 Task: Create a new job position in Salesforce with the specified details.
Action: Mouse moved to (185, 113)
Screenshot: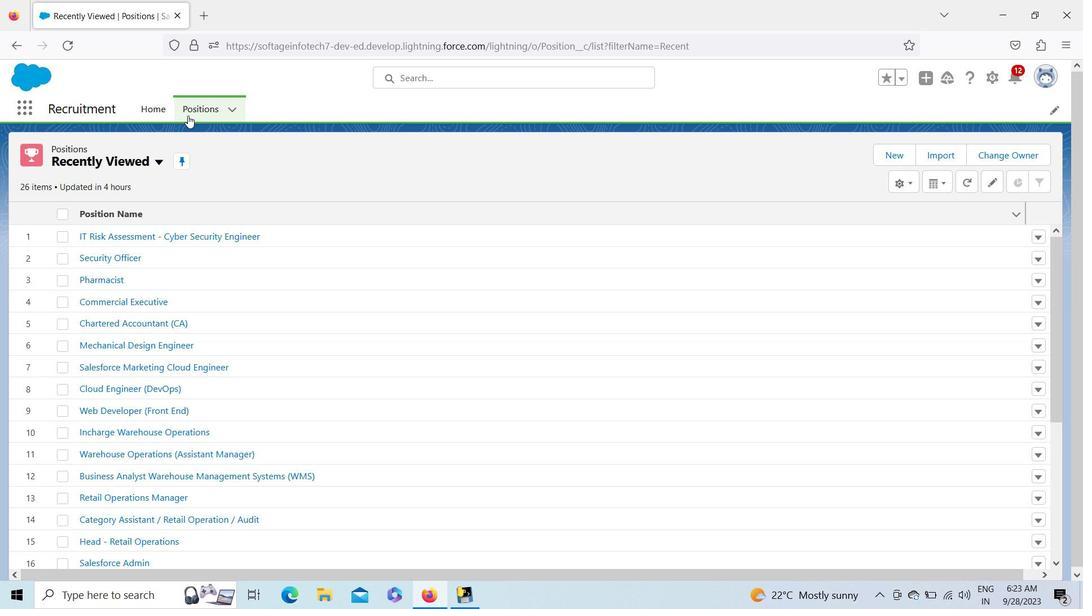 
Action: Mouse pressed left at (185, 113)
Screenshot: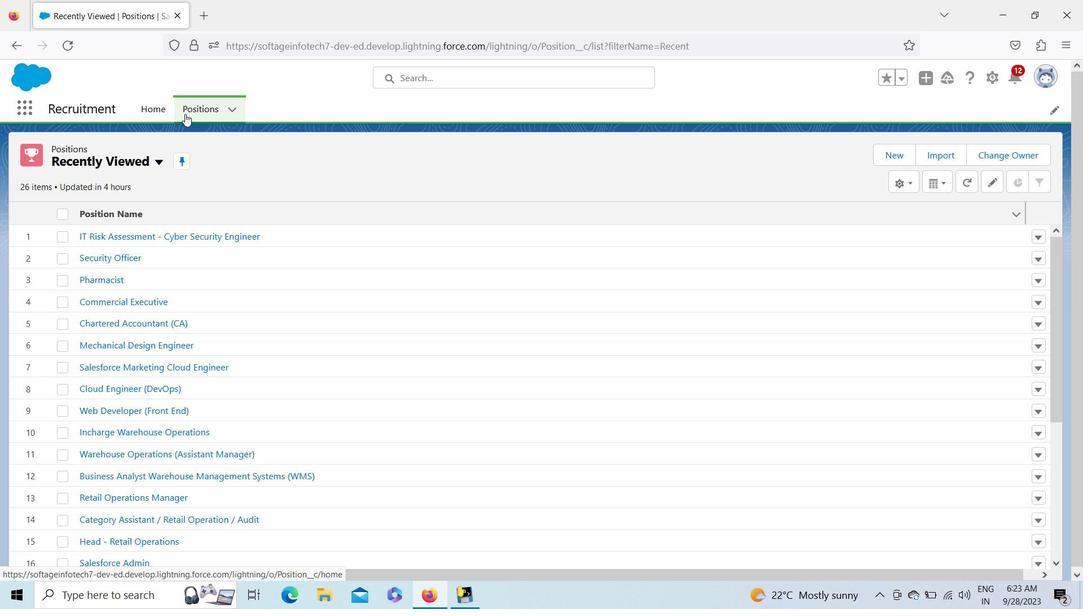 
Action: Mouse moved to (28, 117)
Screenshot: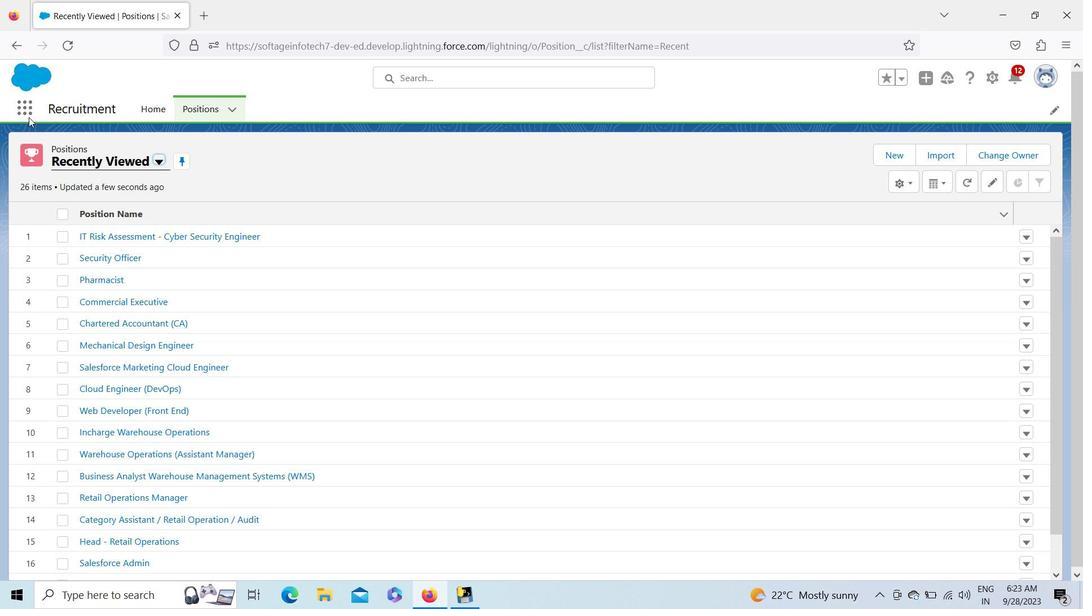 
Action: Mouse pressed left at (28, 117)
Screenshot: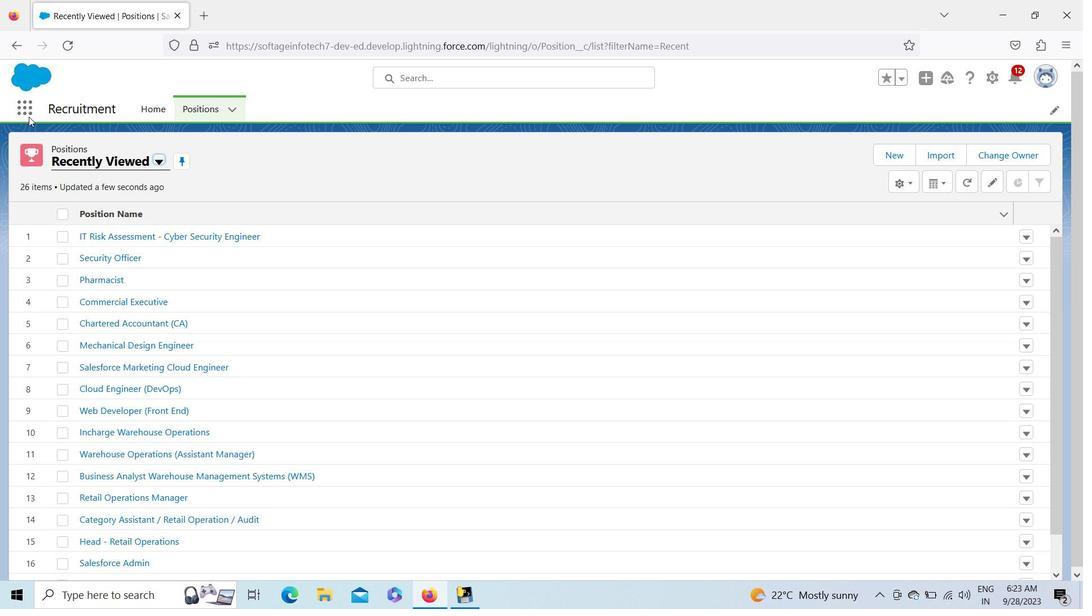 
Action: Mouse moved to (26, 108)
Screenshot: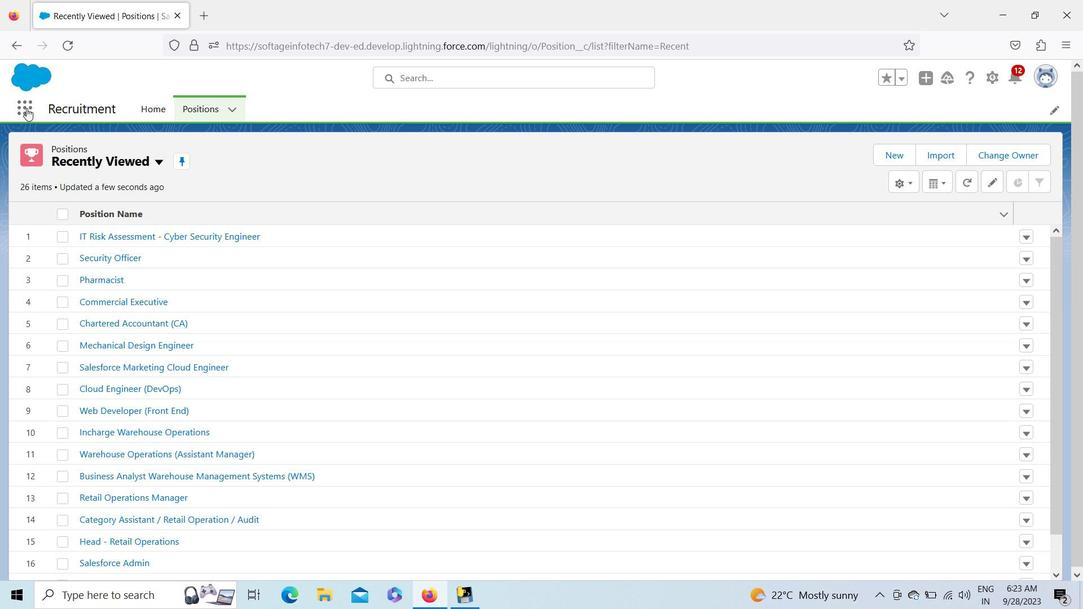 
Action: Mouse pressed left at (26, 108)
Screenshot: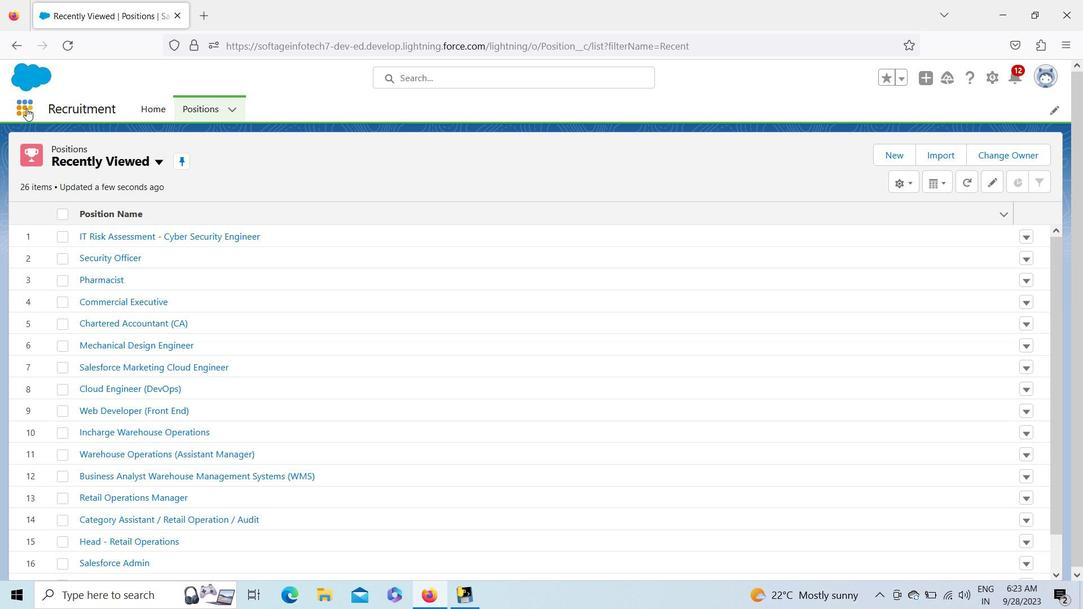 
Action: Mouse moved to (73, 196)
Screenshot: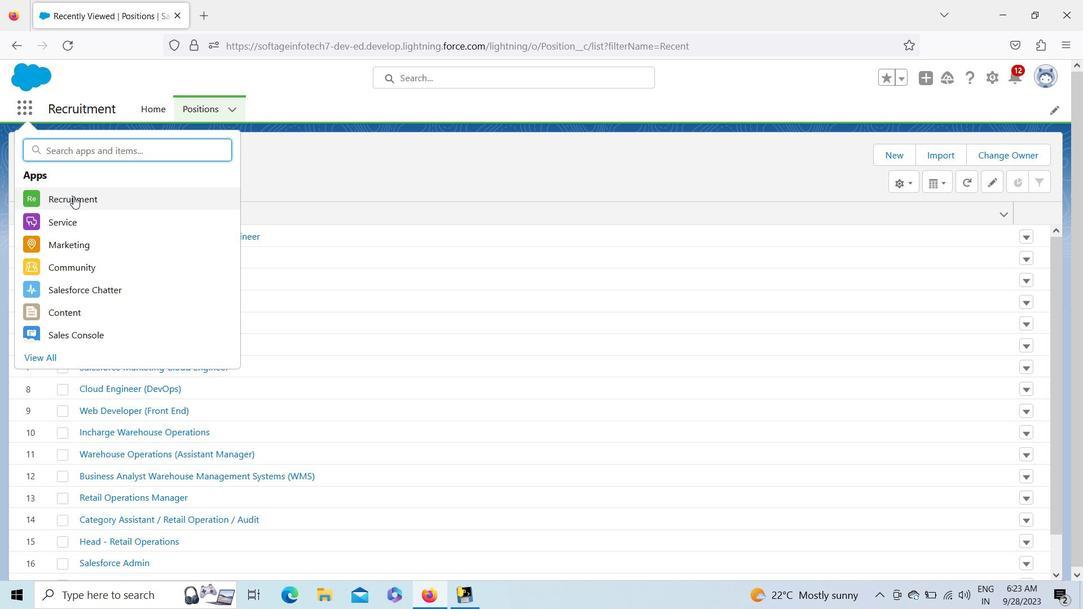 
Action: Mouse pressed left at (73, 196)
Screenshot: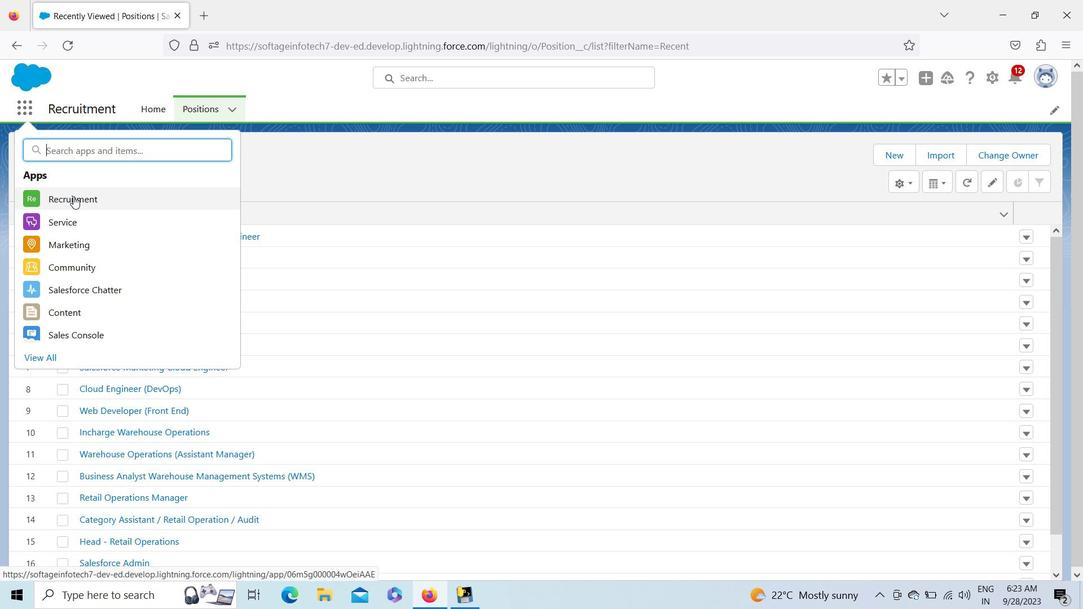 
Action: Mouse moved to (205, 115)
Screenshot: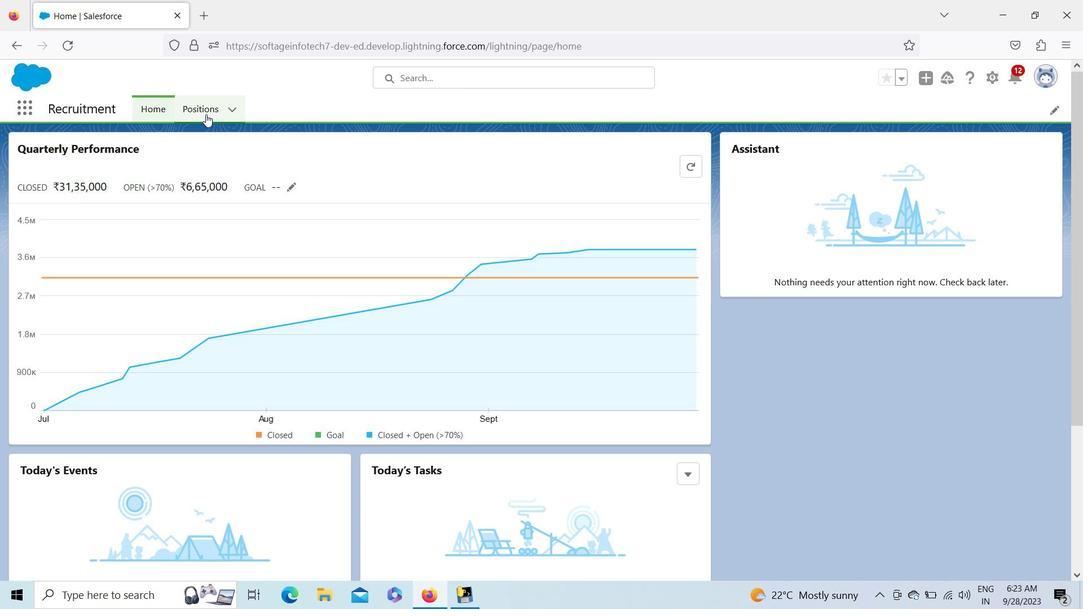 
Action: Mouse pressed left at (205, 115)
Screenshot: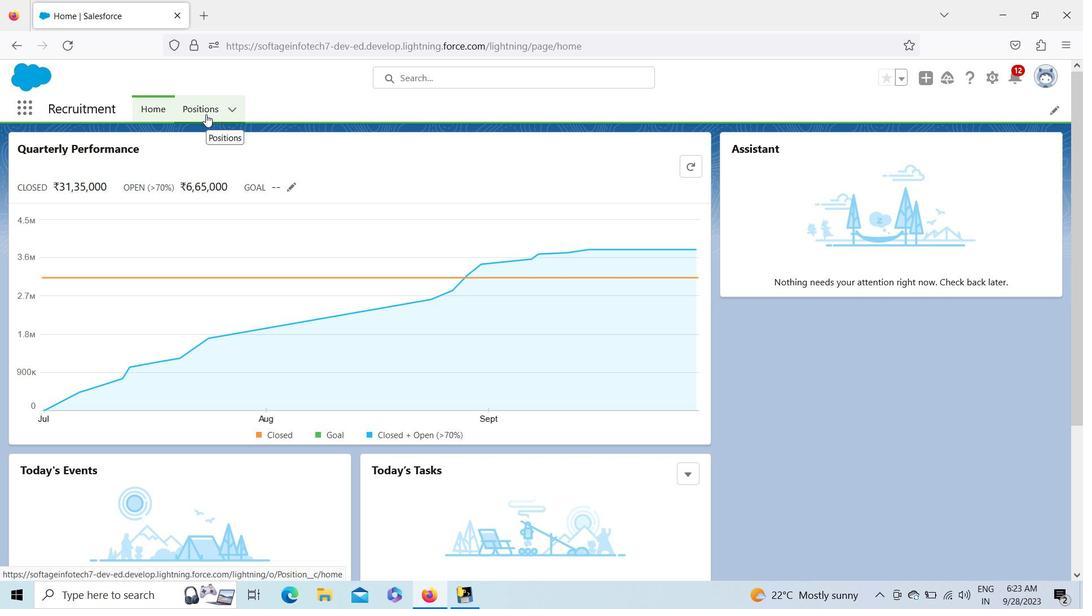 
Action: Mouse moved to (64, 214)
Screenshot: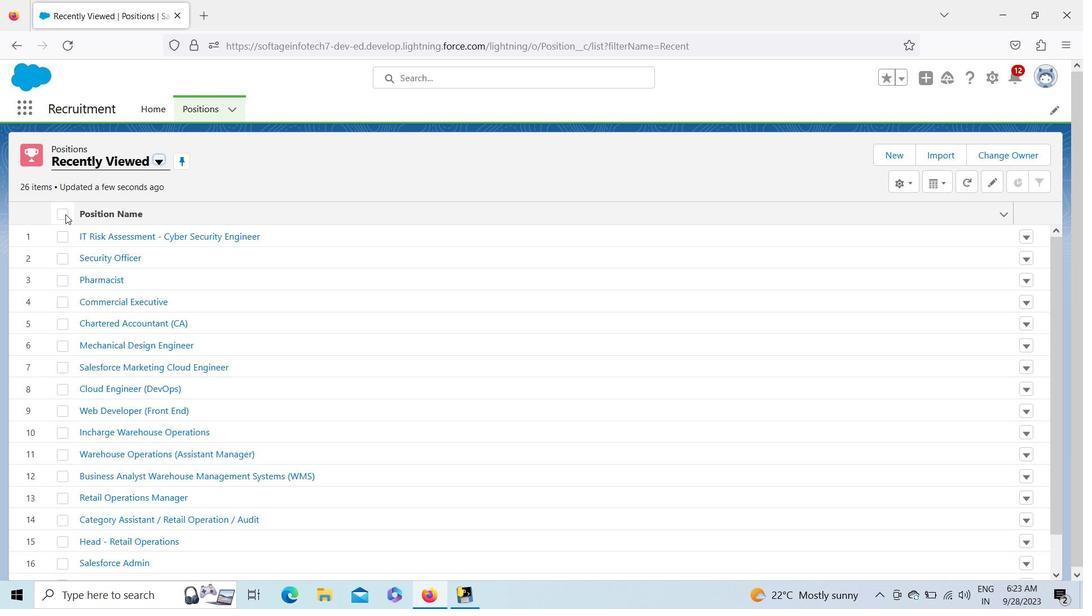 
Action: Mouse pressed left at (64, 214)
Screenshot: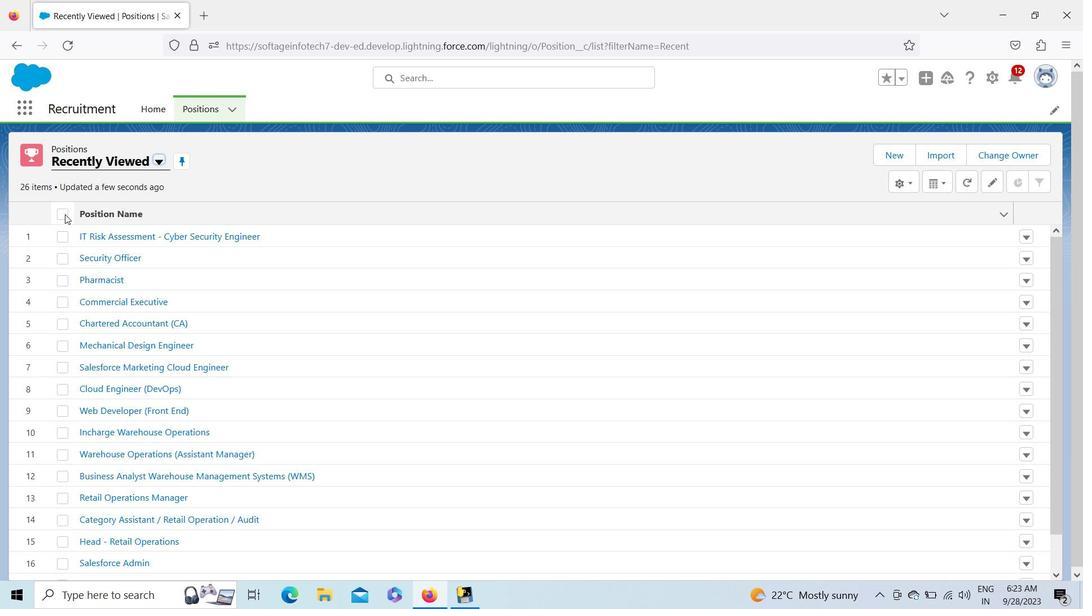 
Action: Mouse pressed left at (64, 214)
Screenshot: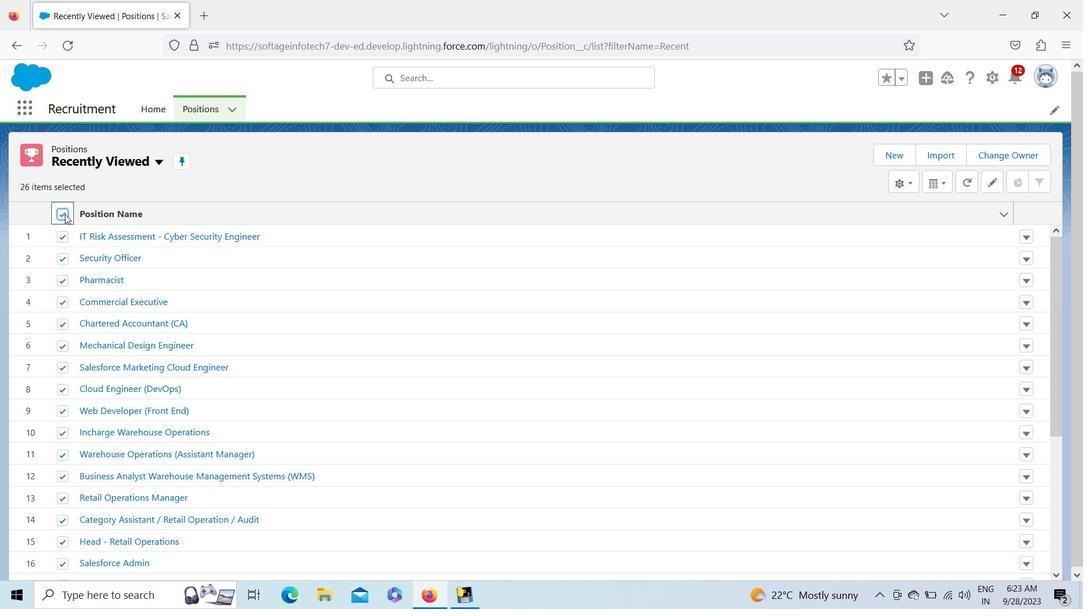 
Action: Mouse moved to (233, 115)
Screenshot: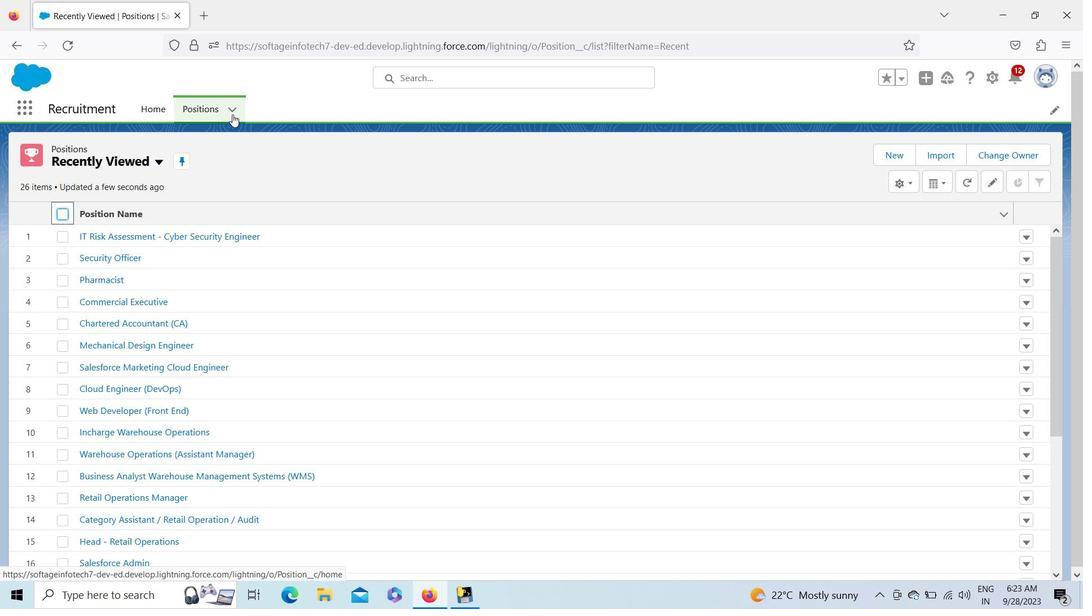 
Action: Mouse pressed left at (233, 115)
Screenshot: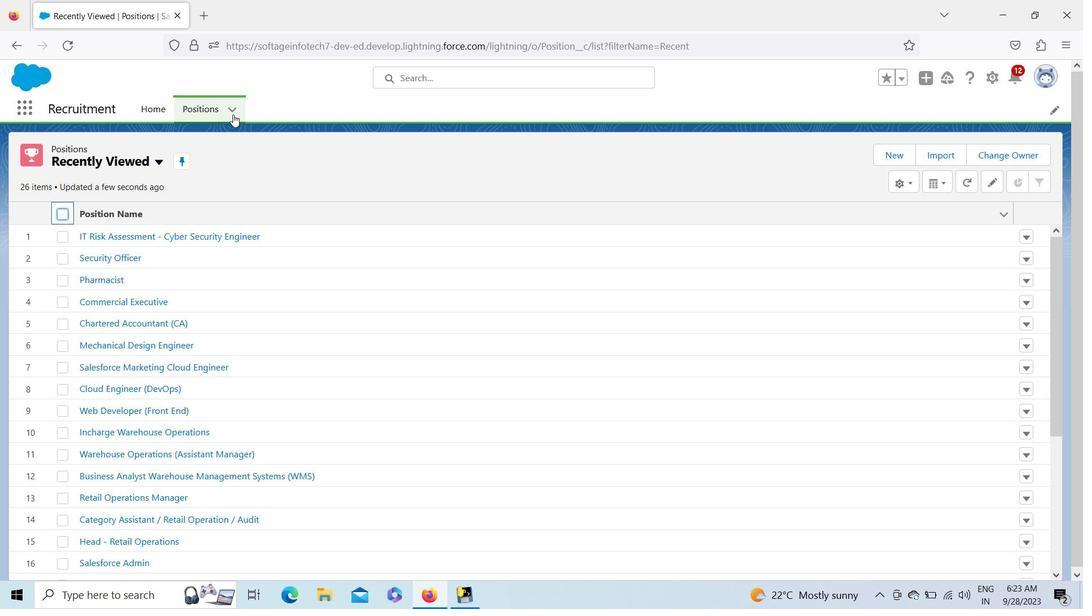 
Action: Mouse moved to (233, 106)
Screenshot: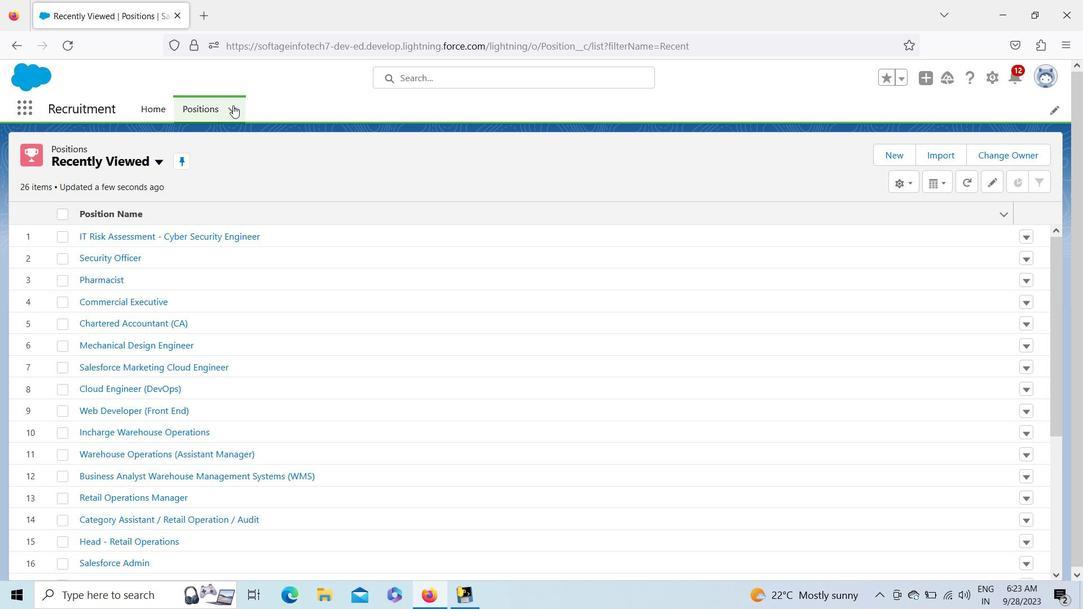 
Action: Mouse pressed left at (233, 106)
Screenshot: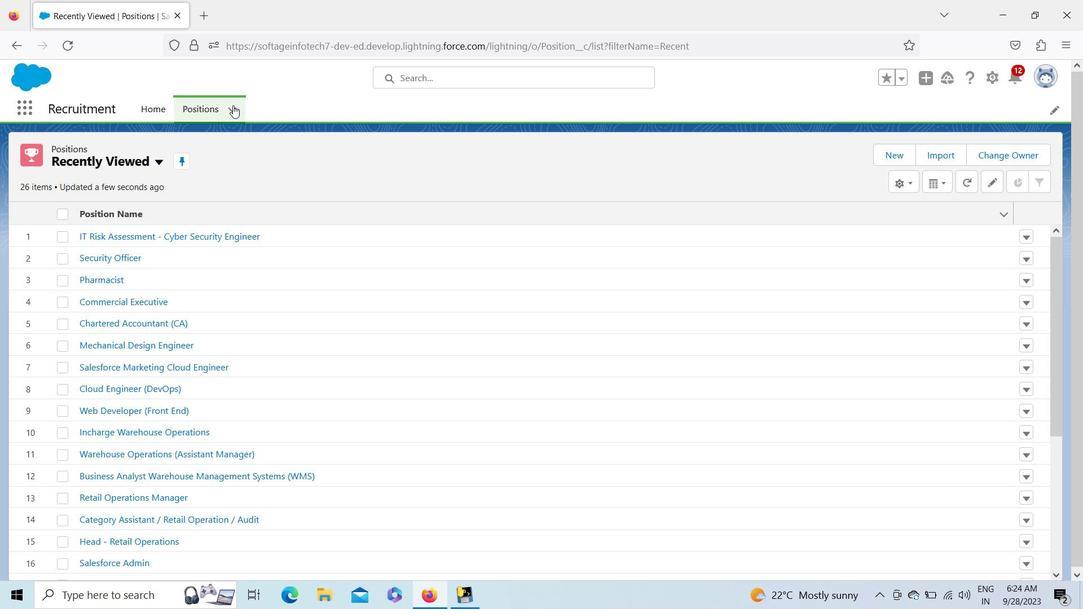 
Action: Mouse moved to (197, 139)
Screenshot: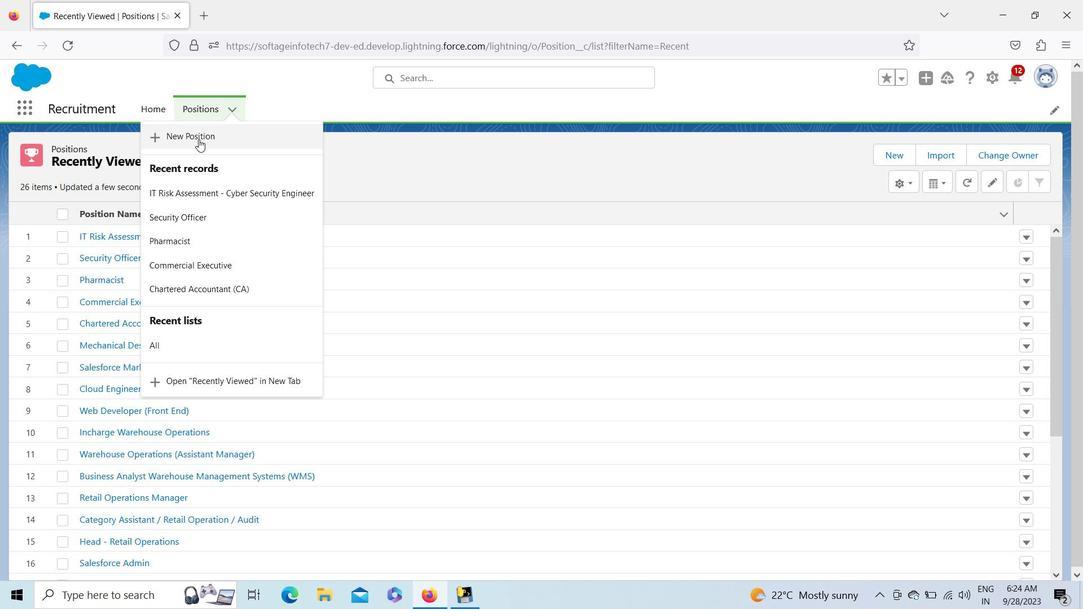 
Action: Mouse pressed left at (197, 139)
Screenshot: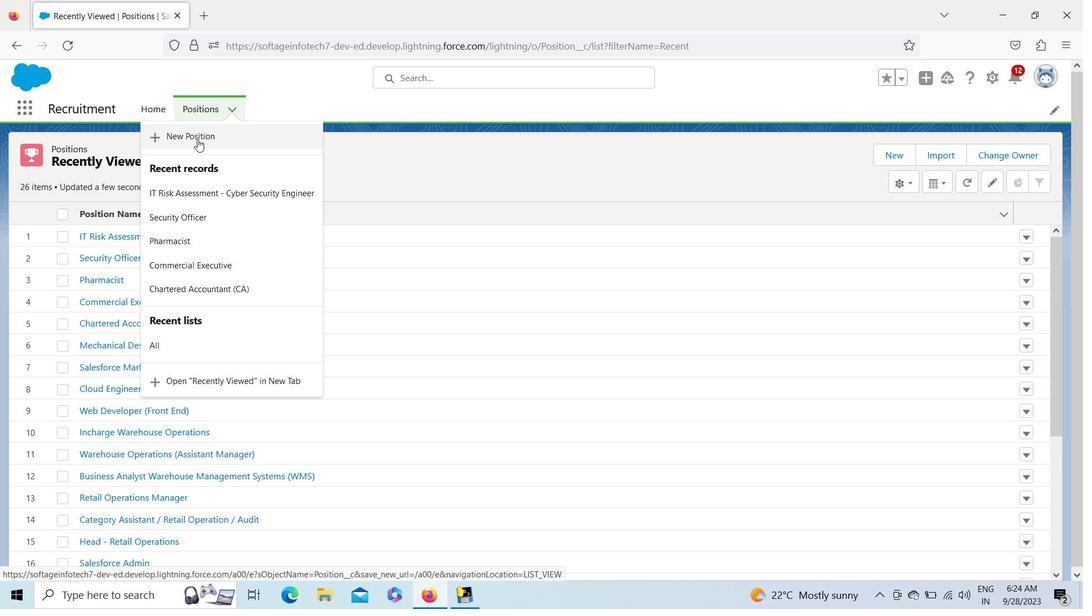 
Action: Key pressed <Key.shift>Jira<Key.space>and<Key.space><Key.shift><Key.shift><Key.shift>Confluence<Key.space><Key.shift>Developer
Screenshot: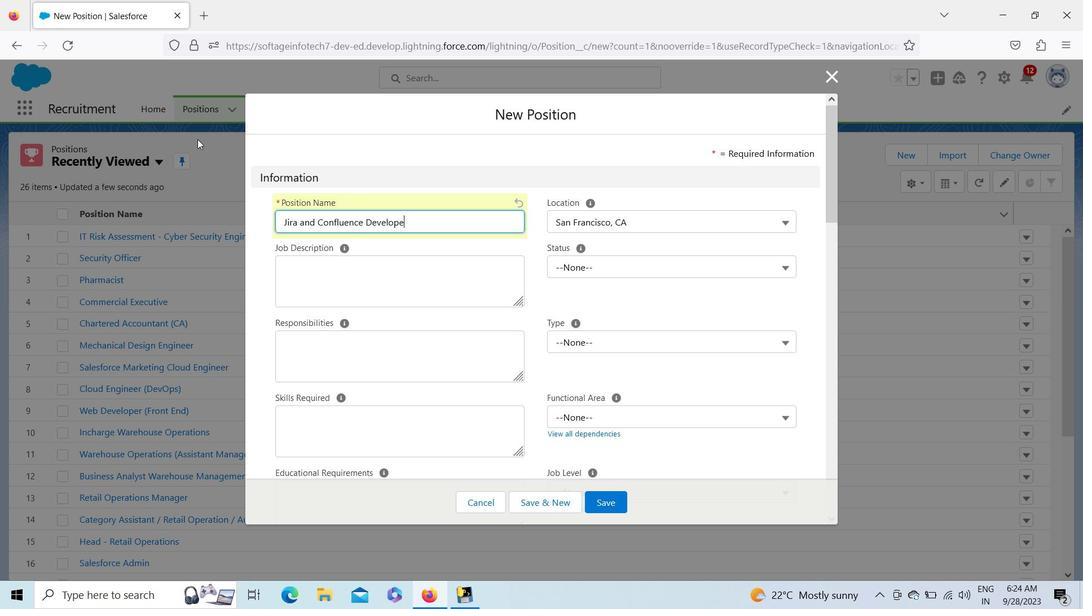 
Action: Mouse moved to (636, 214)
Screenshot: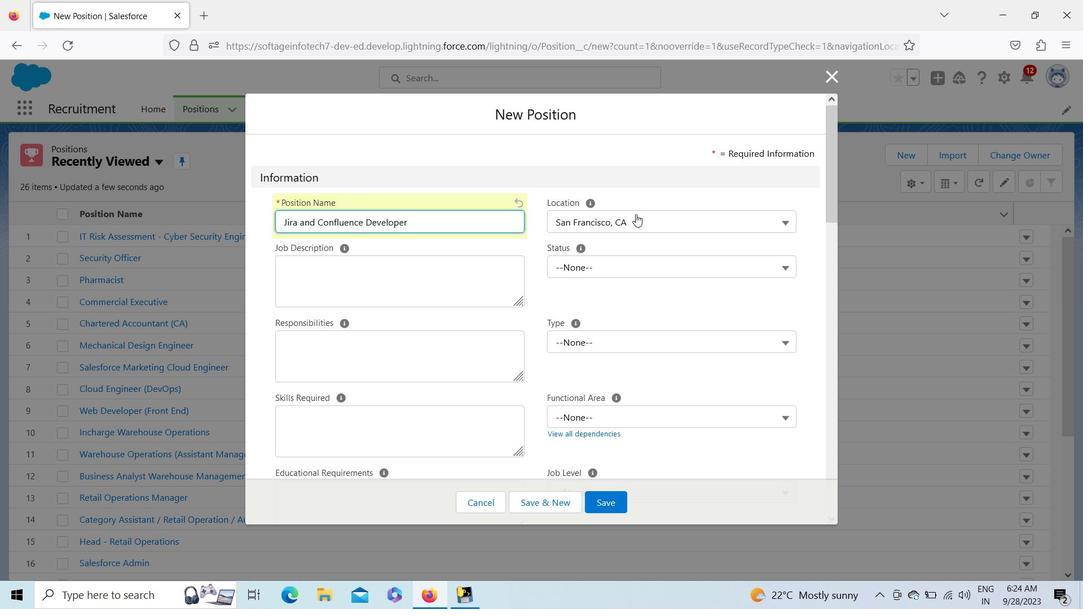 
Action: Mouse pressed left at (636, 214)
Screenshot: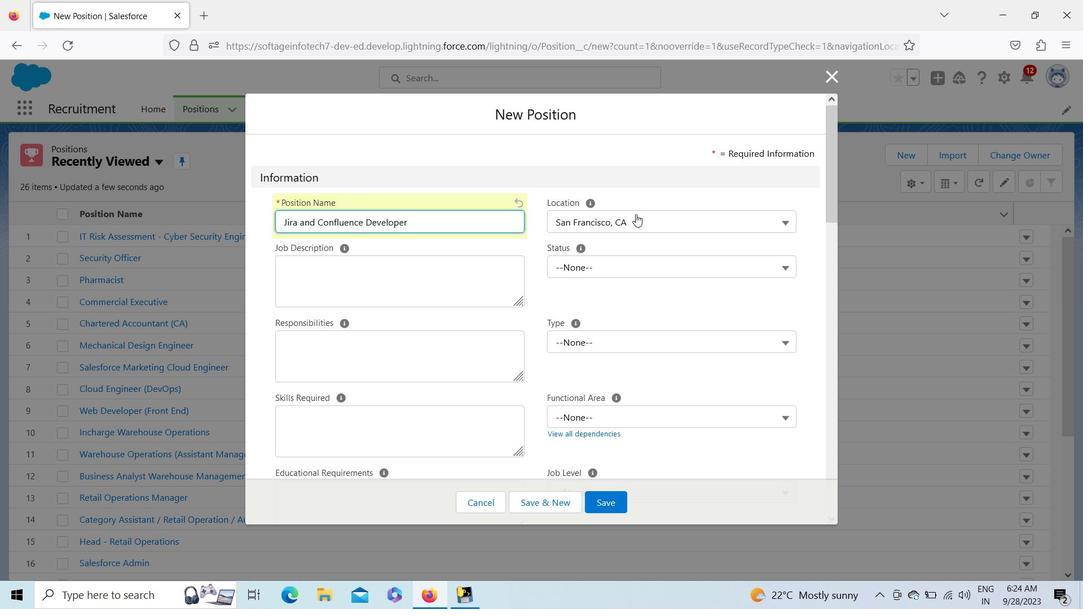 
Action: Mouse moved to (613, 394)
Screenshot: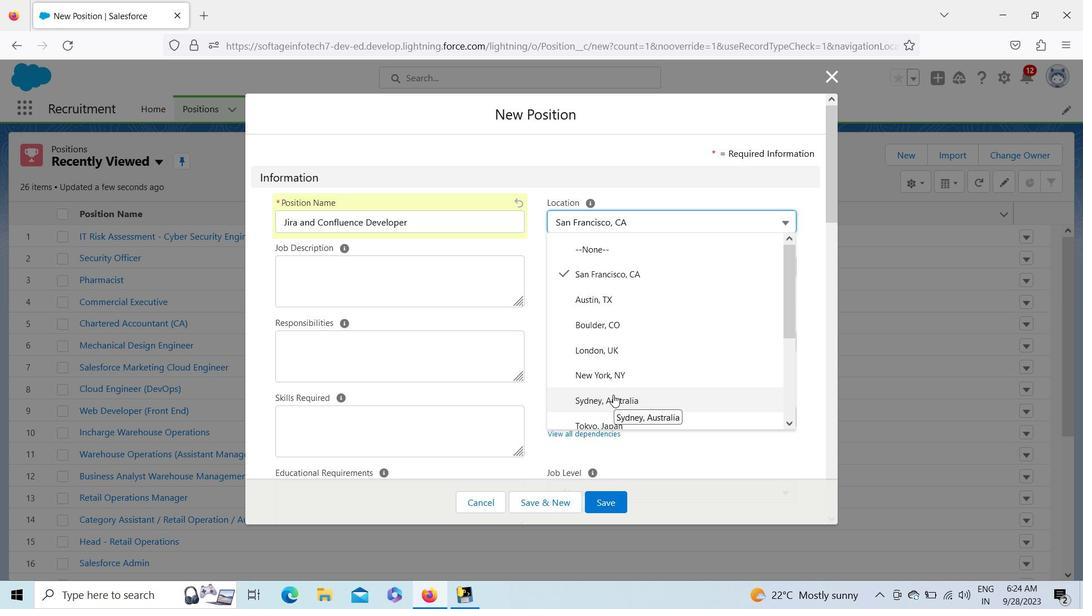 
Action: Mouse pressed left at (613, 394)
Screenshot: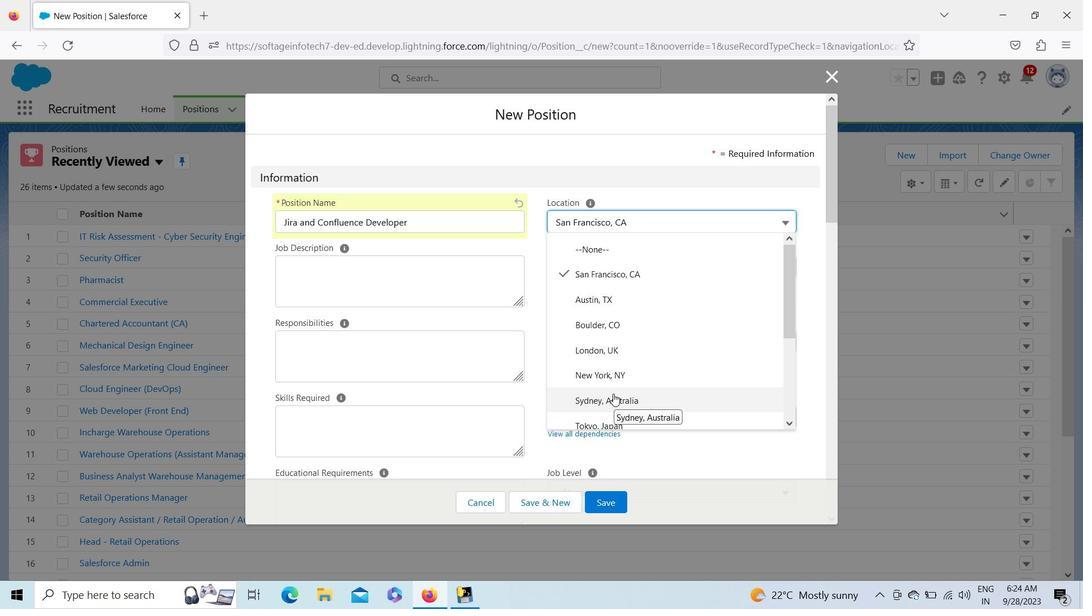 
Action: Mouse moved to (603, 261)
Screenshot: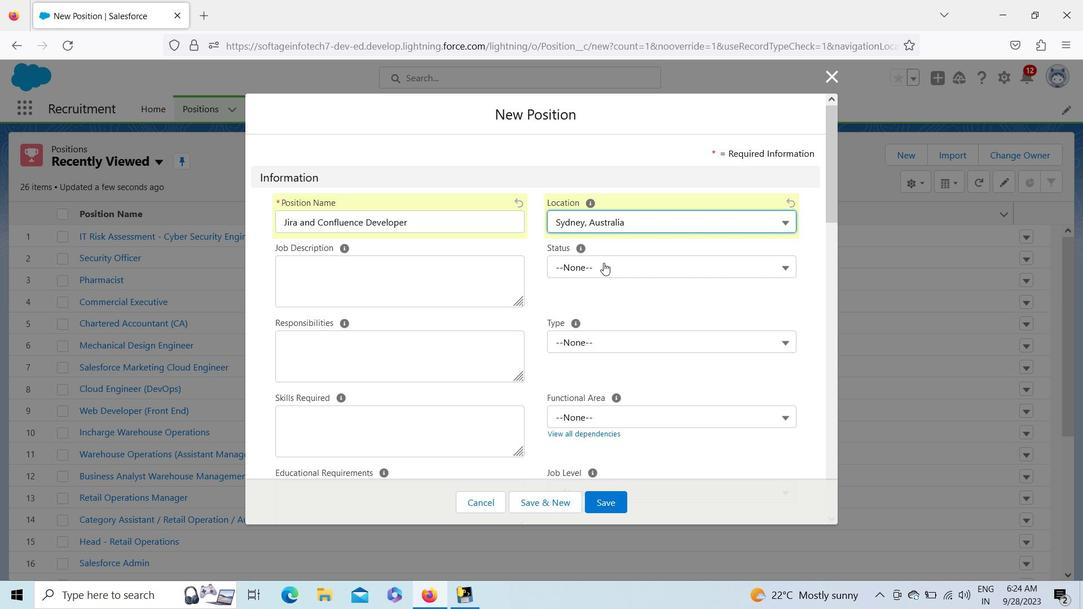 
Action: Mouse pressed left at (603, 261)
Screenshot: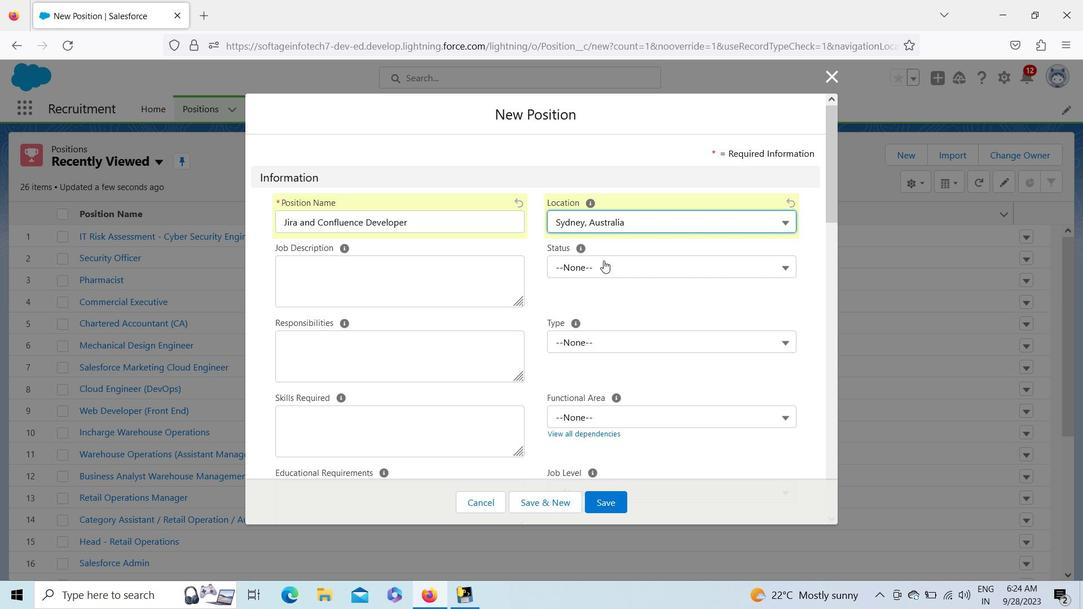 
Action: Mouse moved to (605, 311)
Screenshot: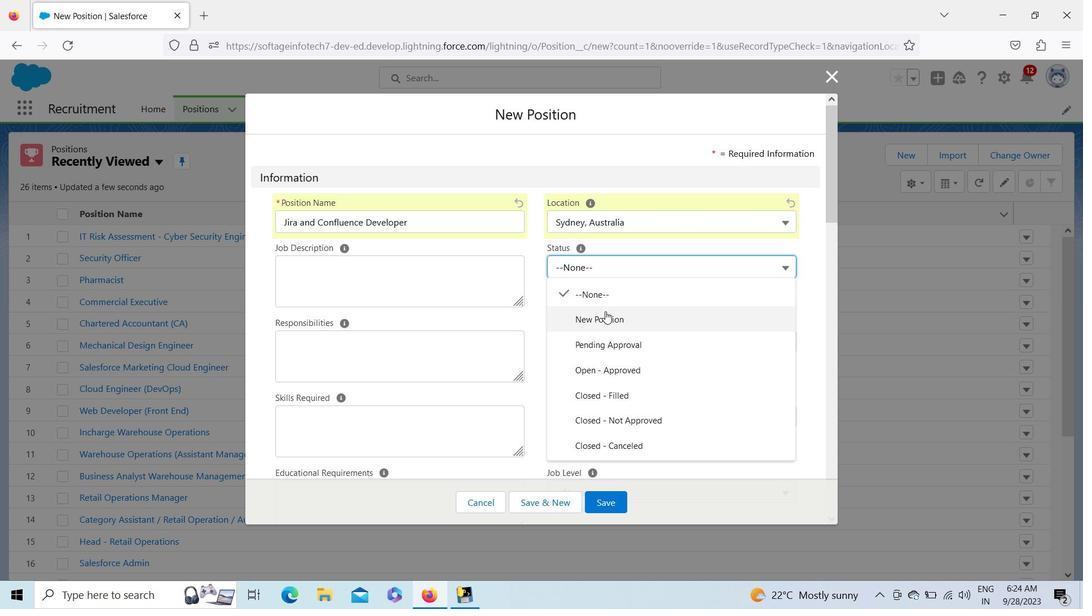 
Action: Mouse pressed left at (605, 311)
Screenshot: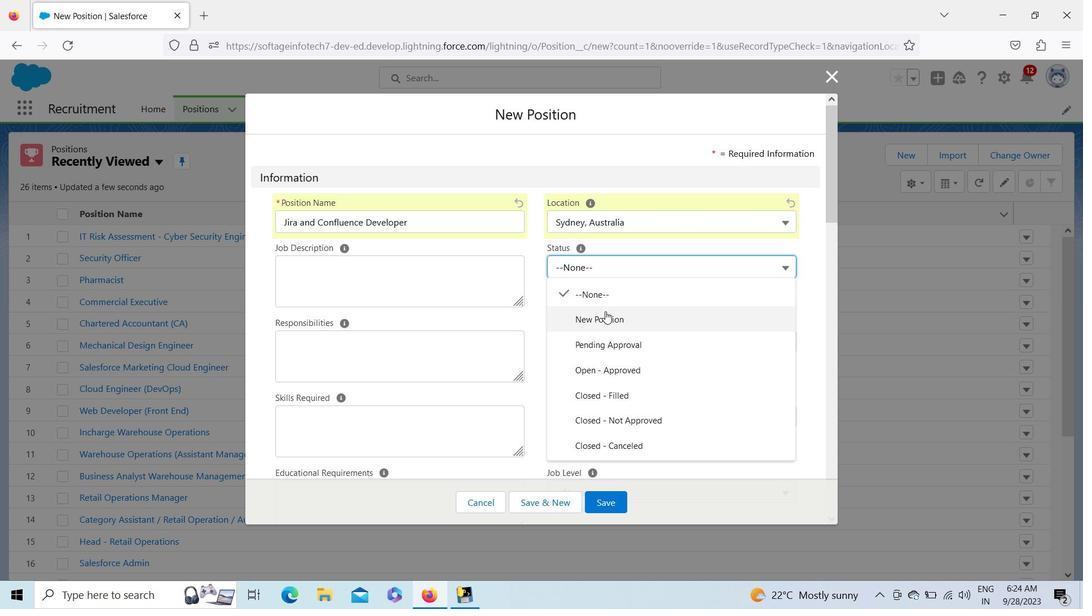 
Action: Mouse moved to (830, 190)
Screenshot: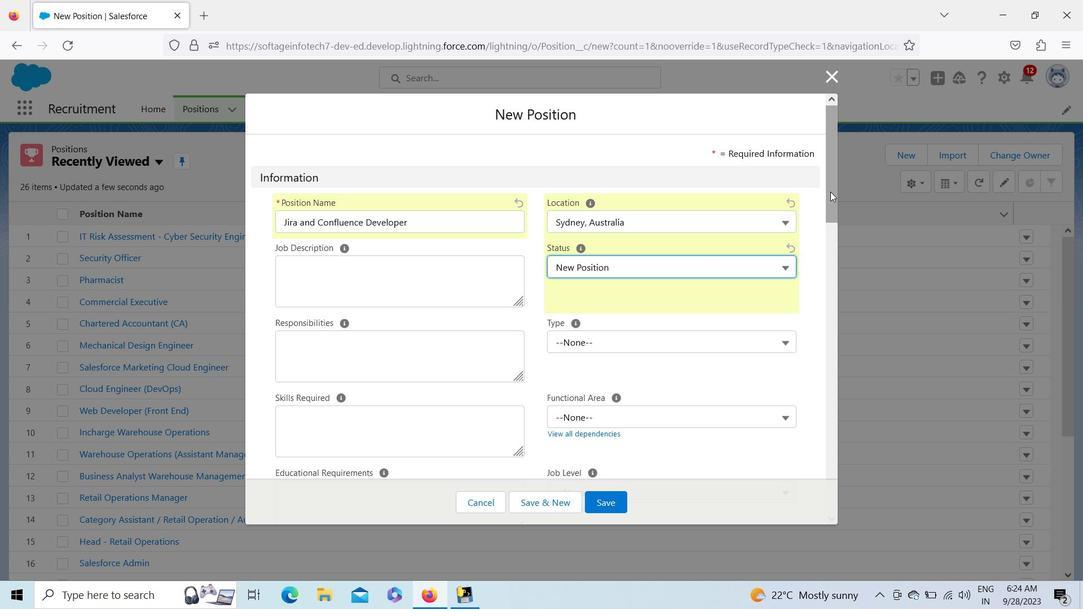 
Action: Mouse pressed left at (830, 190)
Screenshot: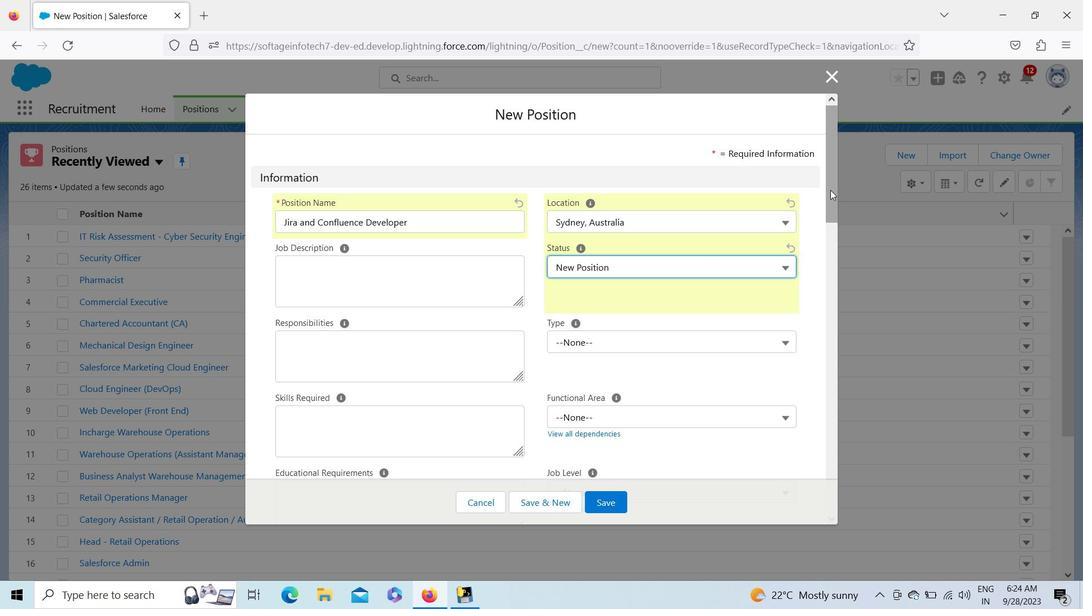 
Action: Mouse moved to (688, 242)
Screenshot: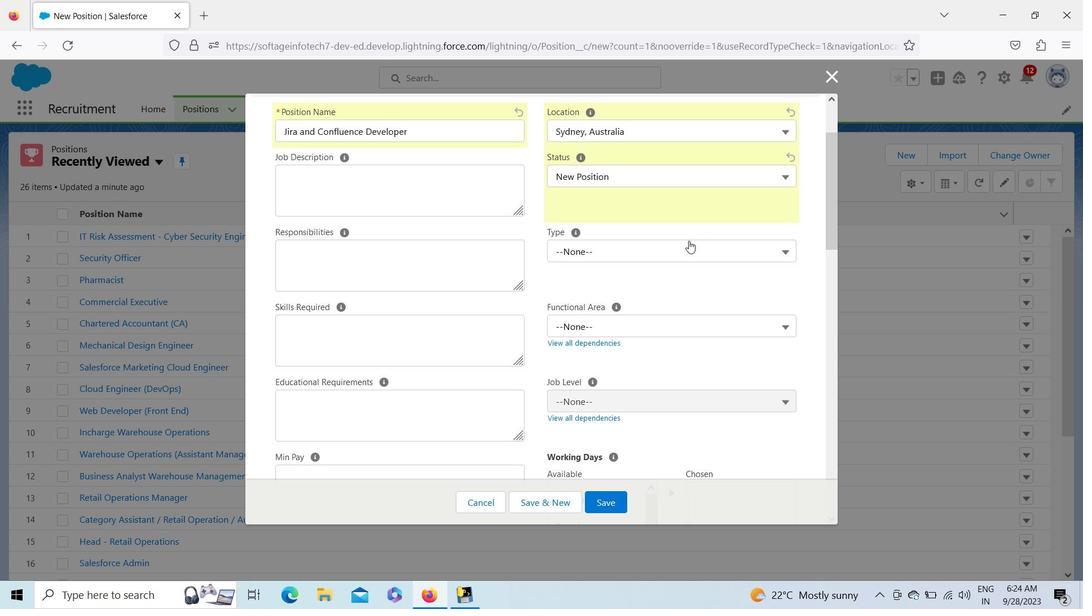 
Action: Mouse pressed left at (688, 242)
Screenshot: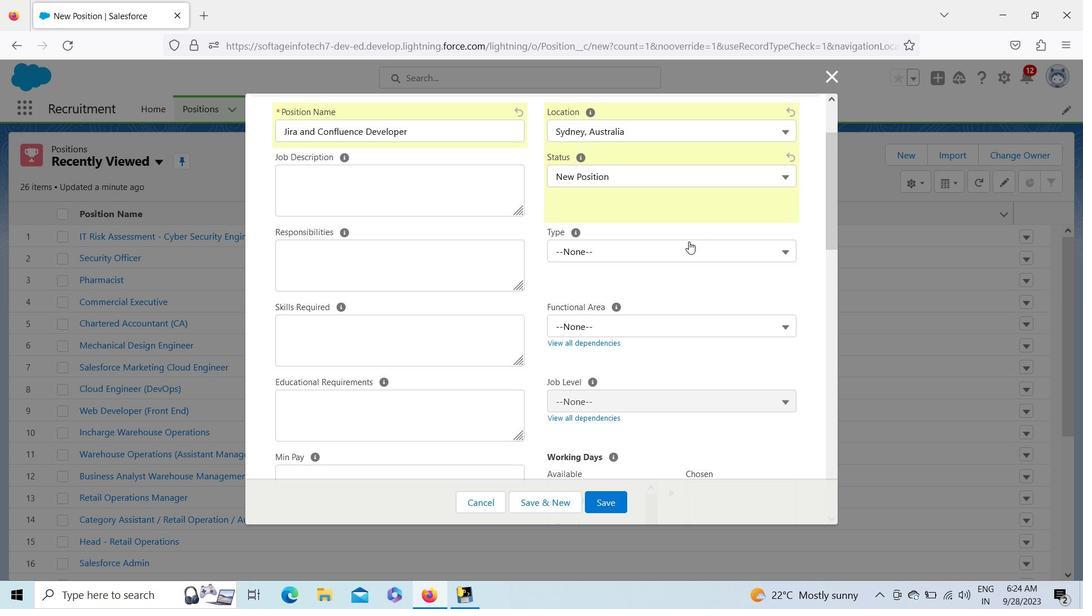 
Action: Mouse moved to (593, 301)
Screenshot: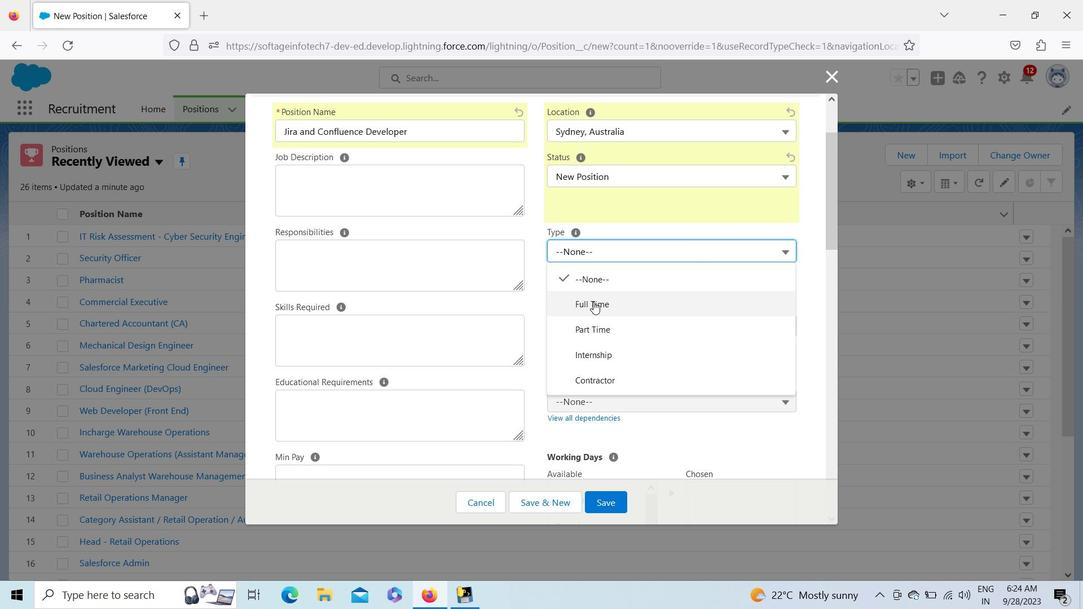 
Action: Mouse pressed left at (593, 301)
Screenshot: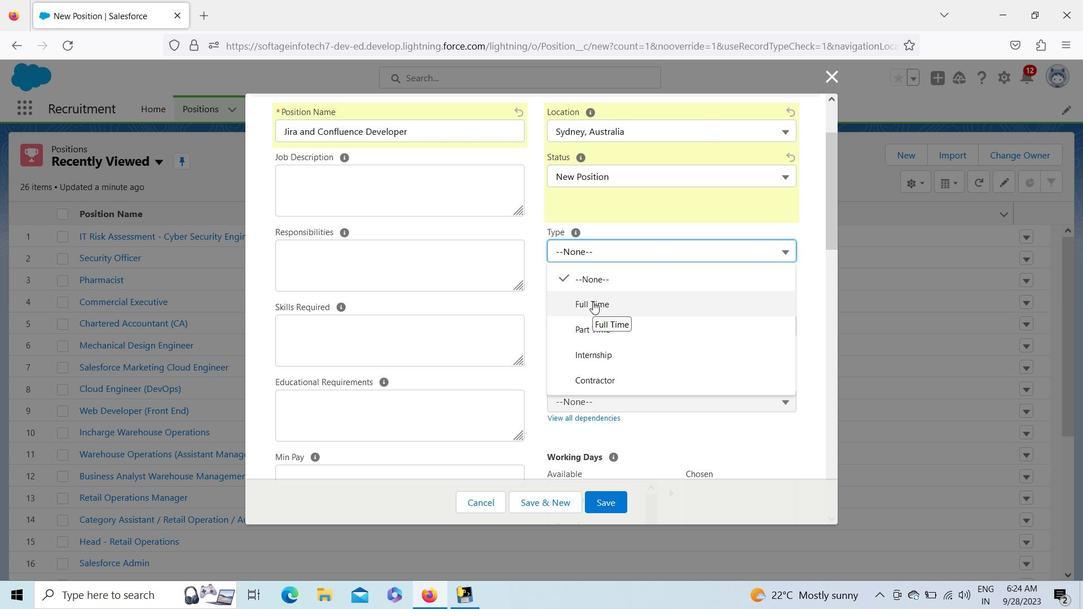
Action: Mouse moved to (609, 251)
Screenshot: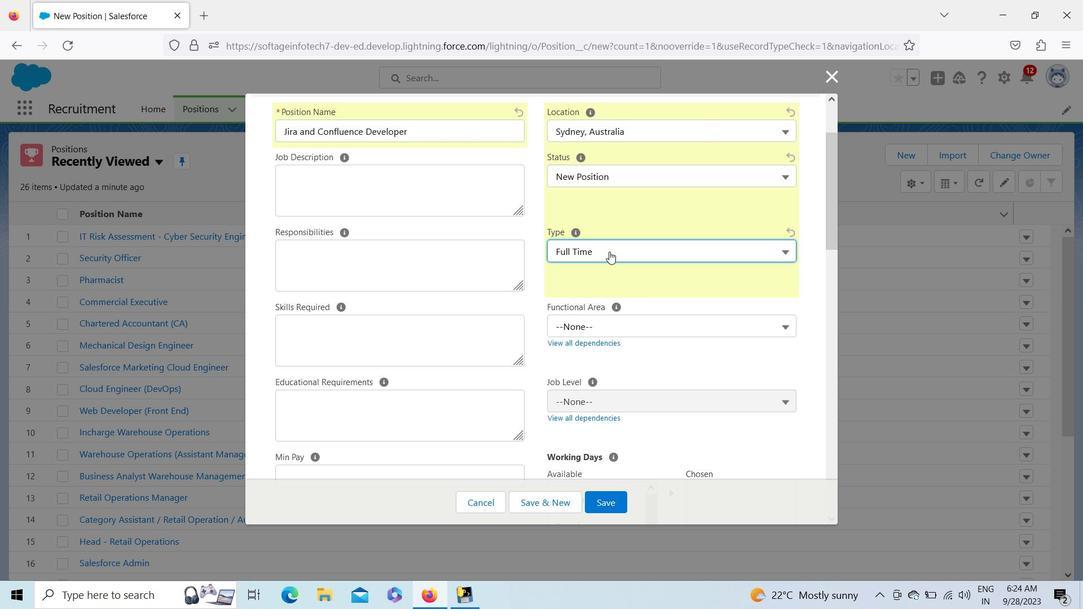 
Action: Mouse pressed left at (609, 251)
Screenshot: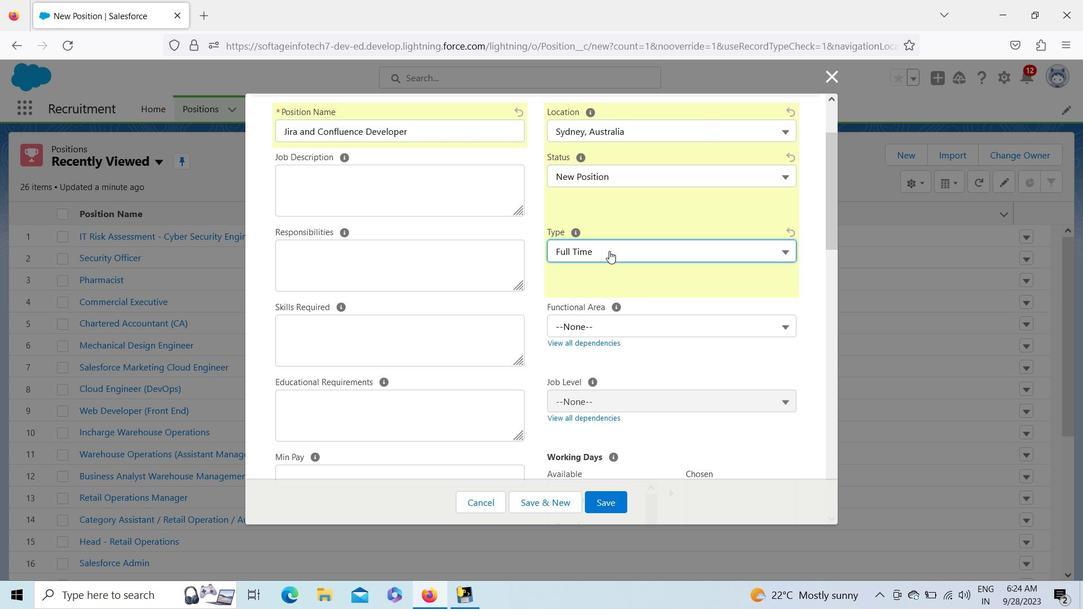 
Action: Mouse moved to (596, 380)
Screenshot: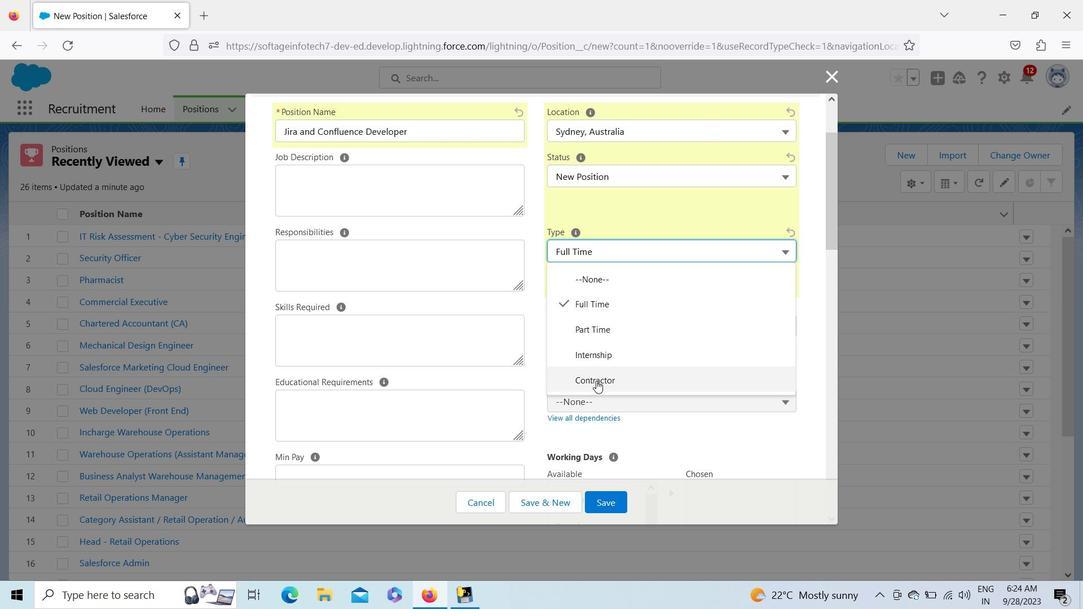
Action: Mouse pressed left at (596, 380)
Screenshot: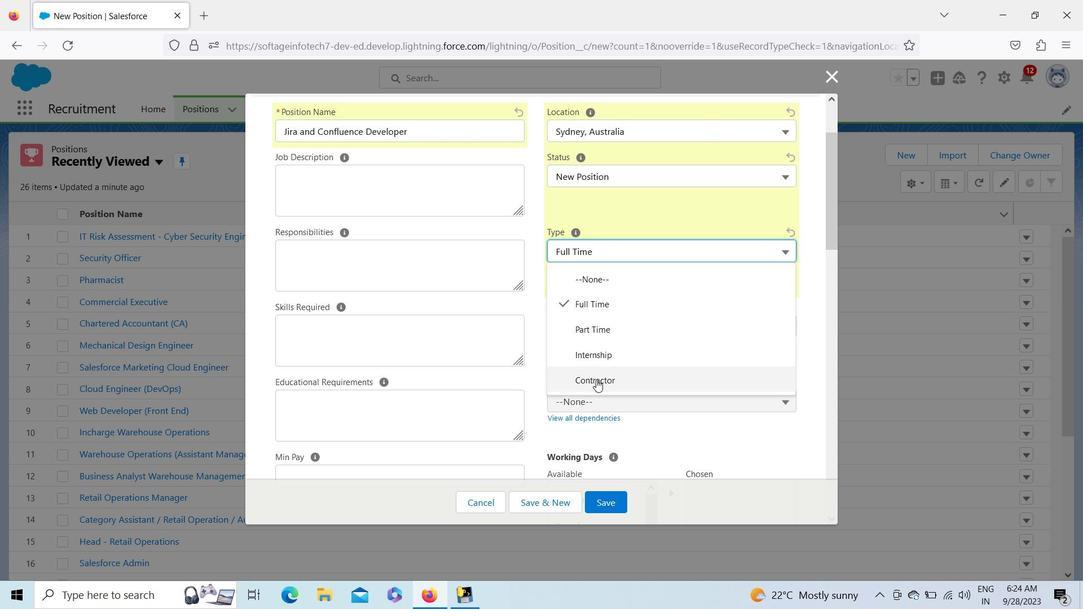 
Action: Mouse moved to (596, 323)
Screenshot: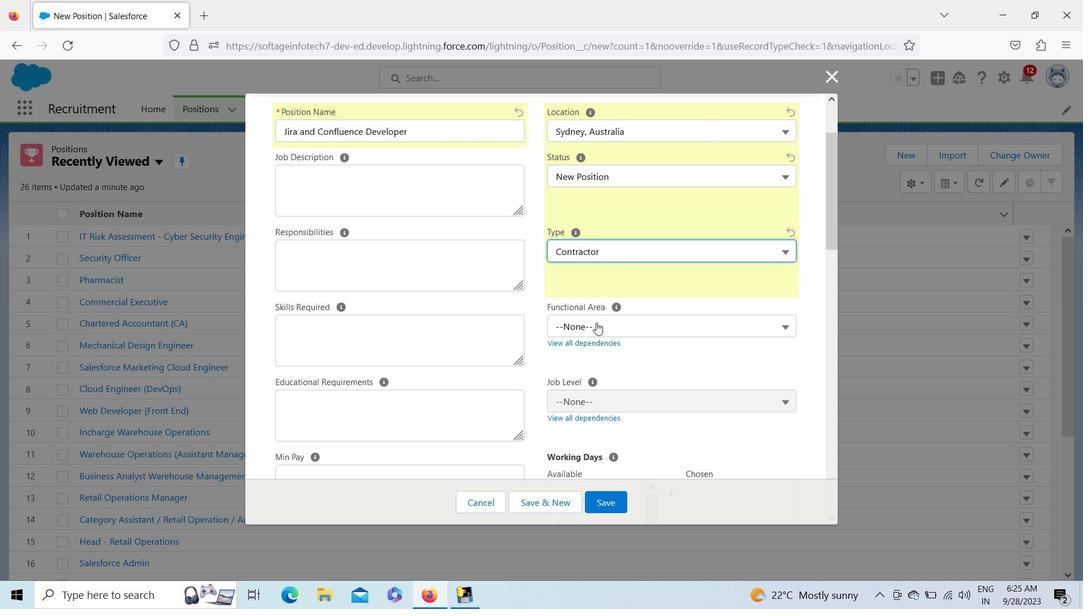
Action: Mouse pressed left at (596, 323)
Screenshot: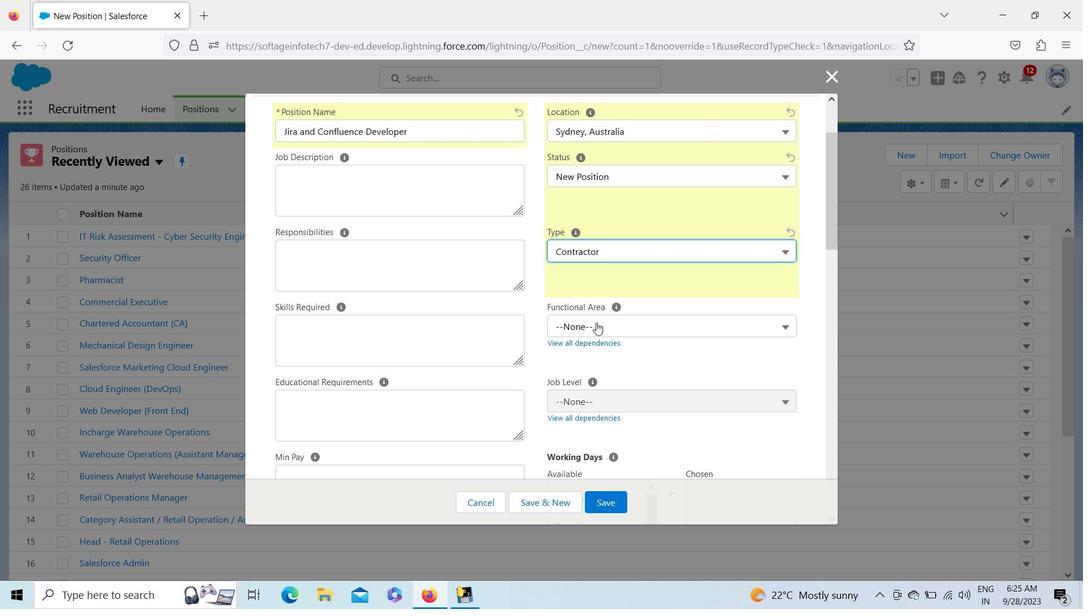 
Action: Mouse moved to (605, 427)
Screenshot: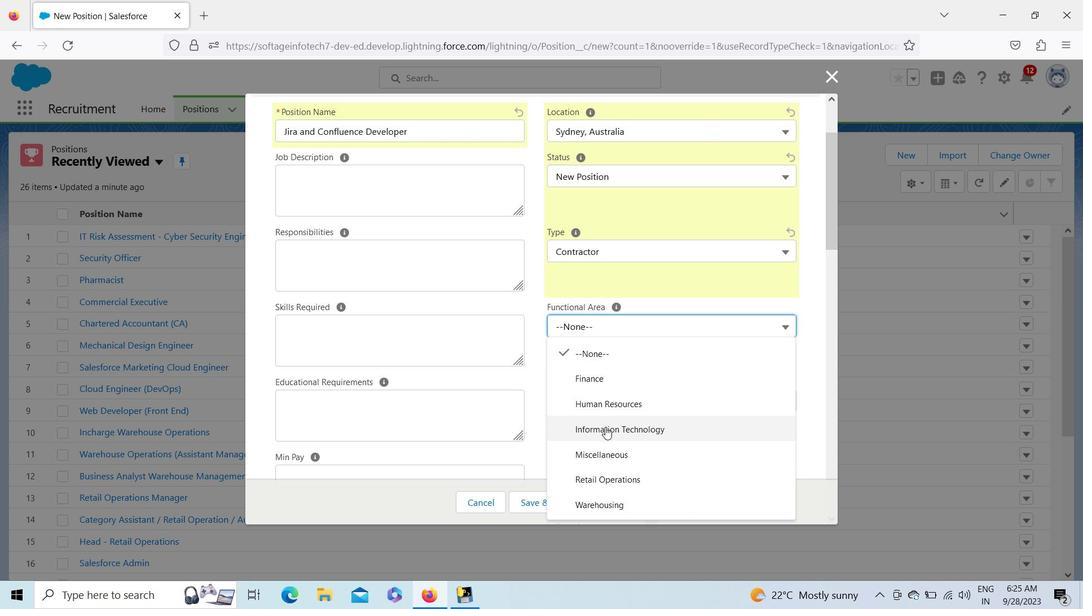
Action: Mouse pressed left at (605, 427)
Screenshot: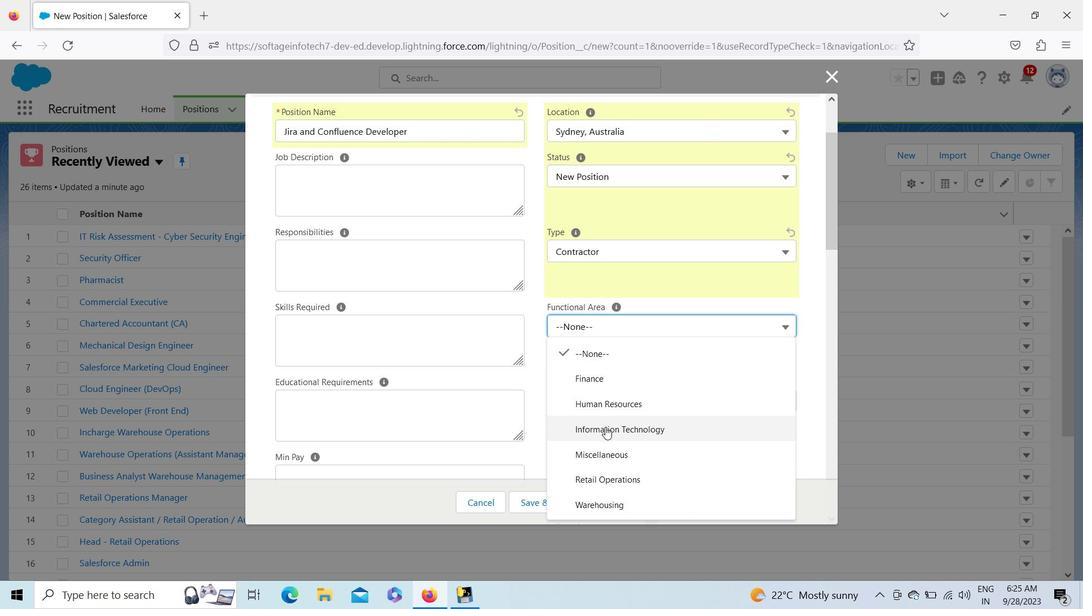 
Action: Mouse moved to (599, 397)
Screenshot: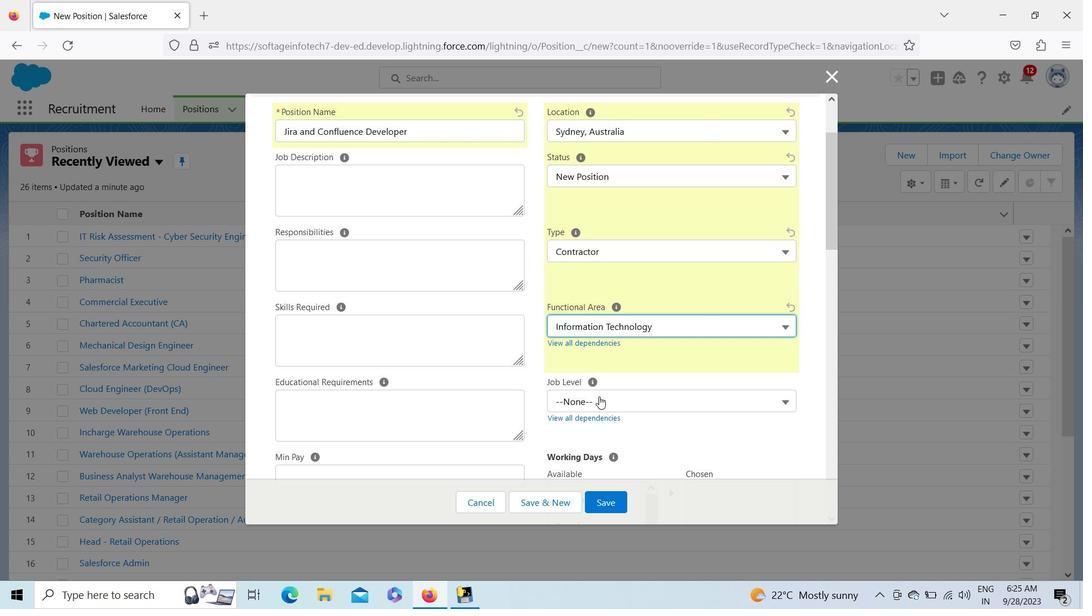 
Action: Mouse pressed left at (599, 397)
Screenshot: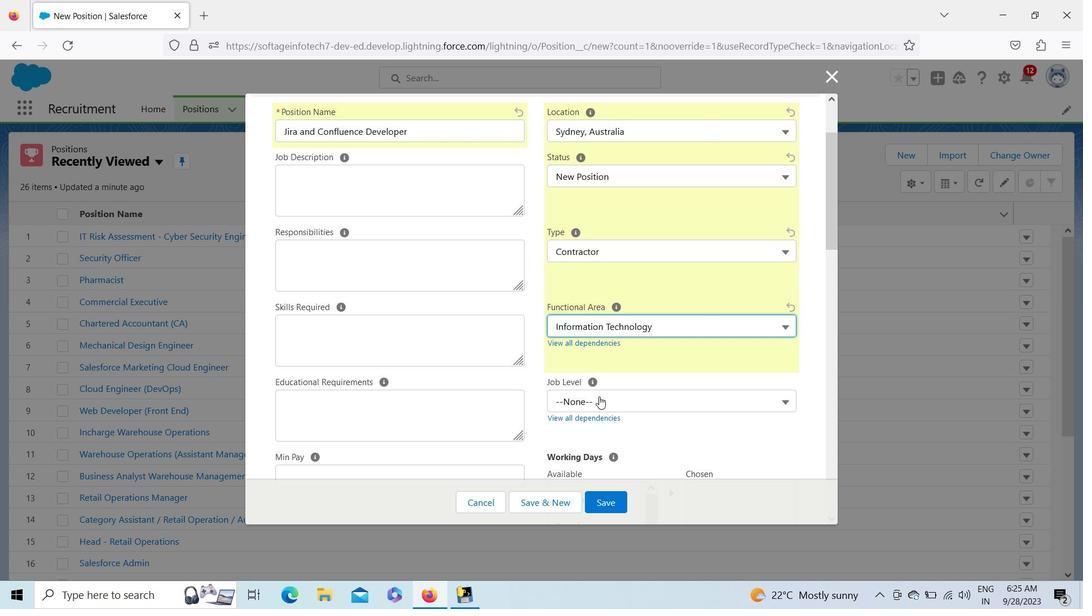 
Action: Mouse moved to (601, 498)
Screenshot: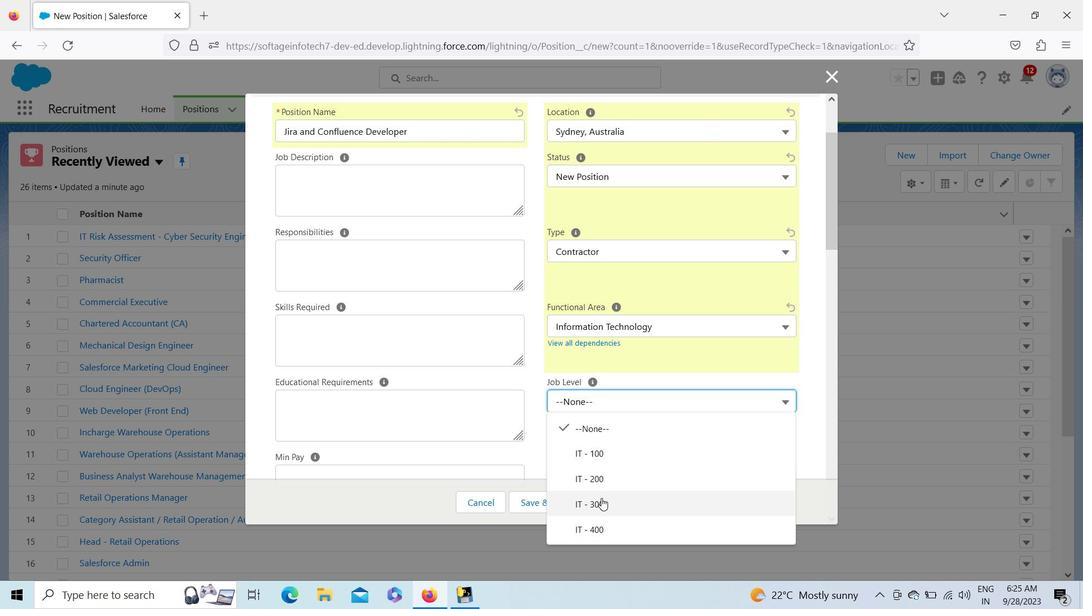 
Action: Mouse pressed left at (601, 498)
Screenshot: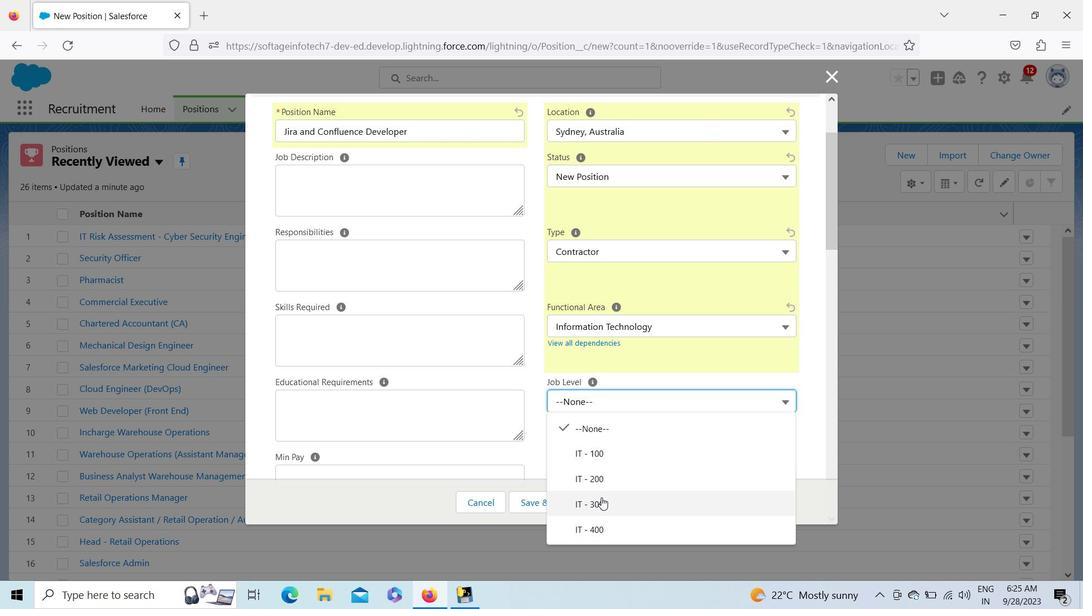 
Action: Mouse moved to (833, 159)
Screenshot: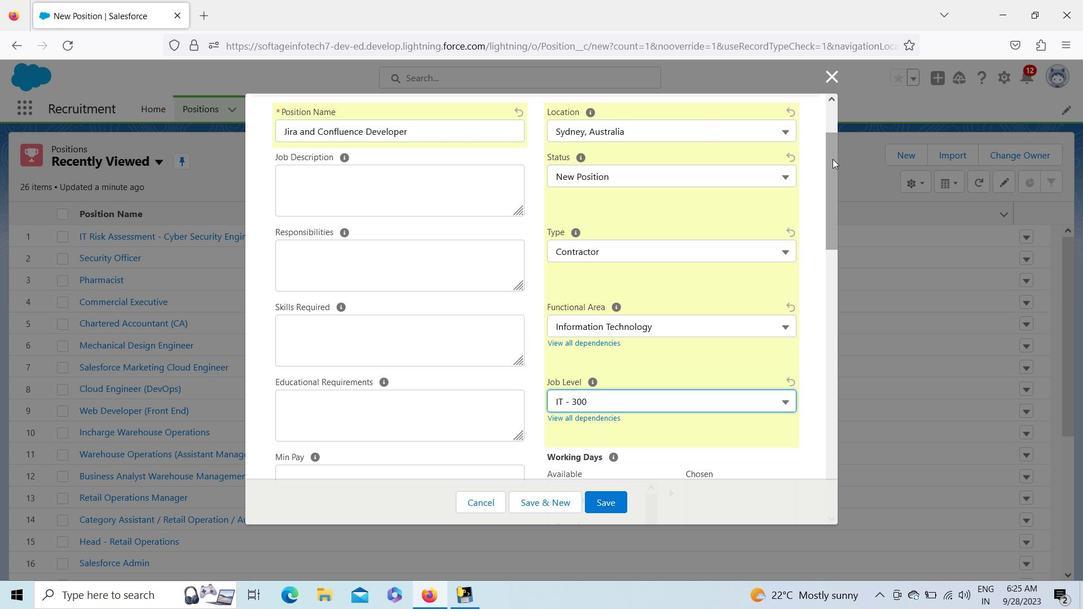 
Action: Mouse pressed left at (833, 159)
Screenshot: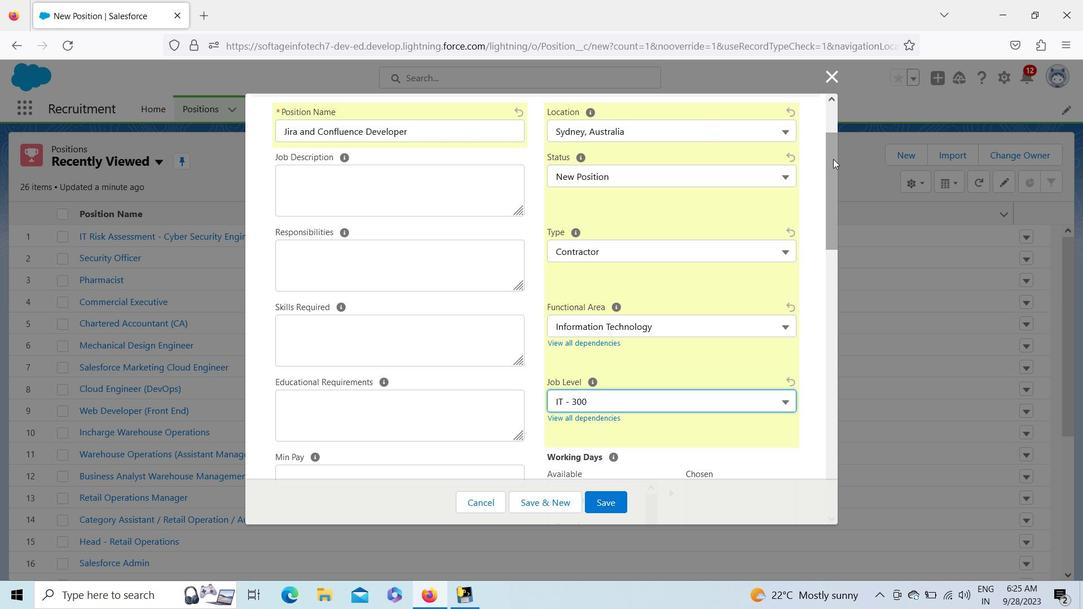 
Action: Mouse moved to (652, 253)
Screenshot: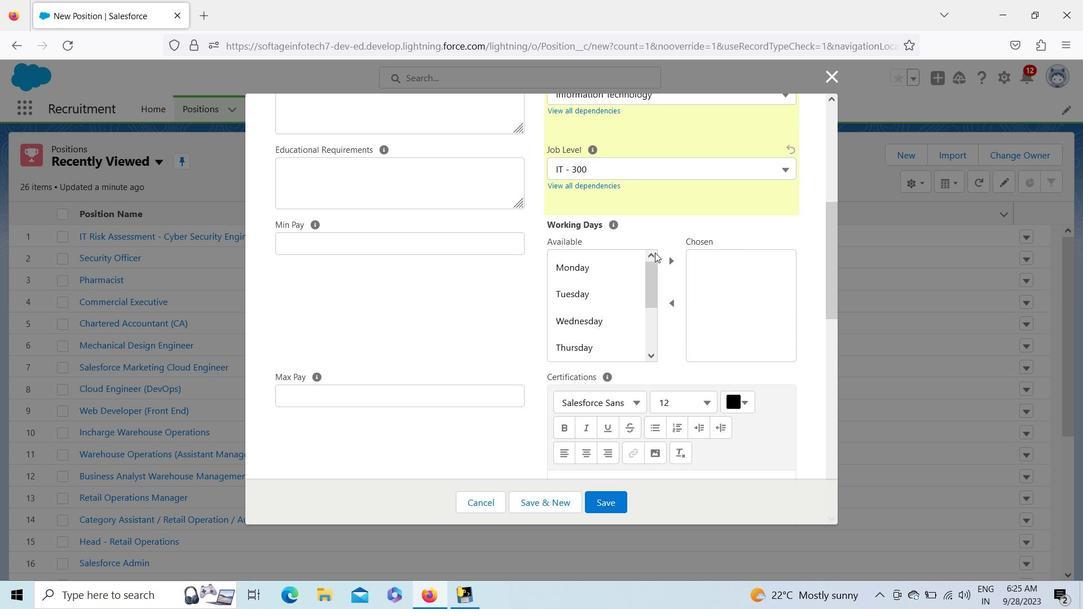 
Action: Mouse pressed left at (652, 253)
Screenshot: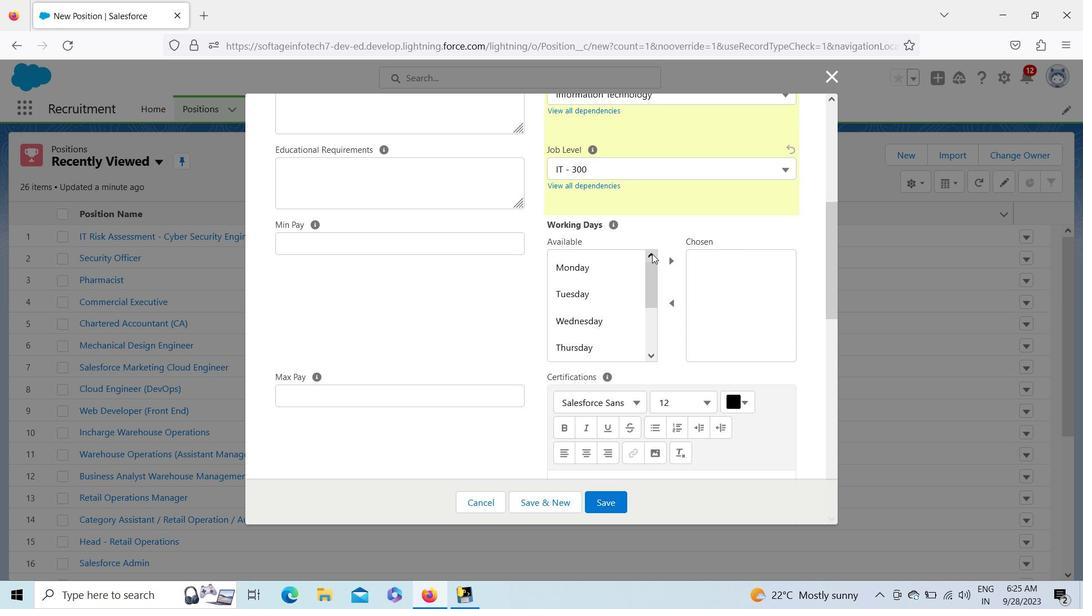 
Action: Mouse pressed left at (652, 253)
Screenshot: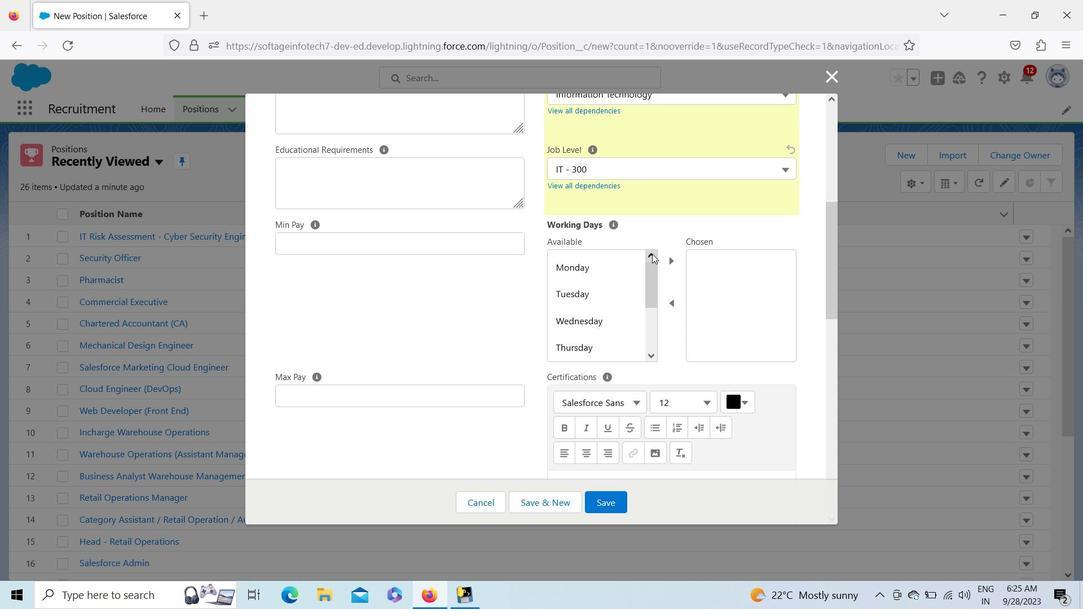 
Action: Mouse moved to (652, 253)
Screenshot: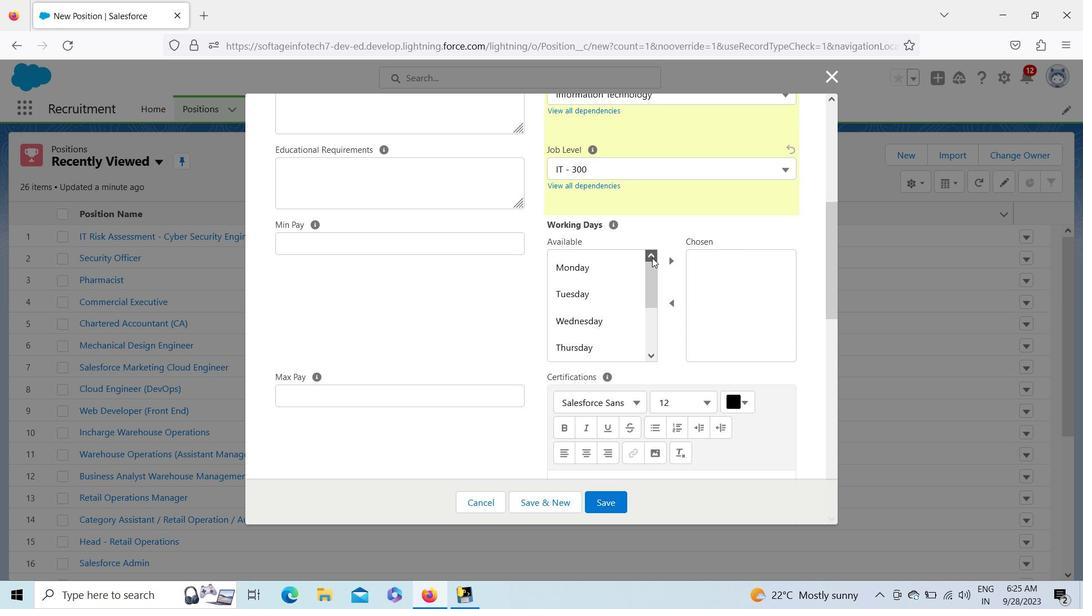 
Action: Mouse pressed left at (652, 253)
Screenshot: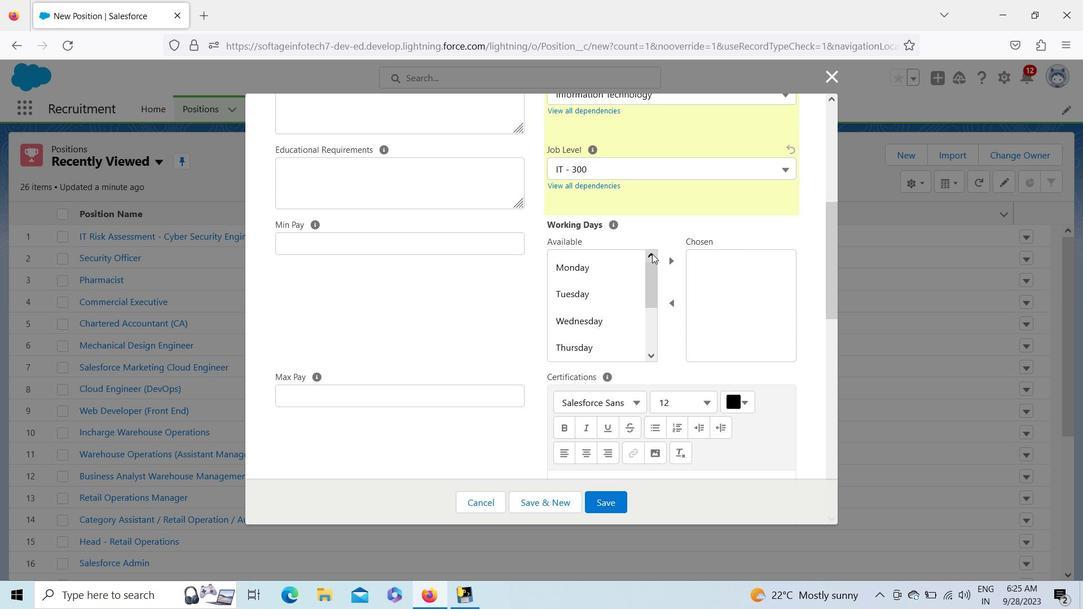 
Action: Mouse pressed left at (652, 253)
Screenshot: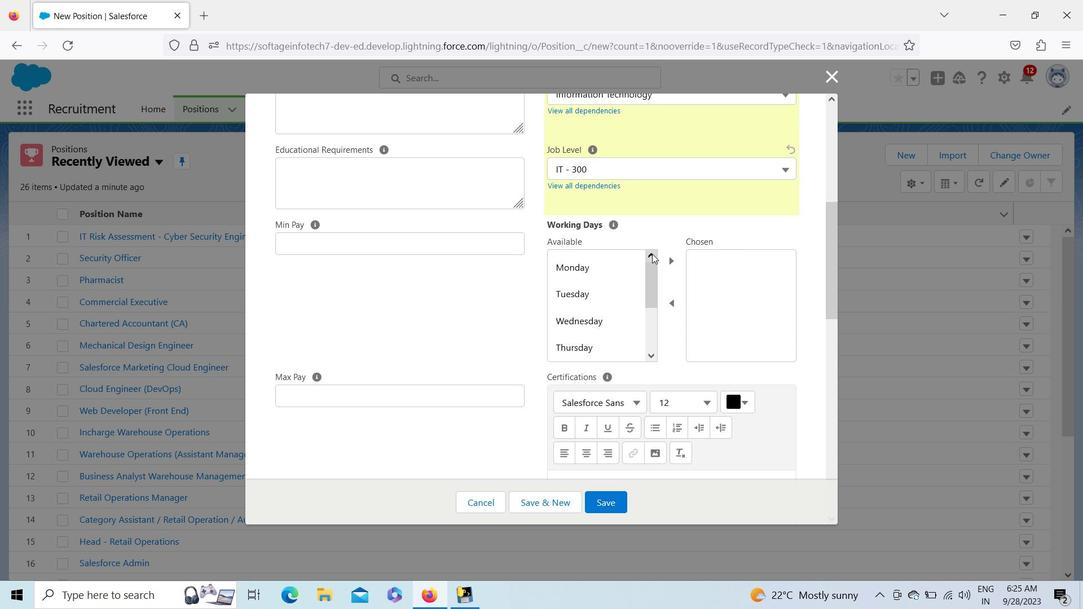 
Action: Mouse pressed left at (652, 253)
Screenshot: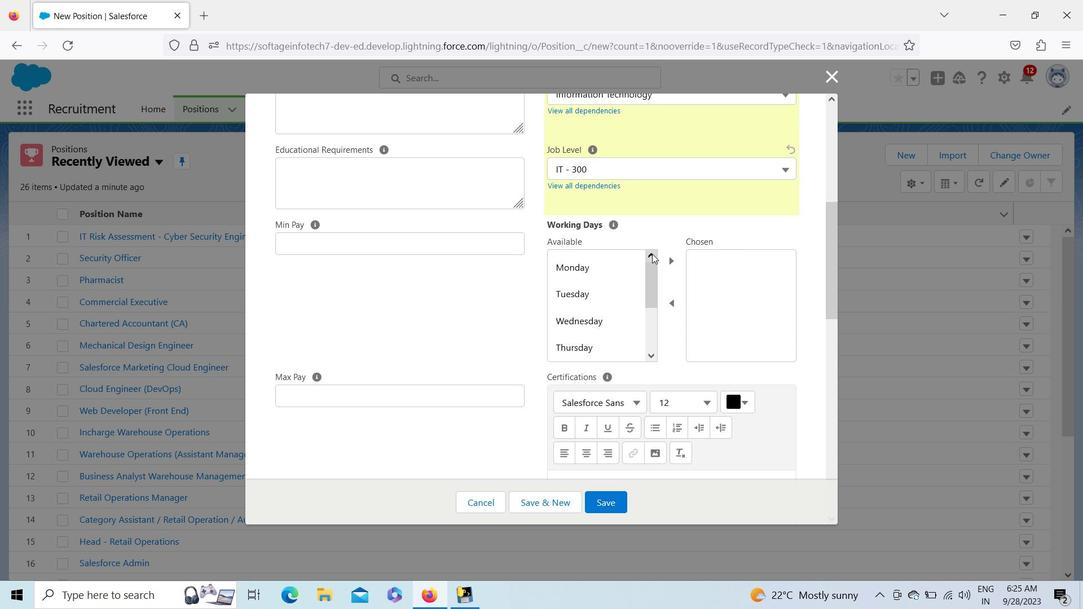 
Action: Mouse moved to (583, 258)
Screenshot: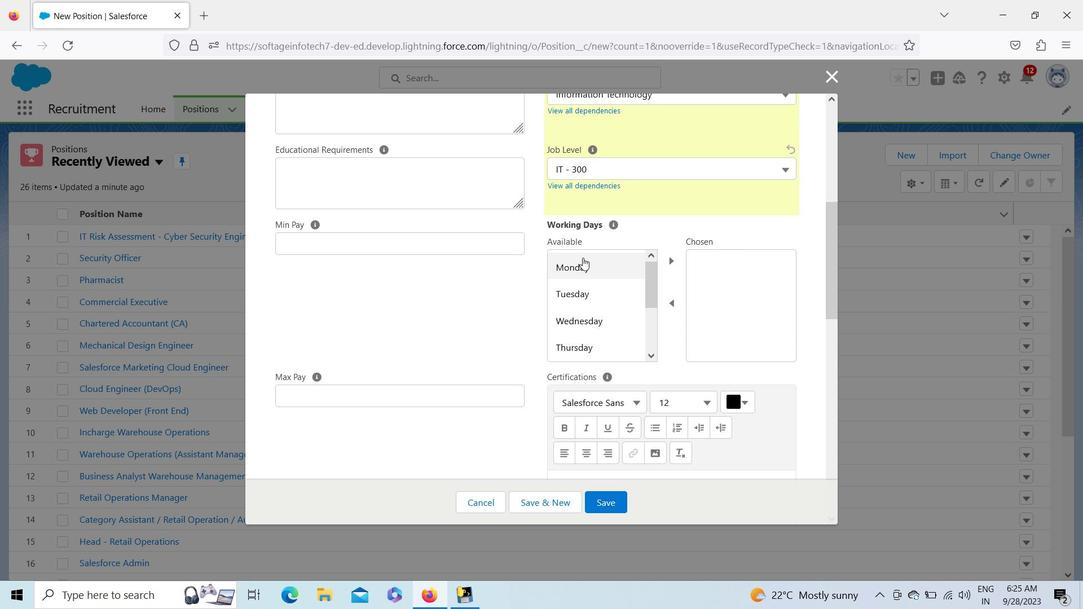 
Action: Mouse pressed left at (583, 258)
Screenshot: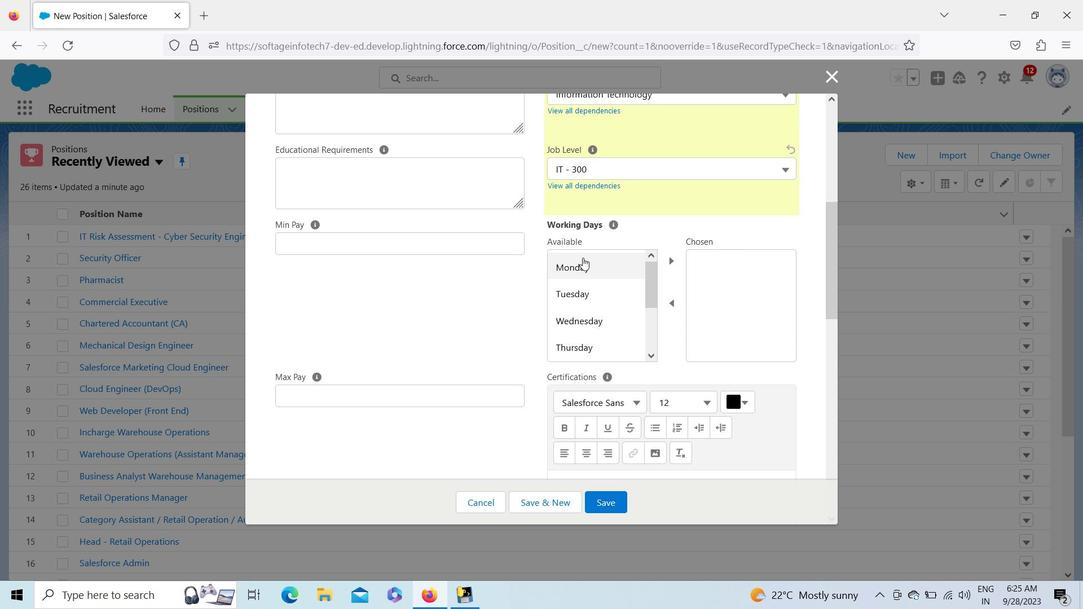 
Action: Key pressed <Key.shift_r><Key.shift_r><Key.shift_r><Key.shift_r><Key.shift_r><Key.shift_r><Key.shift_r><Key.down><Key.down><Key.down><Key.down>
Screenshot: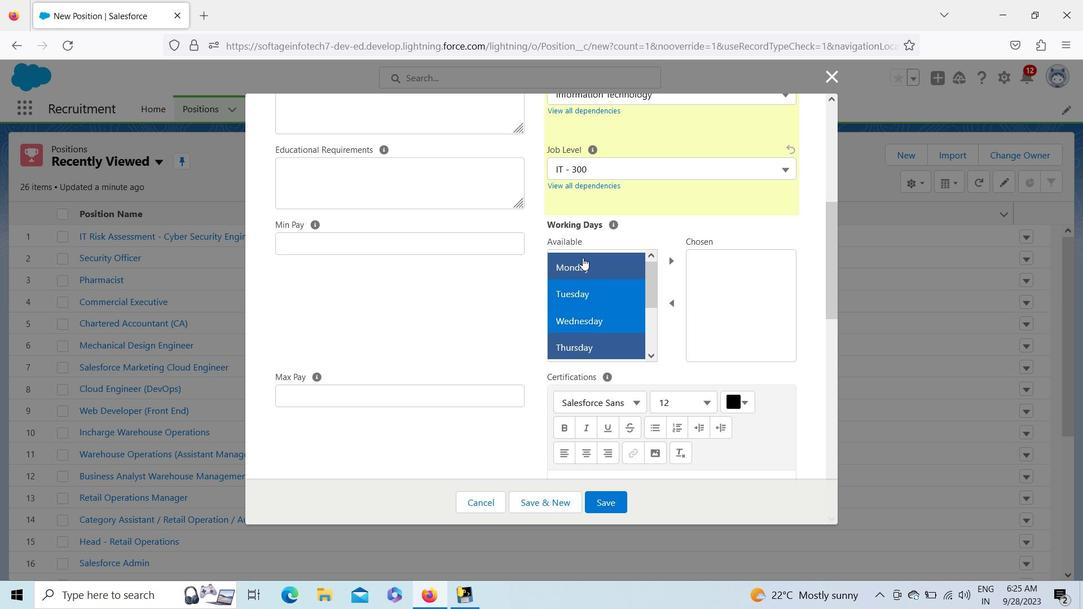 
Action: Mouse moved to (674, 258)
Screenshot: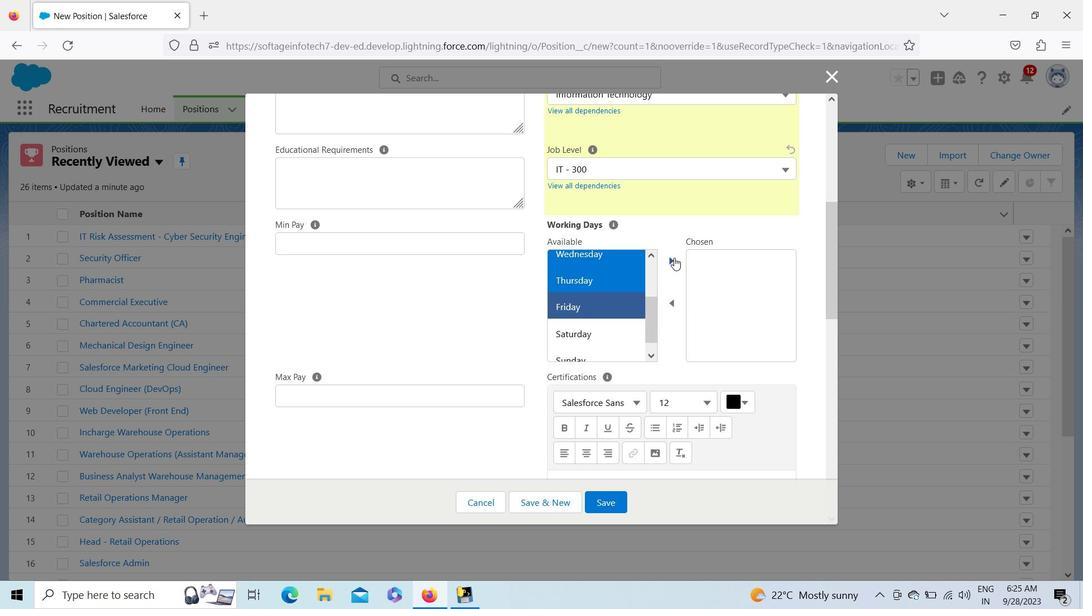 
Action: Mouse pressed left at (674, 258)
Screenshot: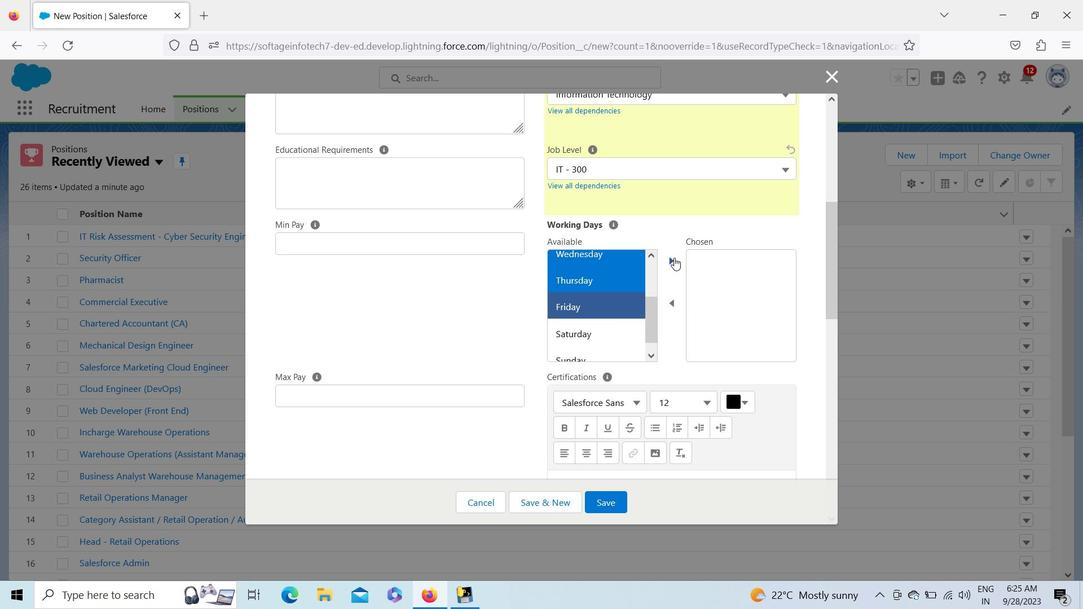 
Action: Mouse moved to (833, 258)
Screenshot: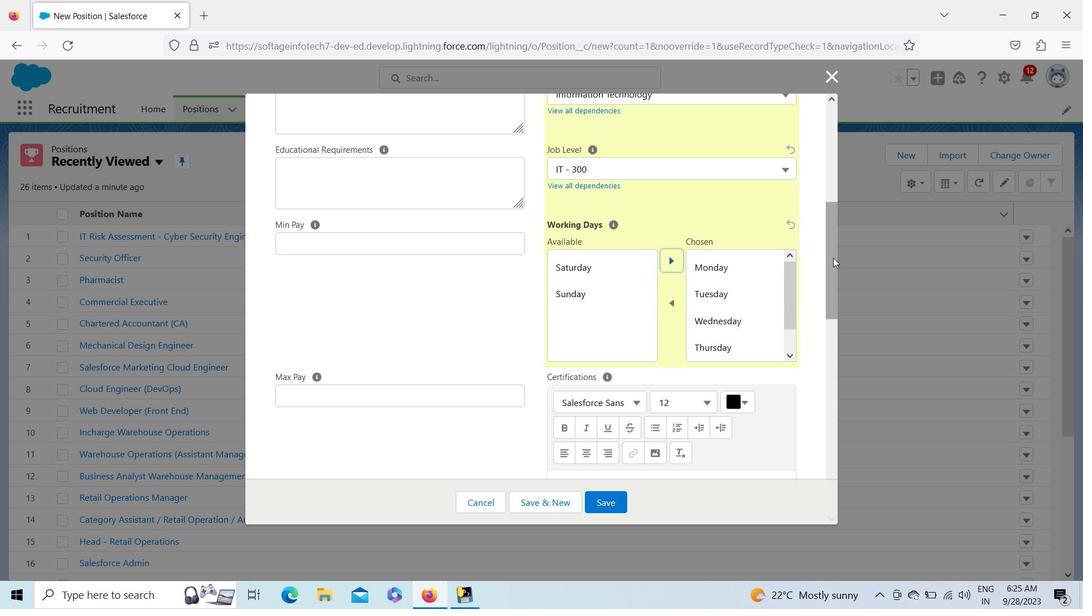 
Action: Mouse pressed left at (833, 258)
Screenshot: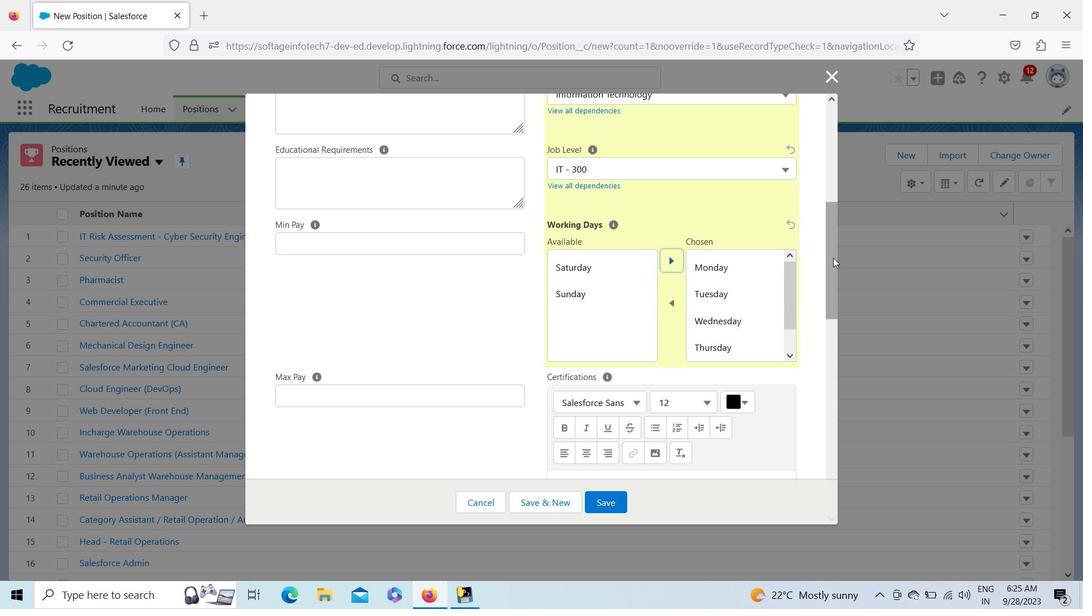 
Action: Mouse moved to (375, 127)
Screenshot: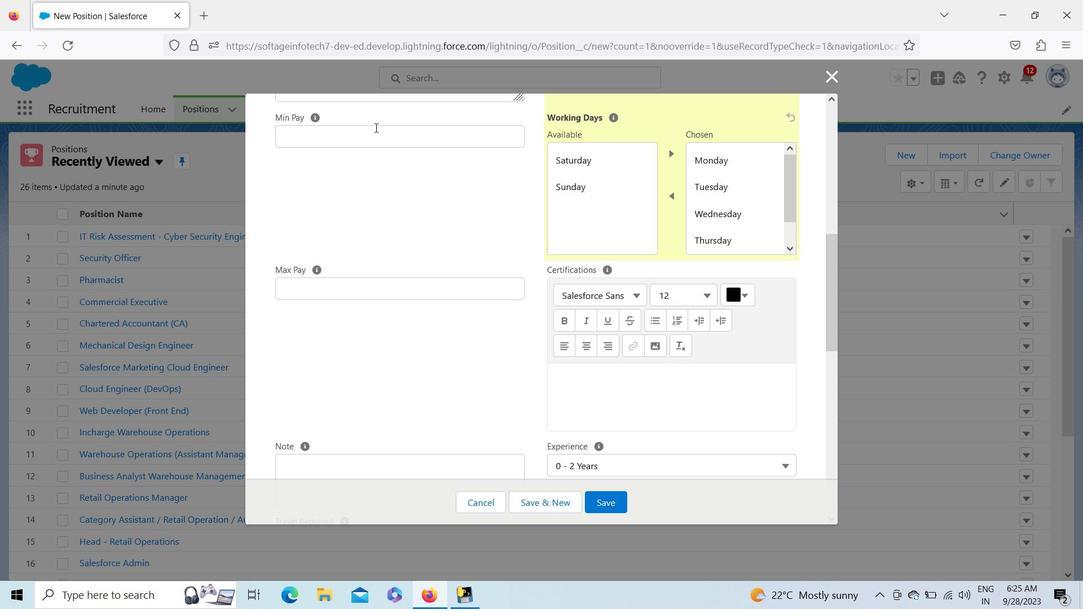 
Action: Mouse pressed left at (375, 127)
Screenshot: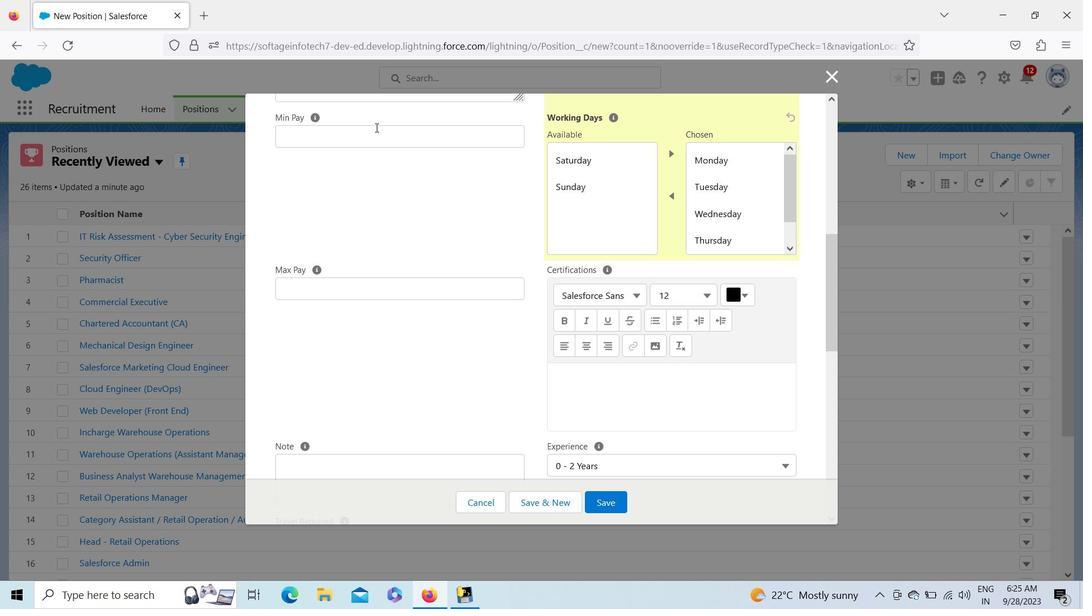 
Action: Mouse moved to (384, 179)
Screenshot: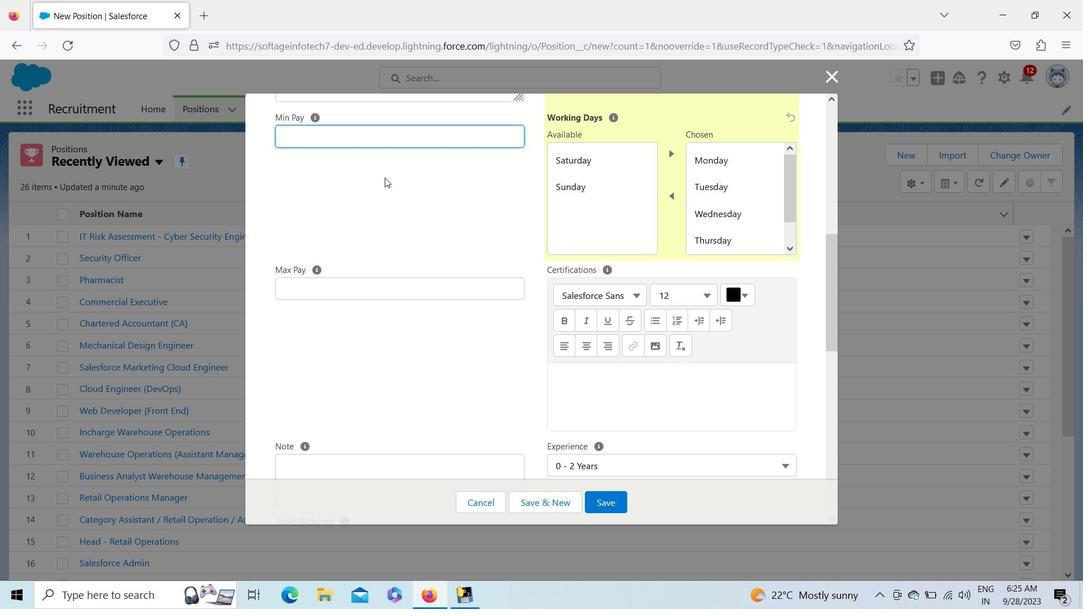
Action: Key pressed 2200000
Screenshot: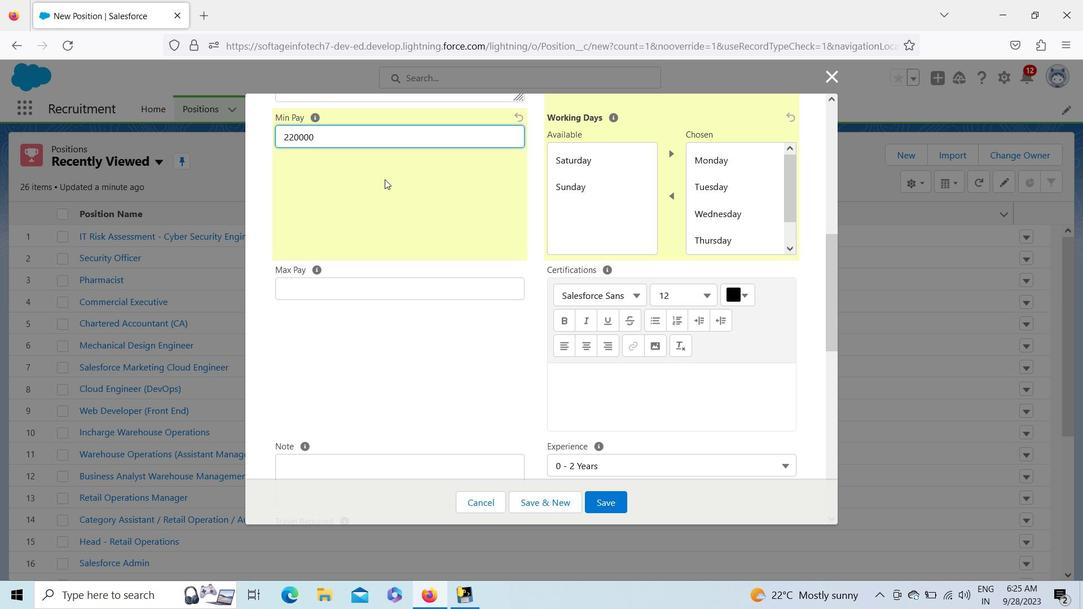 
Action: Mouse moved to (362, 286)
Screenshot: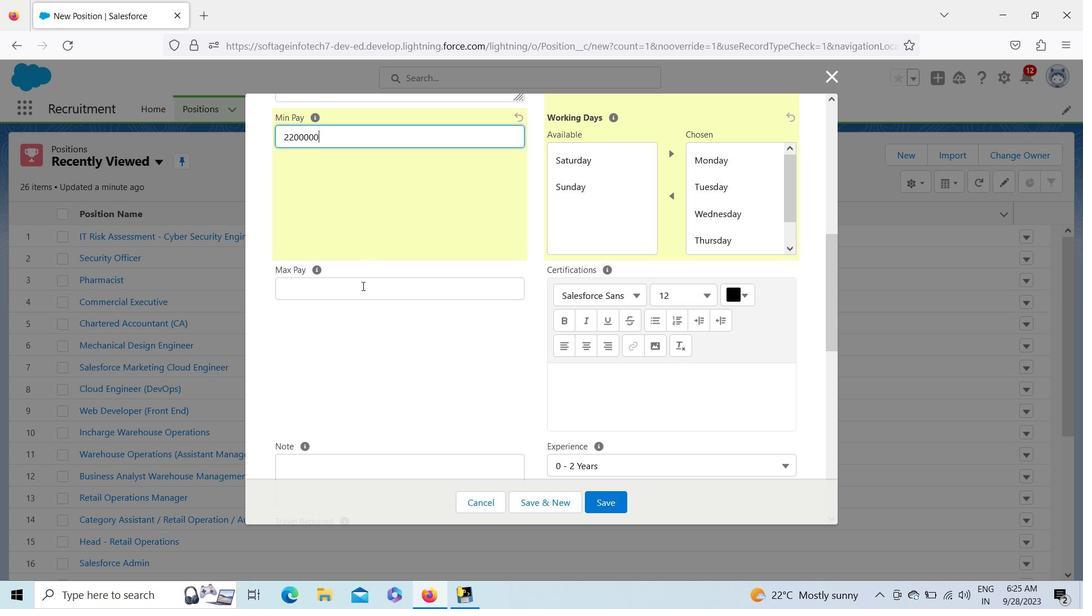 
Action: Mouse pressed left at (362, 286)
Screenshot: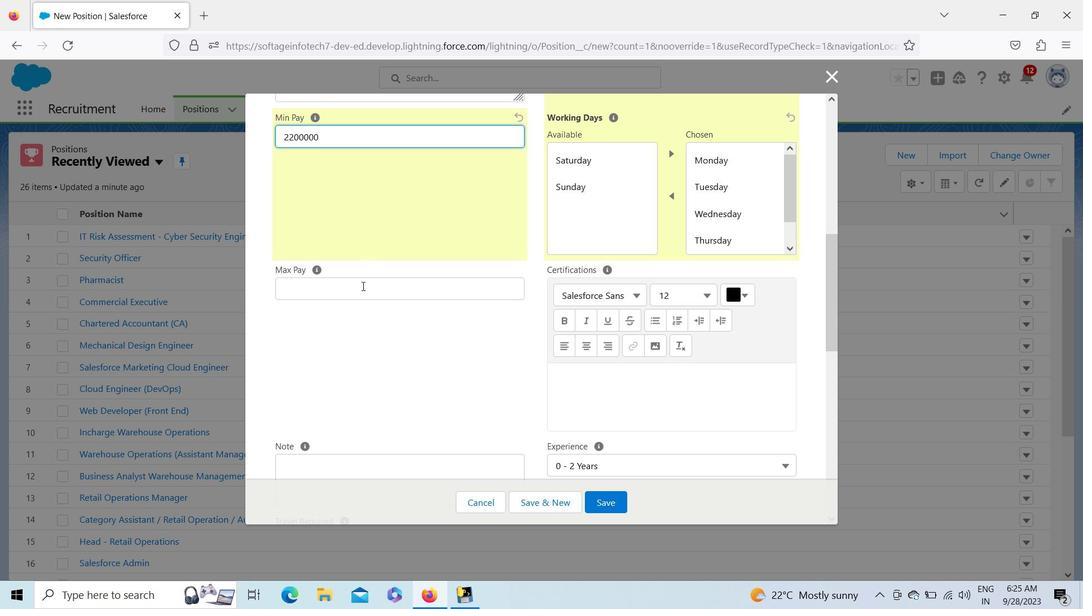 
Action: Key pressed 2500000
Screenshot: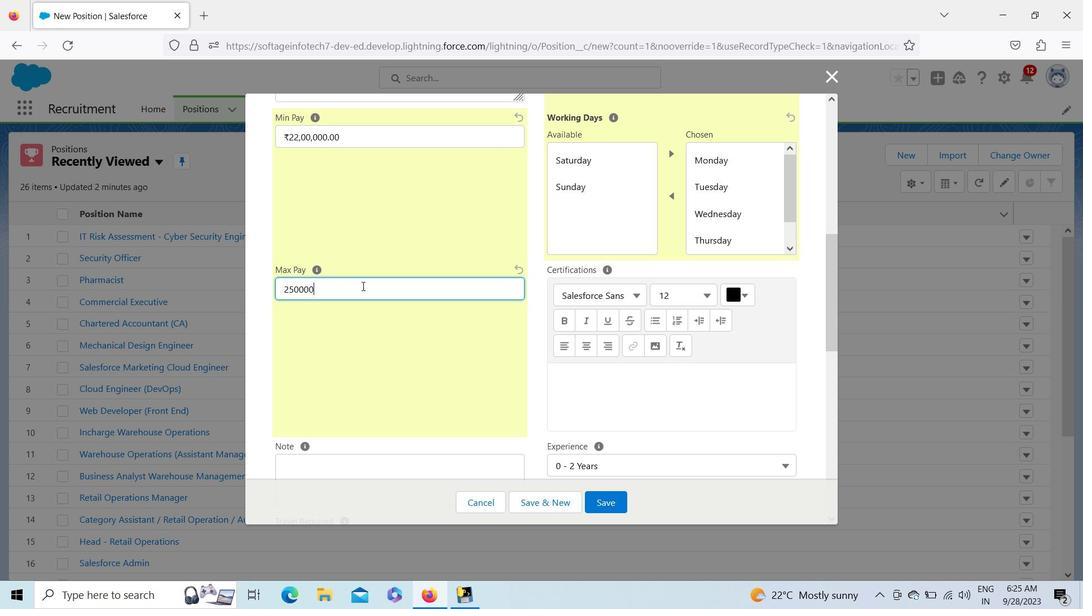 
Action: Mouse moved to (382, 363)
Screenshot: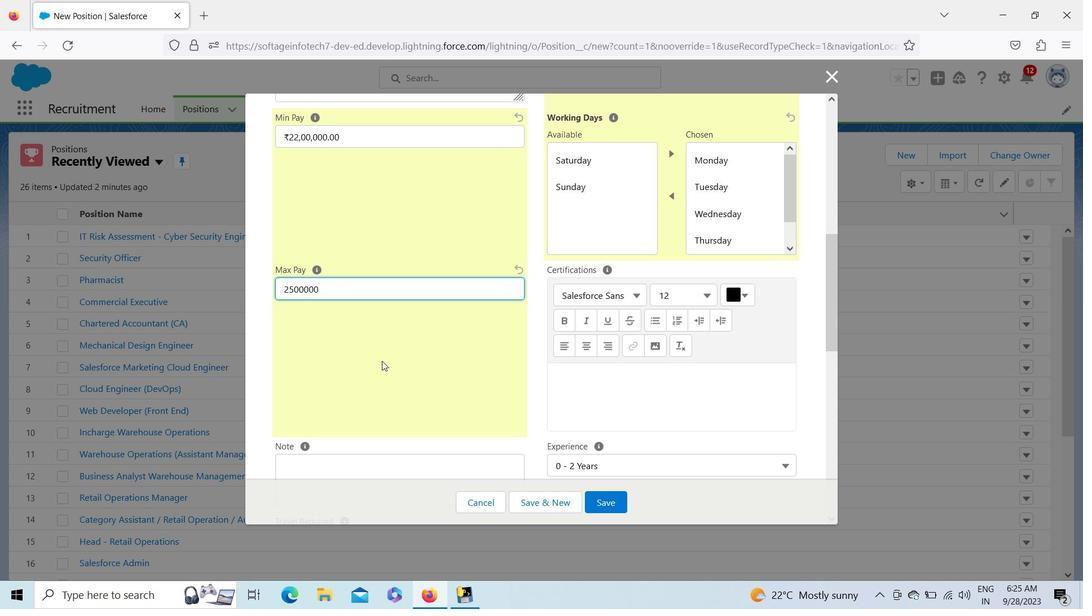 
Action: Mouse pressed left at (382, 363)
Screenshot: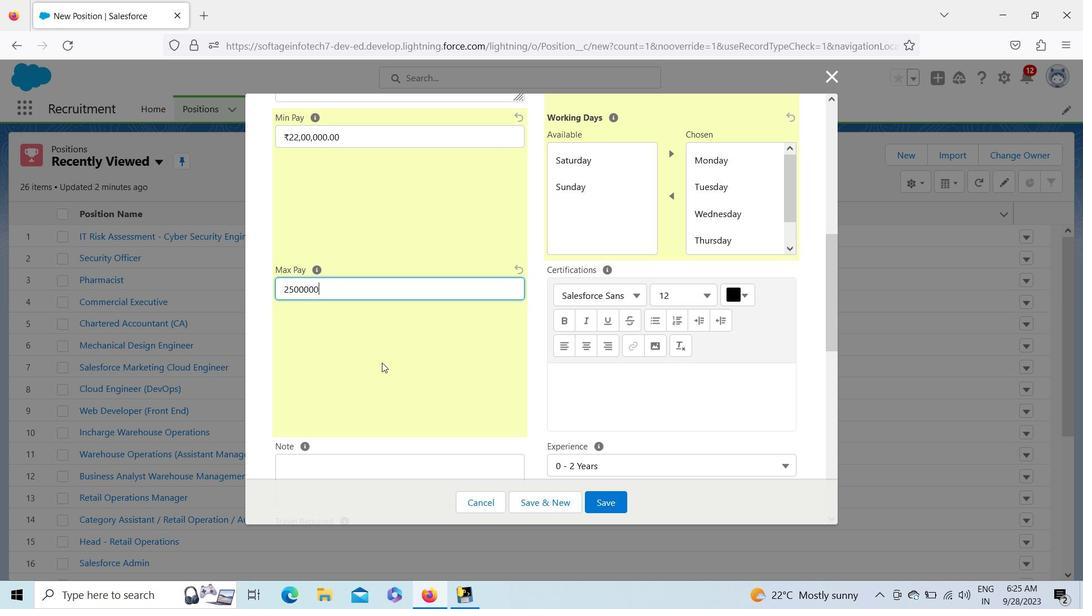 
Action: Mouse moved to (836, 290)
Screenshot: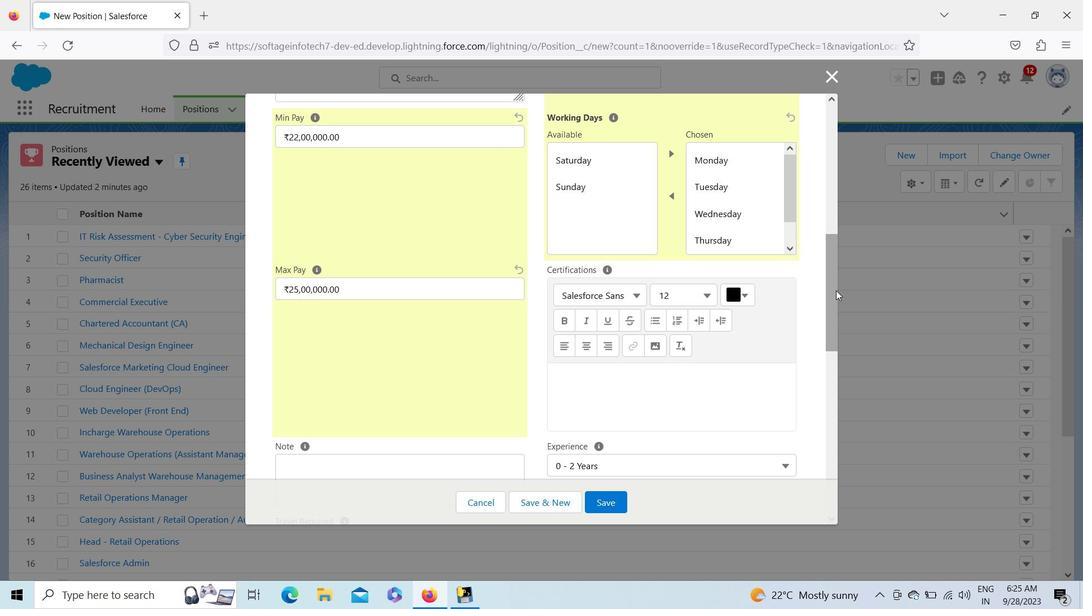 
Action: Mouse pressed left at (836, 290)
Screenshot: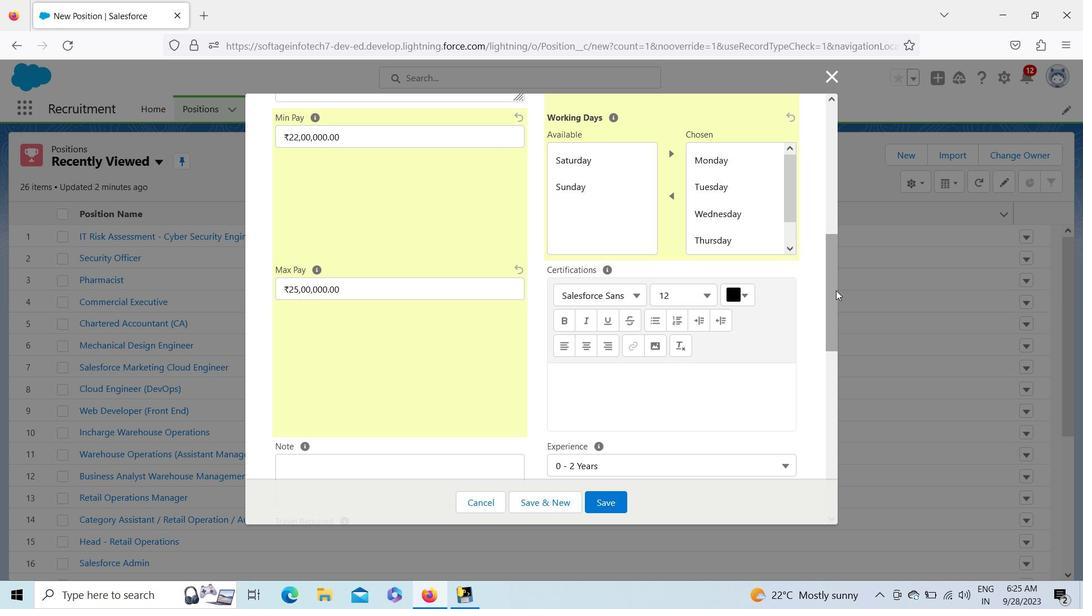 
Action: Mouse moved to (457, 315)
Screenshot: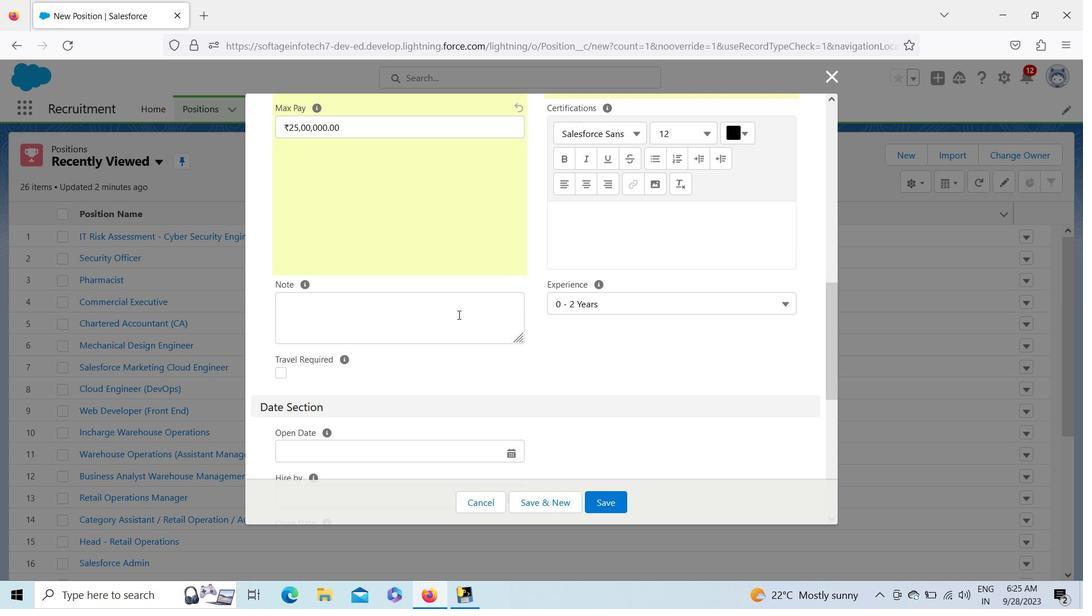 
Action: Mouse pressed left at (457, 315)
Screenshot: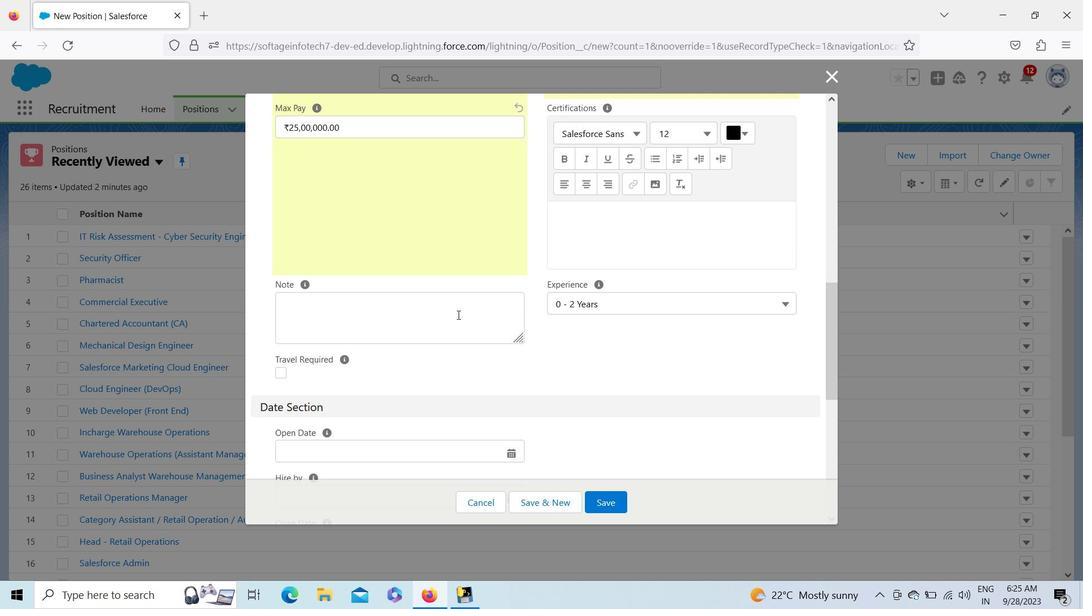 
Action: Mouse moved to (596, 302)
Screenshot: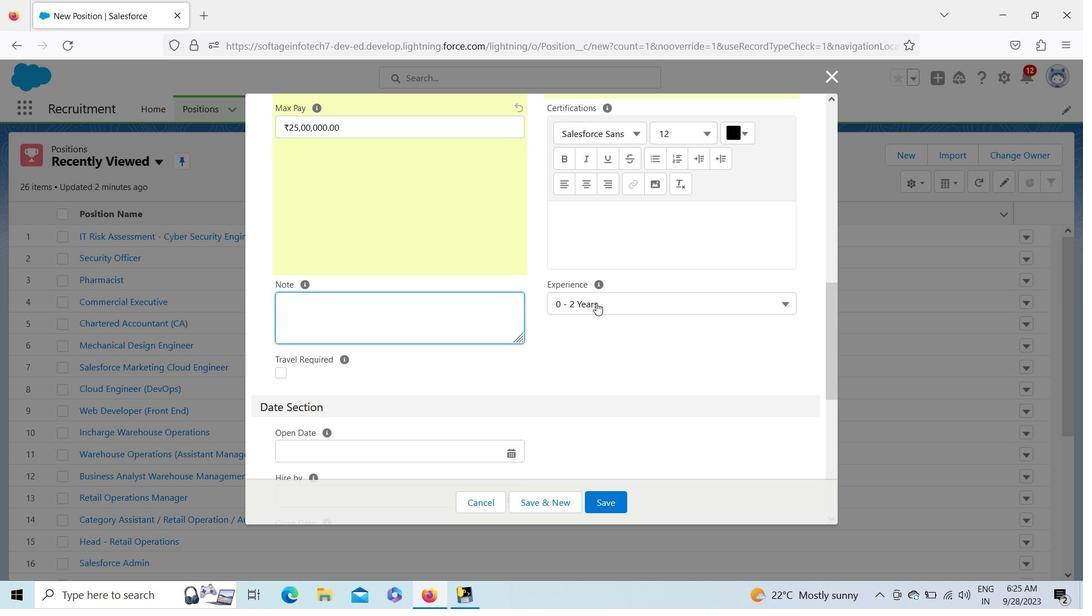 
Action: Mouse pressed left at (596, 302)
Screenshot: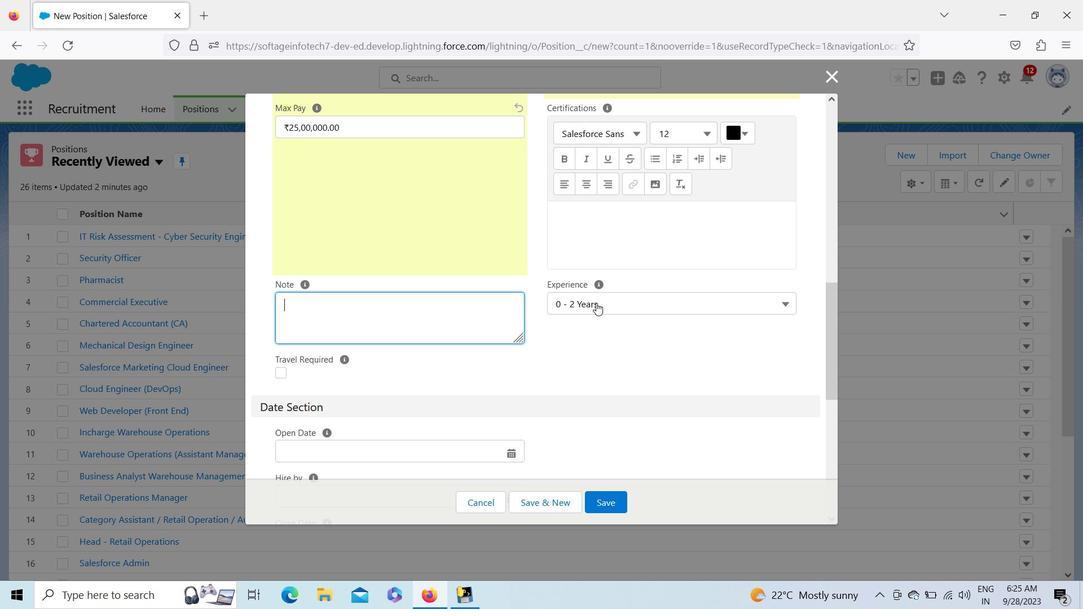 
Action: Mouse moved to (599, 436)
Screenshot: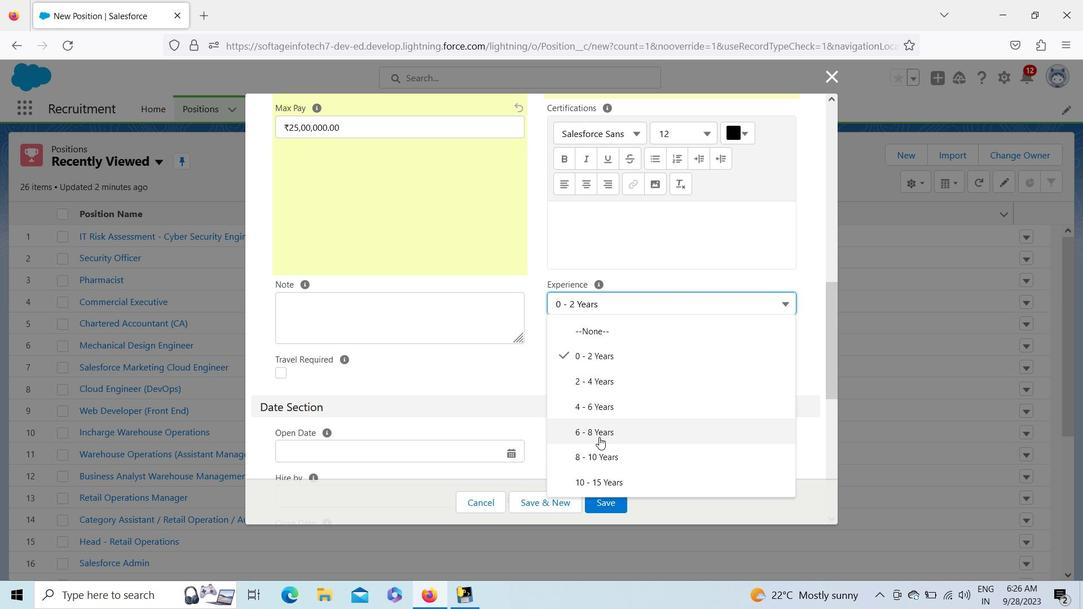 
Action: Mouse pressed left at (599, 436)
Screenshot: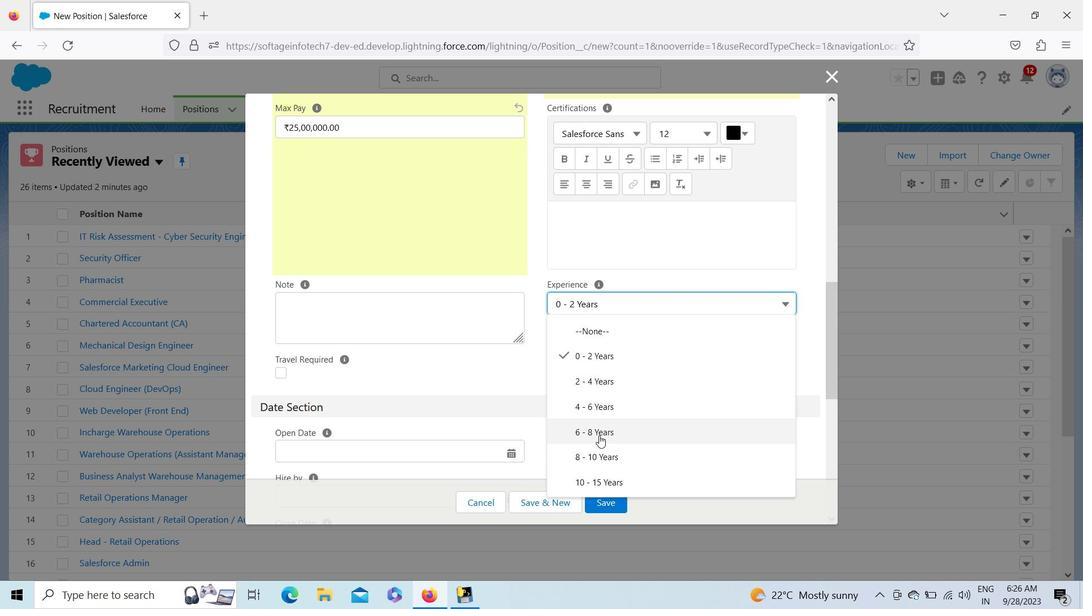 
Action: Mouse moved to (330, 302)
Screenshot: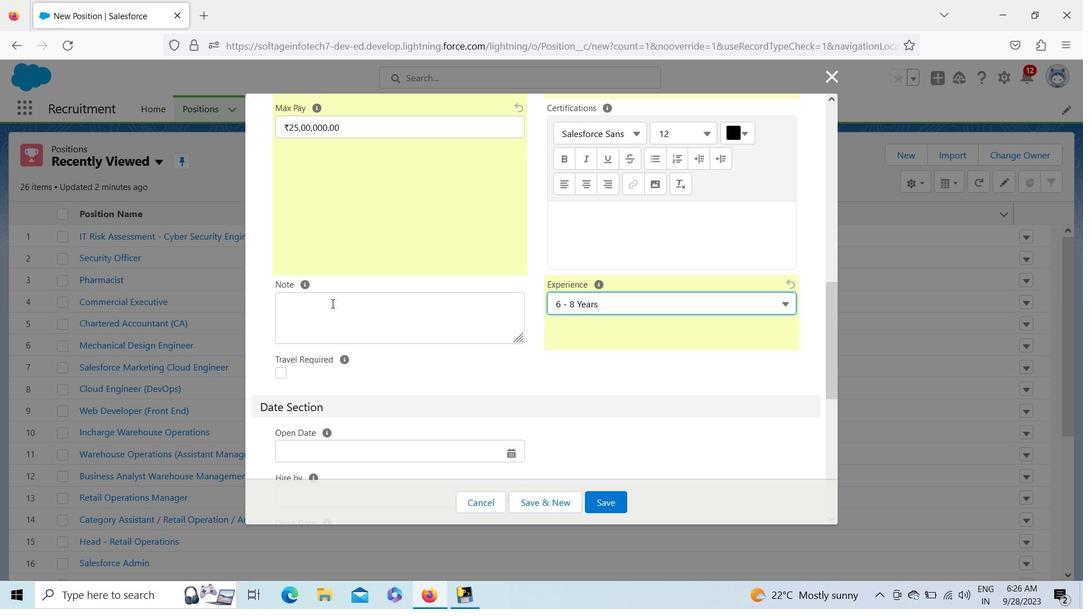 
Action: Mouse pressed left at (330, 302)
Screenshot: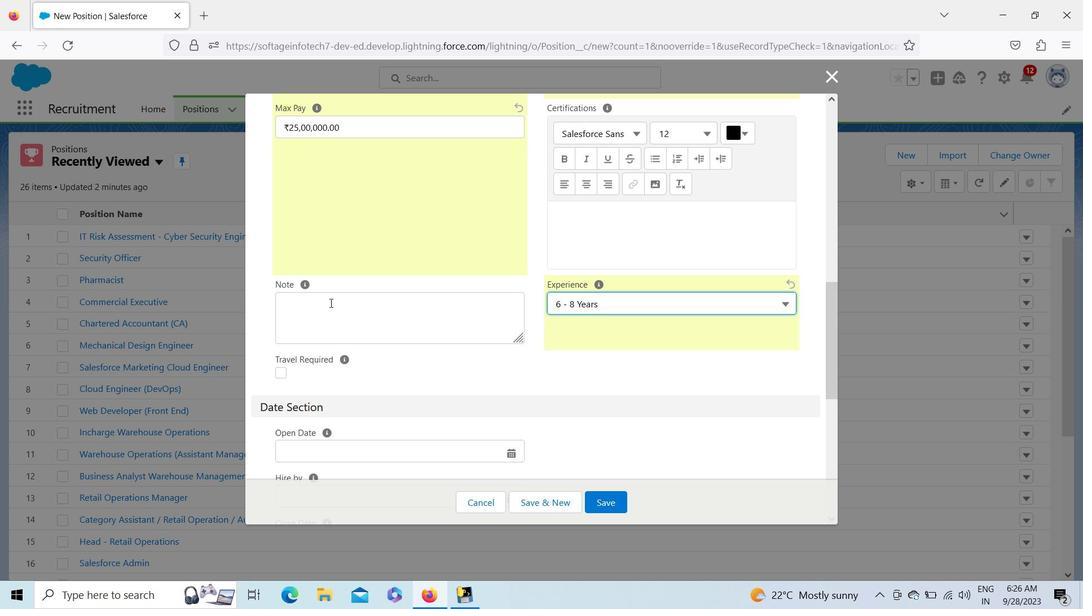 
Action: Key pressed <Key.shift>Above<Key.space><Key.shift>Salary<Key.space>mentioned<Key.left><Key.left><Key.left><Key.left><Key.left><Key.left><Key.left><Key.left><Key.left><Key.left><Key.left><Key.space>is<Key.down><Key.space>in<Key.space><Key.shift>LPA<Key.space>and<Key.space>written<Key.space>after<Key.space>converted<Key.space>into<Key.space><Key.shift><Key.shift><Key.shift><Key.shift><Key.shift><Key.shift><Key.shift><Key.shift><Key.shift><Key.shift><Key.shift><Key.shift><Key.shift><Key.shift><Key.shift><Key.shift><Key.shift><Key.shift><Key.shift><Key.shift><Key.shift><Key.shift><Key.shift><Key.shift><Key.shift><Key.shift><Key.shift><Key.shift><Key.shift><Key.shift><Key.shift><Key.shift><Key.shift><Key.shift><Key.shift><Key.shift><Key.shift><Key.shift><Key.shift><Key.shift><Key.shift><Key.shift><Key.shift><Key.shift><Key.shift><Key.shift><Key.shift><Key.shift><Key.shift>INR
Screenshot: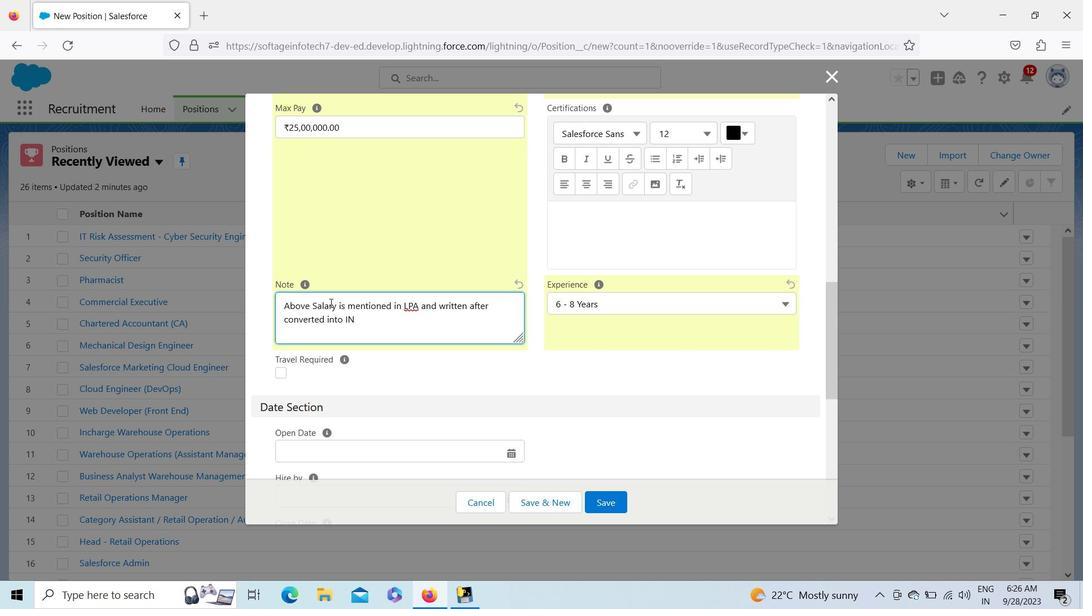 
Action: Mouse moved to (836, 349)
Screenshot: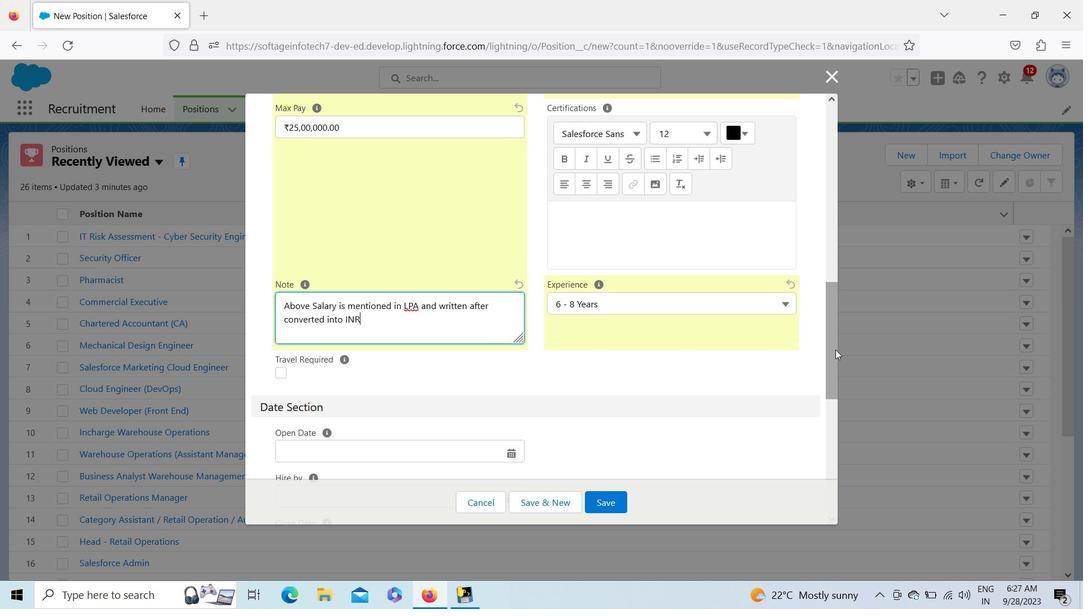 
Action: Mouse pressed left at (836, 349)
Screenshot: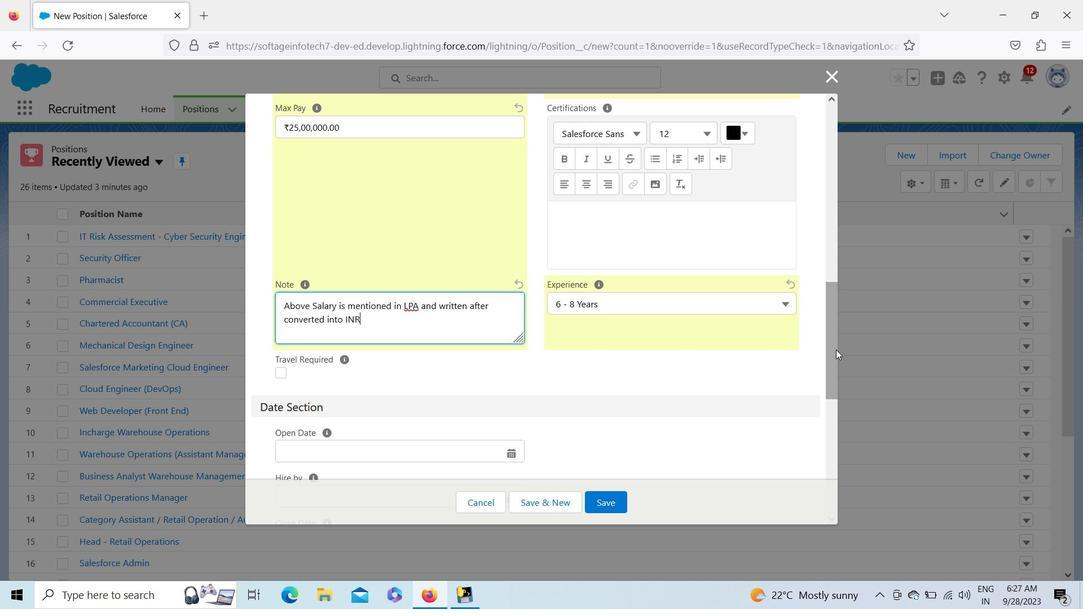 
Action: Mouse moved to (280, 287)
Screenshot: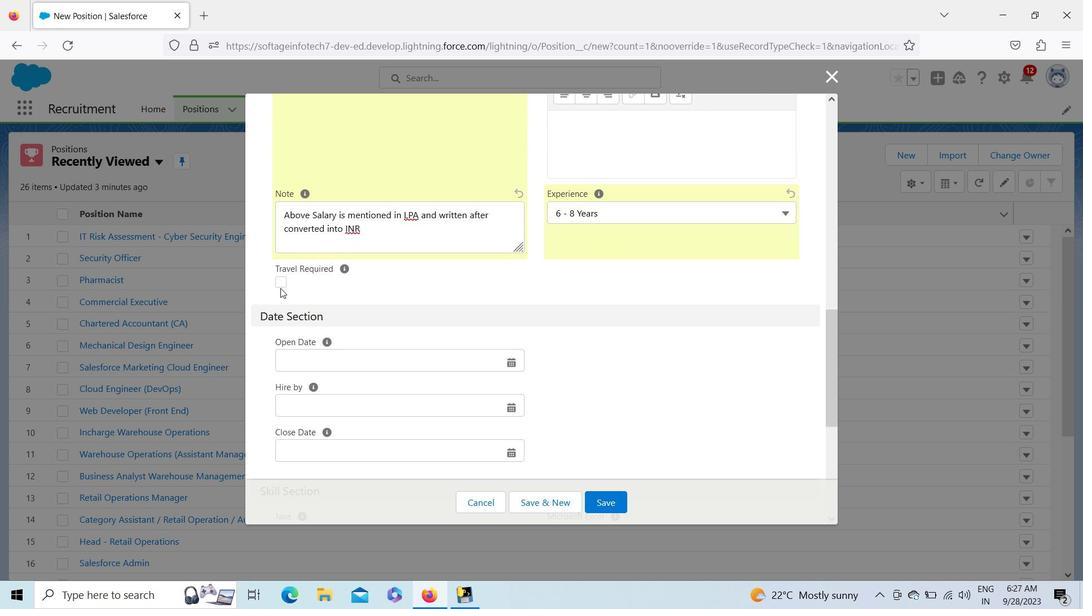 
Action: Mouse pressed left at (280, 287)
Screenshot: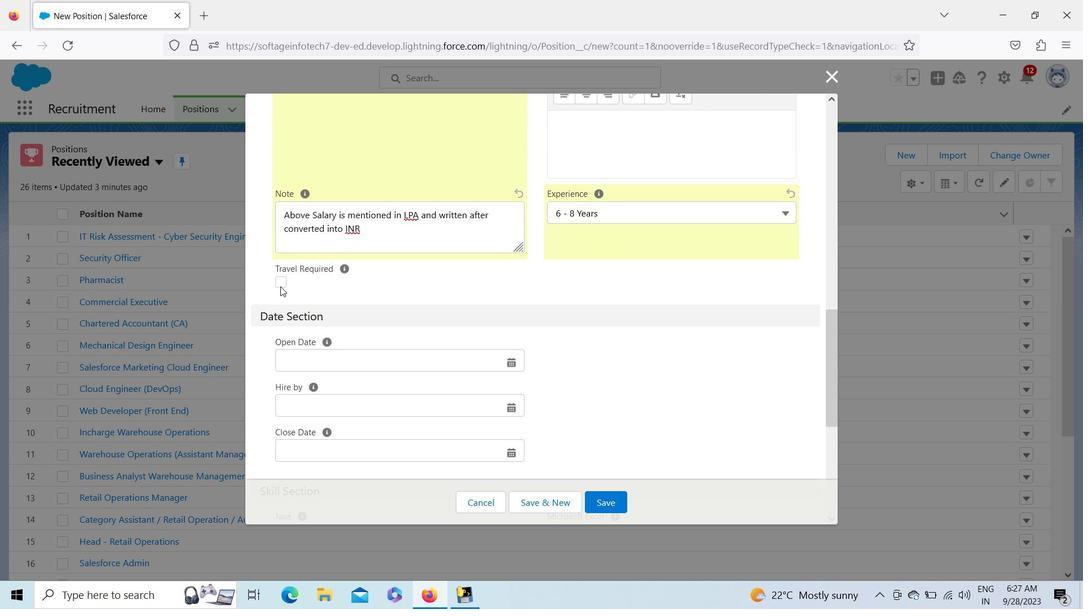 
Action: Mouse moved to (398, 235)
Screenshot: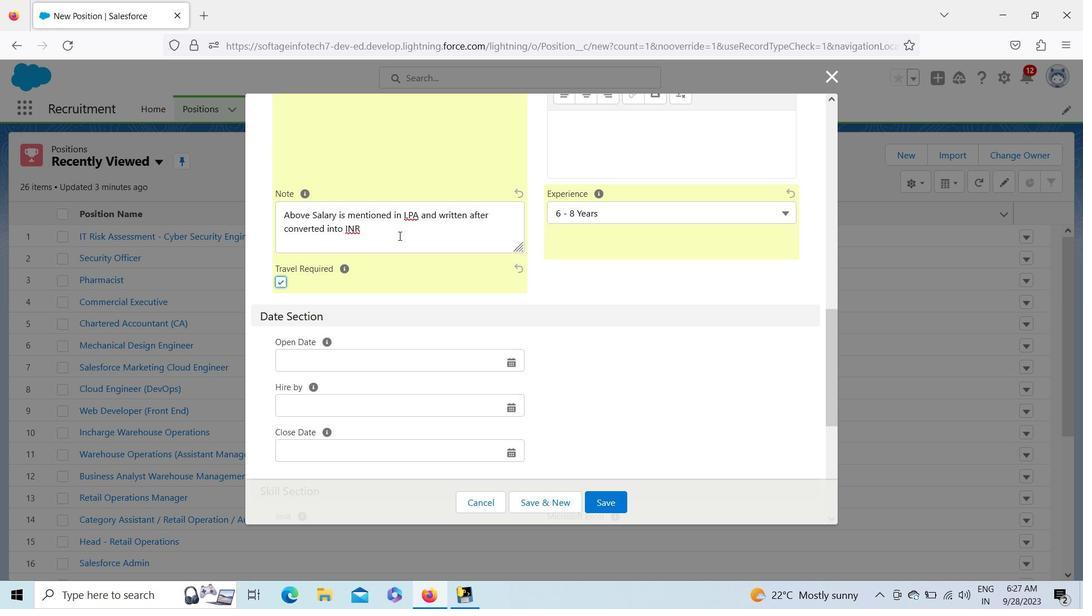 
Action: Mouse pressed left at (398, 235)
Screenshot: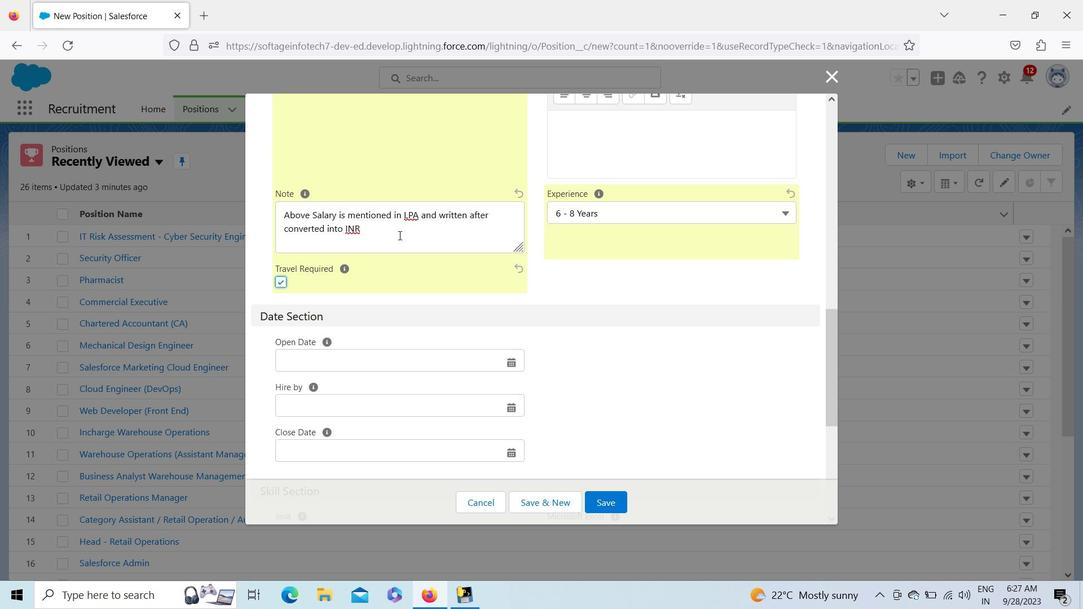 
Action: Key pressed .
Screenshot: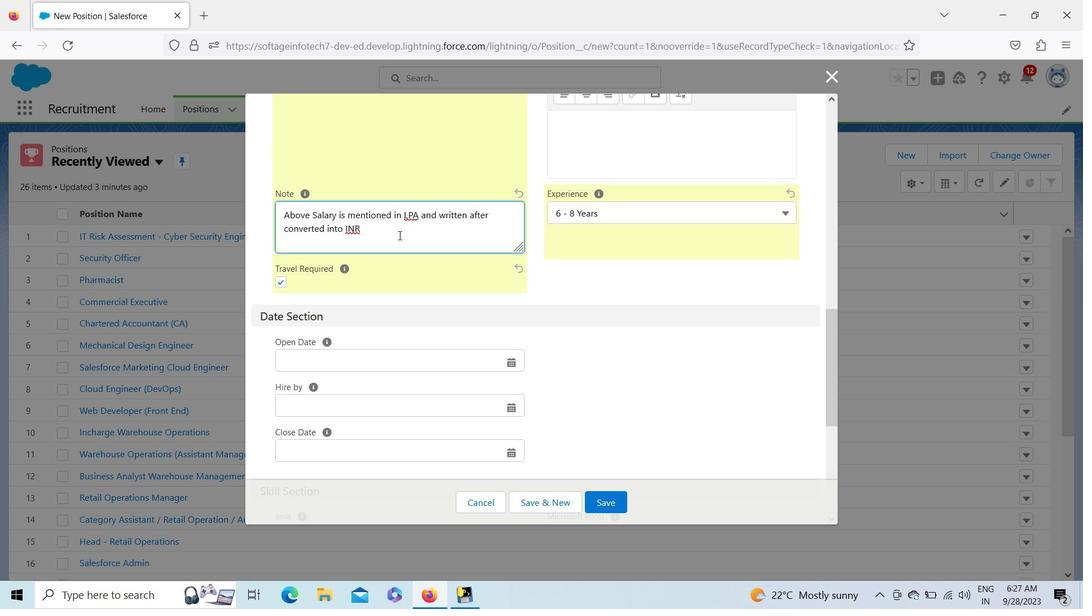 
Action: Mouse moved to (346, 364)
Screenshot: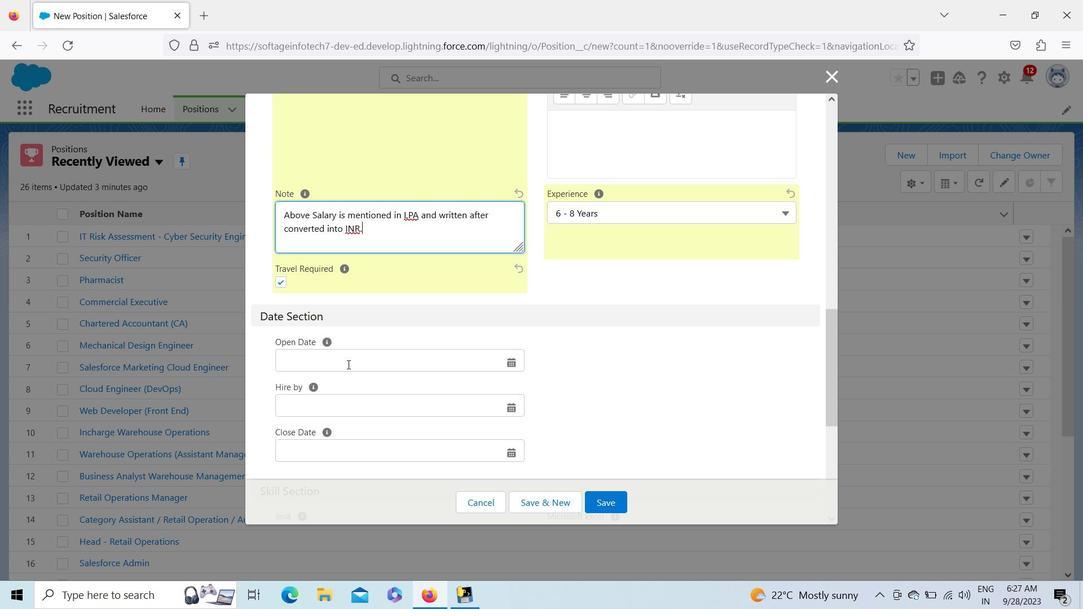 
Action: Mouse pressed left at (346, 364)
Screenshot: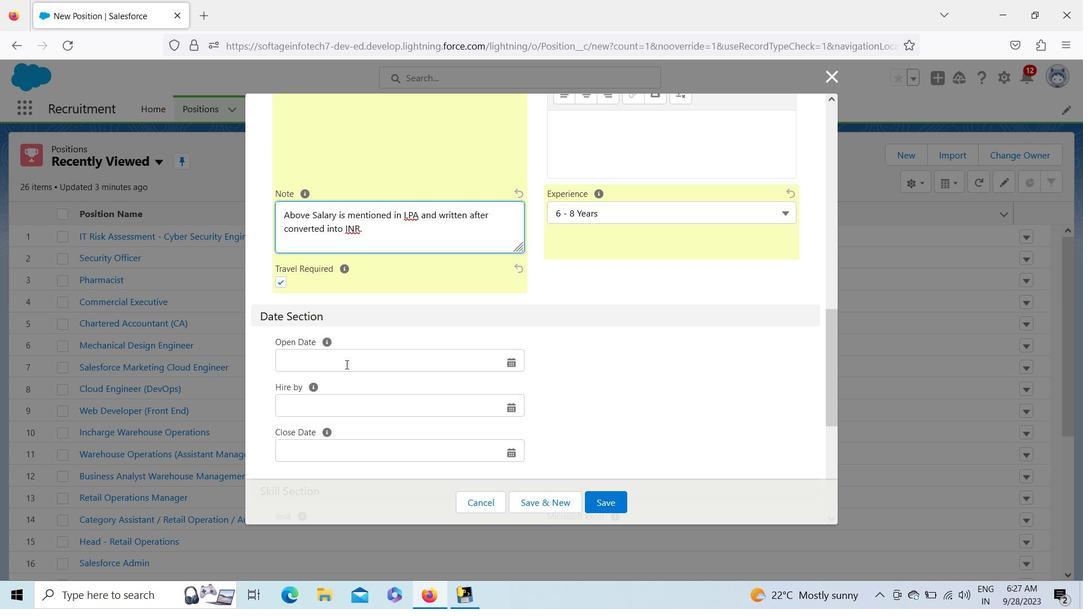 
Action: Mouse moved to (427, 254)
Screenshot: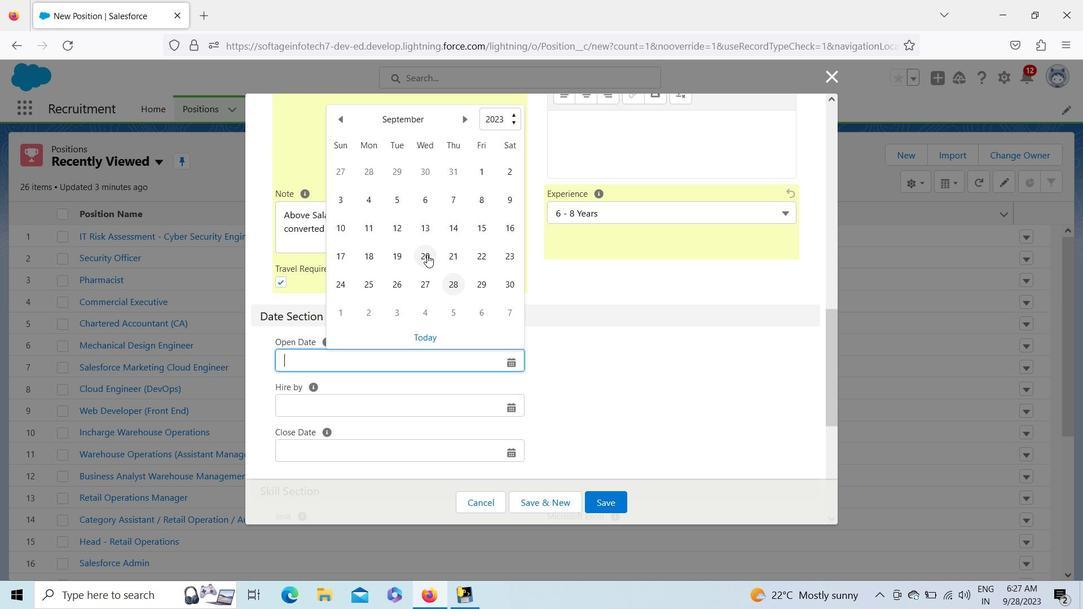 
Action: Mouse pressed left at (427, 254)
Screenshot: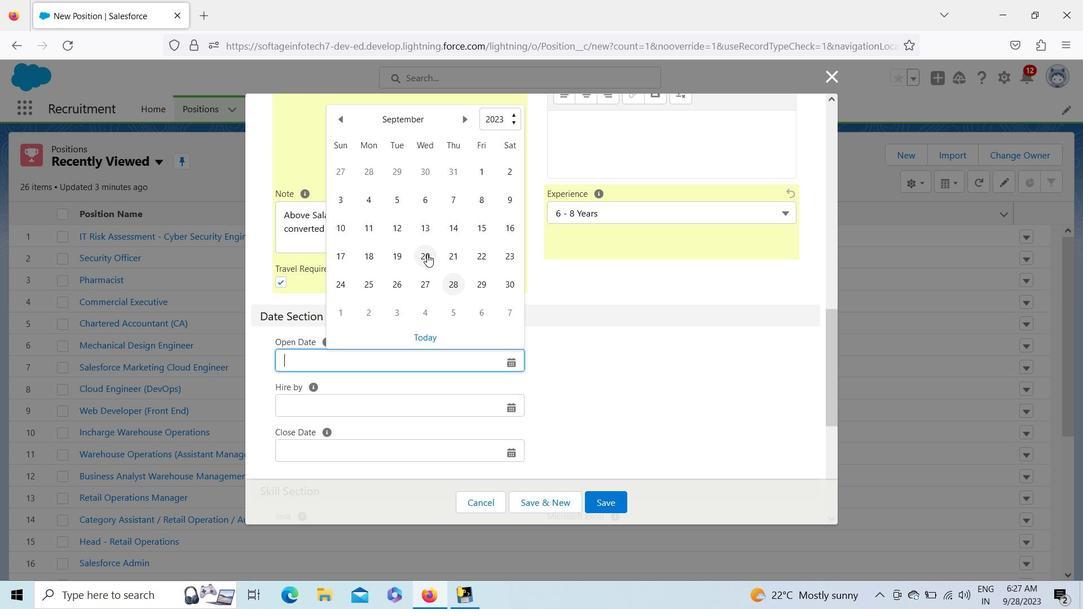
Action: Mouse moved to (411, 402)
Screenshot: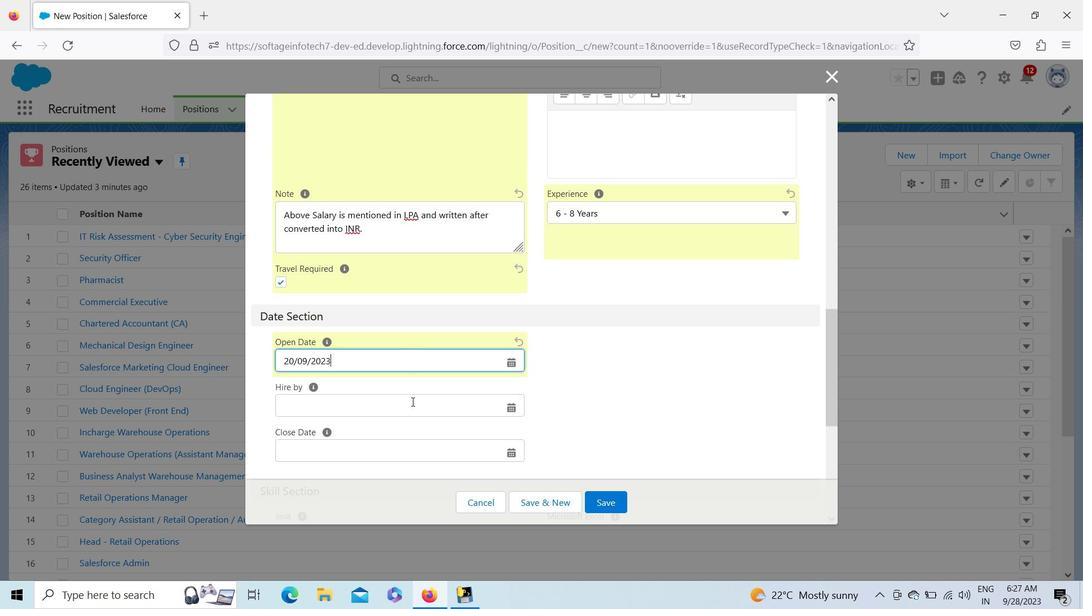 
Action: Mouse pressed left at (411, 402)
Screenshot: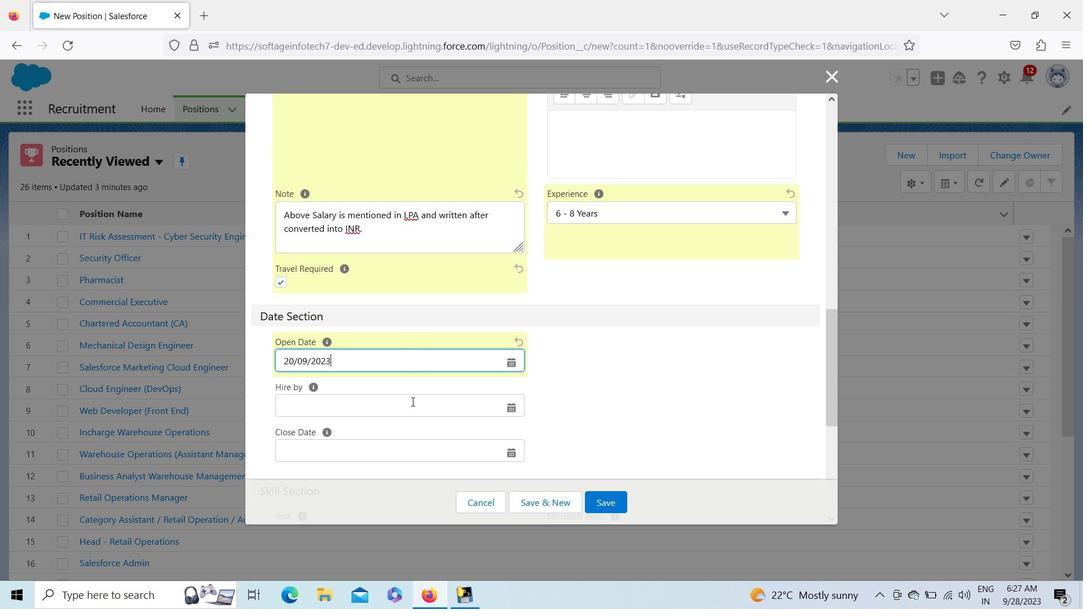
Action: Mouse moved to (465, 167)
Screenshot: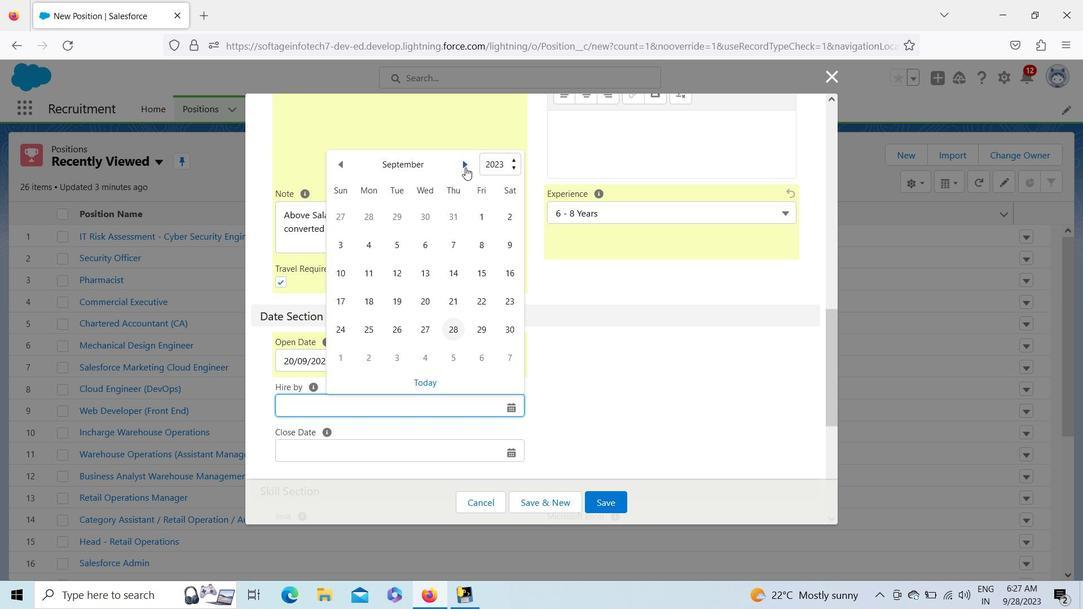 
Action: Mouse pressed left at (465, 167)
Screenshot: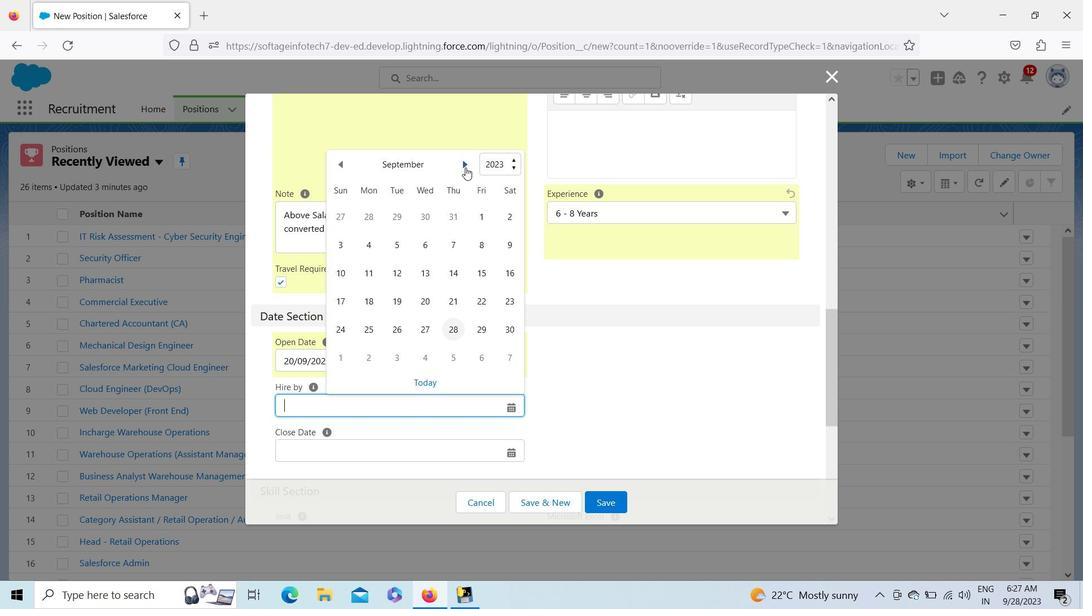 
Action: Mouse moved to (421, 302)
Screenshot: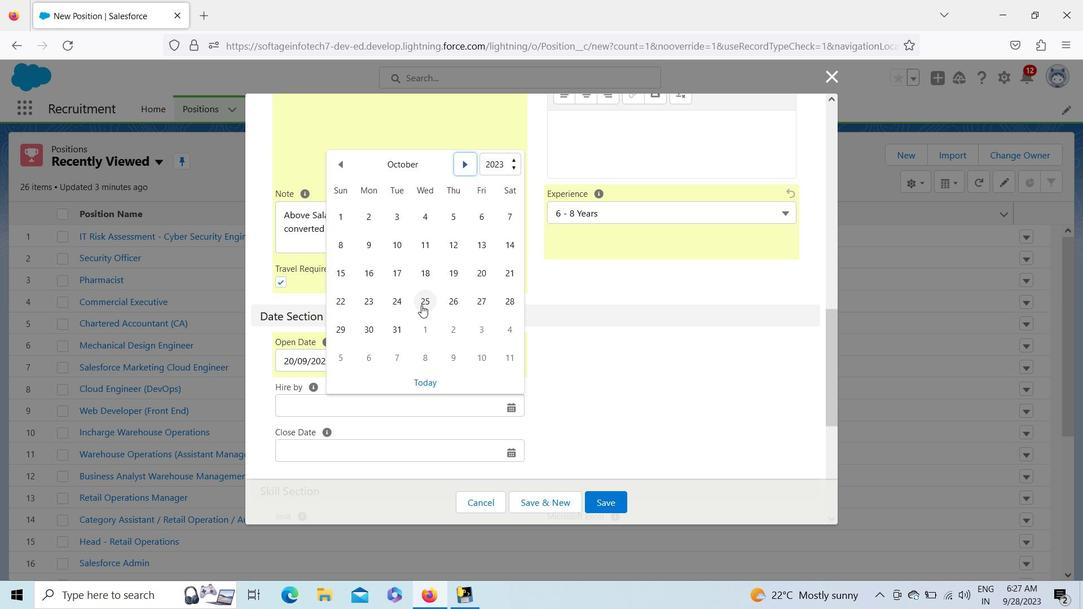 
Action: Mouse pressed left at (421, 302)
Screenshot: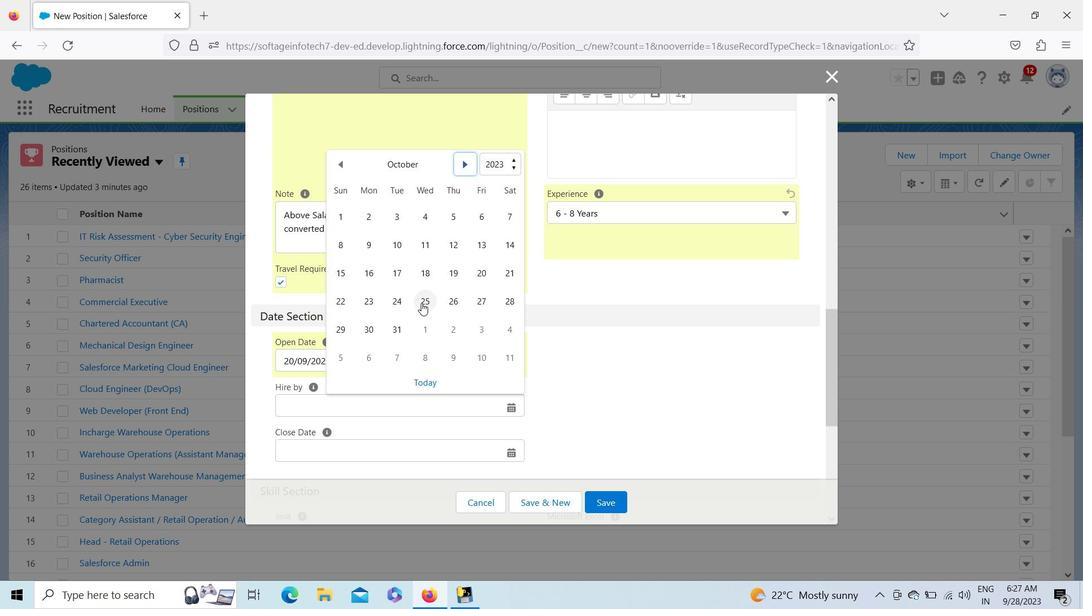
Action: Mouse moved to (429, 455)
Screenshot: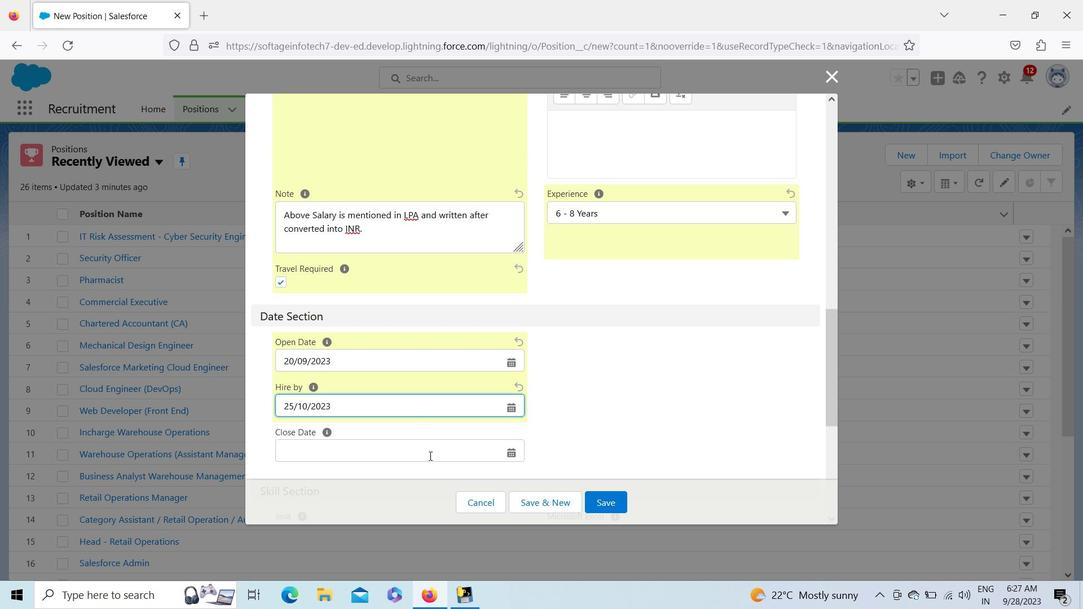 
Action: Mouse pressed left at (429, 455)
Screenshot: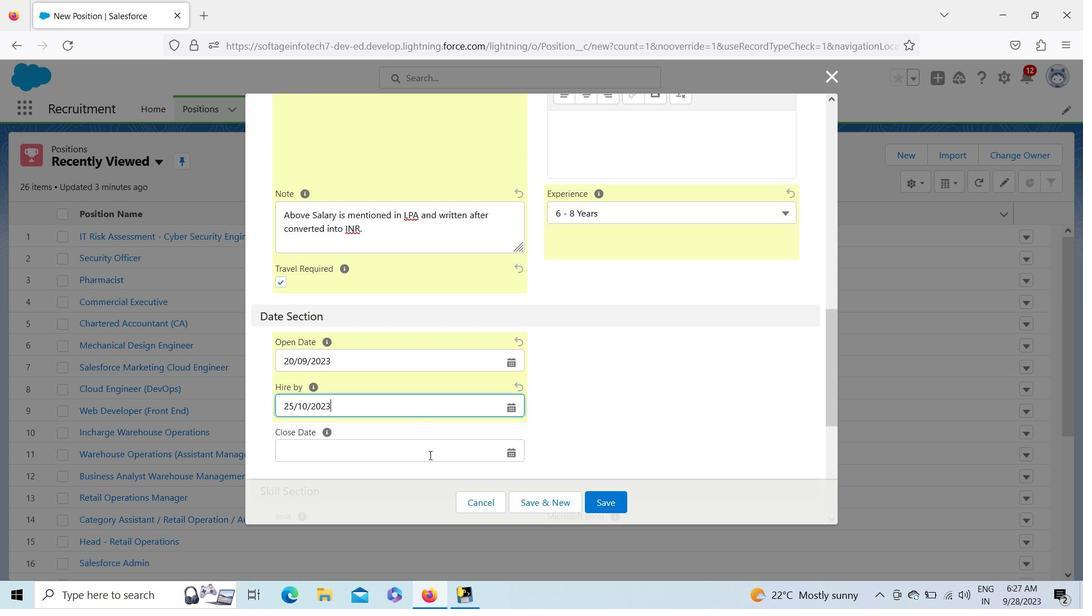
Action: Mouse moved to (467, 213)
Screenshot: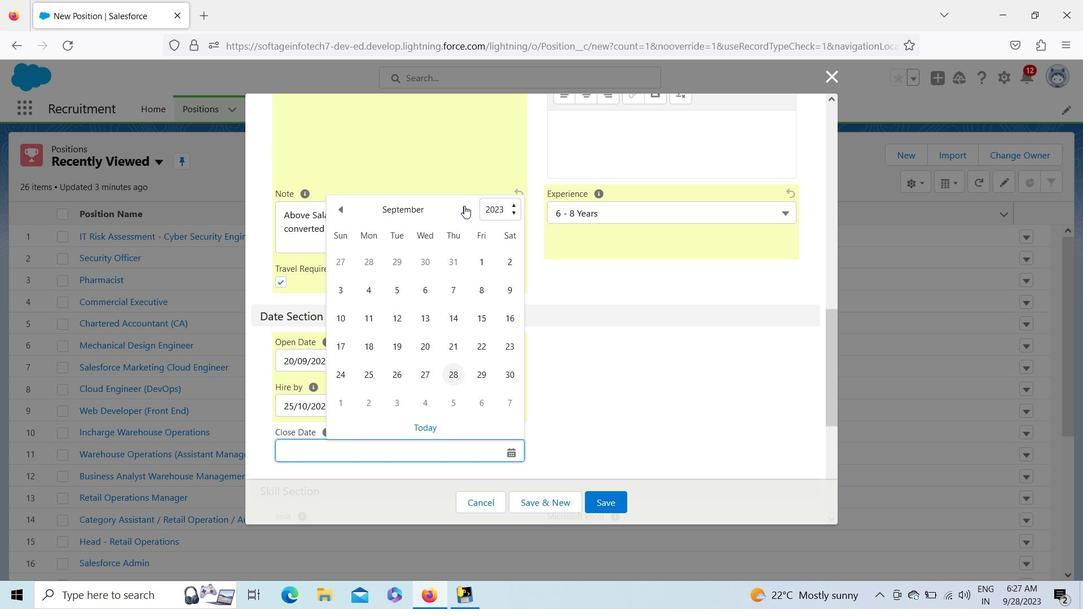 
Action: Mouse pressed left at (467, 213)
Screenshot: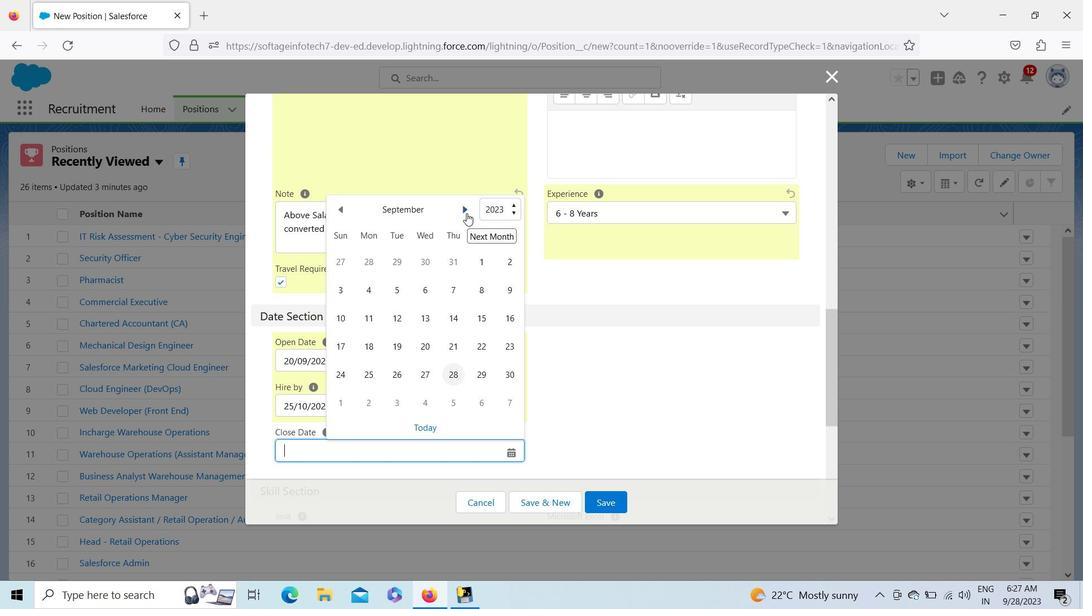 
Action: Mouse moved to (392, 375)
Screenshot: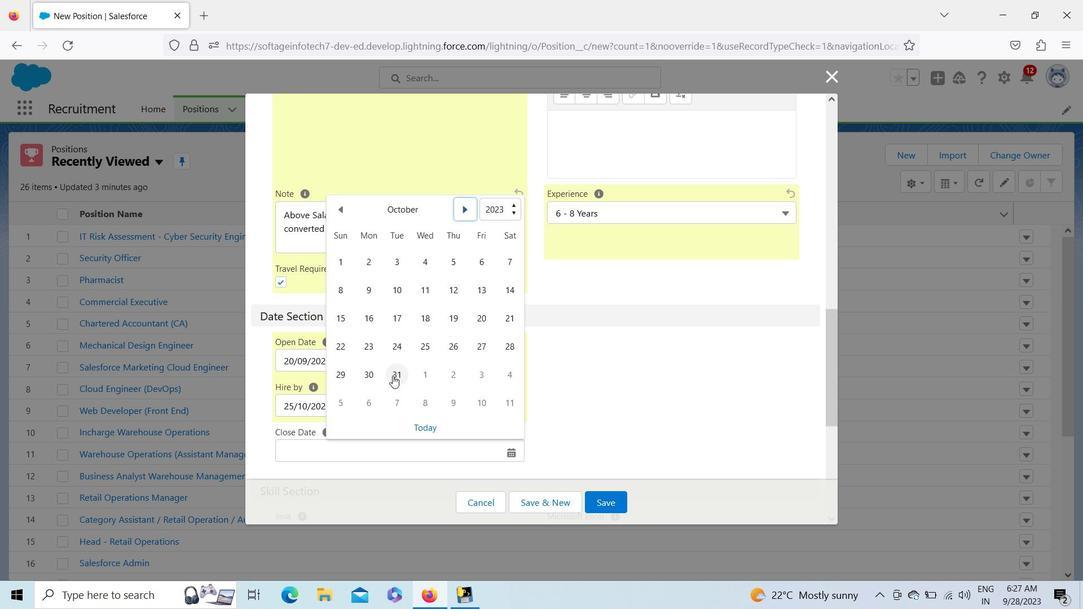 
Action: Mouse pressed left at (392, 375)
Screenshot: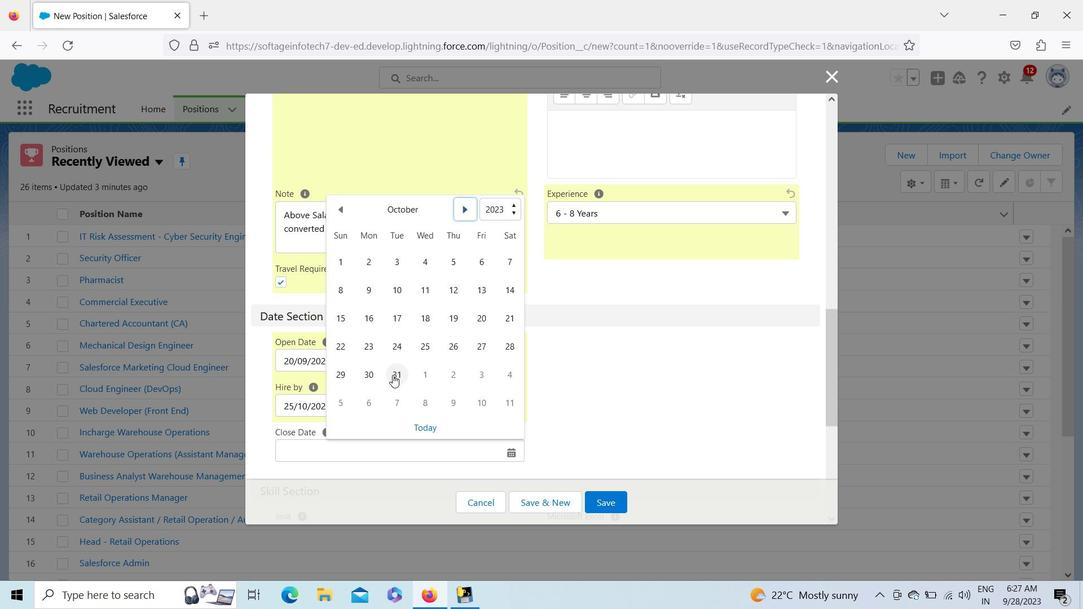 
Action: Mouse moved to (828, 341)
Screenshot: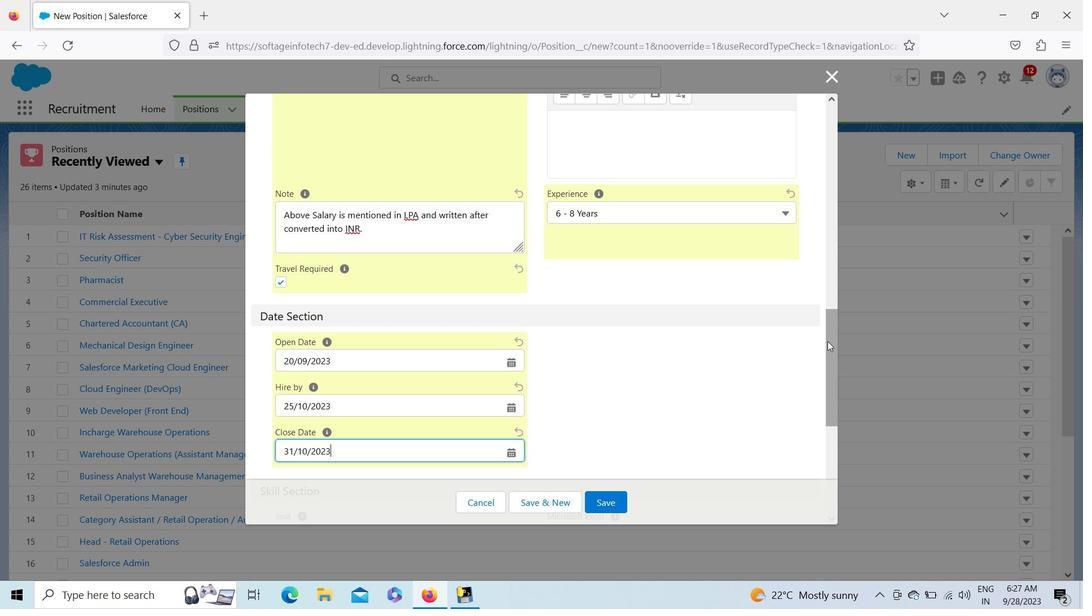 
Action: Mouse pressed left at (828, 341)
Screenshot: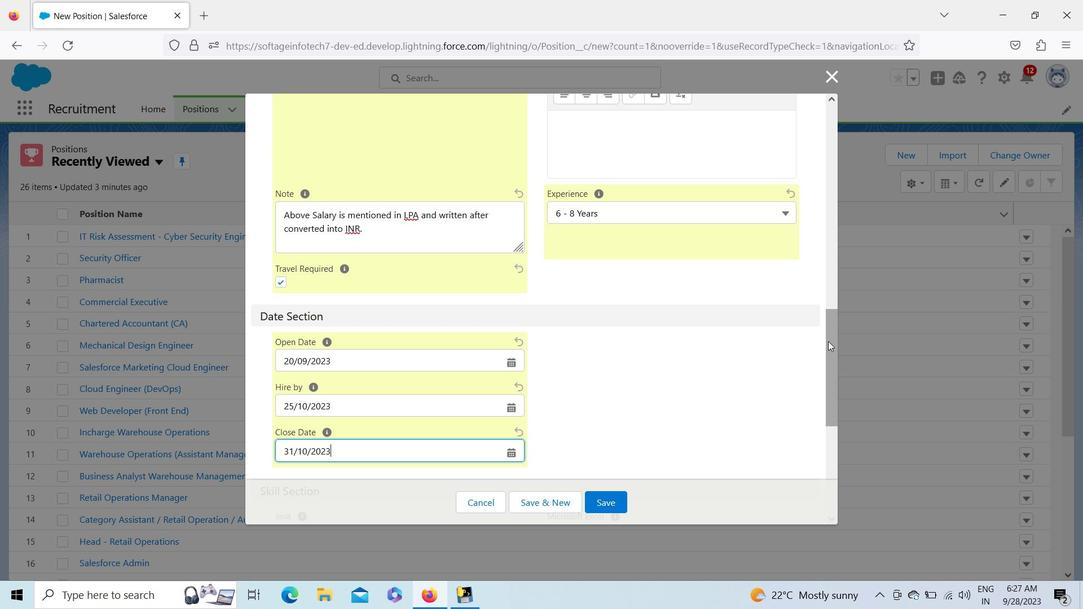 
Action: Mouse moved to (279, 275)
Screenshot: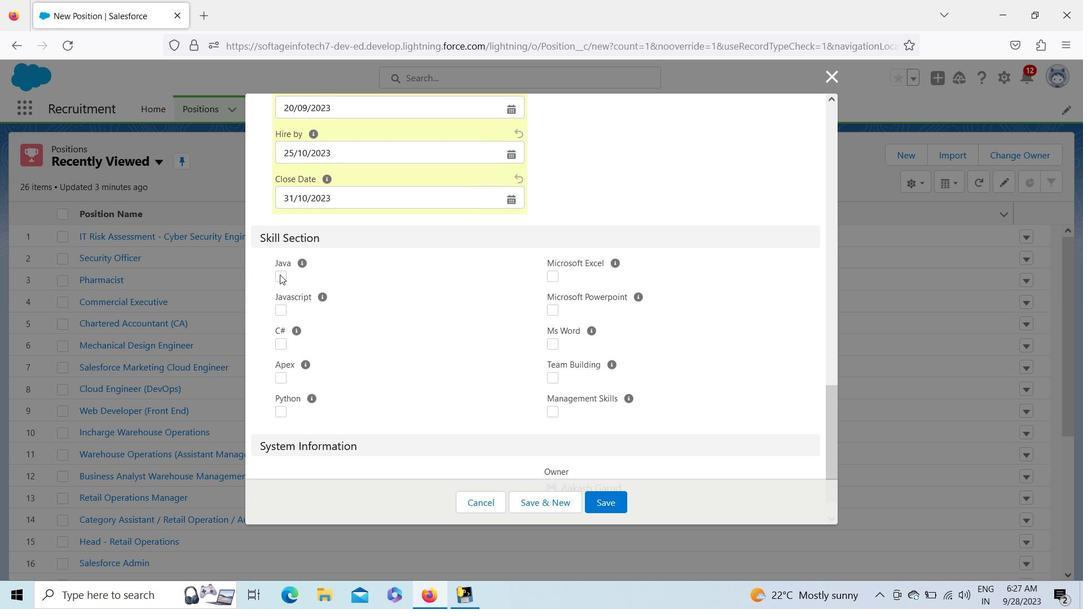 
Action: Mouse pressed left at (279, 275)
Screenshot: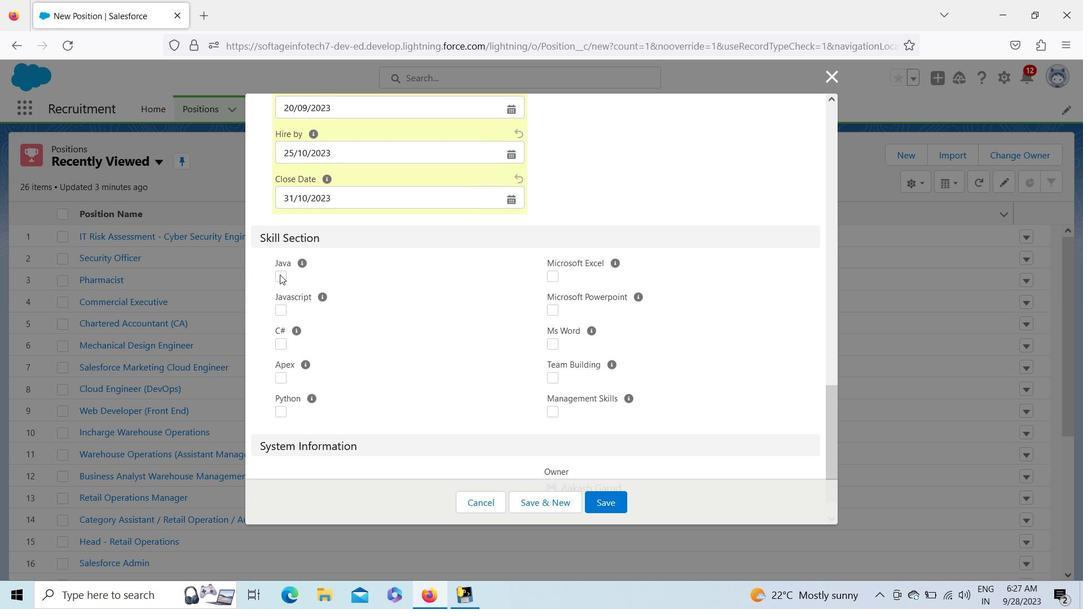 
Action: Mouse moved to (282, 306)
Screenshot: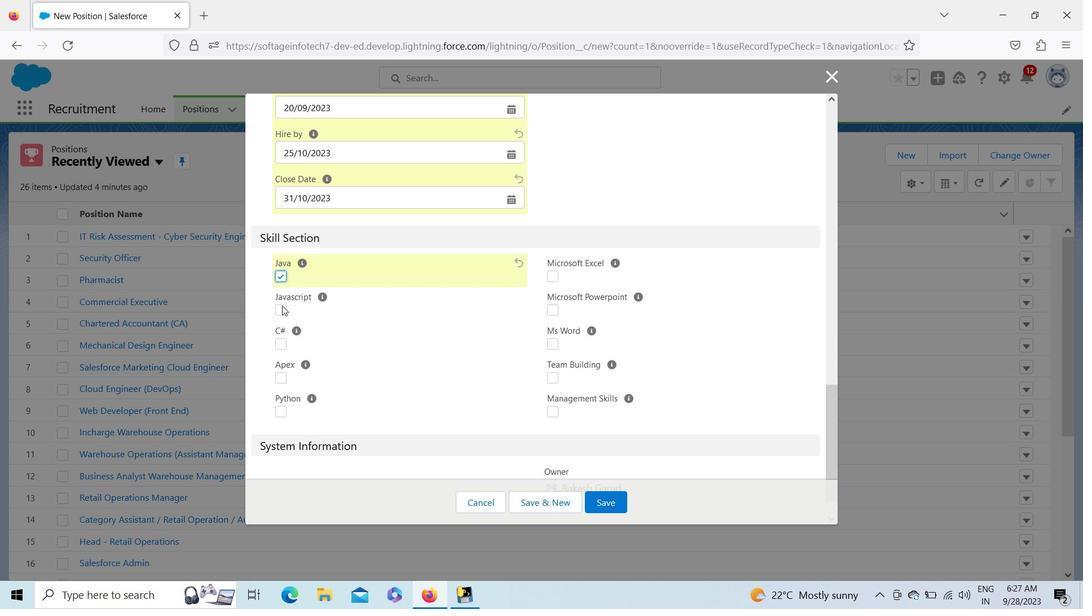 
Action: Mouse pressed left at (282, 306)
Screenshot: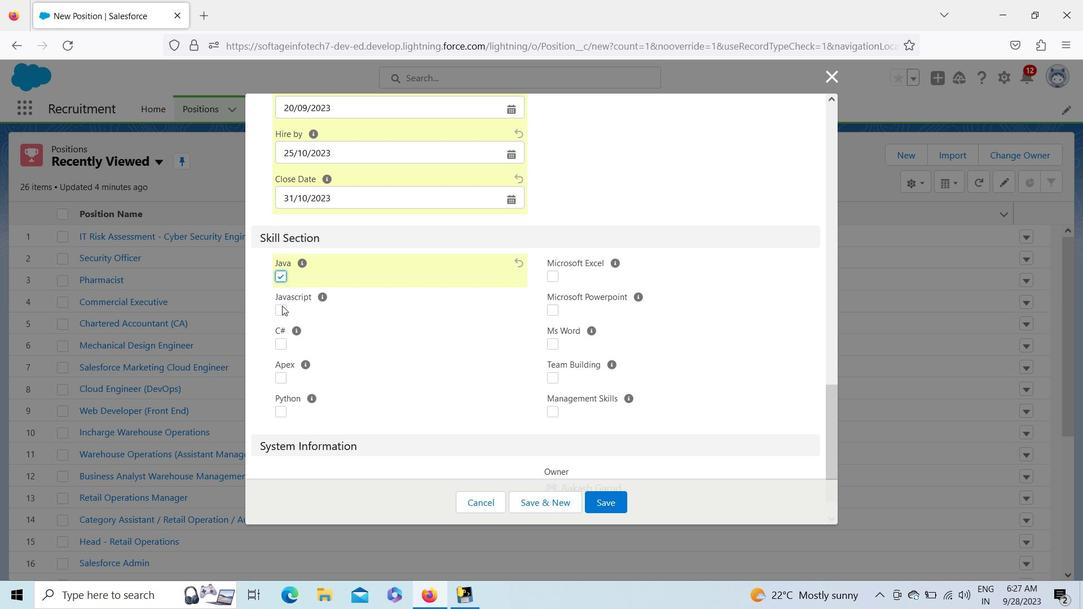 
Action: Mouse moved to (283, 341)
Screenshot: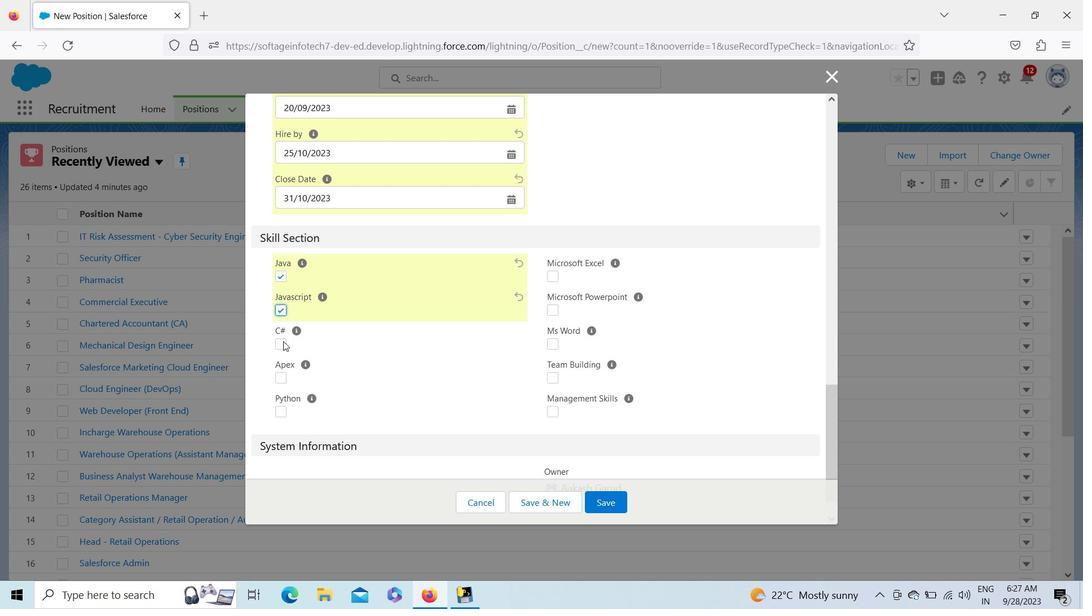
Action: Mouse pressed left at (283, 341)
Screenshot: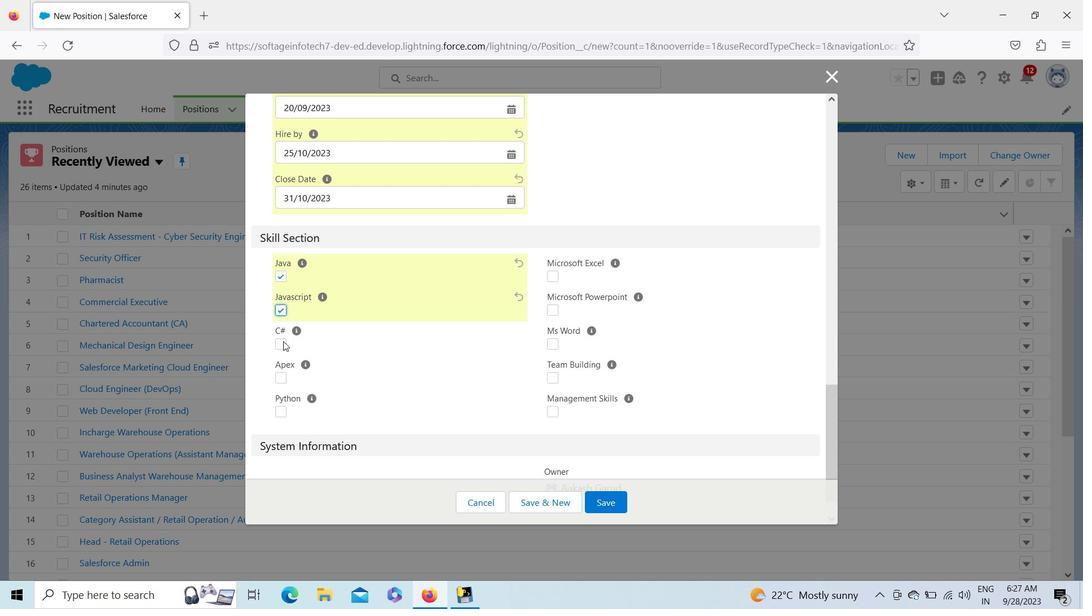 
Action: Mouse moved to (553, 275)
Screenshot: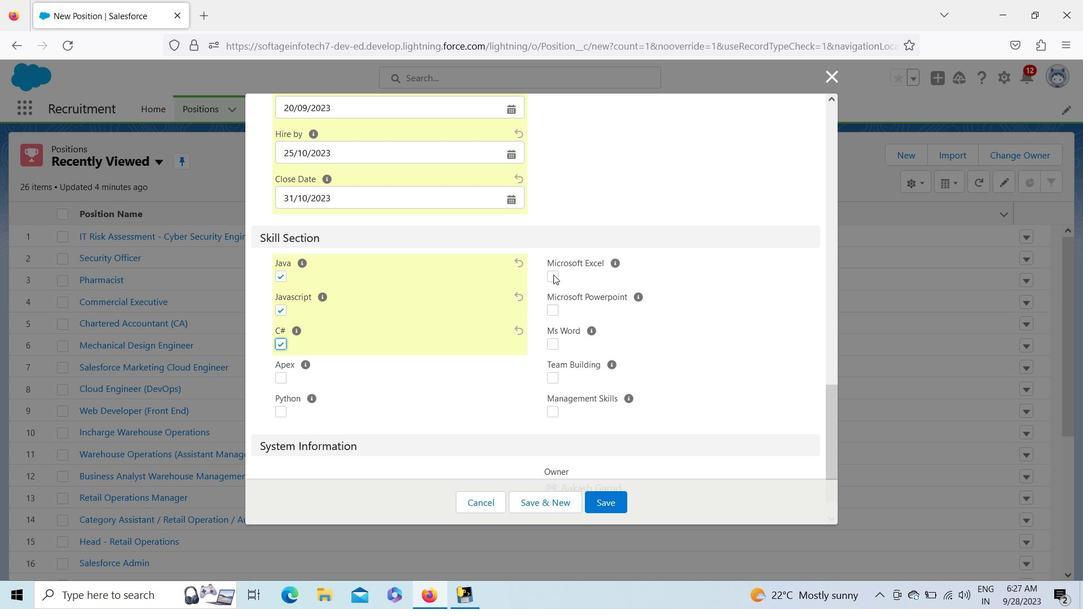 
Action: Mouse pressed left at (553, 275)
Screenshot: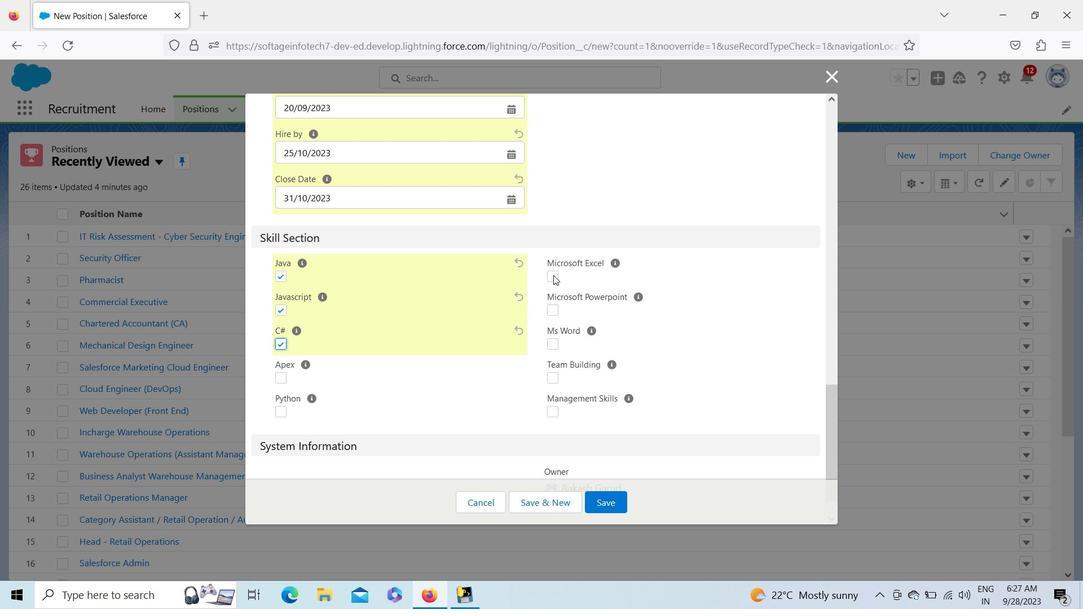 
Action: Mouse moved to (554, 379)
Screenshot: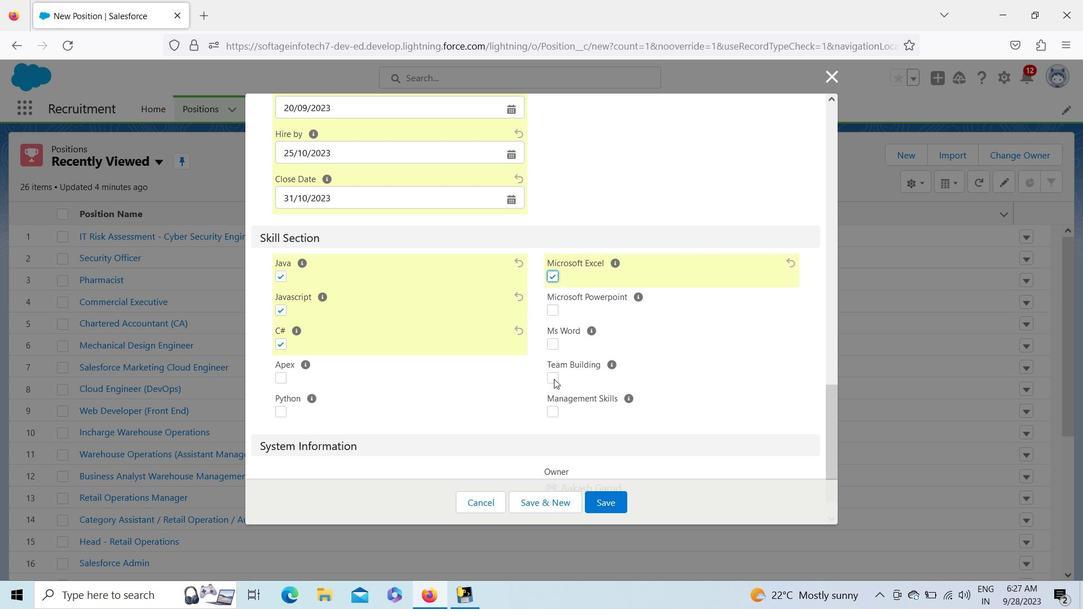 
Action: Mouse pressed left at (554, 379)
Screenshot: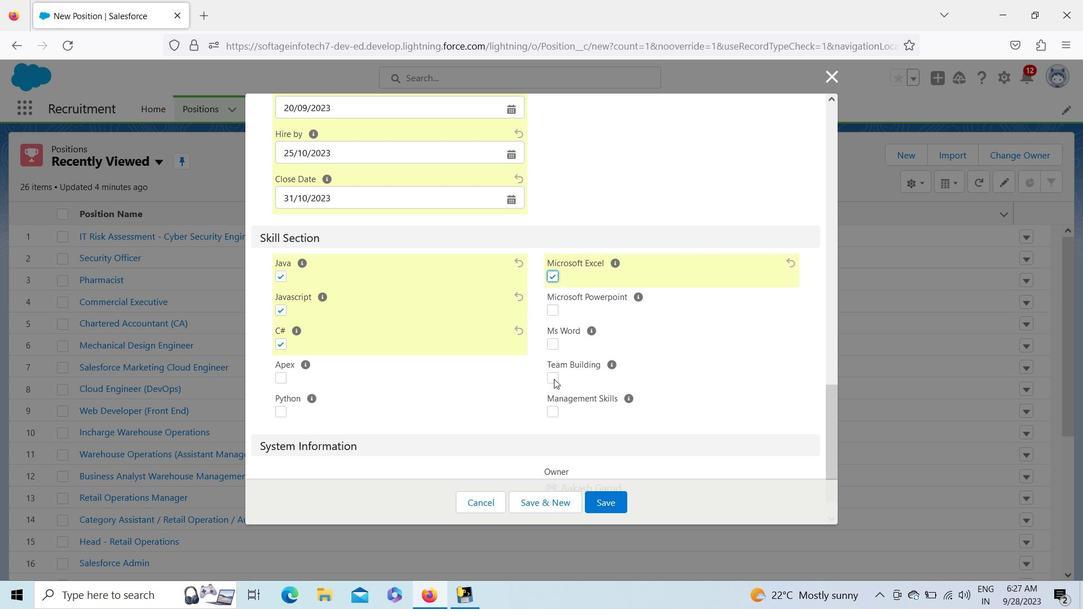 
Action: Mouse moved to (831, 422)
Screenshot: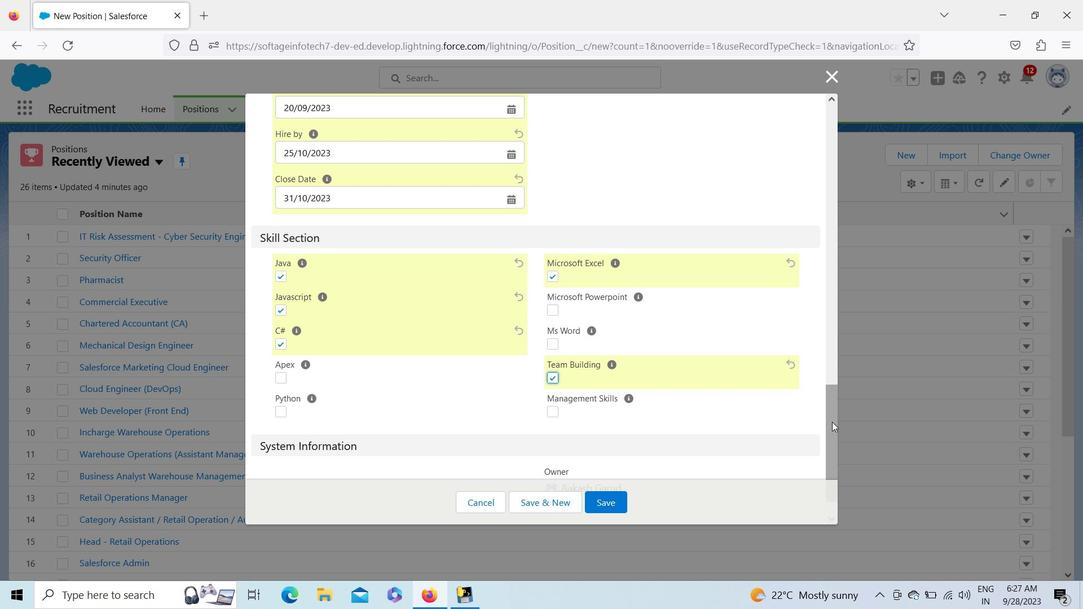 
Action: Mouse pressed left at (831, 422)
Screenshot: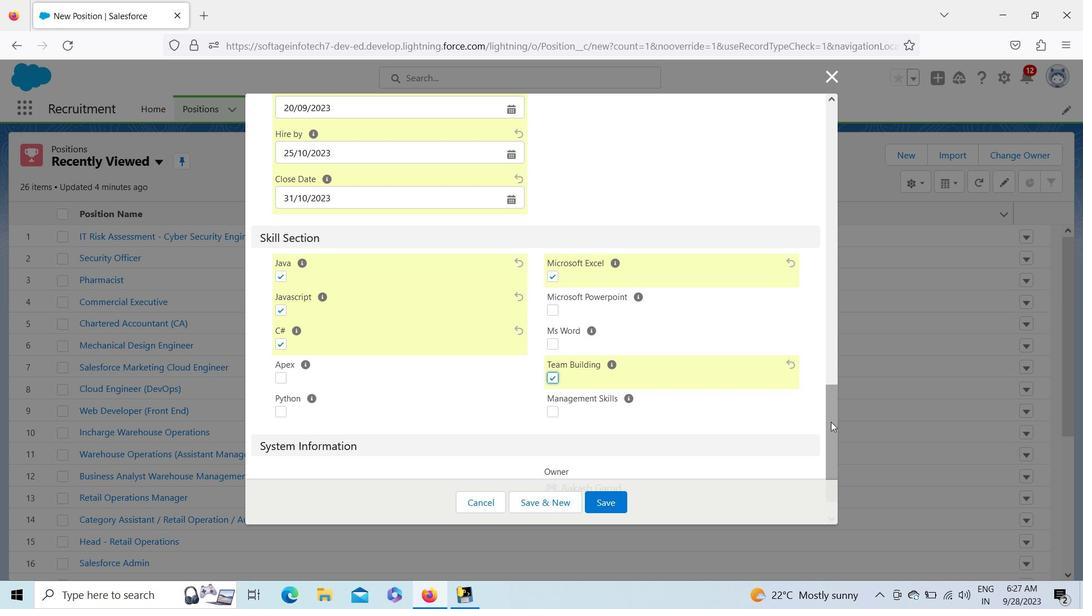 
Action: Mouse moved to (443, 232)
Screenshot: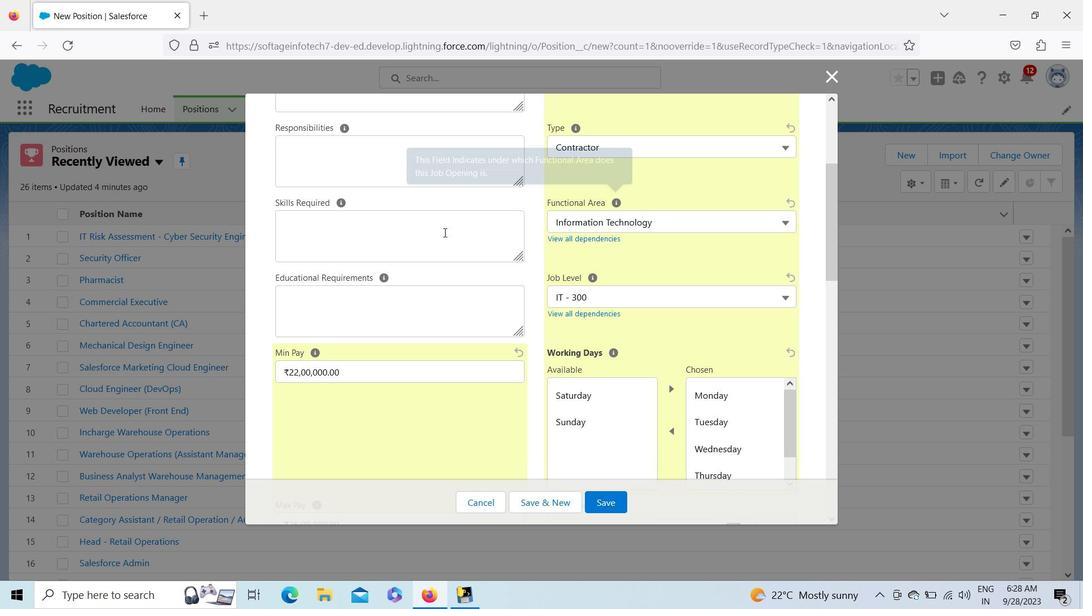 
Action: Mouse pressed left at (443, 232)
Screenshot: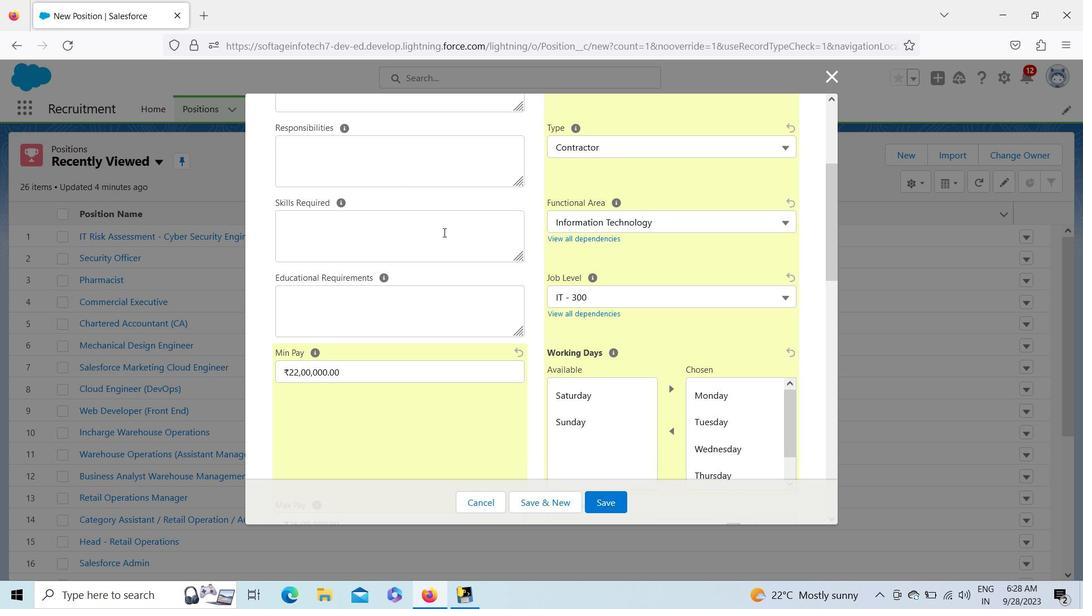 
Action: Mouse moved to (393, 223)
Screenshot: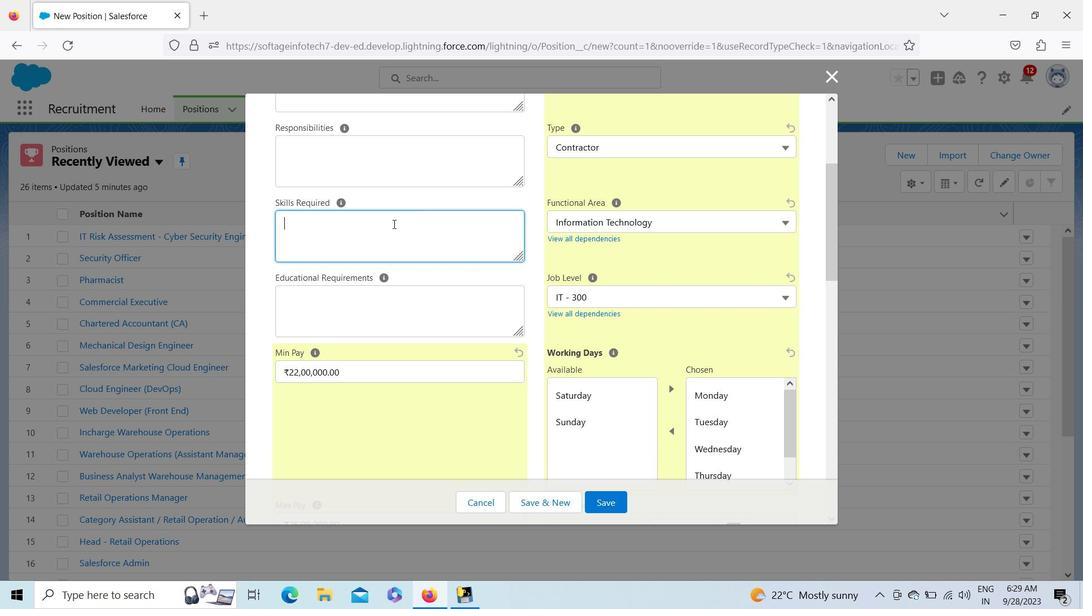 
Action: Key pressed <Key.shift>Dara<Key.backspace><Key.backspace>ta<Key.space><Key.shift>Analysis,<Key.space><Key.shift><Key.shift><Key.shift>Data<Key.backspace><Key.backspace><Key.backspace><Key.backspace><Key.backspace><Key.backspace><Key.enter><Key.shift>Data<Key.space><Key.shift>Security<Key.enter><Key.shift>Ji<Key.shift><Key.backspace><Key.shift>IRA<Key.enter><Key.shift>Software<Key.space><Key.shift><Key.shift><Key.shift><Key.shift><Key.shift><Key.shift><Key.shift><Key.shift><Key.shift><Key.shift><Key.shift><Key.shift><Key.shift><Key.shift><Key.shift><Key.shift><Key.shift><Key.shift><Key.shift><Key.shift><Key.shift><Key.shift><Key.shift><Key.shift><Key.shift><Key.shift><Key.shift><Key.shift><Key.shift><Key.shift><Key.shift><Key.shift><Key.shift><Key.shift><Key.shift><Key.shift><Key.shift><Key.shift><Key.shift><Key.shift><Key.shift><Key.shift><Key.shift><Key.shift><Key.shift><Key.shift><Key.shift><Key.shift><Key.shift><Key.shift><Key.shift><Key.shift><Key.shift><Key.shift><Key.shift><Key.shift><Key.shift><Key.shift><Key.shift><Key.shift><Key.shift><Key.shift><Key.shift><Key.shift><Key.shift><Key.shift><Key.shift><Key.shift><Key.shift><Key.shift><Key.shift><Key.shift><Key.shift><Key.shift><Key.shift><Key.shift><Key.shift><Key.shift><Key.shift><Key.shift><Key.shift><Key.shift><Key.shift><Key.shift><Key.shift><Key.shift><Key.shift><Key.shift><Key.shift><Key.shift><Key.shift><Key.shift><Key.shift><Key.shift><Key.shift><Key.shift><Key.shift><Key.shift><Key.shift><Key.shift><Key.shift><Key.shift><Key.shift><Key.shift>Development<Key.space>life<Key.space>cycle
Screenshot: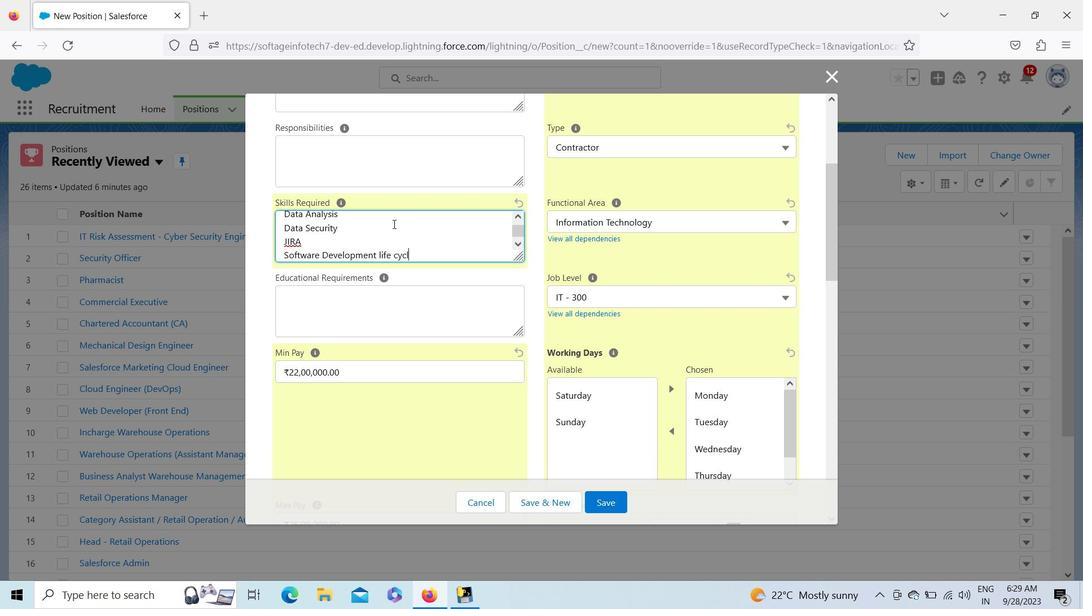 
Action: Mouse moved to (441, 249)
Screenshot: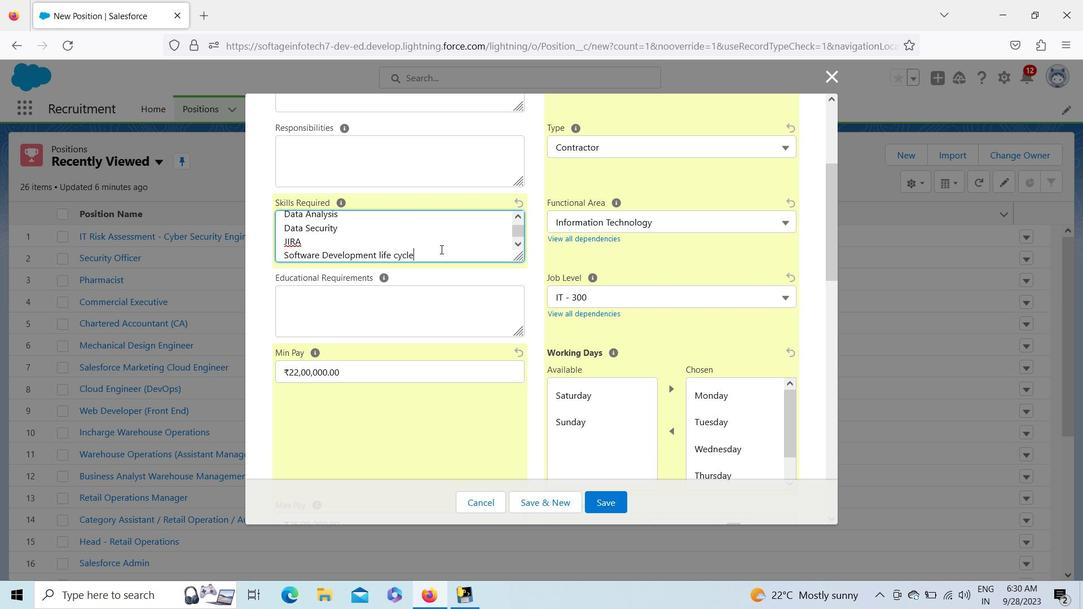 
Action: Key pressed <Key.enter><Key.shift>Maven<Key.up><Key.up><Key.up><Key.up><Key.up><Key.up><Key.up><Key.up><Key.up><Key.up><Key.up><Key.up><Key.up><Key.shift>Must<Key.space><Key.shift><Key.shift><Key.shift><Key.shift><Key.shift><Key.shift><Key.shift><Key.shift><Key.shift><Key.shift>Have<Key.space><Key.shift>Skills<Key.shift_r>:<Key.enter><Key.enter><Key.down><Key.down><Key.down><Key.down><Key.shift>Good<Key.space>to<Key.space>have<Key.space><Key.shift>Skills<Key.shift_r>:<Key.enter><Key.enter><Key.up><Key.up><Key.enter><Key.up><Key.up><Key.up><Key.up><Key.up><Key.up><Key.up><Key.up><Key.up><Key.up><Key.up><Key.up><Key.up><Key.up><Key.up><Key.up><Key.up><Key.up><Key.up><Key.up><Key.up><Key.down><Key.down><Key.down><Key.down><Key.down><Key.down><Key.down><Key.down><Key.down><Key.down><Key.down><Key.down><Key.enter><Key.shift><Key.shift><Key.shift><Key.shift><Key.shift><Key.shift><Key.shift><Key.shift>Service<Key.shift>Now,<Key.space><Key.shift>JQL,<Key.enter><Key.backspace><Key.backspace><Key.backspace><Key.backspace><Key.backspace><Key.backspace><Key.backspace><Key.enter><Key.shift><Key.shift><Key.shift><Key.shift><Key.shift><Key.shift><Key.shift><Key.shift><Key.shift><Key.shift>JQL<Key.enter><Key.shift><Key.shift><Key.shift><Key.shift><Key.shift><Key.shift><Key.shift><Key.shift>Tosca<Key.enter><Key.shift><Key.shift><Key.shift><Key.shift><Key.shift><Key.shift><Key.shift>Relational<Key.space><Key.shift>Database<Key.enter><Key.shift><Key.shift><Key.shift><Key.shift><Key.shift><Key.shift><Key.shift><Key.shift><Key.shift><Key.shift><Key.shift>Script<Key.shift>Runner<Key.enter><Key.shift><Key.shift><Key.shift><Key.shift><Key.shift><Key.shift><Key.shift><Key.shift><Key.shift><Key.shift><Key.shift><Key.shift><Key.shift><Key.shift><Key.shift><Key.shift><Key.shift><Key.shift><Key.shift><Key.shift><Key.shift><Key.shift><Key.shift><Key.shift><Key.shift><Key.shift><Key.shift><Key.shift><Key.shift><Key.shift><Key.shift><Key.shift><Key.shift><Key.shift><Key.shift><Key.shift><Key.shift><Key.shift><Key.shift><Key.shift><Key.shift><Key.shift><Key.shift>Groovy<Key.enter><Key.shift>Vera<Key.enter><Key.shift>Automation<Key.enter><Key.shift><Key.shift><Key.shift><Key.shift><Key.backspace><Key.space><Key.shift>framework<Key.enter><Key.shift>CI/<Key.shift>CD<Key.enter><Key.shift>Rest<Key.space><Key.shift>A<Key.shift>PIs<Key.enter><Key.shift>Soap<Key.space><Key.shift>APIs
Screenshot: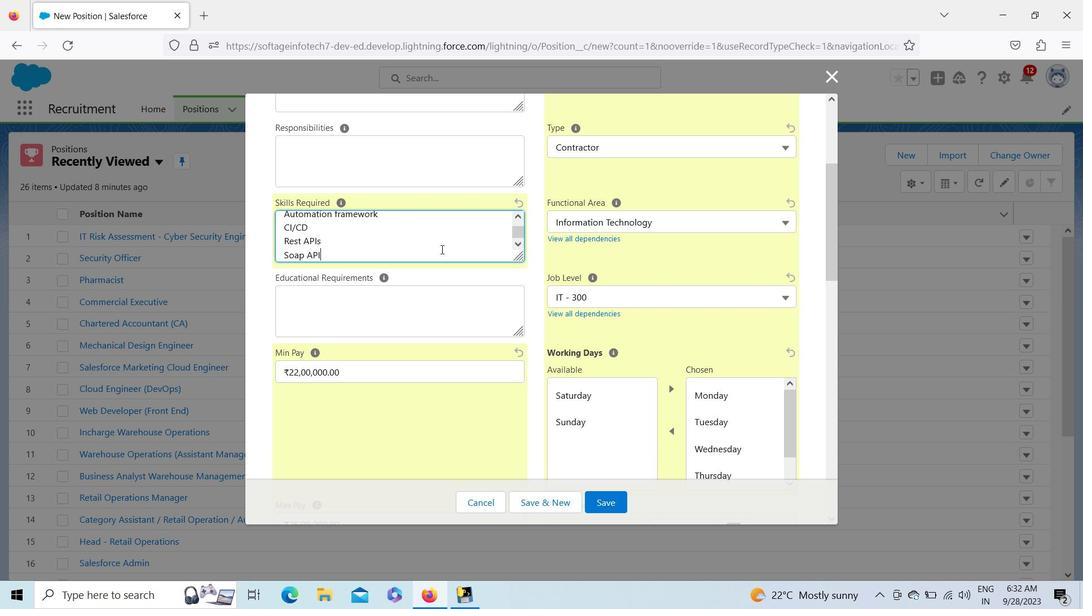 
Action: Mouse moved to (429, 308)
Screenshot: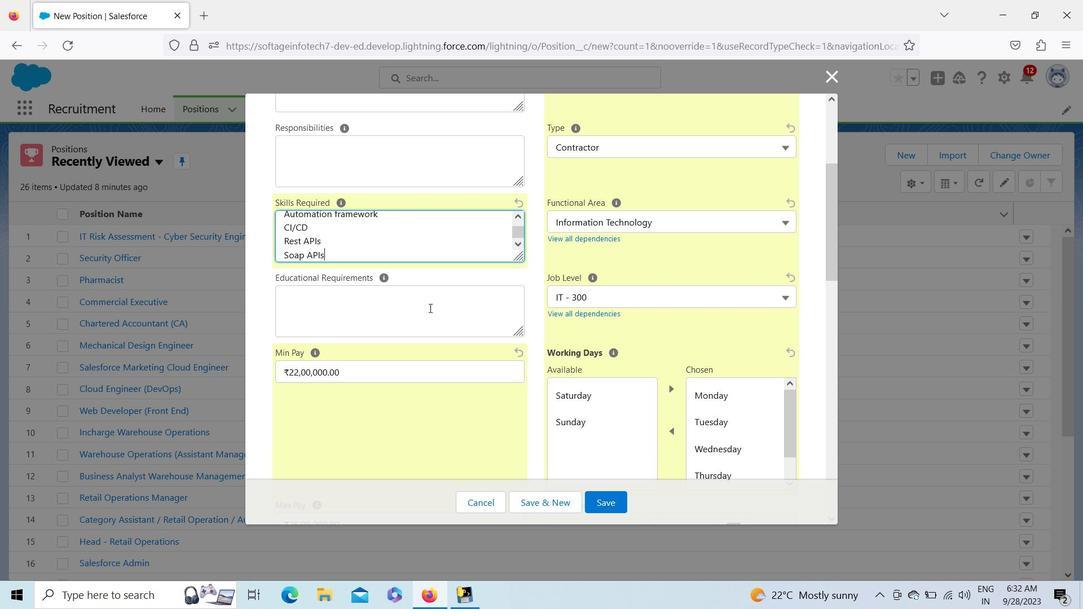 
Action: Mouse pressed left at (429, 308)
Screenshot: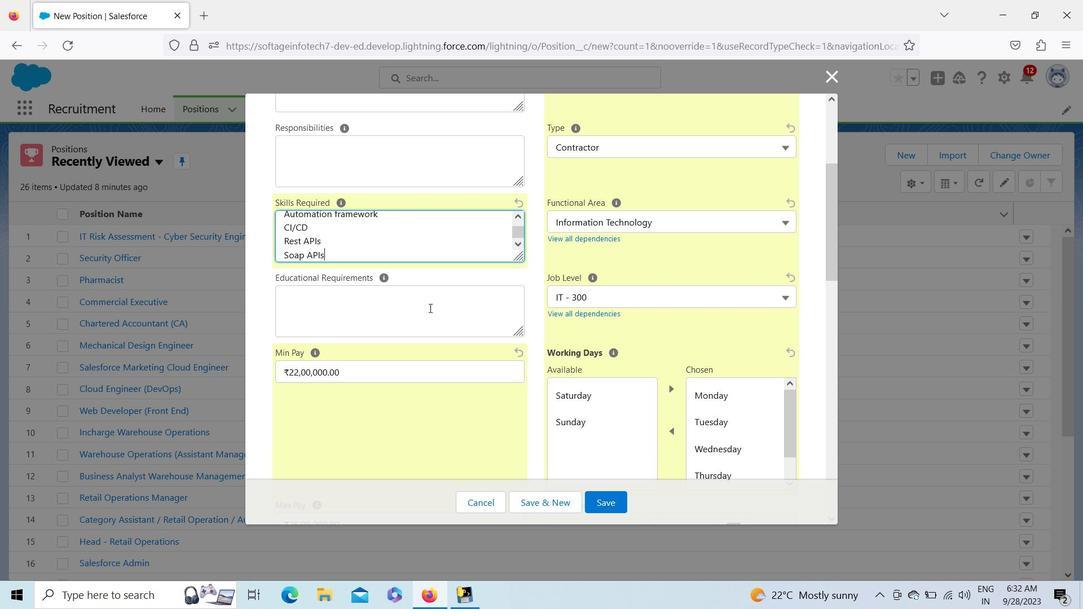 
Action: Key pressed <Key.shift><Key.shift><Key.shift><Key.shift><Key.shift><Key.shift><Key.shift><Key.shift><Key.shift><Key.shift><Key.shift><Key.shift><Key.shift><Key.shift><Key.shift><Key.shift><Key.shift><Key.shift><Key.shift><Key.shift><Key.shift><Key.shift>Any<Key.space><Key.shift>Post<Key.space>graduate<Key.enter><Key.shift>BE/<Key.shift><Key.shift><Key.shift><Key.shift>BTech<Key.space>in<Key.space><Key.shift><Key.shift>Computer<Key.space><Key.shift>Science,<Key.space><Key.shift>Computer<Key.space><Key.shift>Engineering
Screenshot: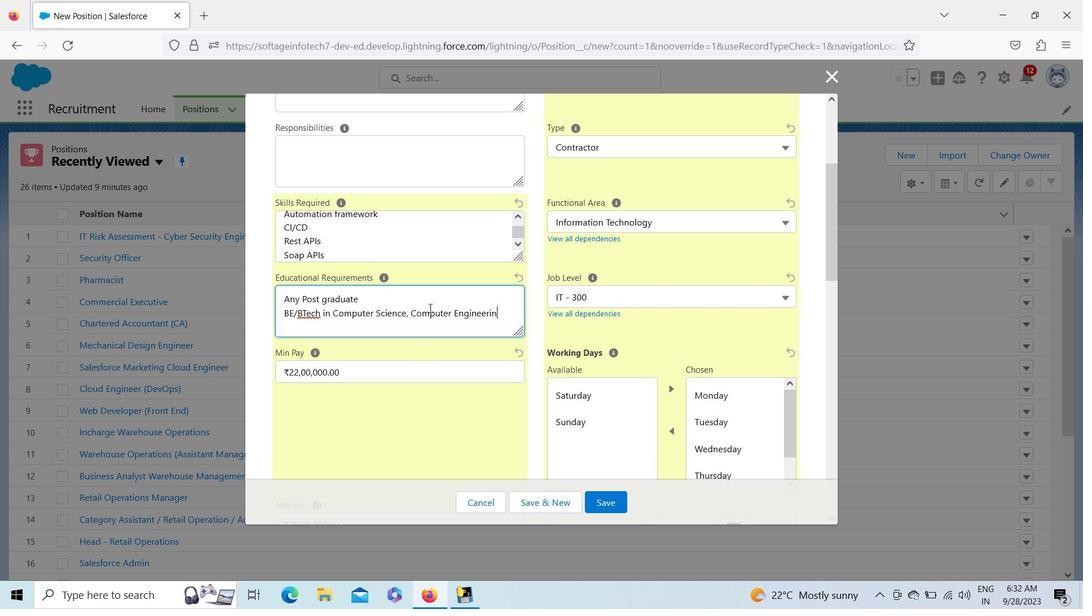 
Action: Mouse moved to (475, 291)
Screenshot: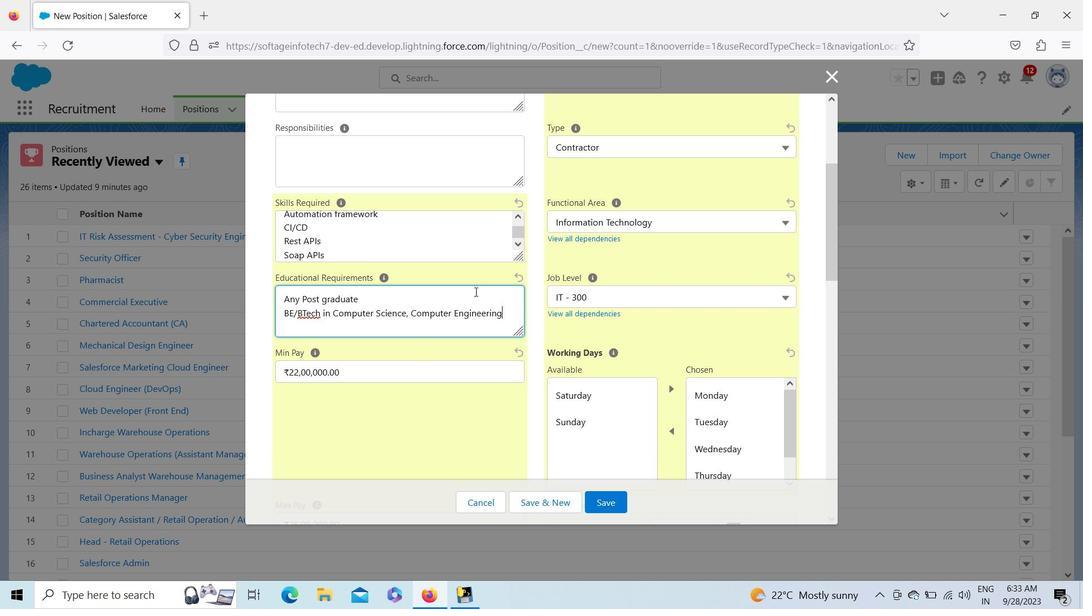 
Action: Key pressed ,<Key.space><Key.shift><Key.shift><Key.shift><Key.shift><Key.shift><Key.shift><Key.shift><Key.shift><Key.shift><Key.shift><Key.shift><Key.shift><Key.shift><Key.shift><Key.shift><Key.shift><Key.shift>Informaa<Key.backspace>tion<Key.space>technology<Key.down>,<Key.space><Key.shift><Key.shift><Key.shift><Key.shift><Key.shift><Key.shift>Compuet<Key.space><Key.backspace><Key.backspace><Key.backspace>ter<Key.space><Key.shift>Application
Screenshot: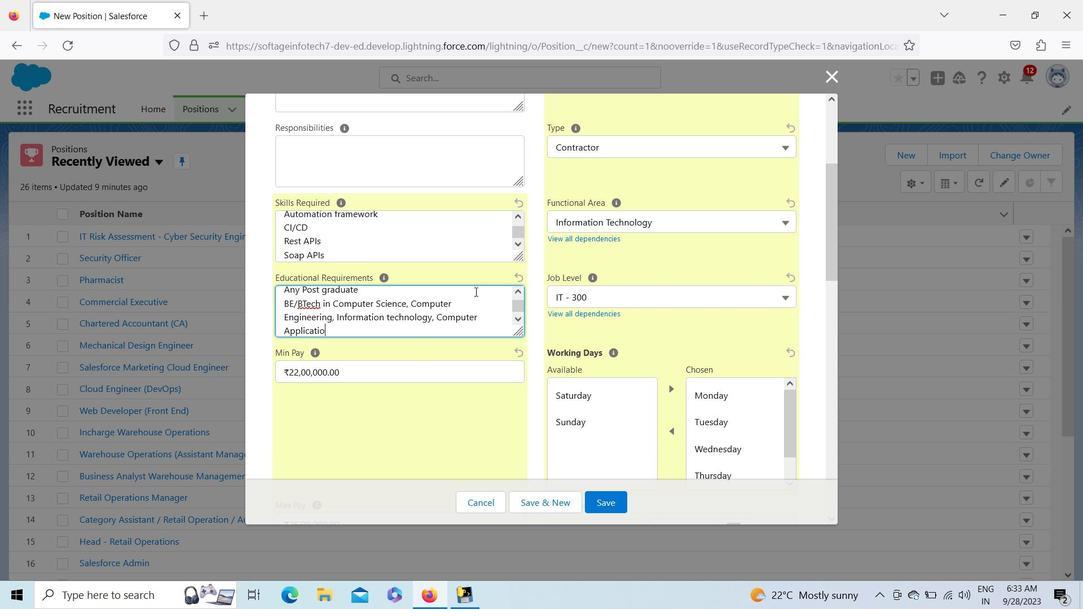 
Action: Mouse moved to (518, 316)
Screenshot: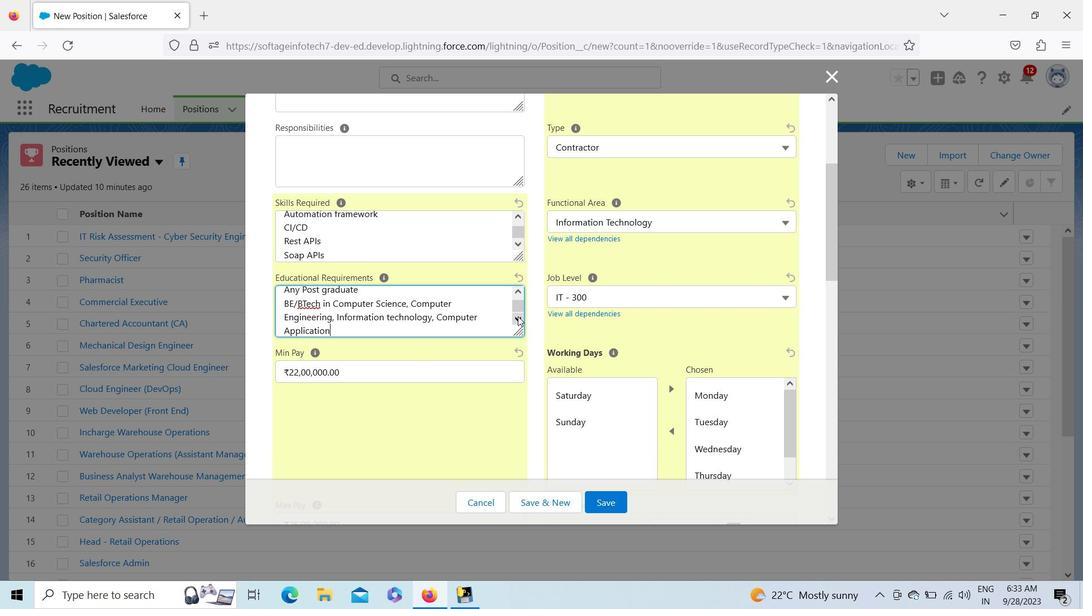 
Action: Mouse pressed left at (518, 316)
Screenshot: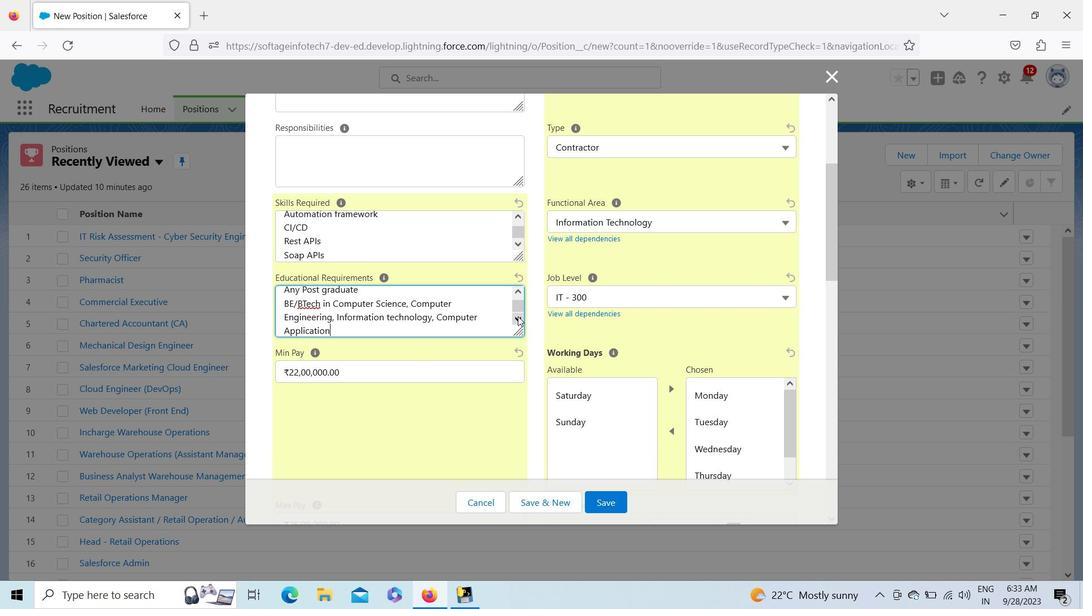 
Action: Mouse pressed left at (518, 316)
Screenshot: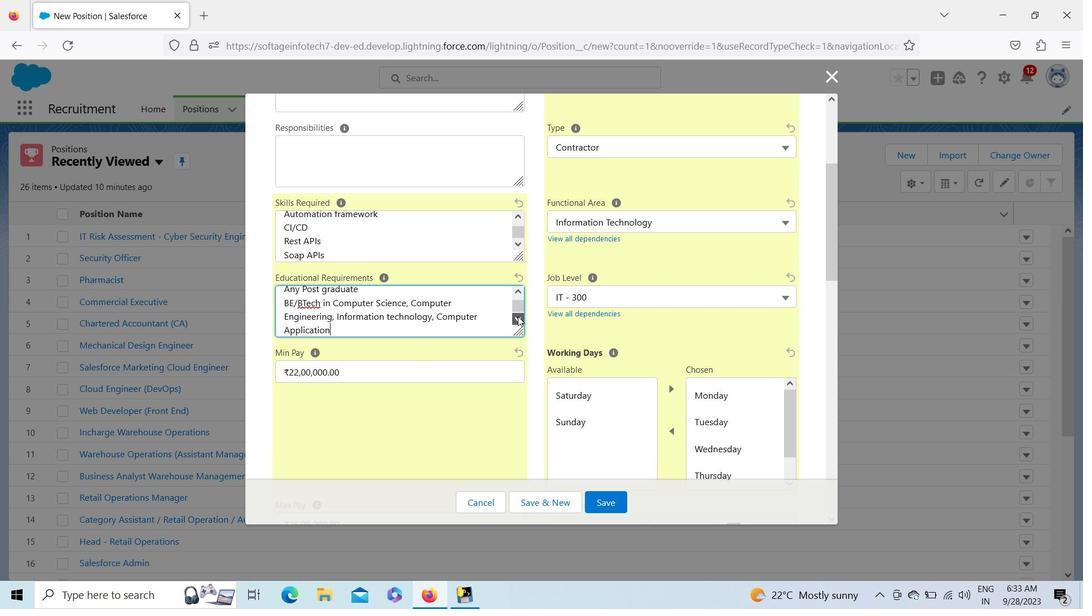 
Action: Mouse pressed left at (518, 316)
Screenshot: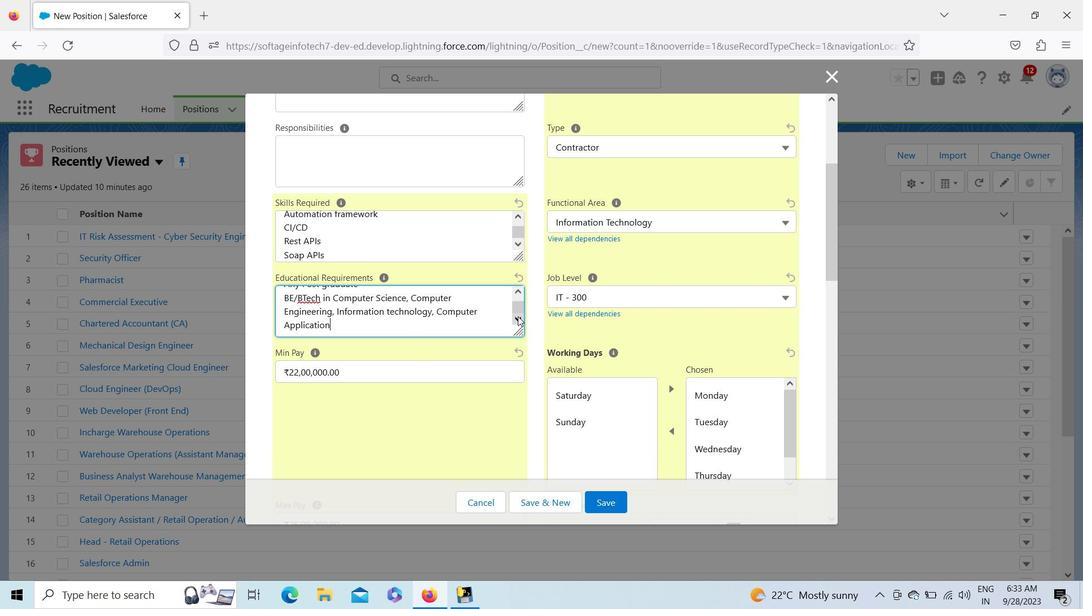 
Action: Mouse pressed left at (518, 316)
Screenshot: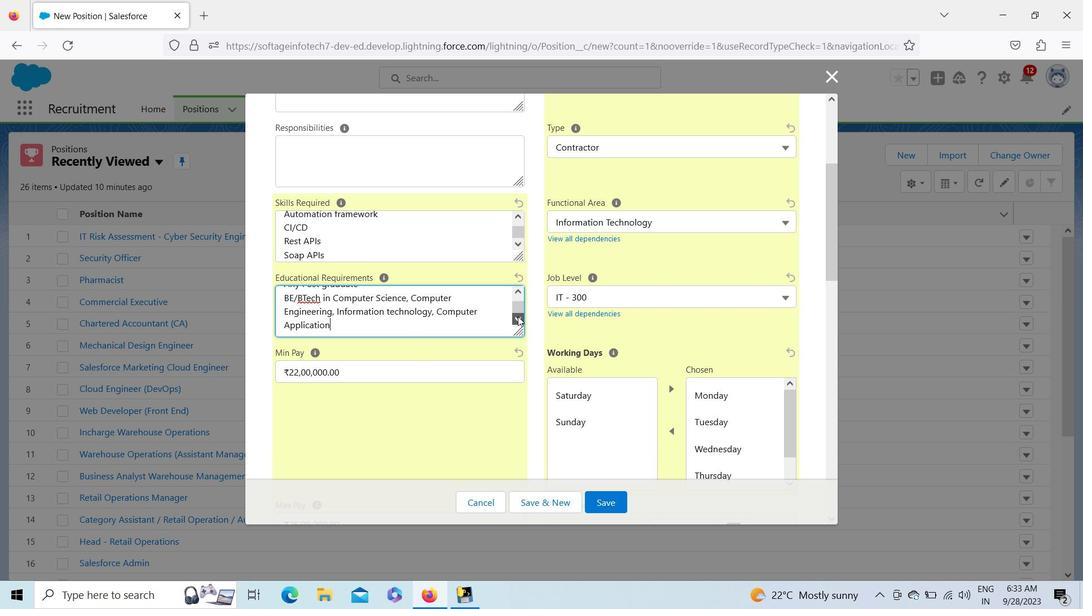 
Action: Mouse pressed left at (518, 316)
Screenshot: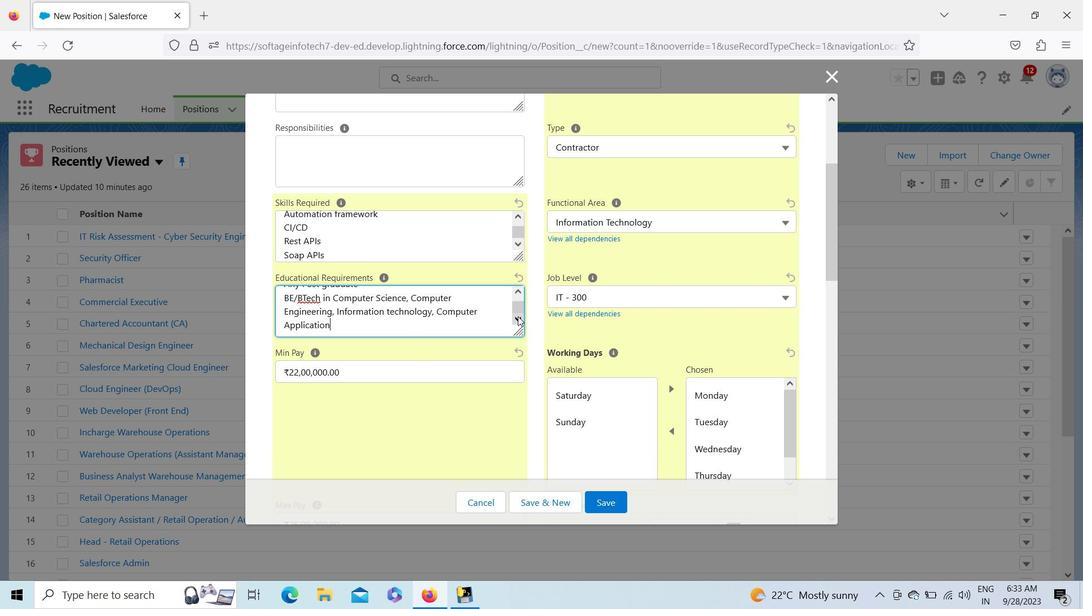 
Action: Mouse moved to (520, 315)
Screenshot: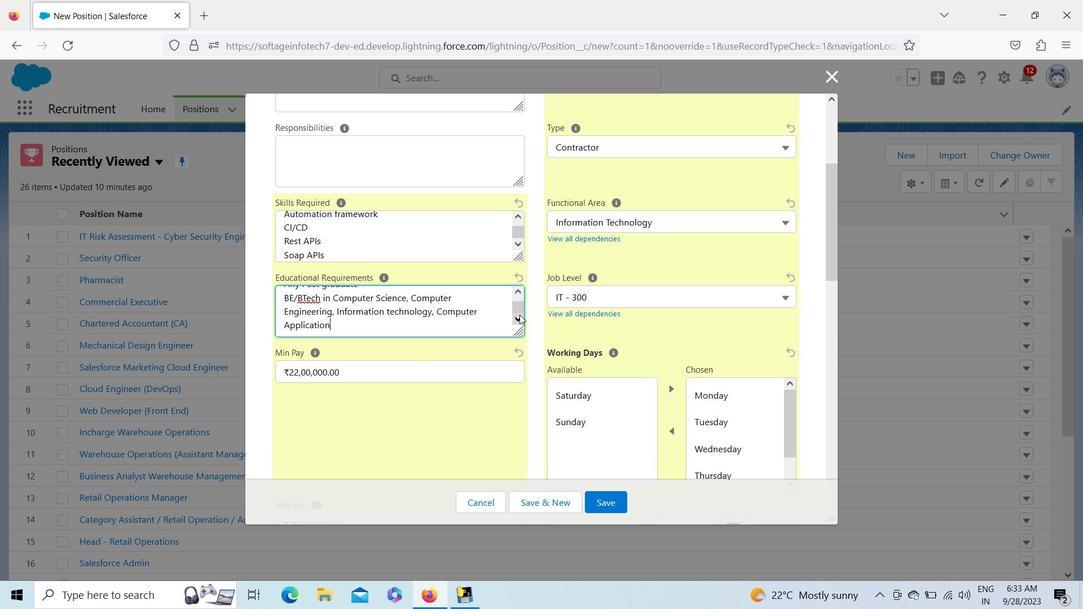 
Action: Mouse pressed left at (520, 315)
Screenshot: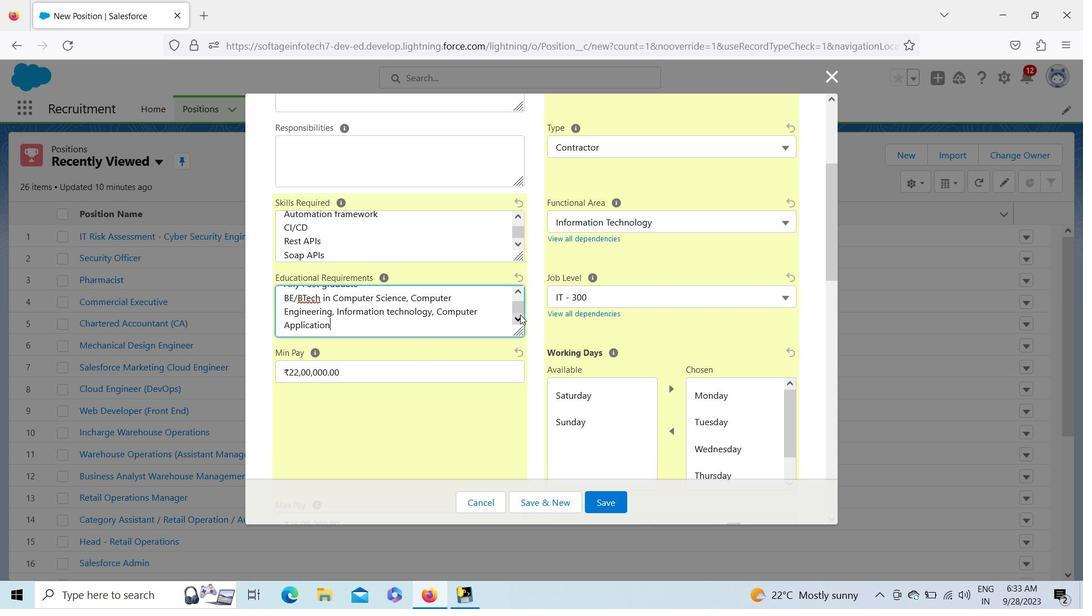 
Action: Mouse pressed left at (520, 315)
Screenshot: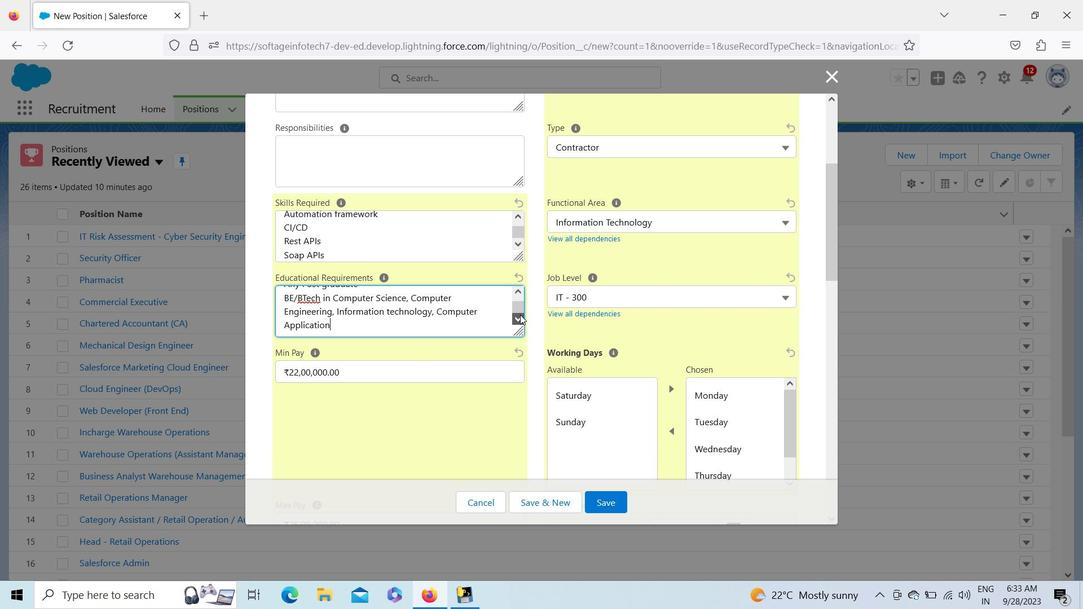 
Action: Mouse pressed left at (520, 315)
Screenshot: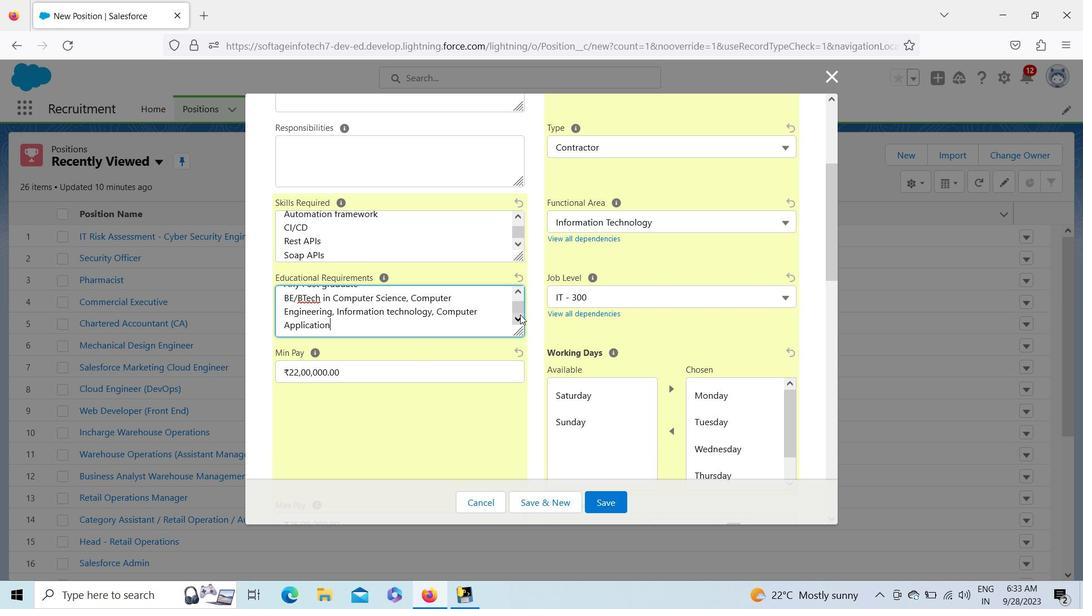 
Action: Mouse moved to (521, 287)
Screenshot: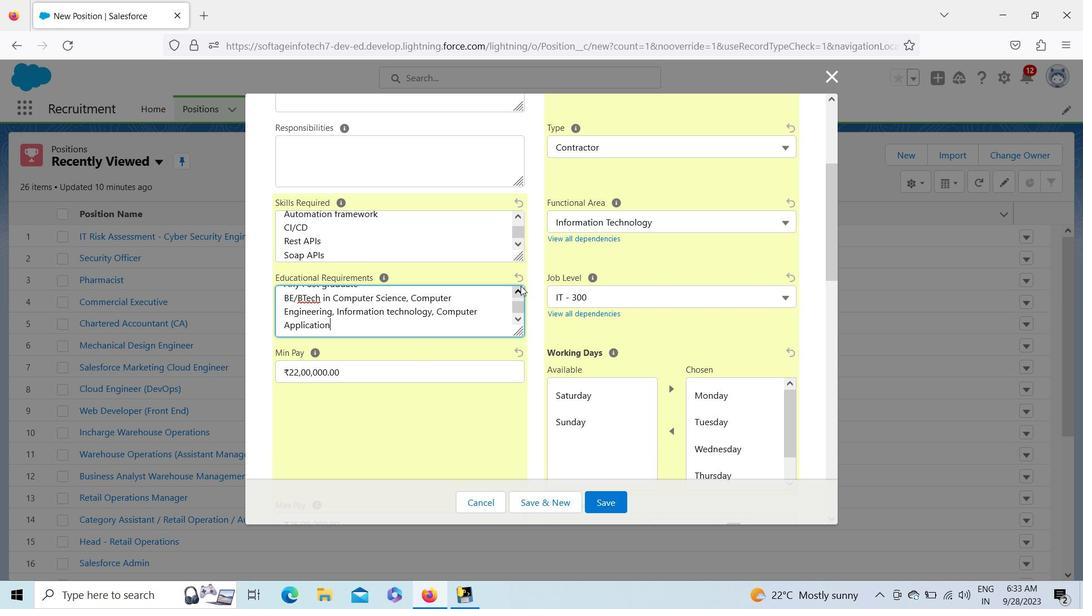 
Action: Mouse pressed left at (521, 287)
Screenshot: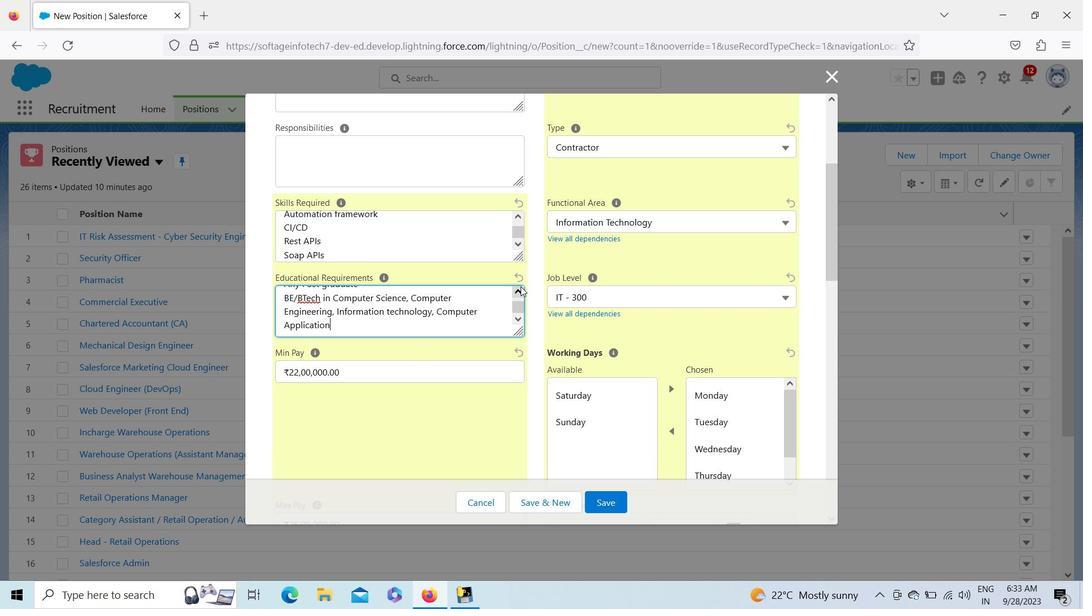 
Action: Mouse pressed left at (521, 287)
Screenshot: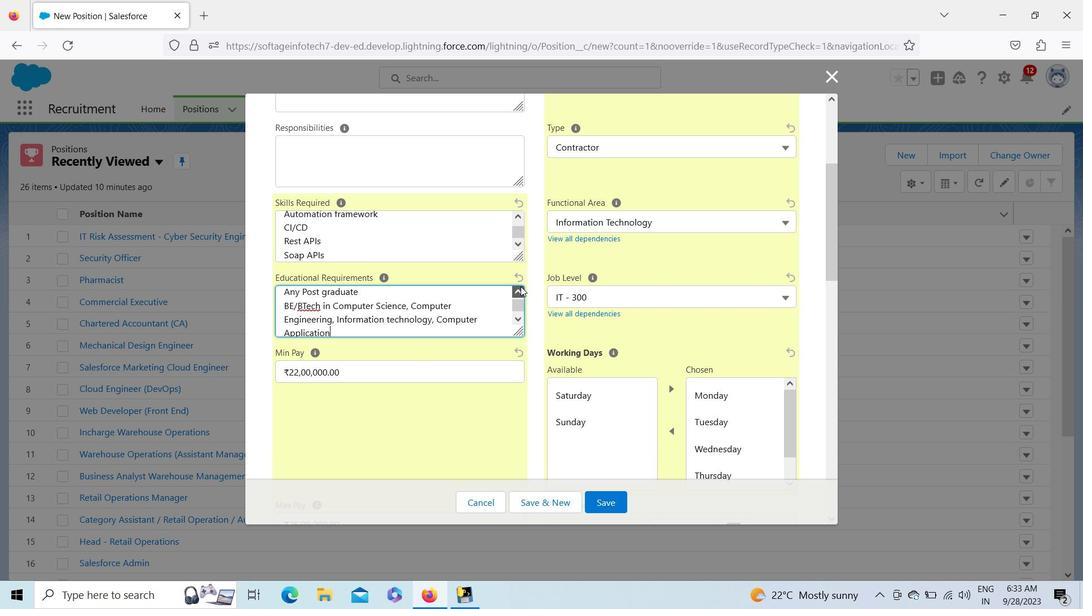 
Action: Mouse pressed left at (521, 287)
Screenshot: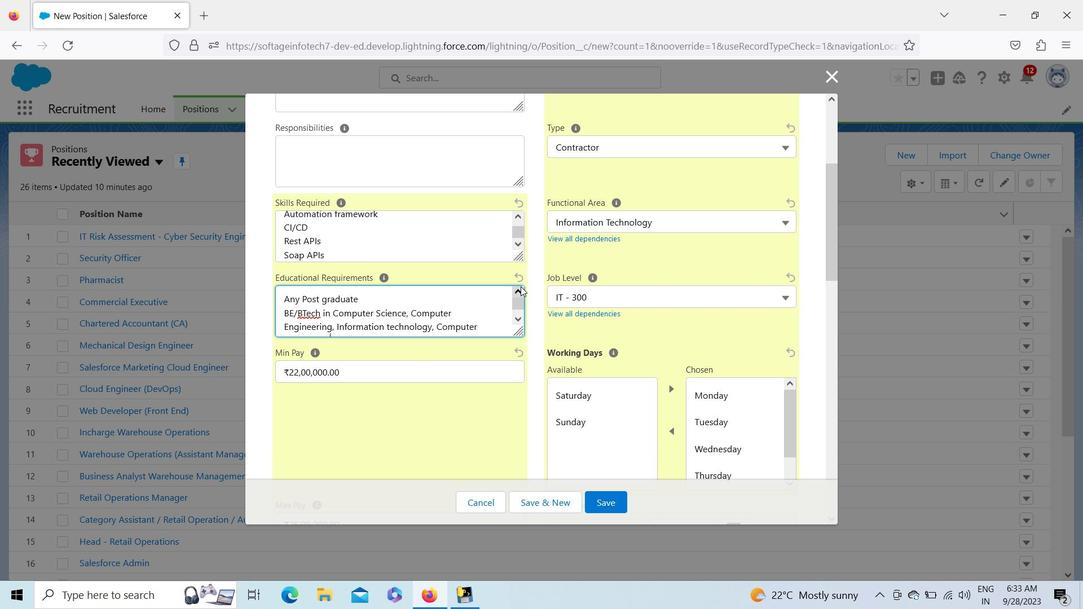 
Action: Mouse pressed left at (521, 287)
Screenshot: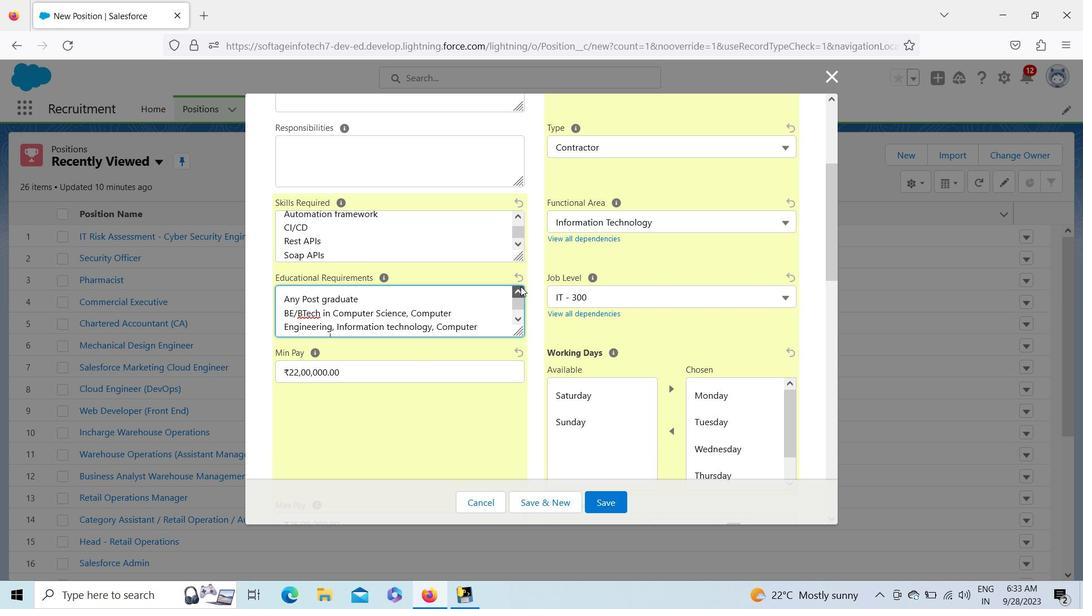 
Action: Mouse pressed left at (521, 287)
Screenshot: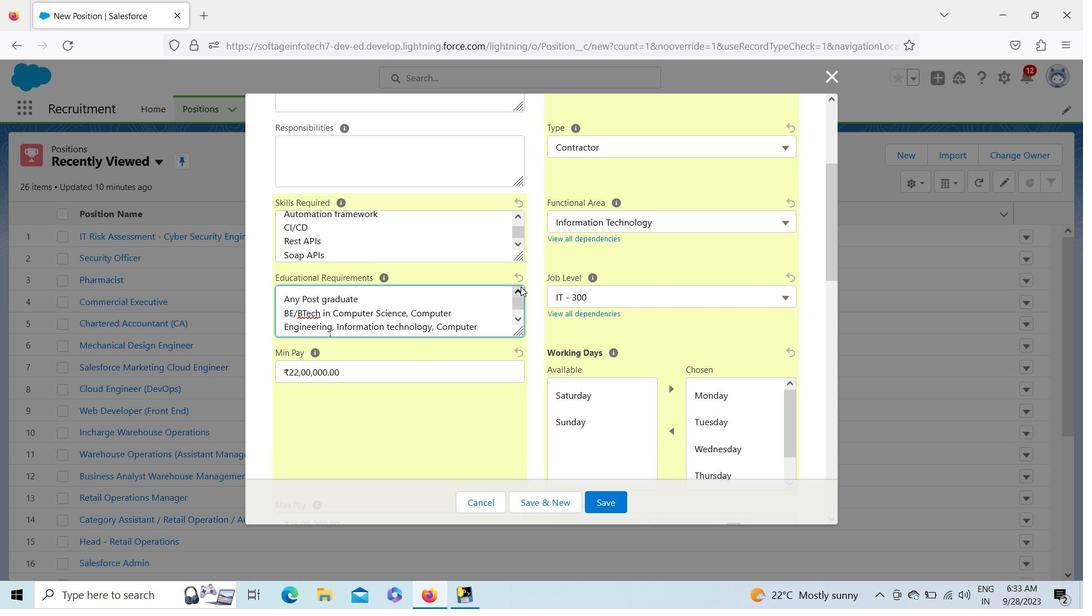 
Action: Mouse moved to (828, 229)
Screenshot: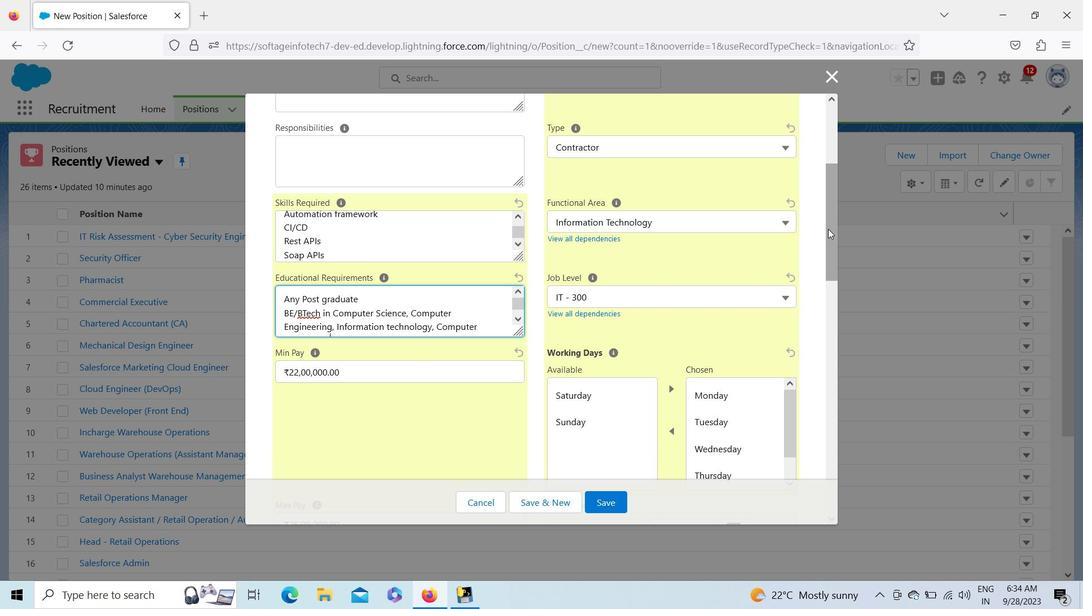 
Action: Mouse pressed left at (828, 229)
Screenshot: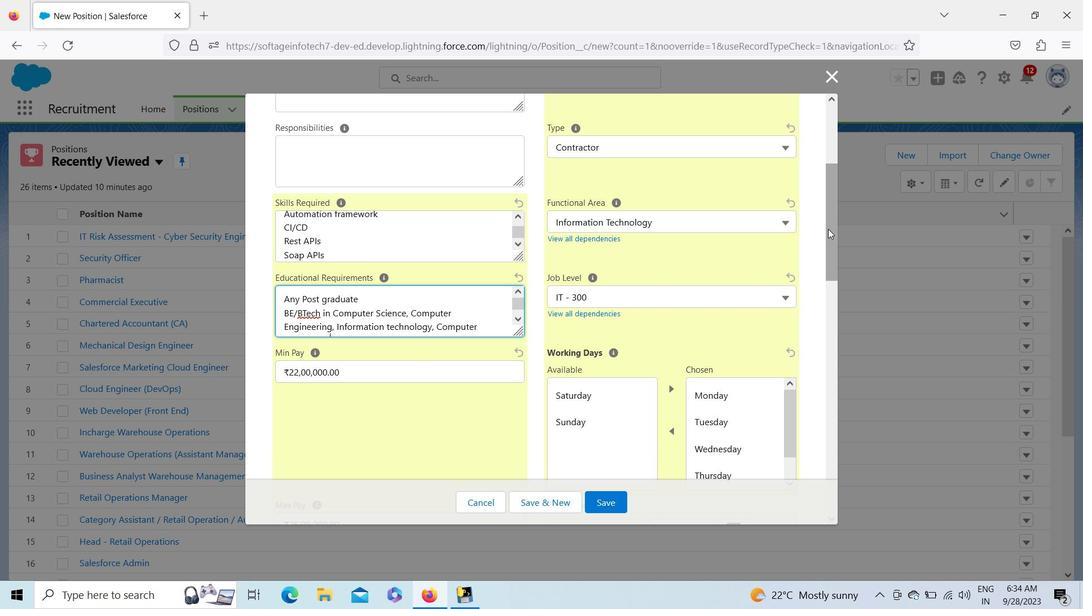 
Action: Mouse moved to (453, 152)
Screenshot: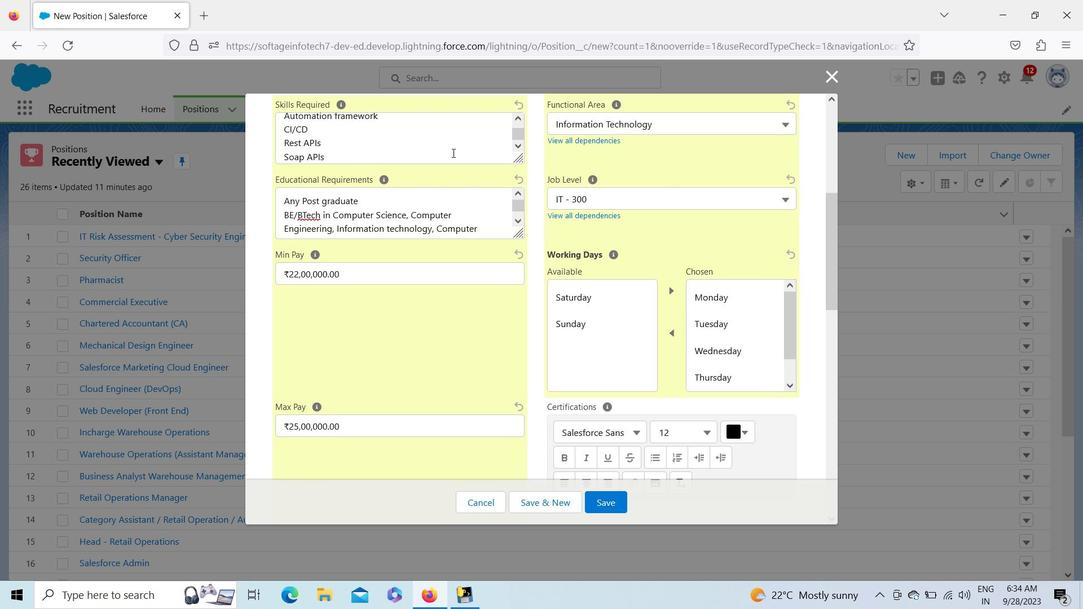 
Action: Mouse pressed left at (453, 152)
Screenshot: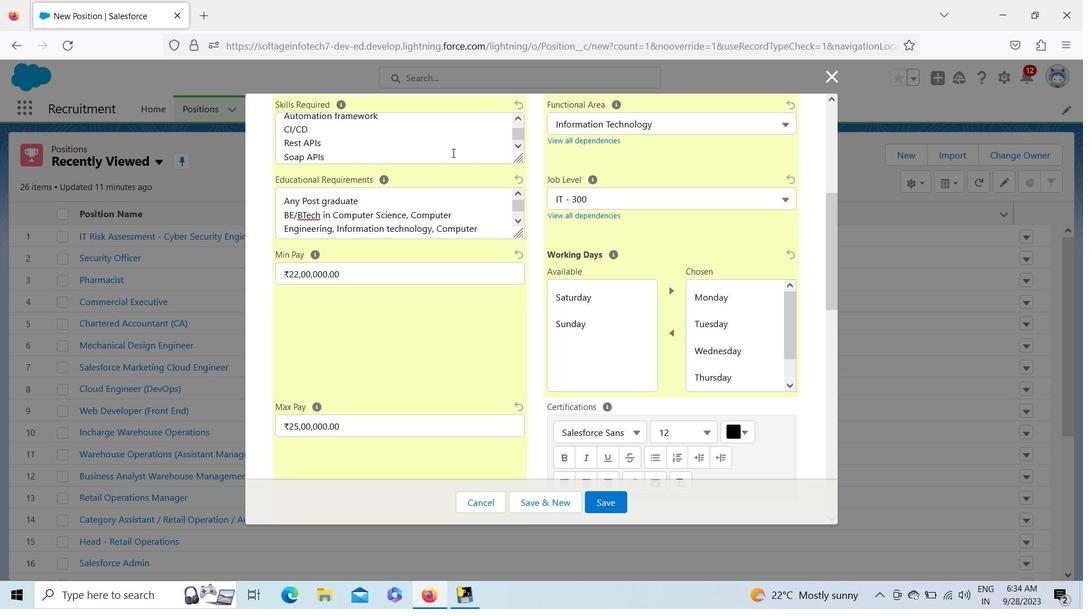 
Action: Key pressed <Key.enter><Key.enter><Key.shift><Key.shift><Key.shift><Key.shift><Key.shift><Key.shift><Key.shift><Key.shift><Key.shift><Key.shift><Key.shift><Key.shift><Key.shift><Key.shift><Key.shift><Key.shift><Key.shift><Key.shift>Primary<Key.space><Key.shift>Skills<Key.space><Key.shift_r>:<Key.space>3<Key.space>years<Key.space>experience<Key.space>developing<Key.space>solutions<Key.space>for<Key.space><Key.shift>JIT<Key.shift><Key.shift><Key.shift><Key.shift><Key.shift><Key.shift><Key.shift><Key.shift><Key.shift><Key.shift><Key.backspace>RA<Key.space>and<Key.space><Key.shift><Key.shift><Key.shift>Confluence<Key.space>users<Key.enter><Key.enter><Key.shift>Proficient<Key.space>in<Key.space><Key.shift>Script<Key.space><Key.backspace><Key.shift><Key.shift><Key.shift><Key.shift><Key.shift>Runner
Screenshot: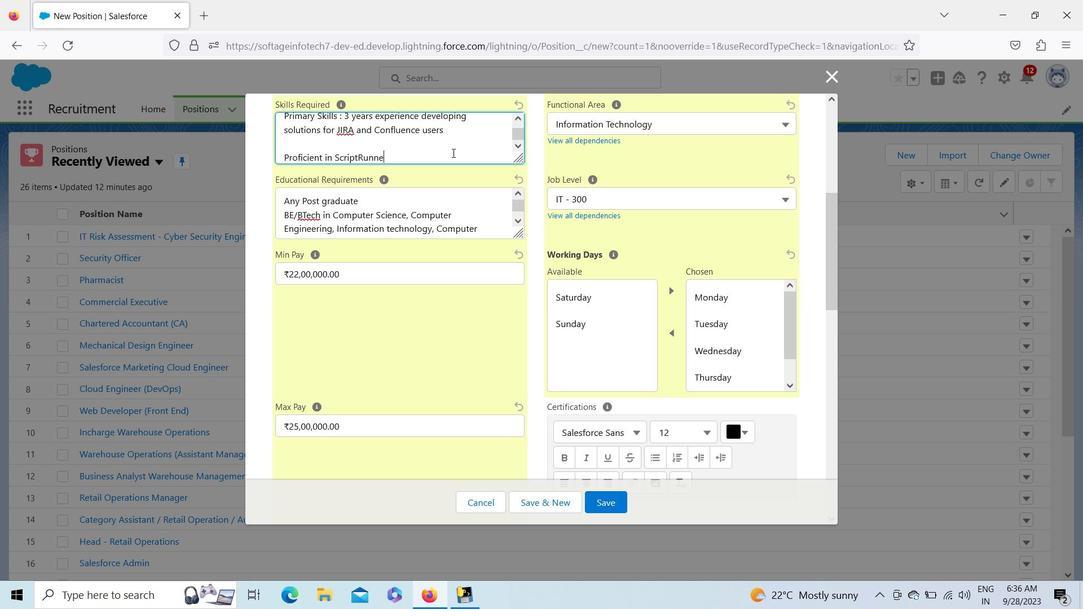 
Action: Mouse moved to (462, 162)
Screenshot: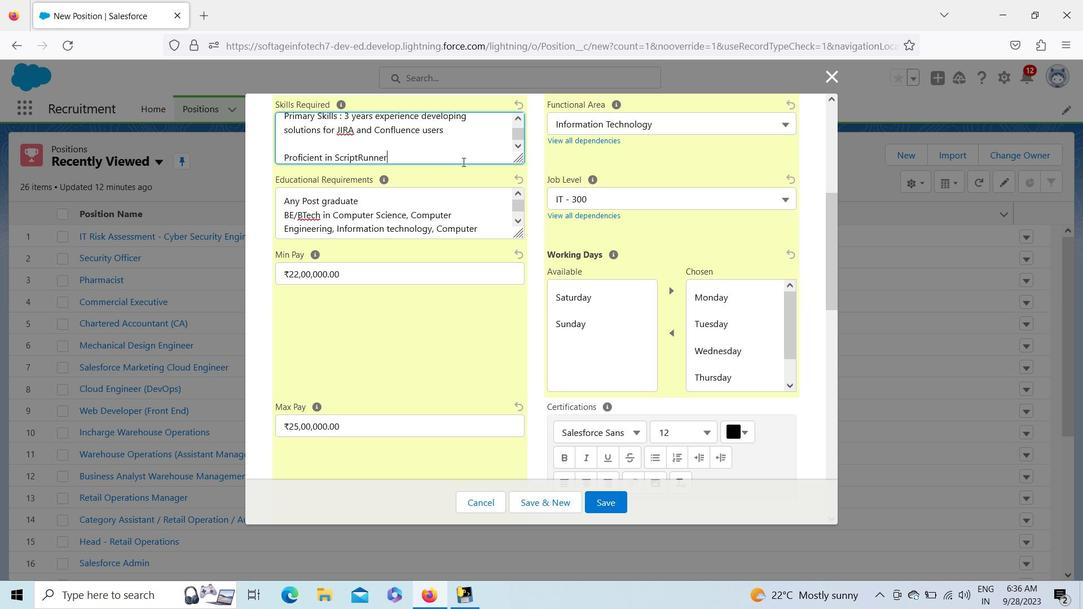 
Action: Key pressed ,<Key.space><Key.shift><Key.shift><Key.shift>Groovy.<Key.space><Key.shift>Maven,<Key.space><Key.shift><Key.shift><Key.shift>JQL,<Key.space><Key.shift><Key.shift><Key.shift><Key.shift><Key.shift><Key.shift><Key.shift><Key.shift>T<Key.backspace><Key.shift>Restendpoint,<Key.space><Key.shift>Scripted<Key.space>fields
Screenshot: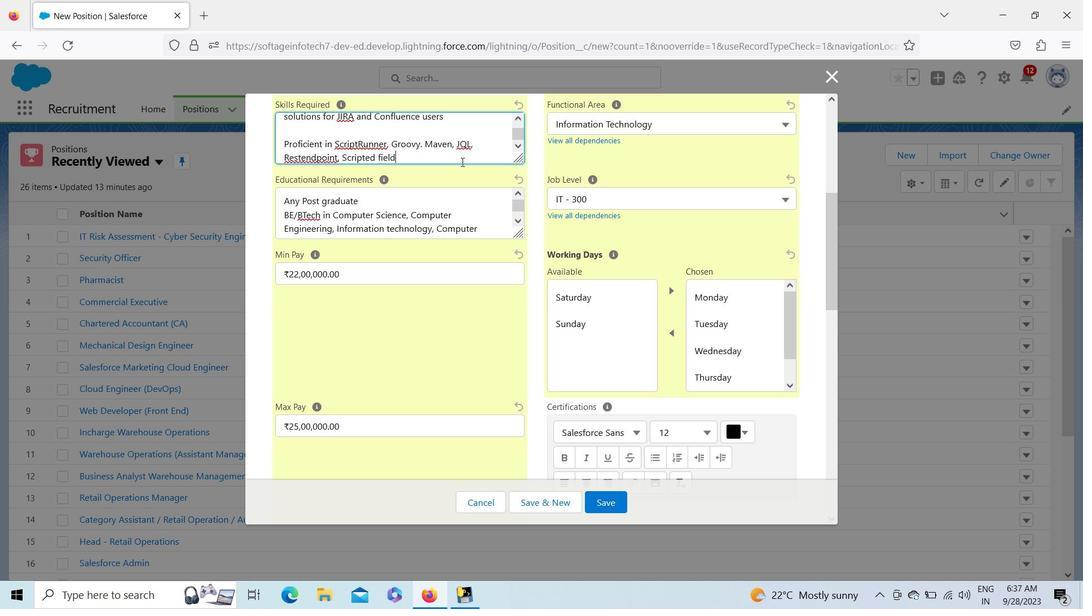 
Action: Mouse moved to (828, 236)
Screenshot: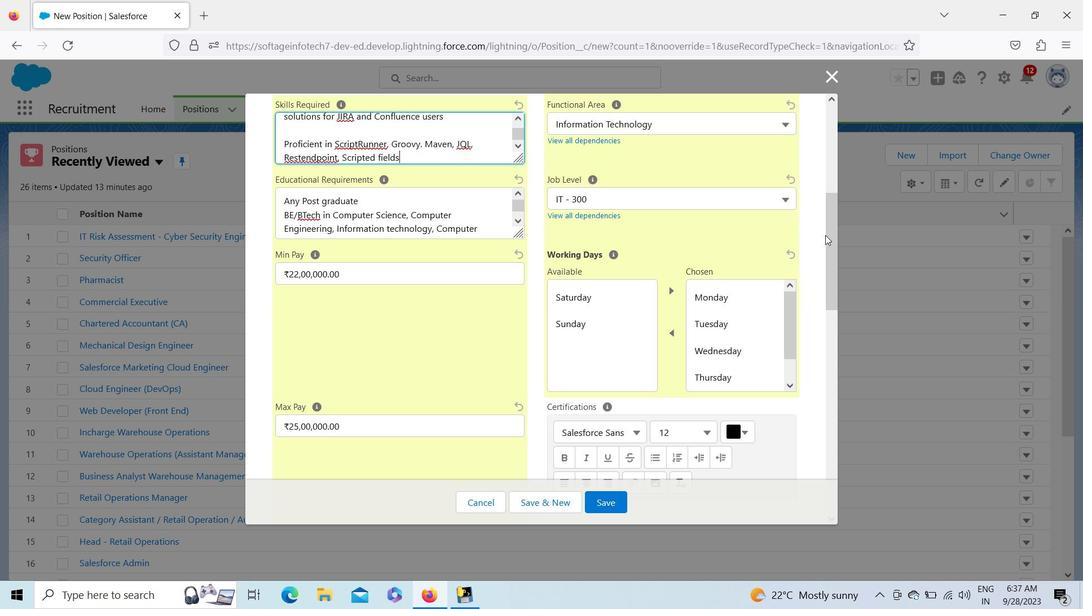 
Action: Mouse pressed left at (828, 236)
Screenshot: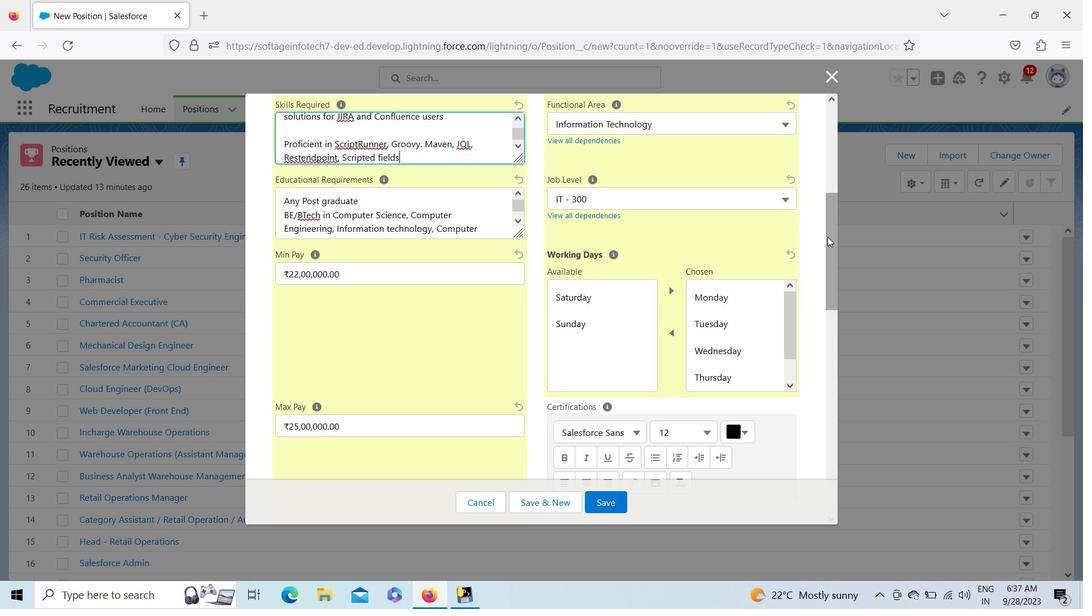 
Action: Mouse moved to (290, 225)
Screenshot: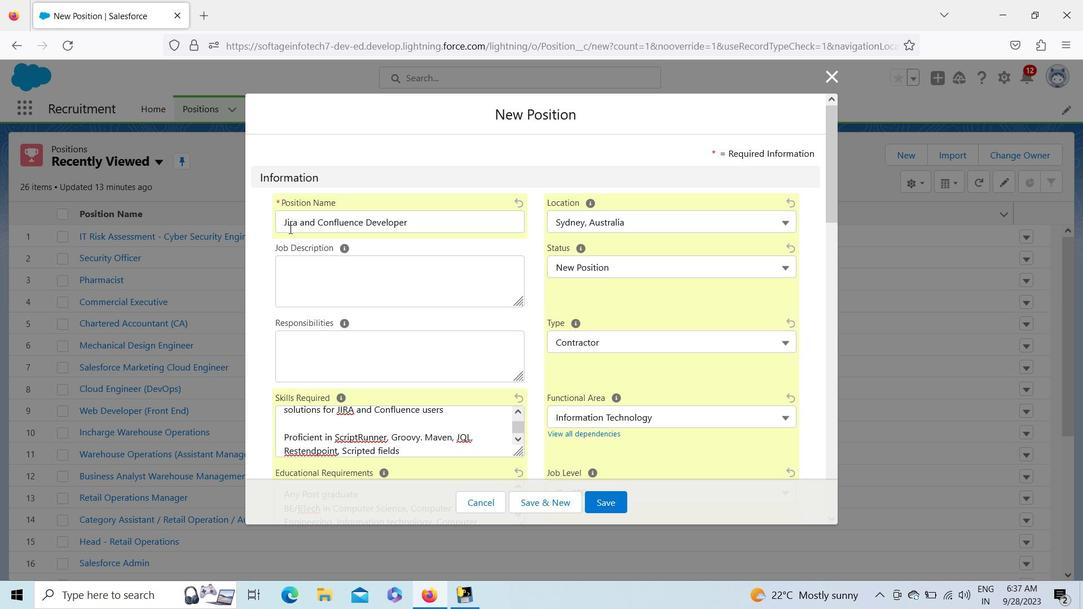 
Action: Mouse pressed left at (290, 225)
Screenshot: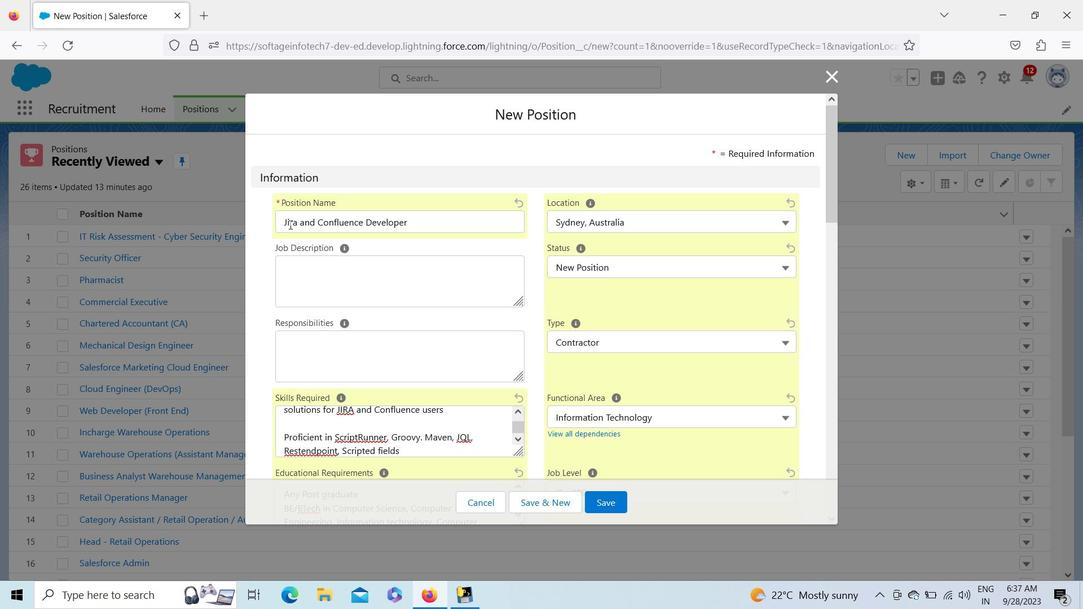 
Action: Mouse pressed left at (290, 225)
Screenshot: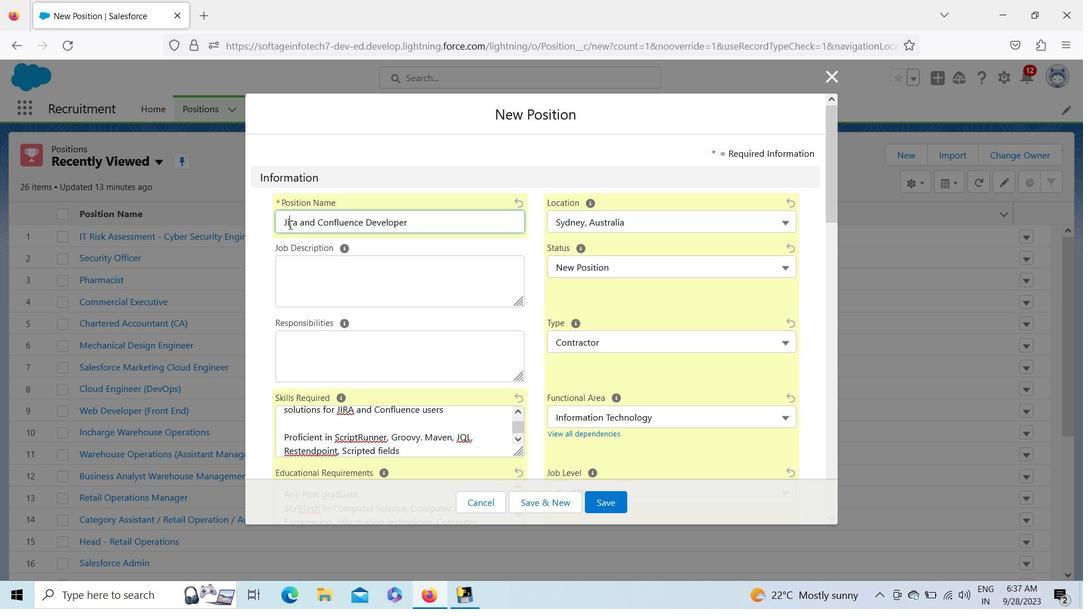 
Action: Key pressed <Key.shift>JIRA<Key.space>
Screenshot: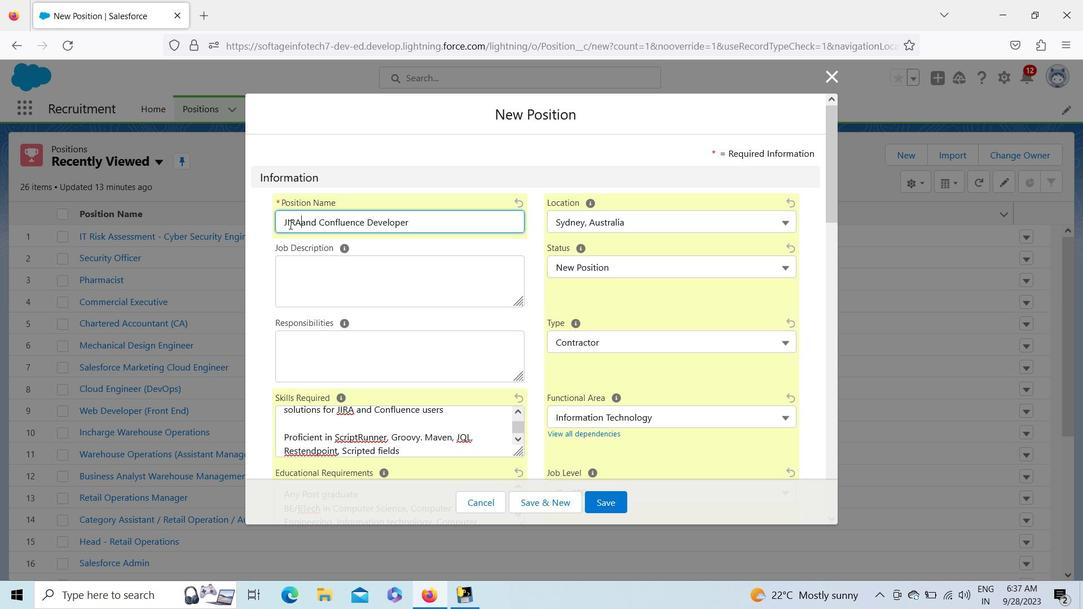 
Action: Mouse moved to (315, 278)
Screenshot: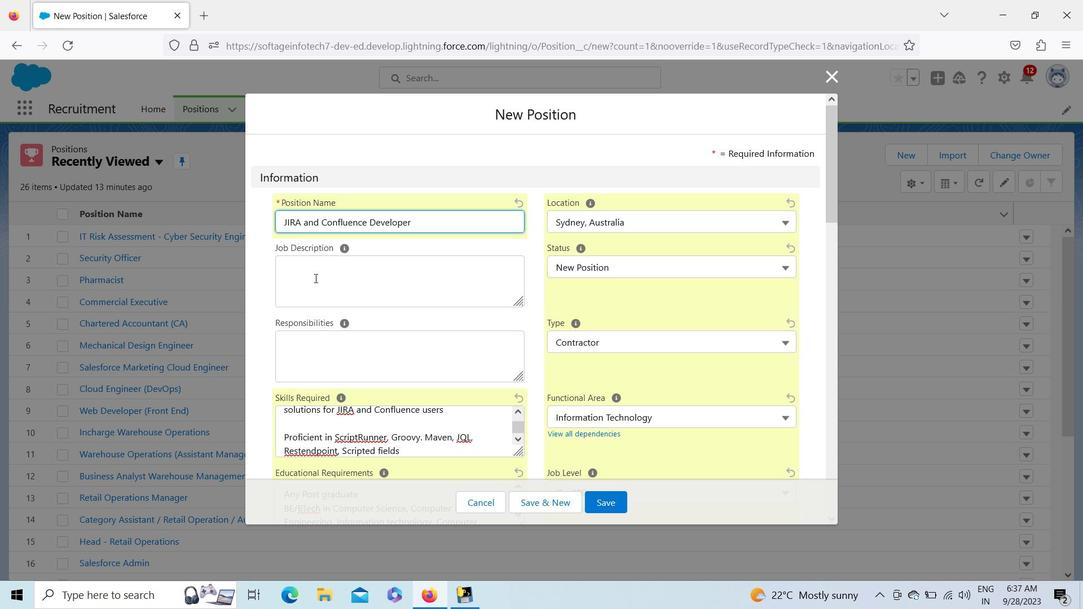 
Action: Mouse pressed left at (315, 278)
Screenshot: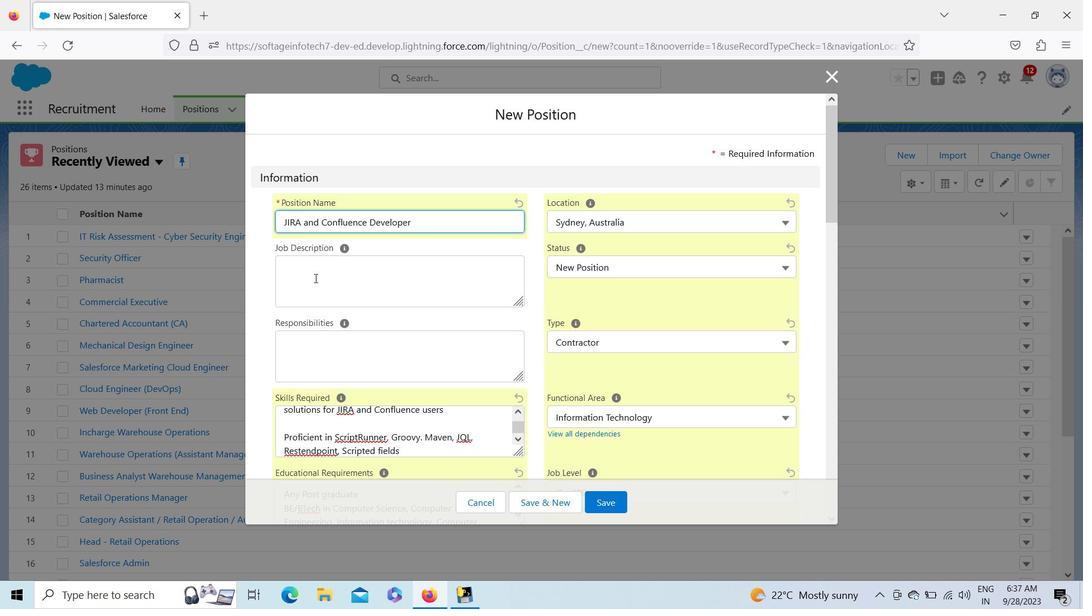 
Action: Key pressed <Key.shift>Design,<Key.space>develop,<Key.space>document<Key.space>and<Key.space>implement<Key.space>technology<Key.space>solutions<Key.space>by<Key.space><Key.shift>Studying<Key.space>information<Key.space>needs;<Key.space>conferring<Key.space>with<Key.space>users;<Key.space>studying<Key.space>systems<Key.space>flow,<Key.space>data<Key.space>usage,<Key.space>and<Key.space>work<Key.space>processes<Key.enter><Key.enter><Key.backspace><Key.backspace>.<Key.enter><Key.enter><Key.shift>Serve<Key.space>as<Key.space>technical<Key.space>resources<Key.backspace><Key.space>to<Key.space>design,<Key.space>develop,<Key.space>tse<Key.backspace><Key.backspace>est<Key.space>and<Key.space>implement<Key.space>new<Key.space>capabilities<Key.space>or<Key.space>operational<Key.space>improvements.<Key.enter><Key.enter><Key.shift>Resolve<Key.space>technical<Key.space>problems<Key.space>using<Key.space>analytical<Key.space>problem<Key.space>solving<Key.space>methods/
Screenshot: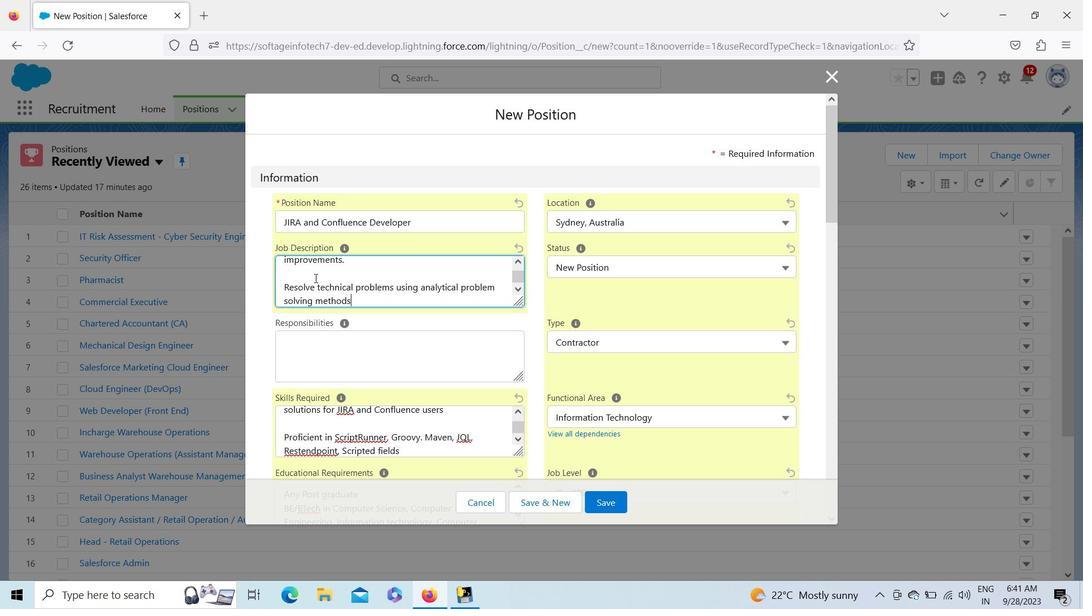 
Action: Mouse moved to (374, 270)
Screenshot: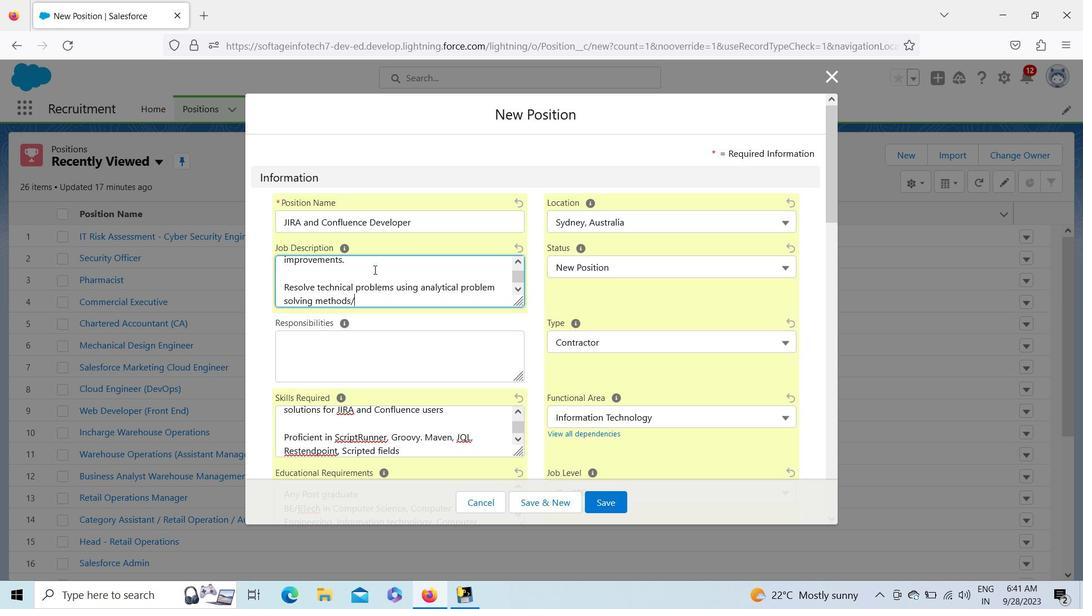 
Action: Key pressed techniques<Key.space>and<Key.space>associated<Key.space>tools/devices.<Key.enter><Key.enter><Key.shift>Demonstrate<Key.space>proficiency<Key.space>with<Key.space><Key.shift>Atlassian<Key.space>technologies<Key.space><Key.shift_r><Key.shift_r><Key.shift_r><Key.shift_r><Key.shift_r><Key.shift_r><Key.shift_r><Key.shift_r><Key.shift_r><Key.shift_r>()<Key.left><Key.shift>Jira,<Key.space><Key.shift>Confluence,<Key.space><Key.shift>Script<Key.shift>Runner,<Key.space><Key.shift><Key.shift><Key.shift><Key.shift><Key.shift><Key.shift><Key.shift><Key.shift><Key.shift><Key.shift><Key.shift><Key.shift><Key.shift><Key.shift><Key.shift><Key.shift>Big<Key.space><Key.shift><Key.shift><Key.shift><Key.shift><Key.shift><Key.shift><Key.shift><Key.shift><Key.shift><Key.shift><Key.shift><Key.shift><Key.shift><Key.shift><Key.shift><Key.shift><Key.shift><Key.shift><Key.shift><Key.shift><Key.shift><Key.shift><Key.shift><Key.shift><Key.shift>Picture,<Key.space><Key.shift>Tempo,<Key.space><Key.shift><Key.shift><Key.shift><Key.shift><Key.shift><Key.shift><Key.shift><Key.shift><Key.shift><Key.shift><Key.shift>Comala<Key.space>etc.<Key.right><Key.space>including<Key.space>configuring,<Key.space>scripting,<Key.space><Key.shift>programming<Key.space>integrating,<Key.space>data<Key.space>analysis<Key.space>and<Key.space>visualization<Key.space>tools.<Key.enter><Key.enter><Key.shift>Work<Key.space>productivity<Key.space>in<Key.space>performing<Key.space>activities.<Key.space><Key.shift>Accountable<Key.space>for<Key.space>successful<Key.space>and<Key.space>timely<Key.space>completion<Key.space>of<Key.space>all<Key.space>tasks/projects.<Key.enter><Key.enter><Key.left><Key.up><Key.up><Key.up><Key.up><Key.up><Key.up><Key.up><Key.up><Key.up><Key.up><Key.up><Key.up><Key.down><Key.down><Key.down><Key.down><Key.down><Key.down><Key.down><Key.down><Key.down><Key.down><Key.down><Key.down><Key.down><Key.shift>Understand<Key.space>and<Key.space>adhere<Key.space>to<Key.space>corporate<Key.space>standards<Key.space>regarding<Key.space>applicable<Key.space>corporate<Key.space>and<Key.space>divisional<Key.space>policies,<Key.space>including
Screenshot: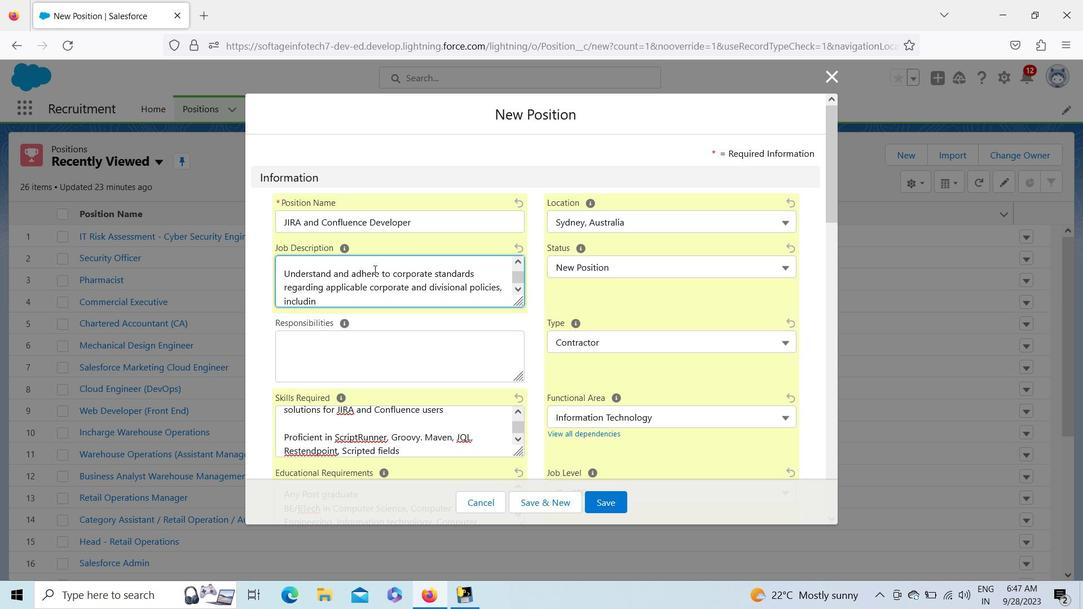 
Action: Mouse moved to (446, 344)
Screenshot: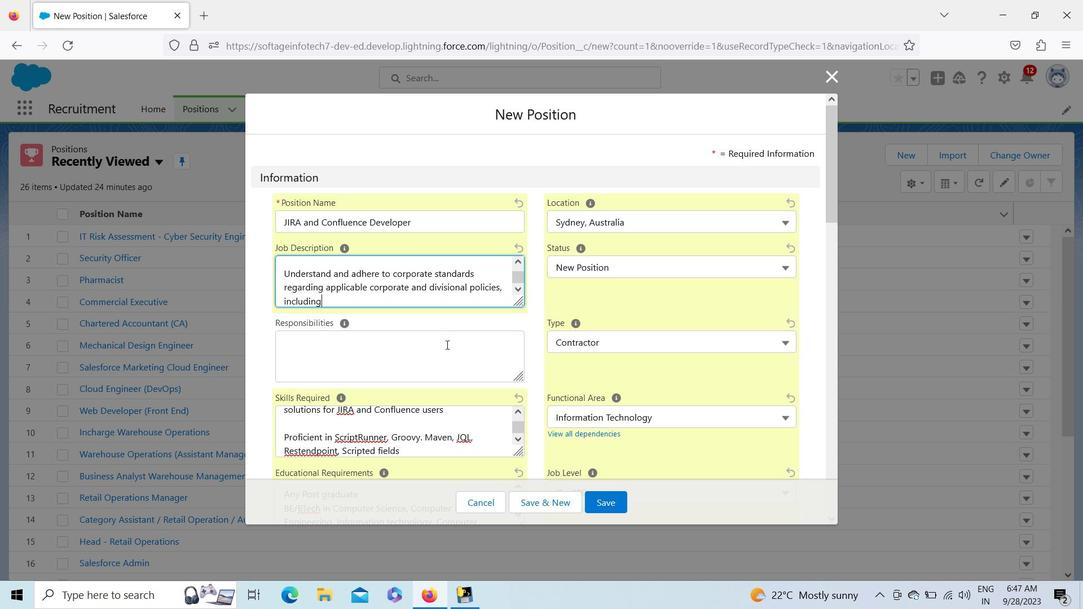 
Action: Key pressed <Key.space><Key.shift>Code<Key.space>of<Key.space>conduct,<Key.space>safety,<Key.space><Key.shift><Key.shift><Key.shift><Key.shift><Key.shift><Key.shift><Key.shift><Key.shift><Key.shift><Key.shift><Key.shift><Key.shift><Key.shift><Key.shift><Key.shift><Key.shift><Key.shift><Key.shift>Gx<Key.shift>P<Key.space>compliance,<Key.space>data<Key.space>security<Key.space>and<Key.space>the<Key.space>software<Key.space>development<Key.space>lifecycle.
Screenshot: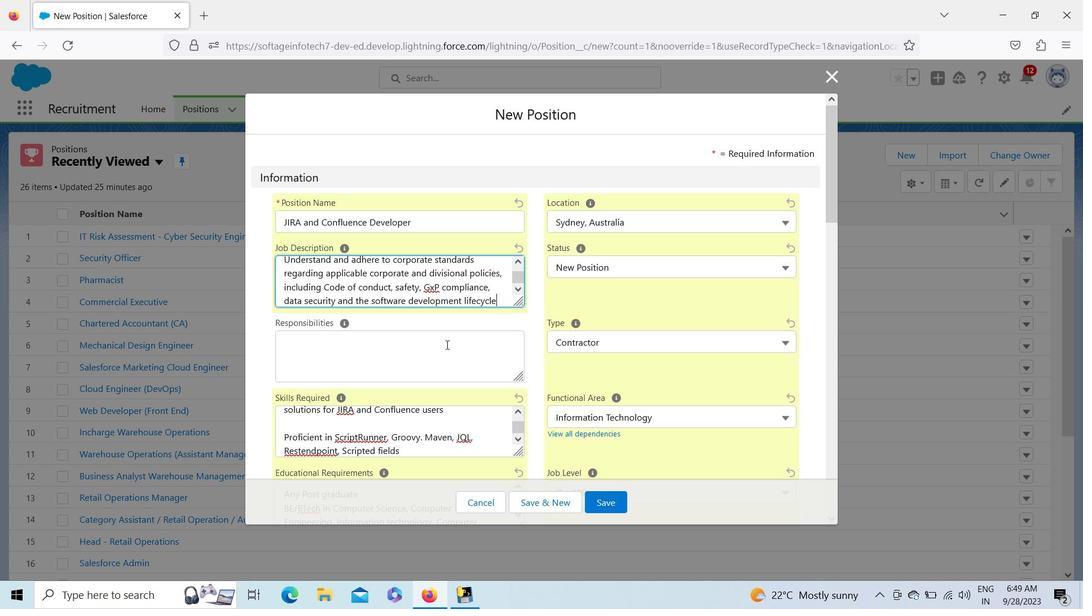 
Action: Mouse pressed left at (446, 344)
Screenshot: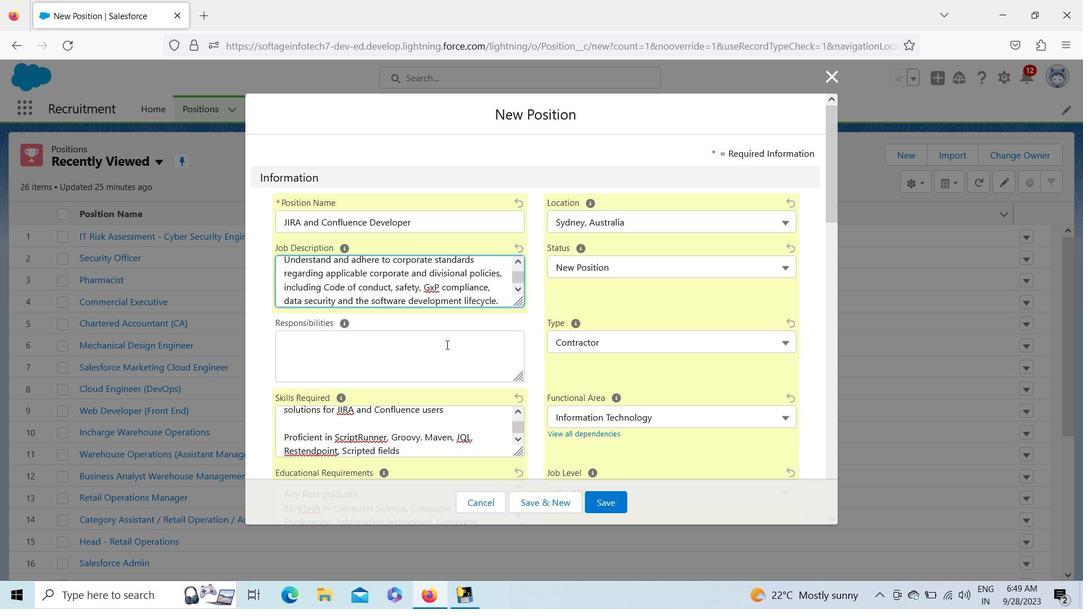 
Action: Key pressed <Key.shift>Identify<Key.space>and<Key.space>solution<Key.space>improvements<Key.space>to<Key.space>system
Screenshot: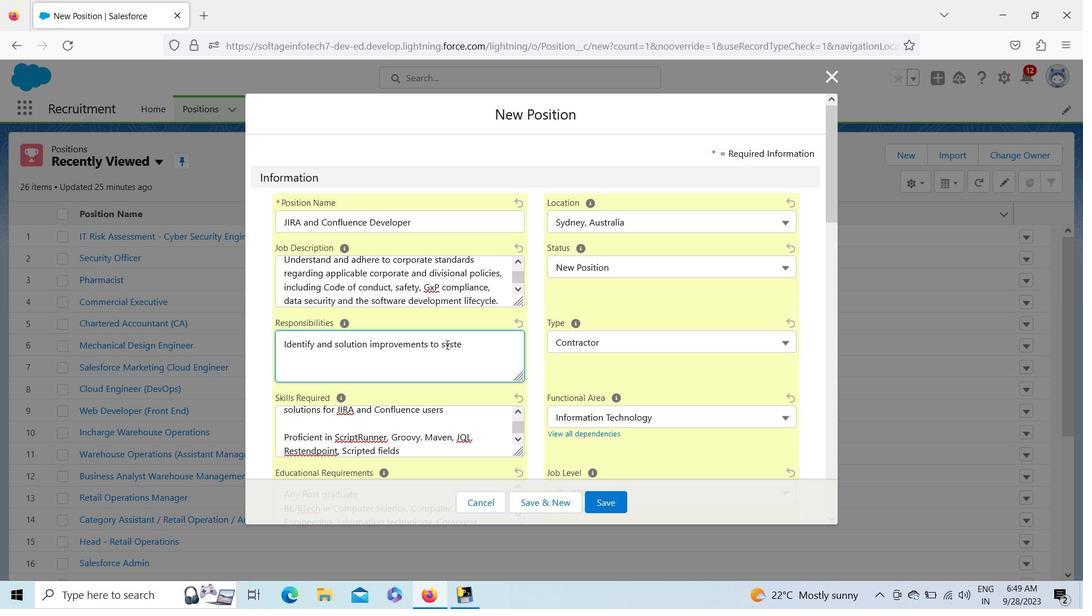 
Action: Mouse moved to (810, 267)
Screenshot: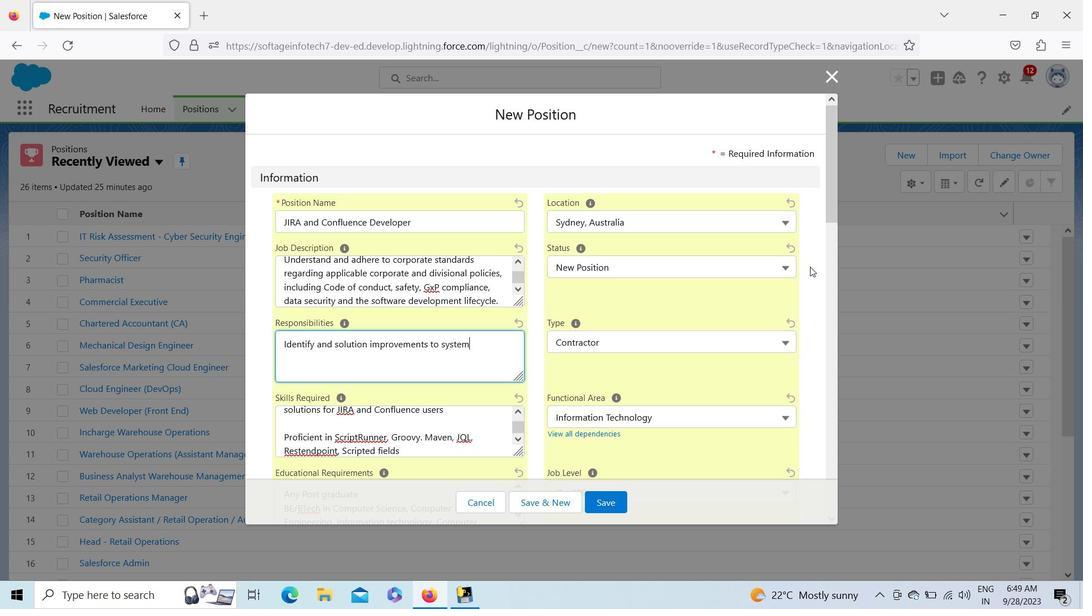 
Action: Key pressed <Key.space>and<Key.space>processes.<Key.space><Key.shift>Identify<Key.space>ways<Key.space>to<Key.space>utilize<Key.space><Key.shift>Artificial<Key.space><Key.shift>Intelligence<Key.space>with<Key.space><Key.shift>Jira<Key.space><Key.shift_r><Key.shift_r><Key.shift_r><Key.shift_r><Key.shift_r><Key.shift_r><Key.shift_r><Key.shift_r><Key.shift_r><Key.shift_r><Key.shift_r><Key.shift_r><Key.shift_r><Key.shift_r><Key.shift_r><Key.shift_r>&<Key.space><Key.shift><Key.shift><Key.shift><Key.shift><Key.shift><Key.shift><Key.shift><Key.shift><Key.shift><Key.shift><Key.shift><Key.shift><Key.shift><Key.shift><Key.shift><Key.shift><Key.shift><Key.shift><Key.shift><Key.shift><Key.shift><Key.shift><Key.shift>Confluence.
Screenshot: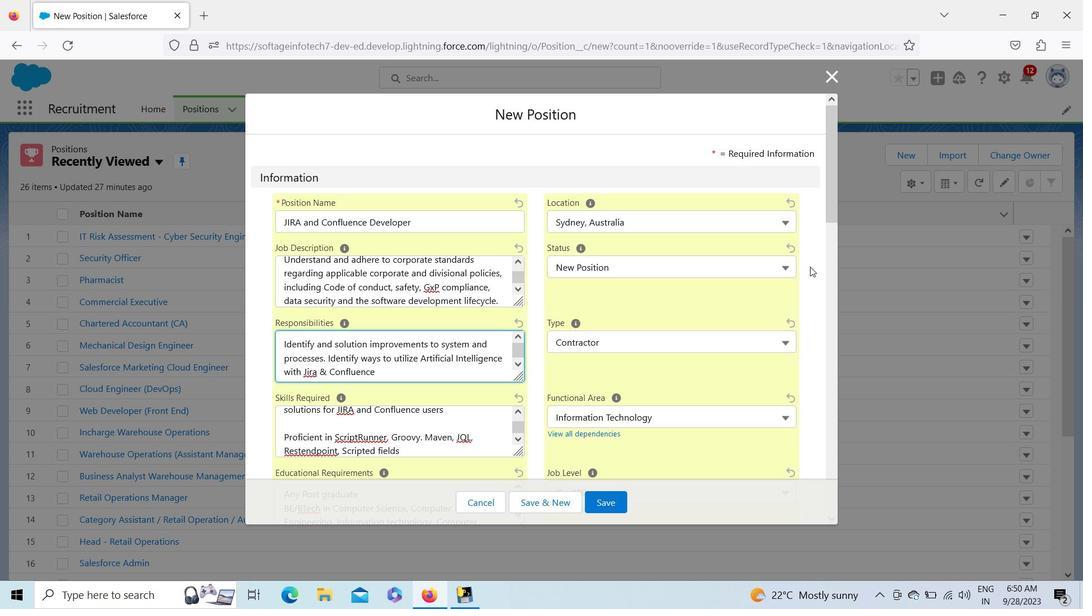 
Action: Mouse moved to (521, 365)
Screenshot: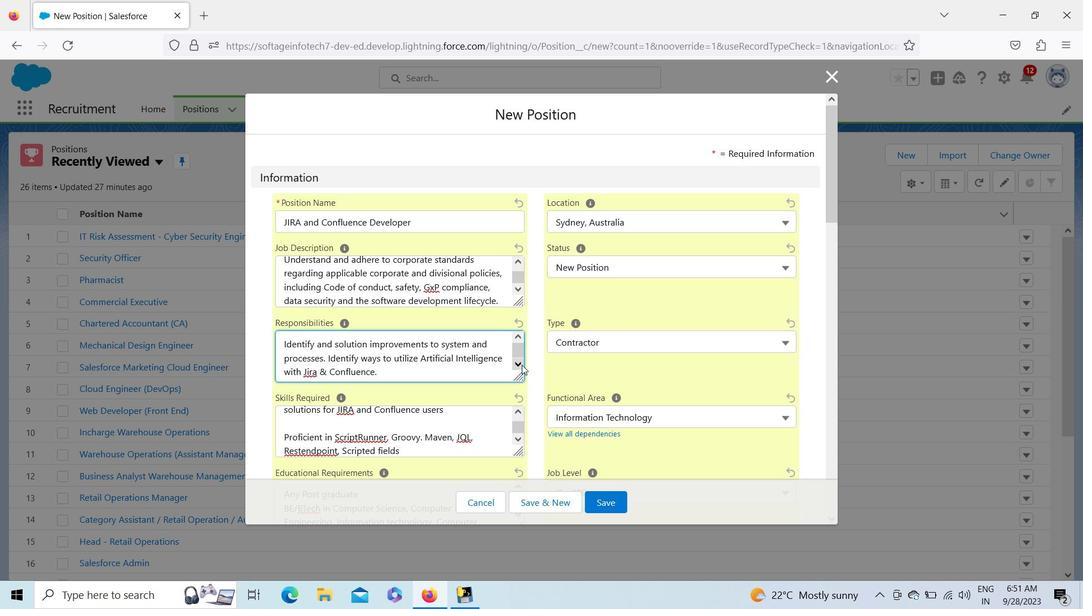 
Action: Mouse pressed left at (521, 365)
Screenshot: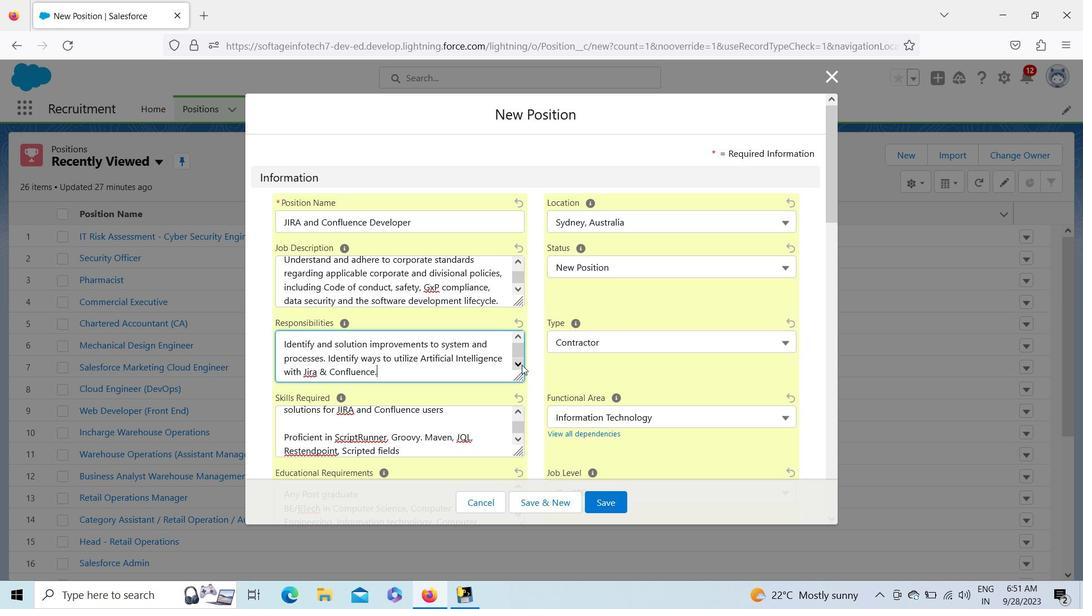 
Action: Mouse pressed left at (521, 365)
Screenshot: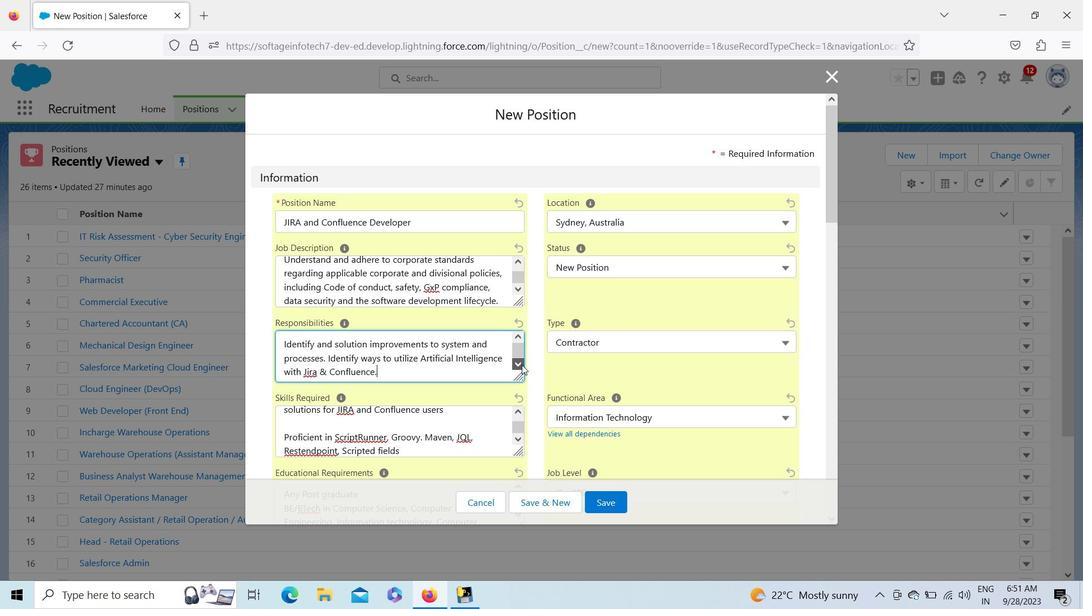 
Action: Mouse pressed left at (521, 365)
Screenshot: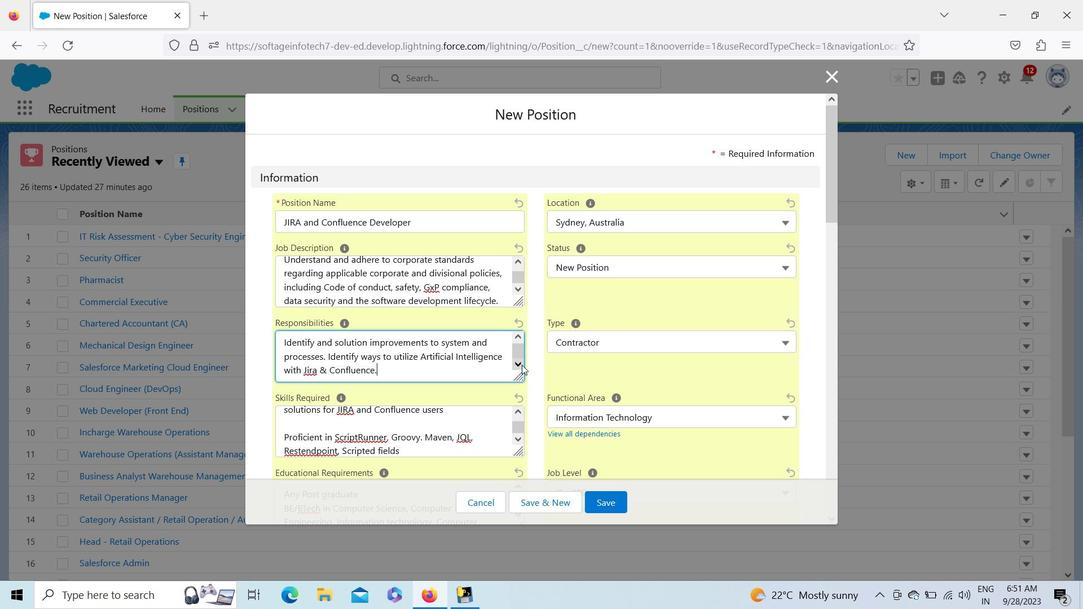 
Action: Mouse pressed left at (521, 365)
Screenshot: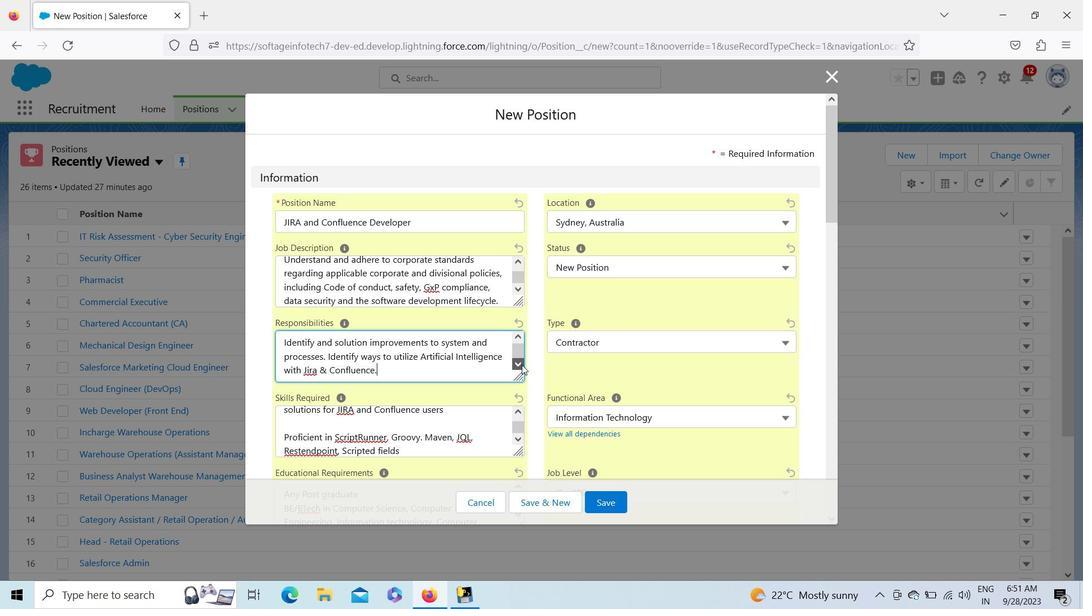 
Action: Mouse moved to (442, 369)
Screenshot: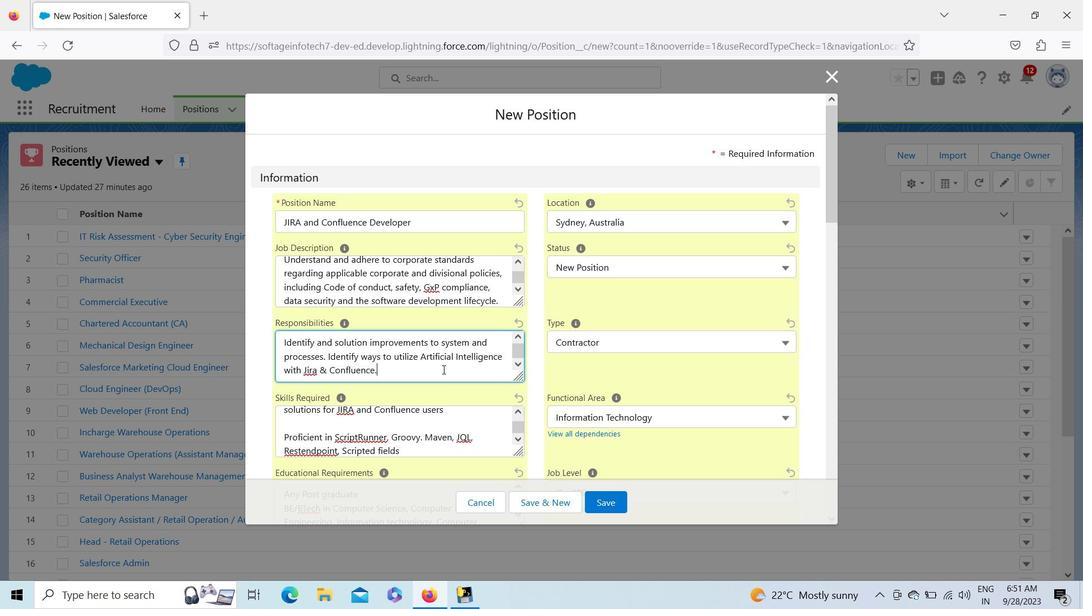 
Action: Mouse pressed left at (442, 369)
Screenshot: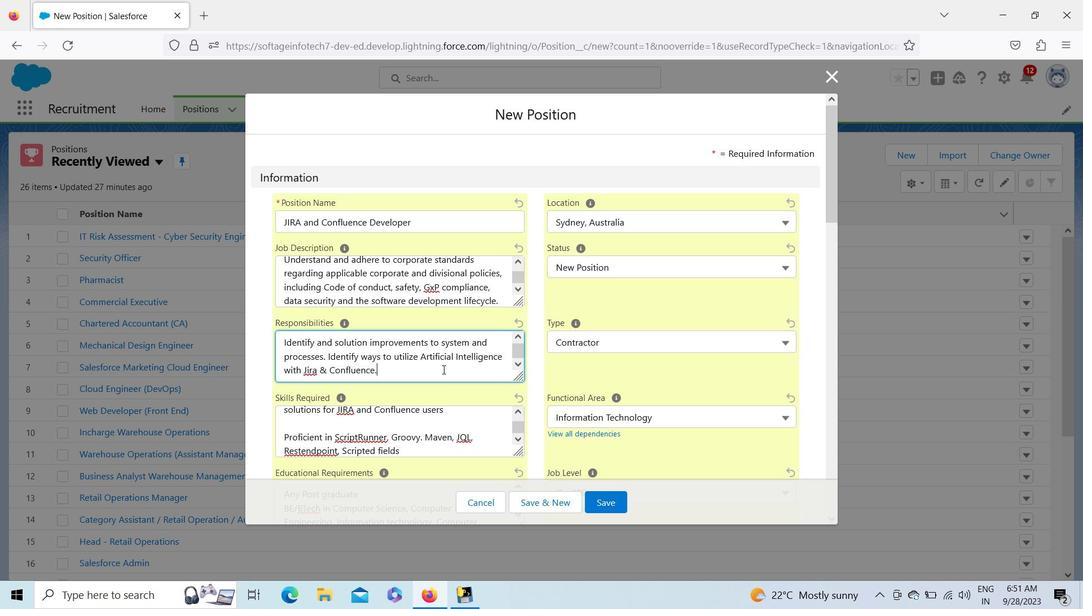 
Action: Mouse moved to (519, 407)
Screenshot: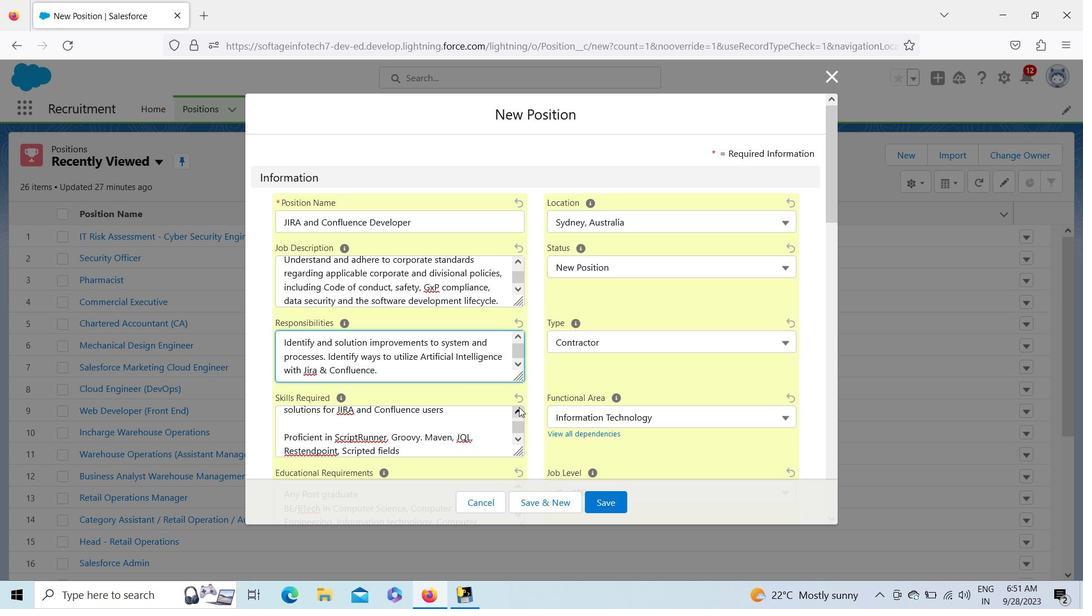 
Action: Mouse pressed left at (519, 407)
Screenshot: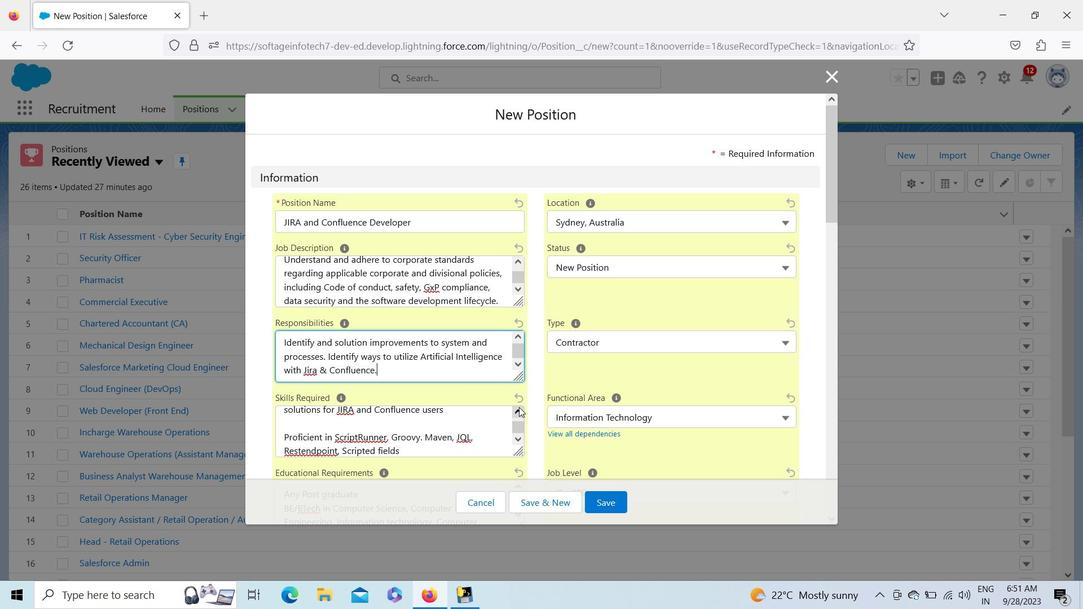 
Action: Mouse pressed left at (519, 407)
Screenshot: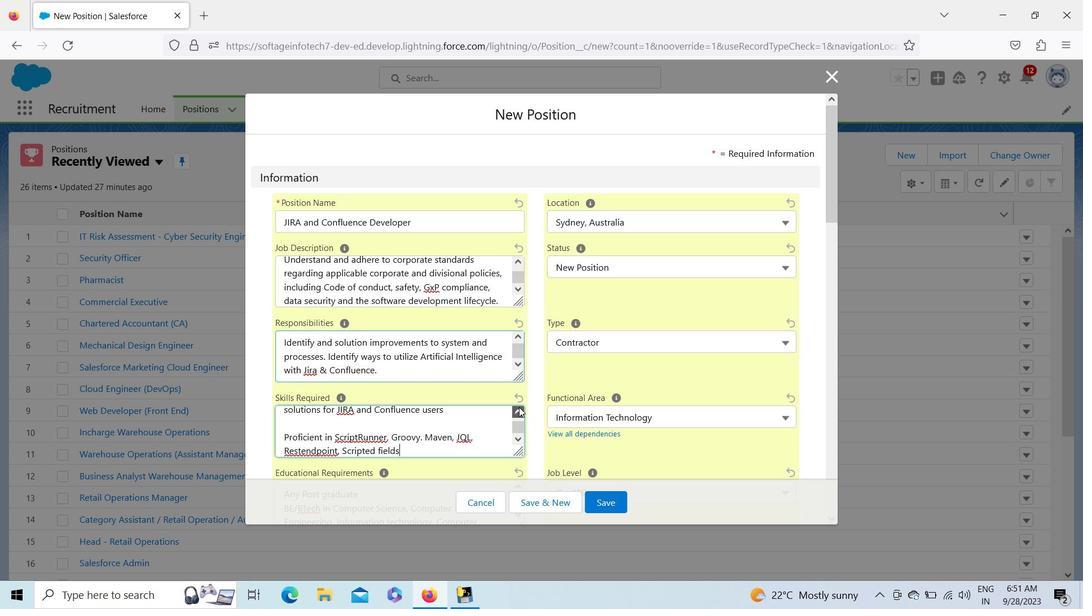 
Action: Mouse pressed left at (519, 407)
Screenshot: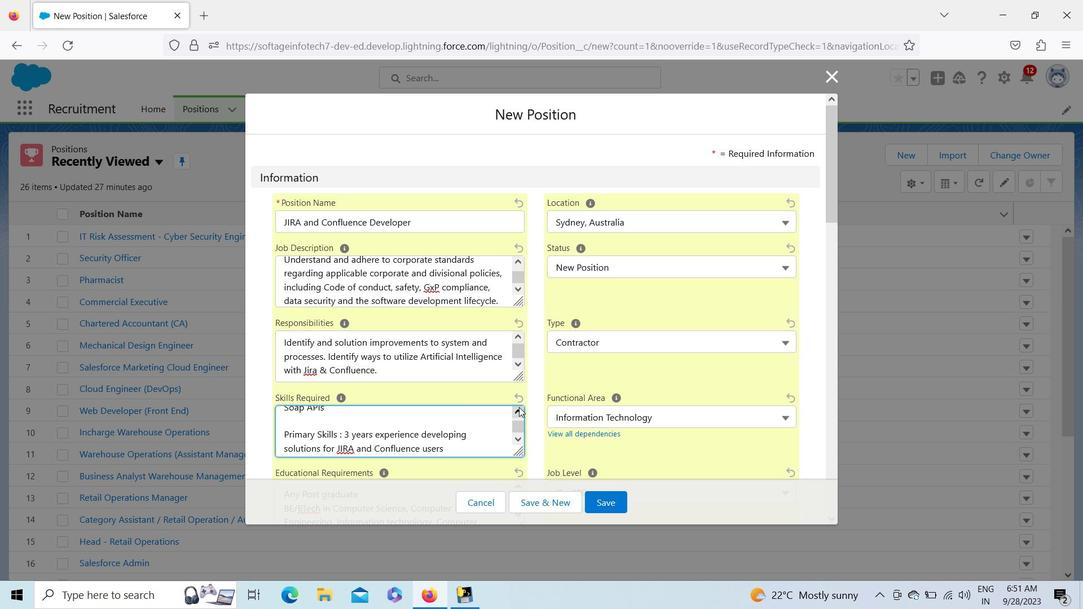 
Action: Mouse pressed left at (519, 407)
Screenshot: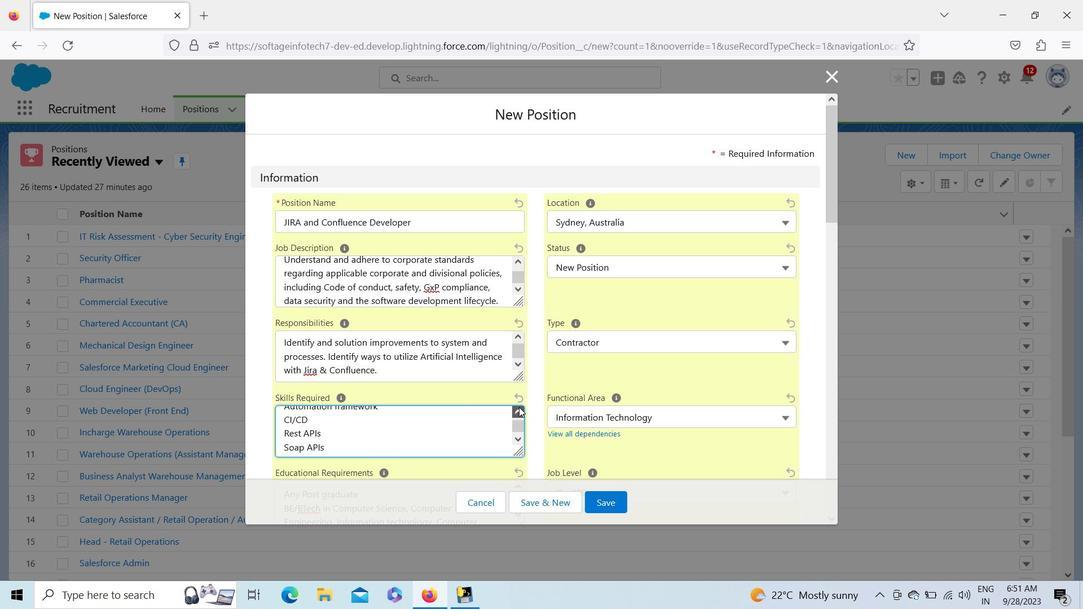 
Action: Mouse pressed left at (519, 407)
Screenshot: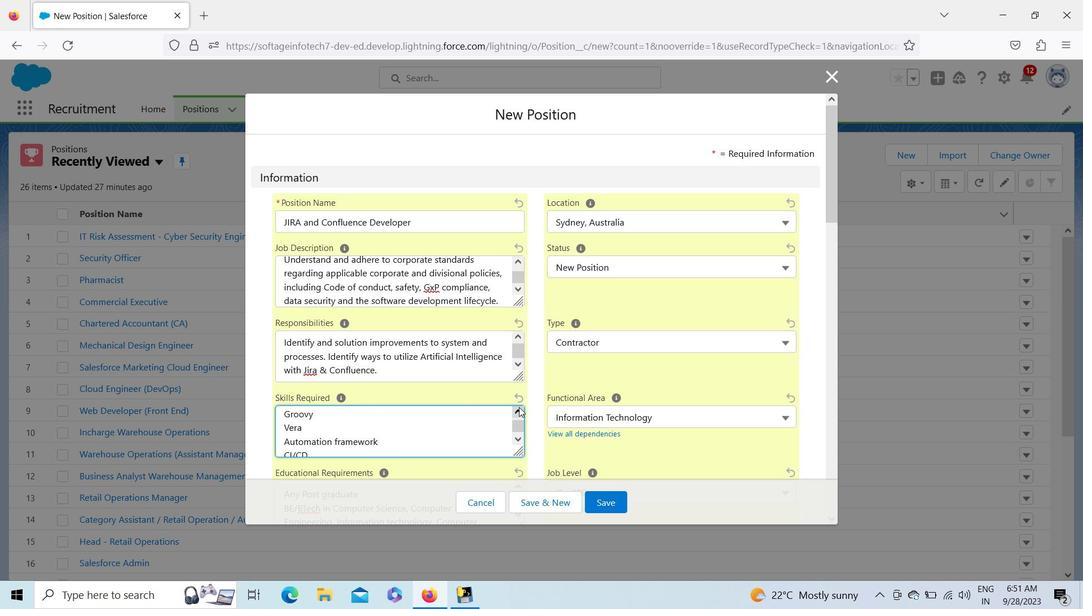 
Action: Mouse pressed left at (519, 407)
Screenshot: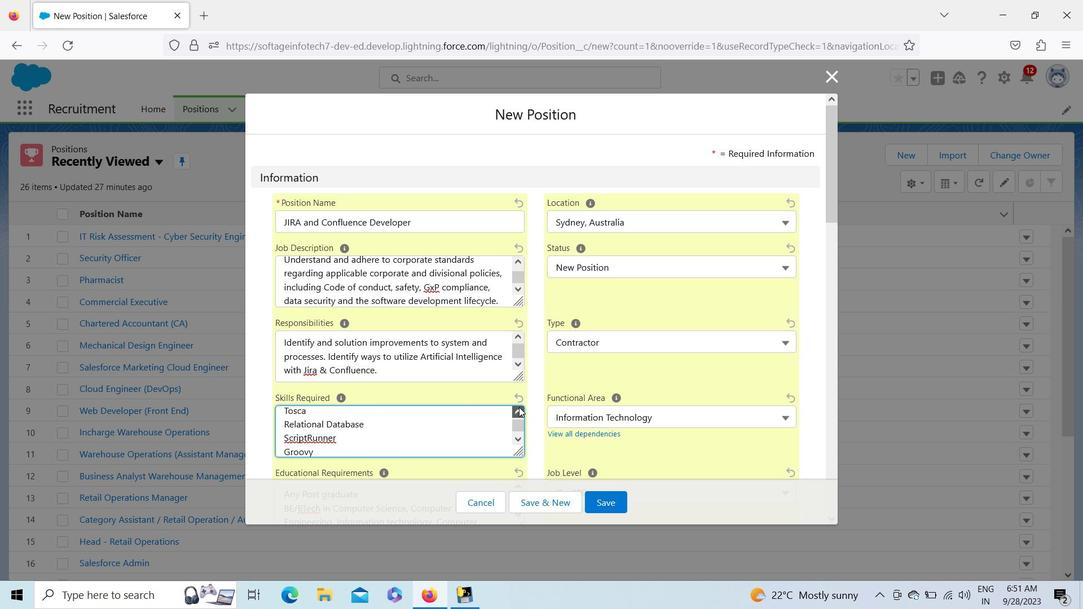 
Action: Mouse pressed left at (519, 407)
Screenshot: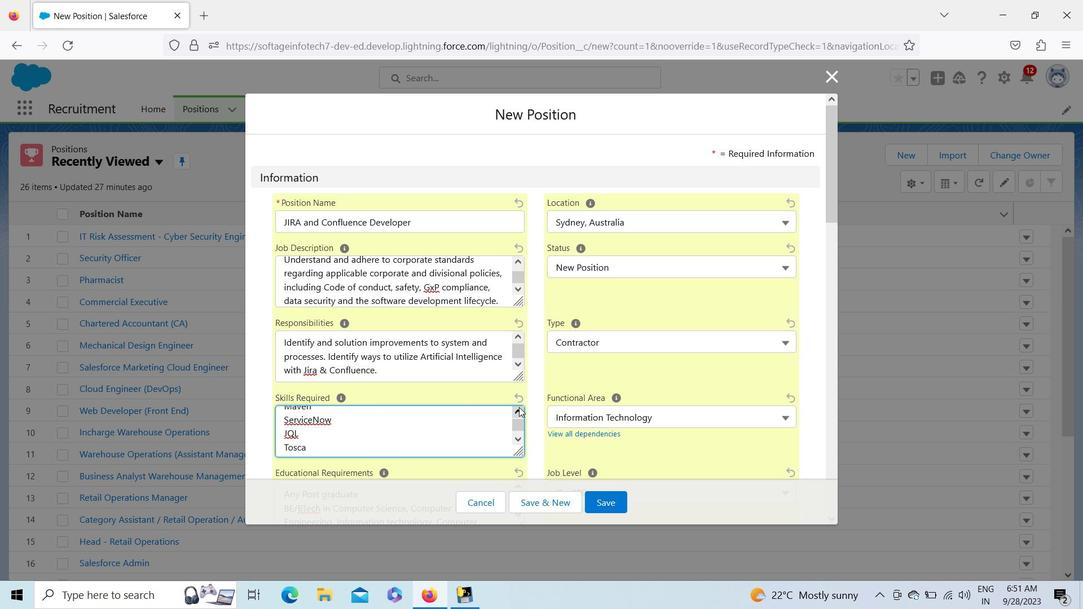 
Action: Mouse pressed left at (519, 407)
Screenshot: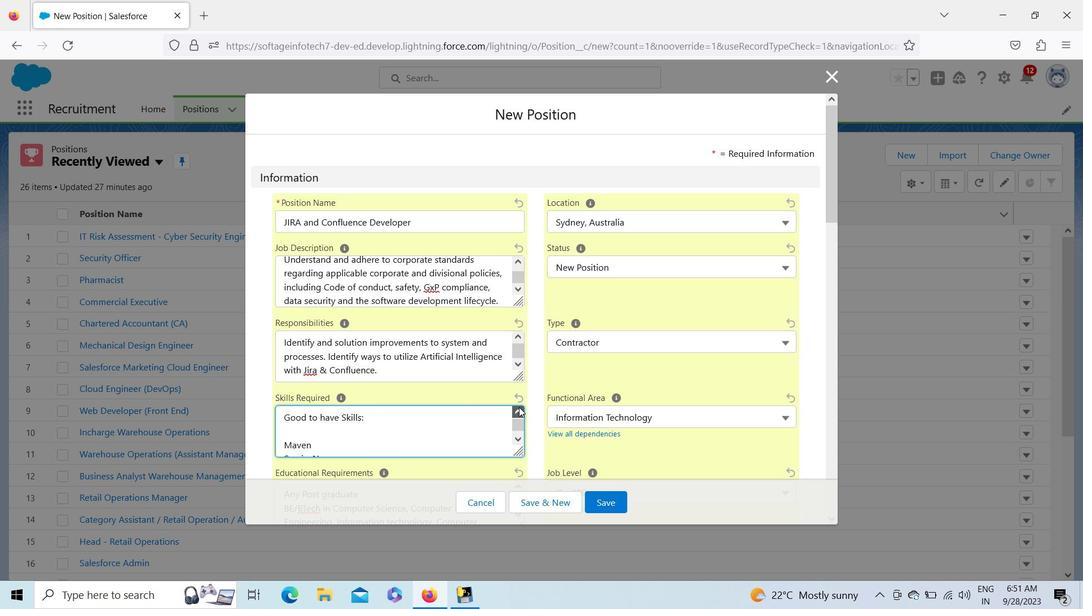 
Action: Mouse pressed left at (519, 407)
Screenshot: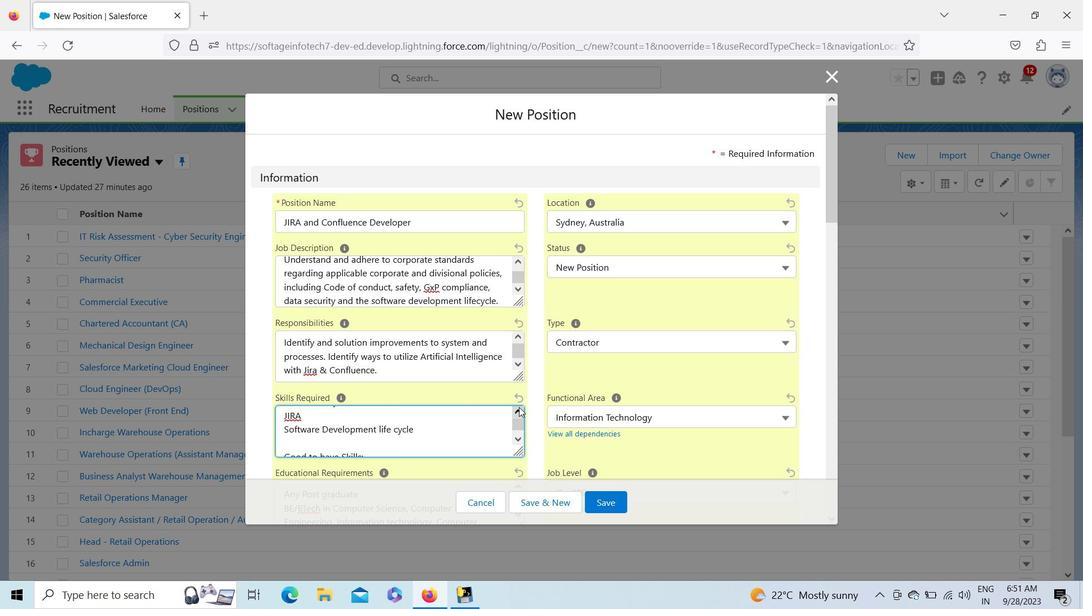 
Action: Mouse pressed left at (519, 407)
Screenshot: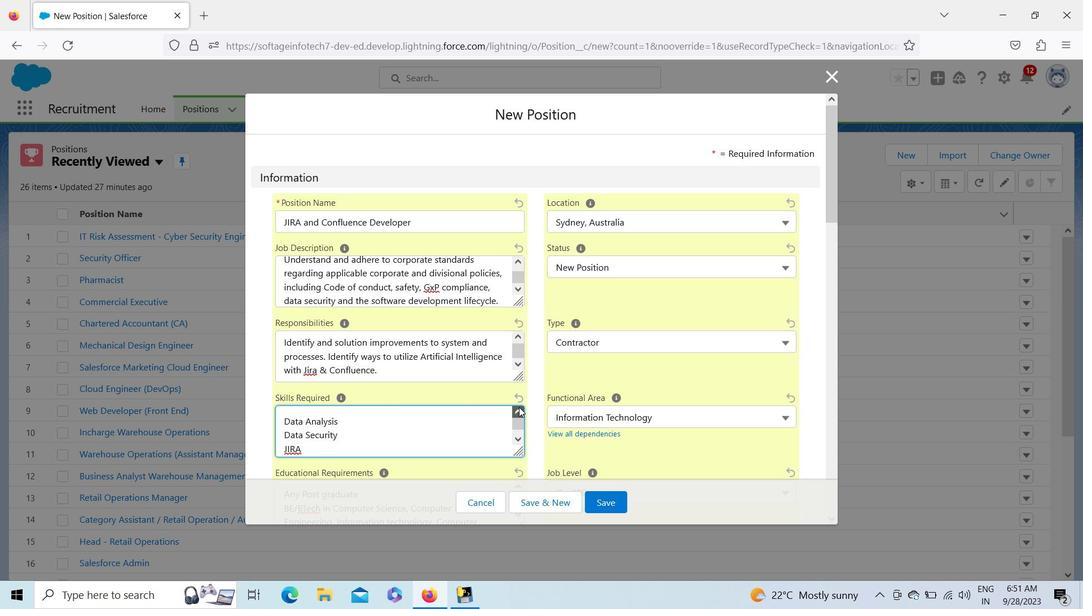 
Action: Mouse pressed left at (519, 407)
Screenshot: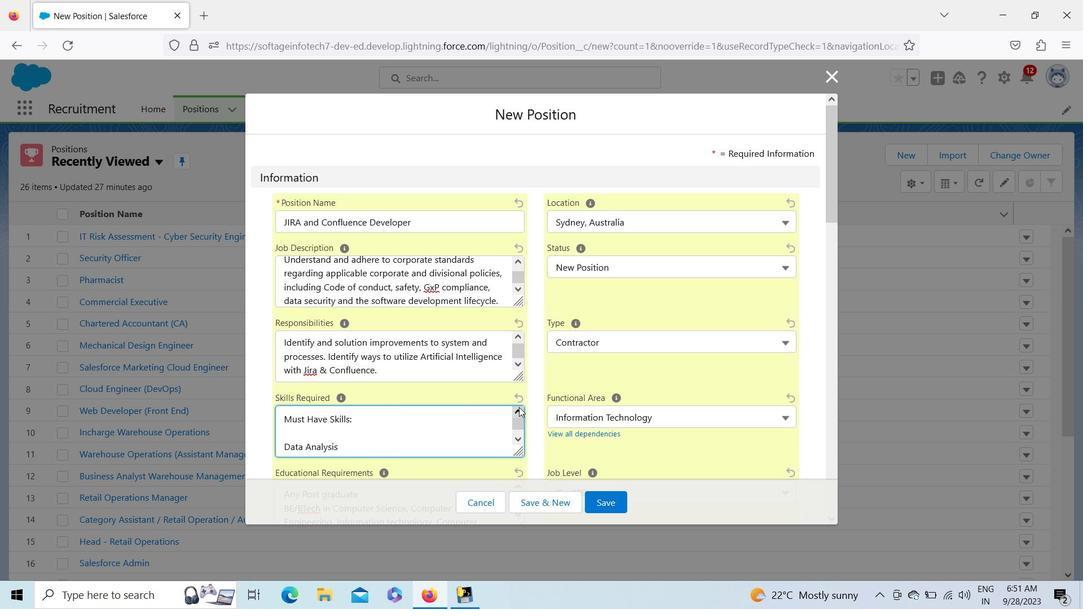 
Action: Mouse pressed left at (519, 407)
Screenshot: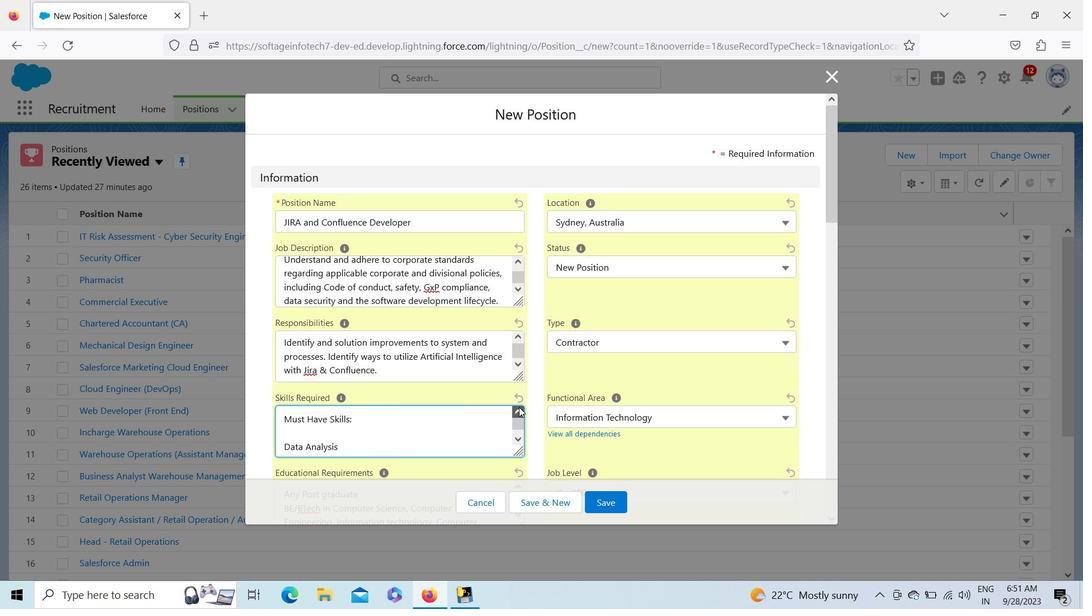 
Action: Mouse pressed left at (519, 407)
Screenshot: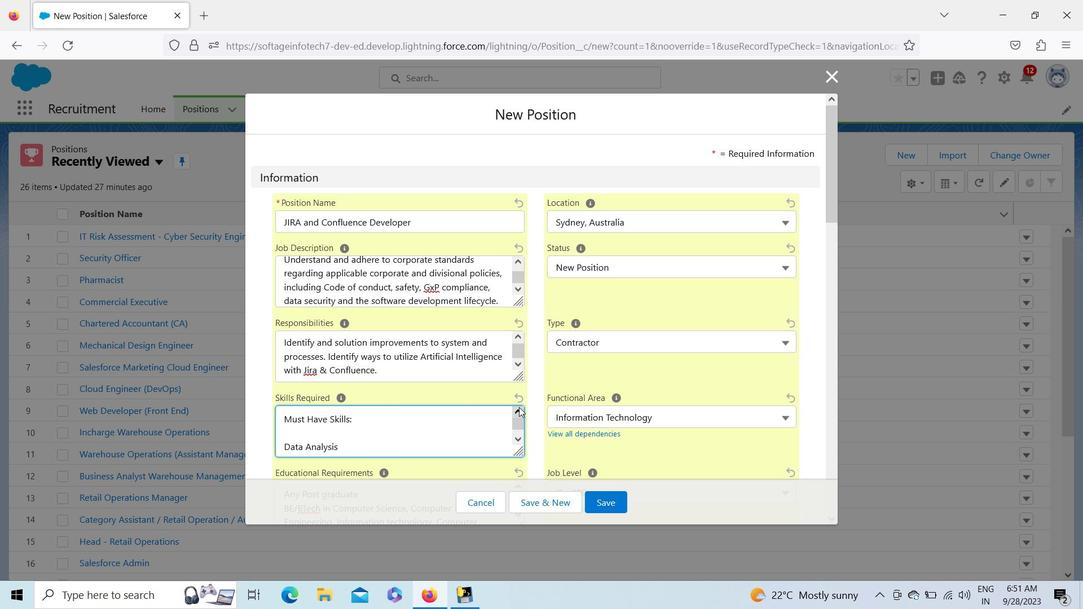 
Action: Mouse moved to (415, 367)
Screenshot: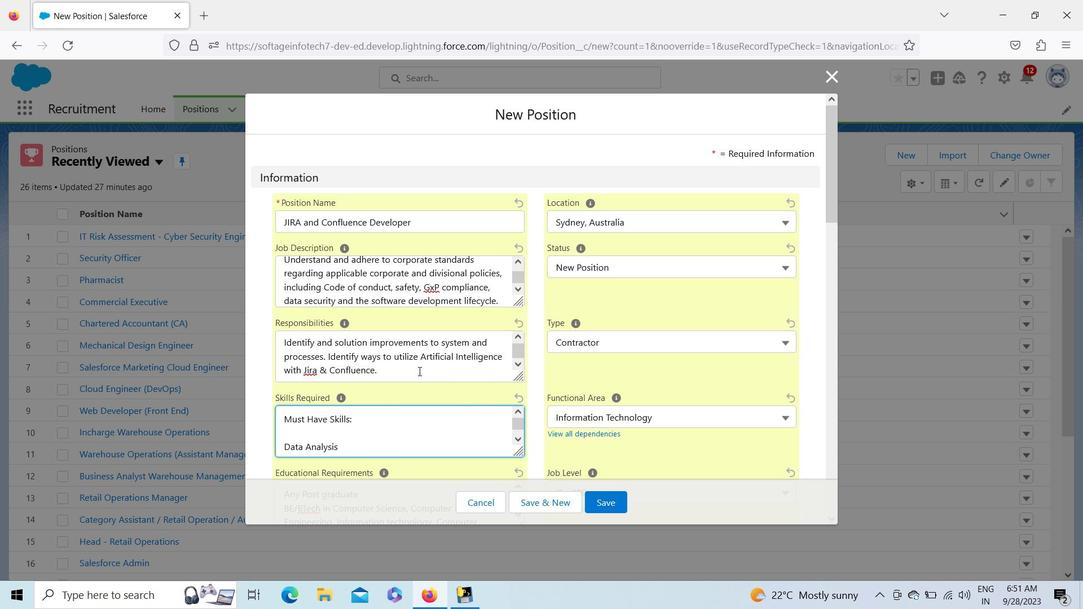 
Action: Mouse pressed left at (415, 367)
Screenshot: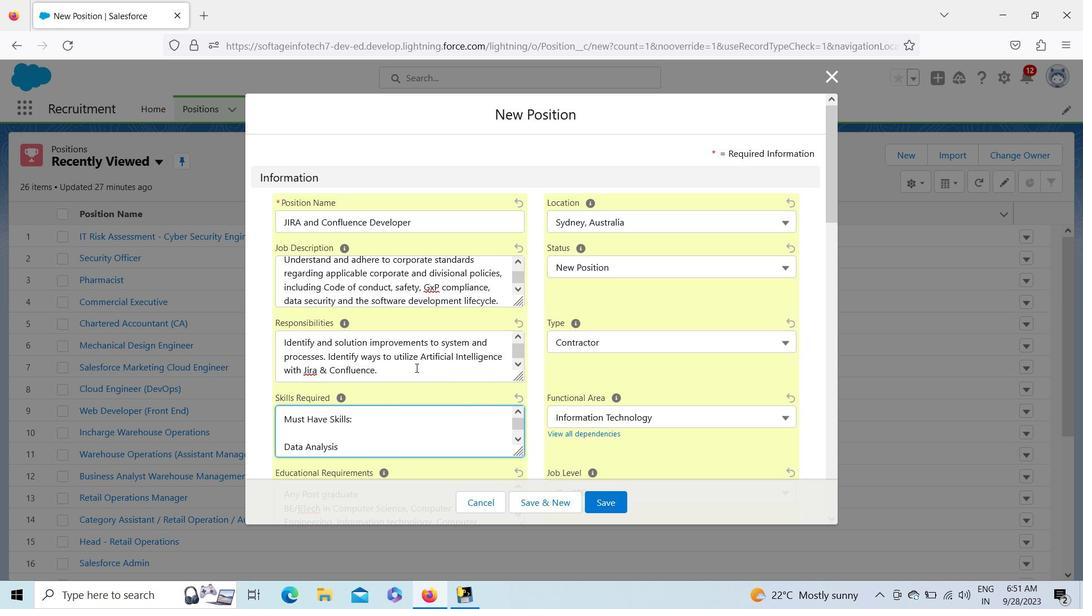 
Action: Key pressed <Key.enter><Key.enter><Key.shift><Key.shift><Key.shift>Primary<Key.space><Key.shift>Skillset<Key.space><Key.backspace><Key.shift_r>:<Key.enter>3<Key.space><Key.shift><Key.shift>Years<Key.space>of<Key.space>experience<Key.space>developing<Key.space>solutions<Key.space>for<Key.space><Key.shift>Jira<Key.space><Key.shift>&<Key.space><Key.shift>Confluence<Key.space>users.<Key.enter><Key.shift>Understanding<Key.space>of<Key.space>software<Key.space>delivery<Key.space>lifecycle<Key.space><Key.shift_r>()<Key.left><Key.shift>SLC<Key.right><Key.space>and<Key.space><Key.shift>Skilled<Key.space>in<Key.space><Key.shift>Documenting<Key.space>architecture
Screenshot: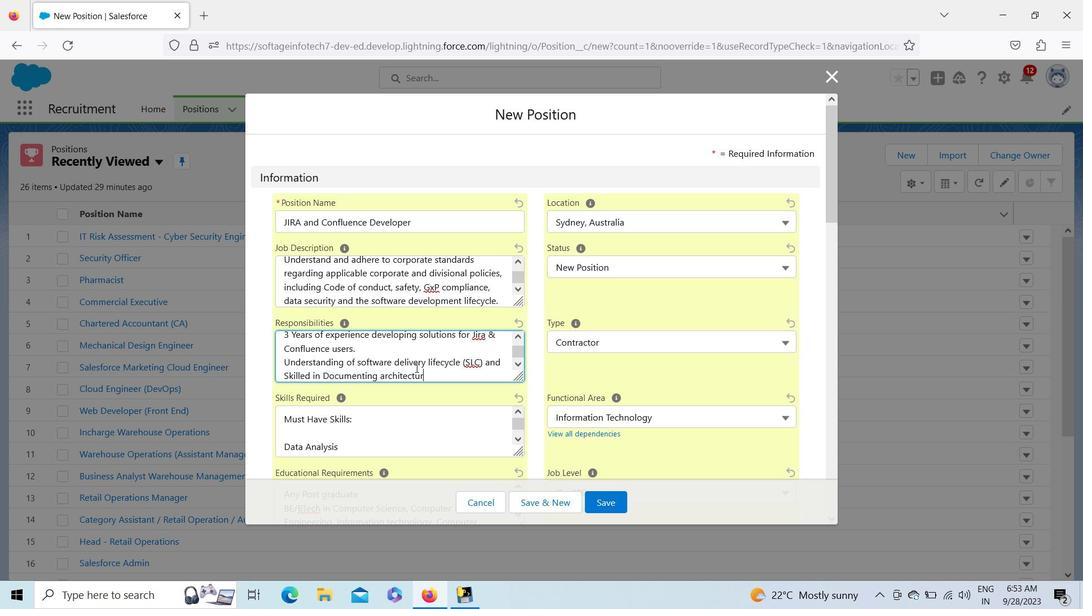 
Action: Mouse moved to (445, 391)
Screenshot: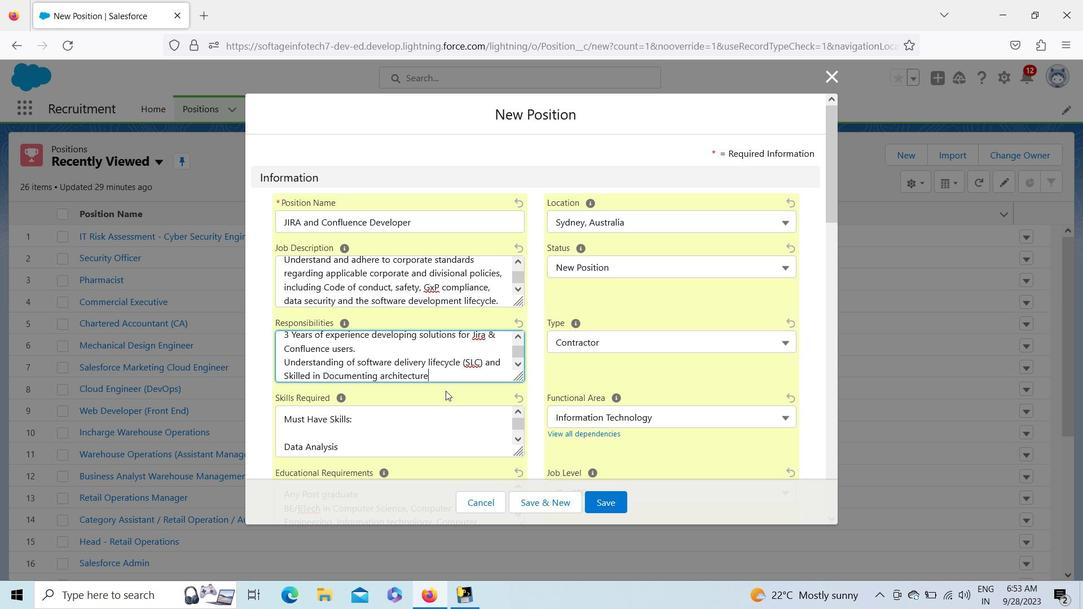 
Action: Key pressed ,<Key.space>designs<Key.space>and<Key.space>migration<Key.space>steps.<Key.enter><Key.shift>Working<Key.space>undes<Key.backspace>rstanding<Key.space>of<Key.space>relational<Key.space>databases
Screenshot: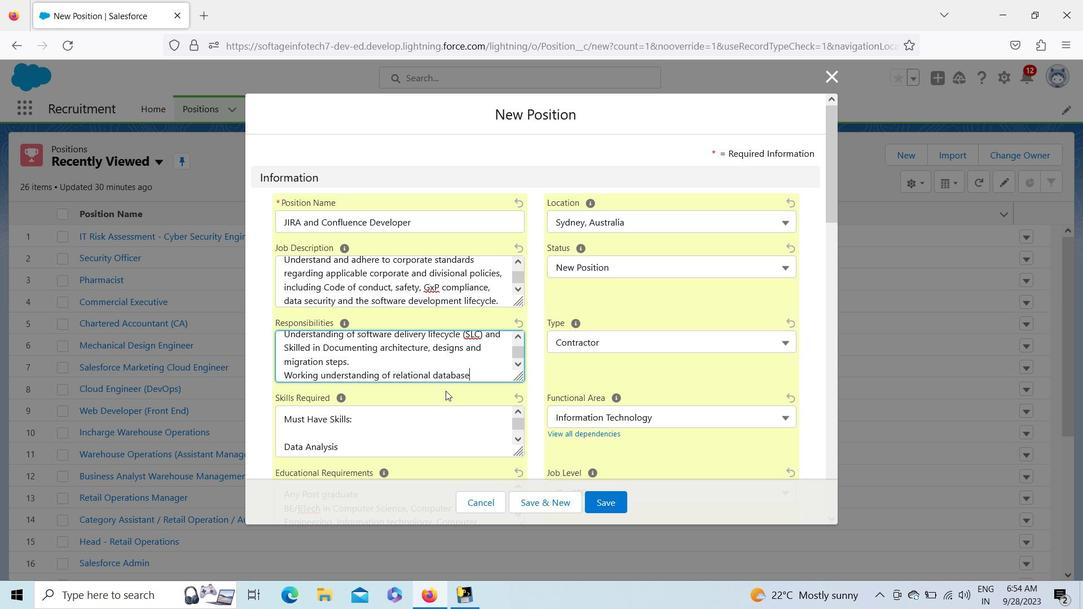 
Action: Mouse moved to (464, 338)
Screenshot: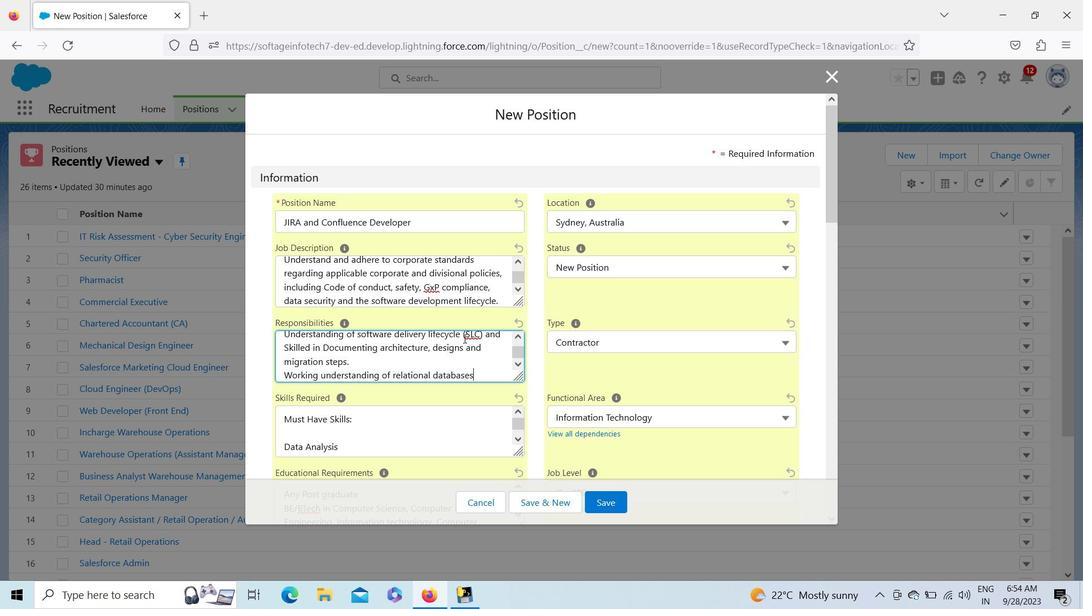 
Action: Key pressed <Key.enter><Key.backspace>.<Key.enter><Key.shift><Key.shift><Key.shift><Key.shift><Key.shift><Key.shift><Key.shift><Key.shift><Key.shift><Key.shift><Key.shift><Key.shift><Key.shift>Proficient<Key.space>in<Key.space><Key.shift>Script<Key.shift>Ri<Key.backspace>unner<Key.shift>
Screenshot: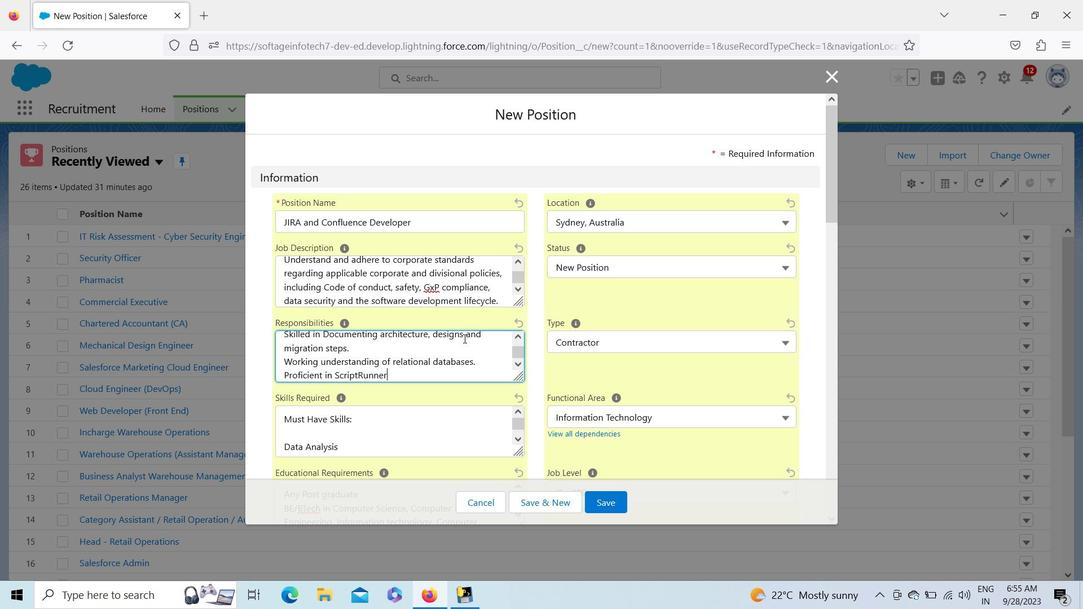 
Action: Mouse moved to (458, 379)
Screenshot: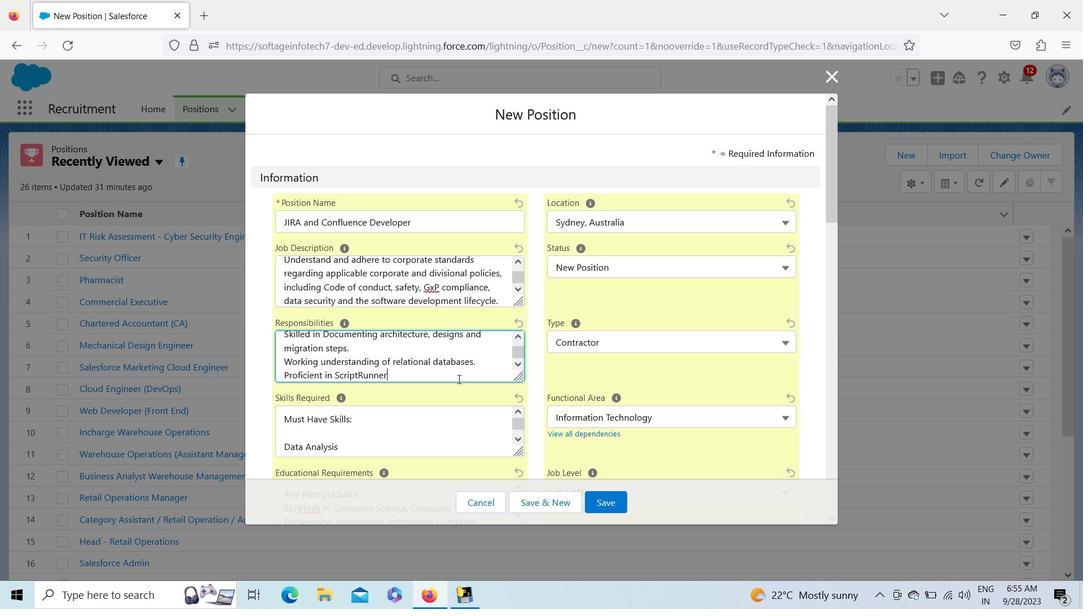 
Action: Key pressed ,<Key.space><Key.shift><Key.shift><Key.shift><Key.shift><Key.shift><Key.shift><Key.shift><Key.shift><Key.shift><Key.shift><Key.shift><Key.shift><Key.shift><Key.shift><Key.shift><Key.shift><Key.shift><Key.shift><Key.shift><Key.shift><Key.shift><Key.shift><Key.shift><Key.shift><Key.shift><Key.shift><Key.shift><Key.shift><Key.shift><Key.shift><Key.shift><Key.shift><Key.shift><Key.shift><Key.shift><Key.shift><Key.shift>Groovy,<Key.space><Key.shift>Maven,<Key.space><Key.shift>JQL,<Key.space><Key.shift>Rest<Key.space>endpoints,<Key.space><Key.shift>Behavoiur<Key.space>
Screenshot: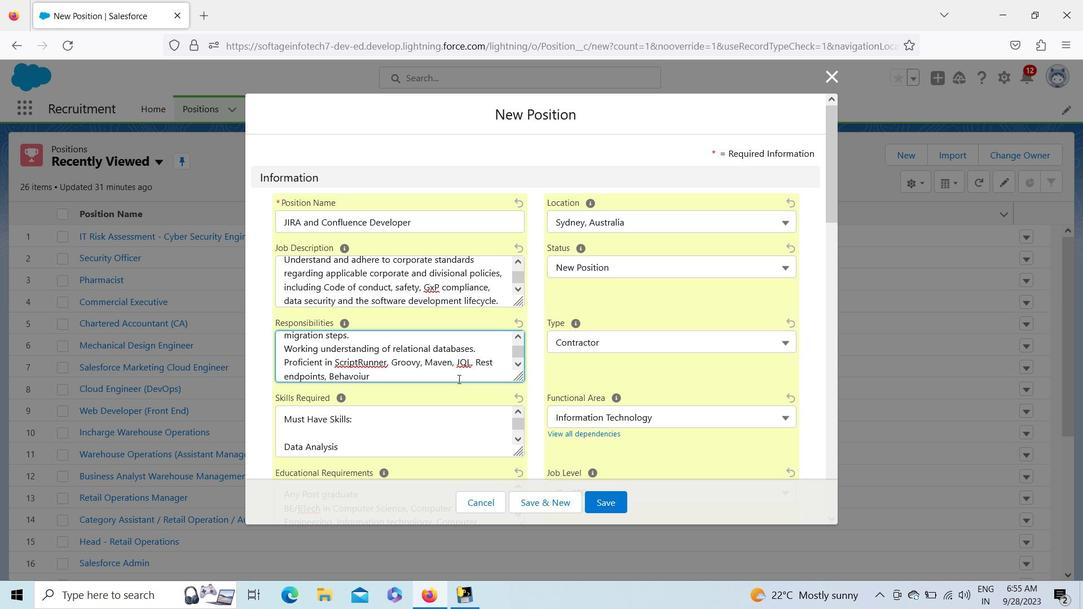 
Action: Mouse moved to (359, 378)
Screenshot: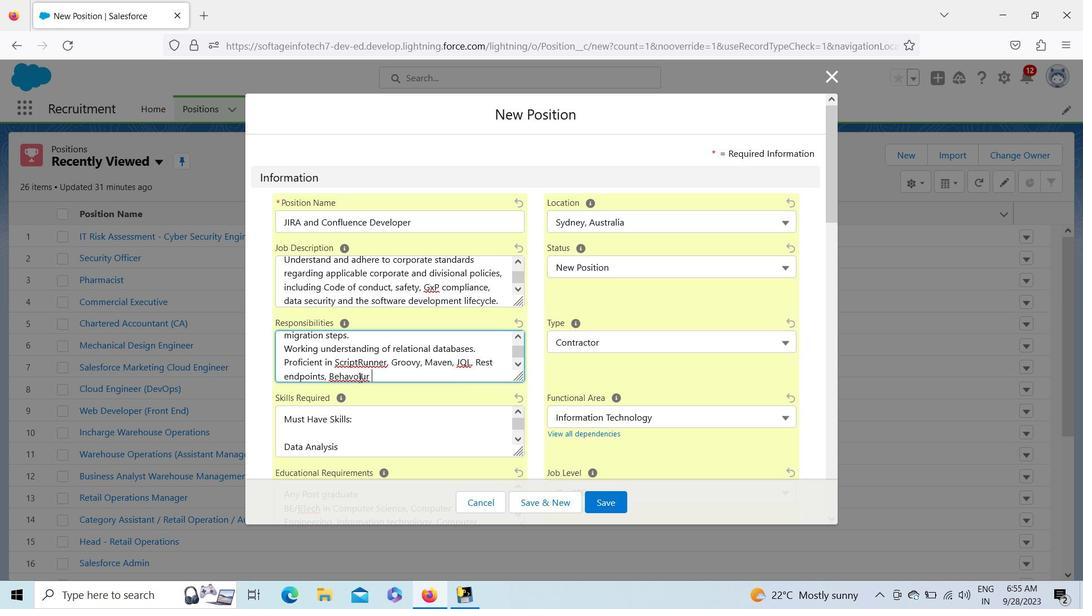 
Action: Mouse pressed right at (359, 378)
Screenshot: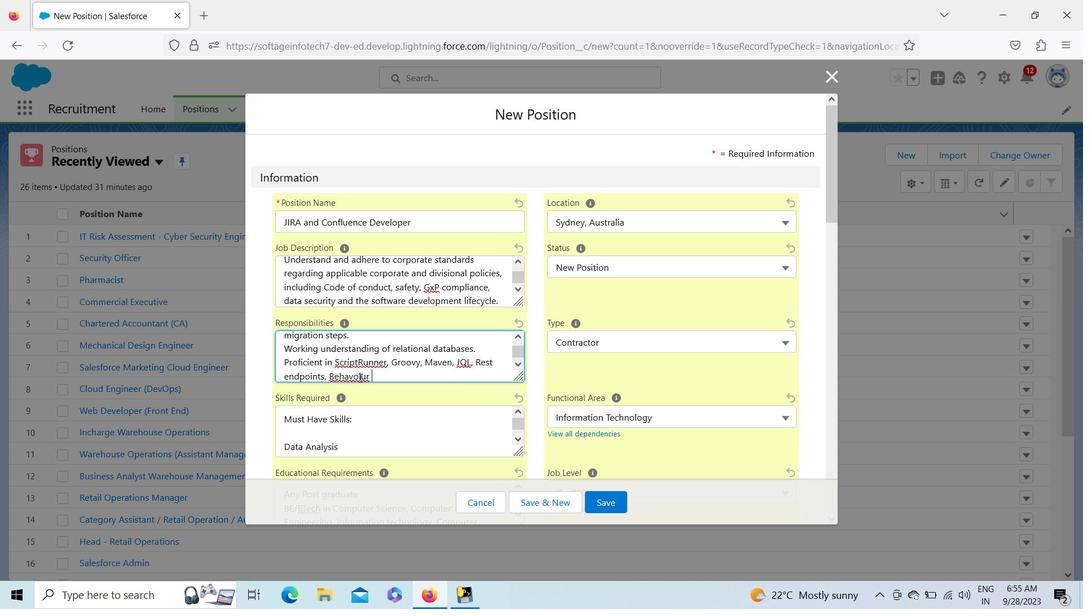 
Action: Mouse moved to (432, 104)
Screenshot: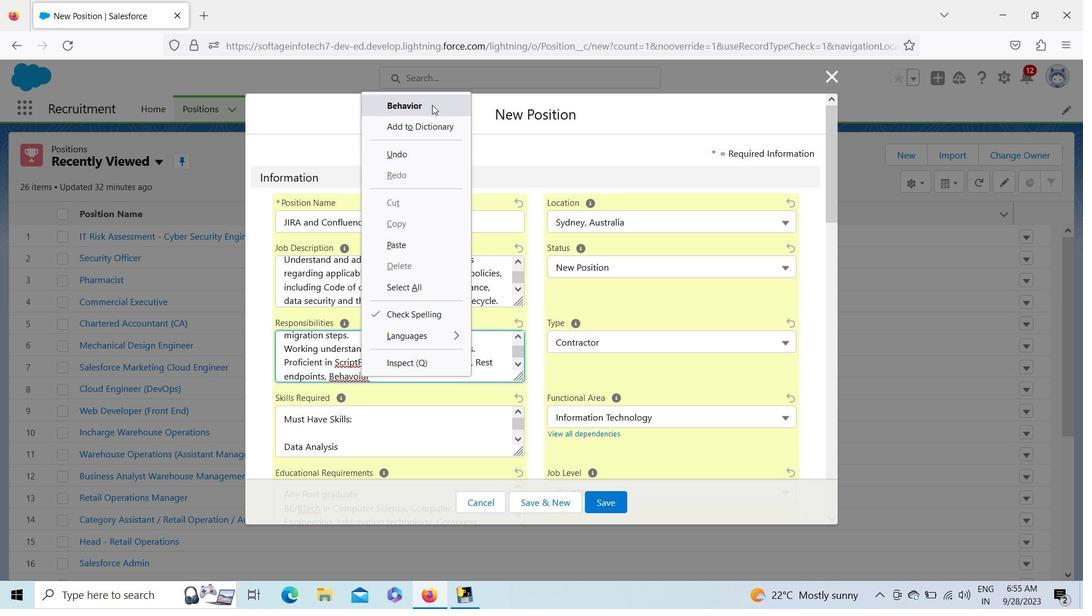 
Action: Mouse pressed left at (432, 104)
Screenshot: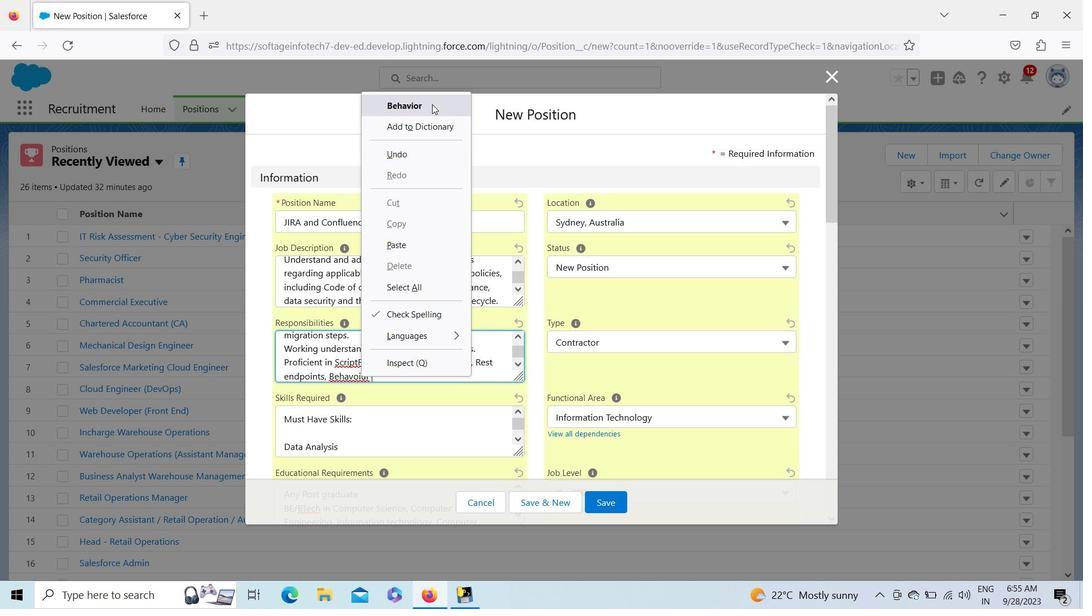 
Action: Mouse moved to (411, 354)
Screenshot: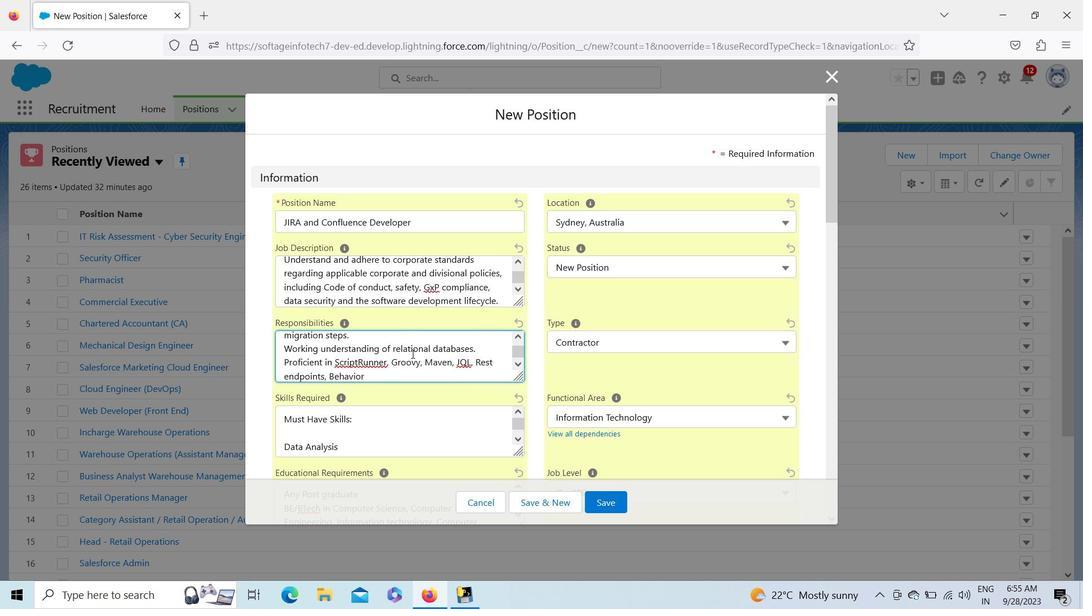 
Action: Key pressed ,<Key.space>scripted<Key.space>fields.<Key.enter><Key.shift>Hands<Key.space>on<Key.space>ec<Key.backspace>xperience<Key.space>using<Key.space><Key.shift>Jira<Key.space>and<Key.space><Key.shift>Confluence<Key.space><Key.shift>REST<Key.space><Key.shift><Key.shift>APIs
Screenshot: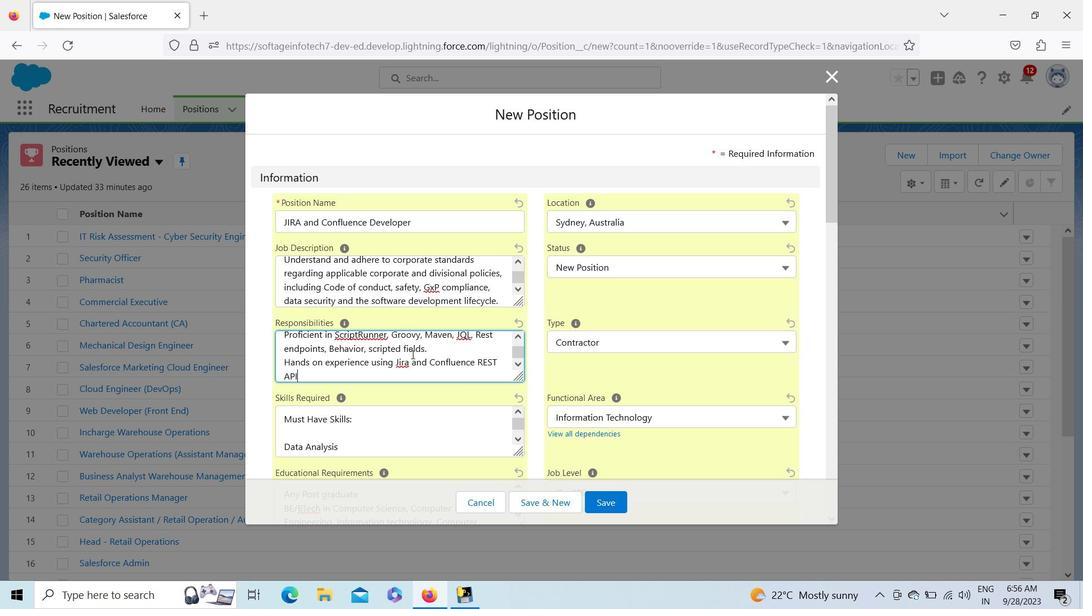 
Action: Mouse moved to (503, 394)
Screenshot: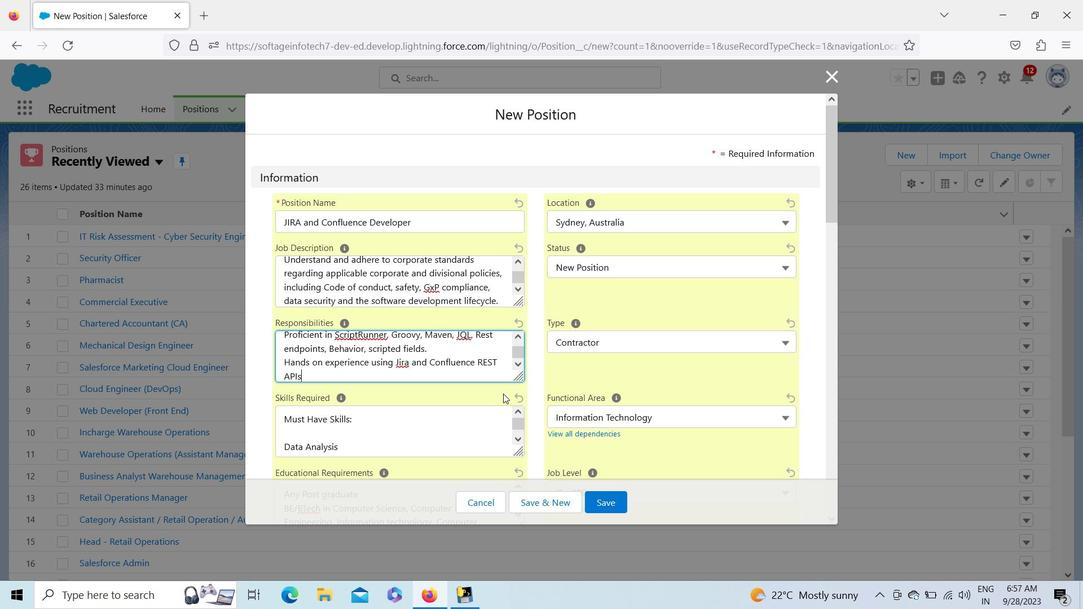 
Action: Key pressed <Key.space>for<Key.space><Key.shift>Integration<Key.space>with<Key.space>other<Key.space>tools<Key.space>like<Key.space><Key.shift><Key.shift><Key.shift><Key.shift><Key.shift><Key.shift><Key.shift><Key.shift><Key.shift><Key.shift><Key.shift><Key.shift><Key.shift><Key.shift><Key.shift><Key.shift><Key.shift><Key.shift><Key.shift><Key.shift><Key.shift><Key.shift><Key.shift><Key.shift><Key.shift>Comala,<Key.space><Key.shift><Key.shift><Key.shift><Key.shift><Key.shift><Key.shift><Key.shift><Key.shift><Key.shift><Key.shift><Key.shift><Key.shift><Key.shift><Key.shift>PDF<Key.space><Key.shift>Exporter,<Key.space><Key.shift>AT<Key.backspace>tlassian<Key.space><Key.shift>Assets,<Key.space><Key.shift>Service<Key.shift>Now<Key.space>and<Key.space>other<Key.space>integration/automation<Key.space>fe<Key.backspace>ramework.<Key.backspace>s.<Key.enter><Key.shift>Skilled<Key.space>in<Key.space><Key.shift>Planning<Key.space><Key.backspace>,<Key.space><Key.shift>Architecting,<Key.space><Key.shift>Designing,<Key.space>and<Key.space>building
Screenshot: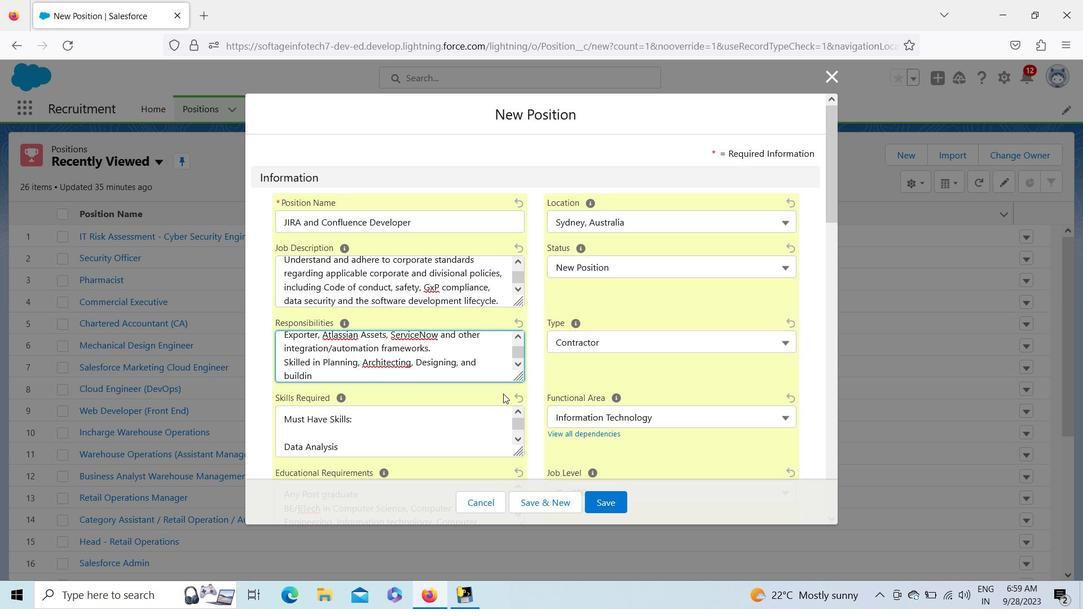 
Action: Mouse moved to (506, 433)
Screenshot: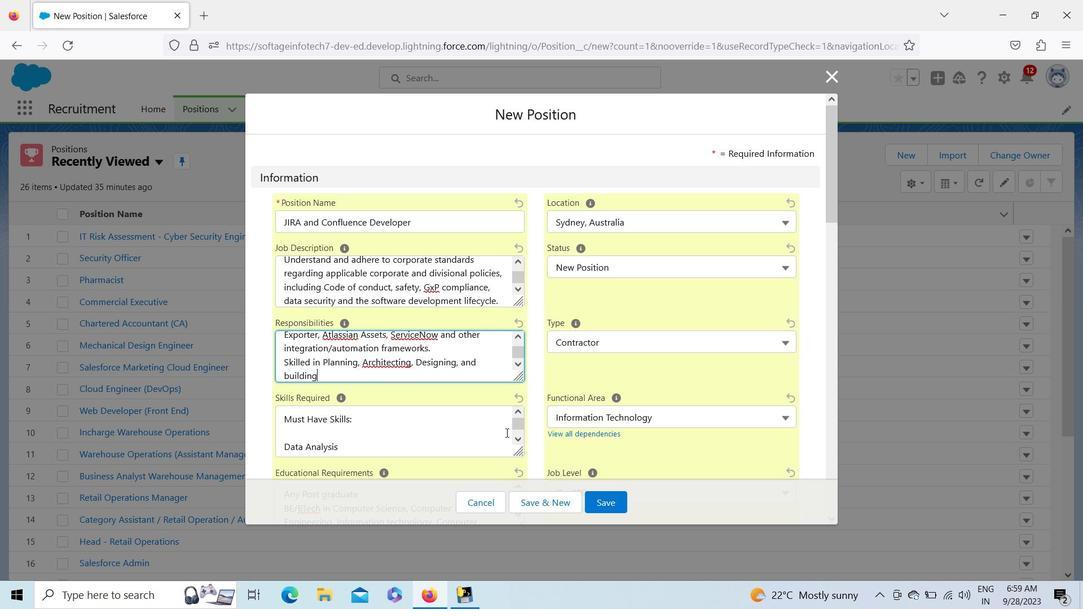 
Action: Key pressed <Key.space><Key.shift>Atlassian<Key.space><Key.shift>JIRA/<Key.shift>Confluence<Key.space>custom<Key.space>plugins.<Key.enter><Key.enter><Key.shift>E<Key.up><Key.up><Key.up><Key.up><Key.up><Key.up><Key.up><Key.up><Key.up><Key.up><Key.up><Key.up><Key.up><Key.up><Key.up><Key.up><Key.up><Key.up><Key.up><Key.up><Key.up><Key.up><Key.up><Key.up><Key.up><Key.up><Key.up><Key.up><Key.up><Key.up><Key.up><Key.up><Key.up><Key.up><Key.down><Key.down><Key.down><Key.down><Key.down><Key.down><Key.down><Key.down><Key.down><Key.down><Key.down><Key.down><Key.down><Key.down><Key.down><Key.down><Key.down><Key.down><Key.down><Key.down><Key.backspace>xperienced
Screenshot: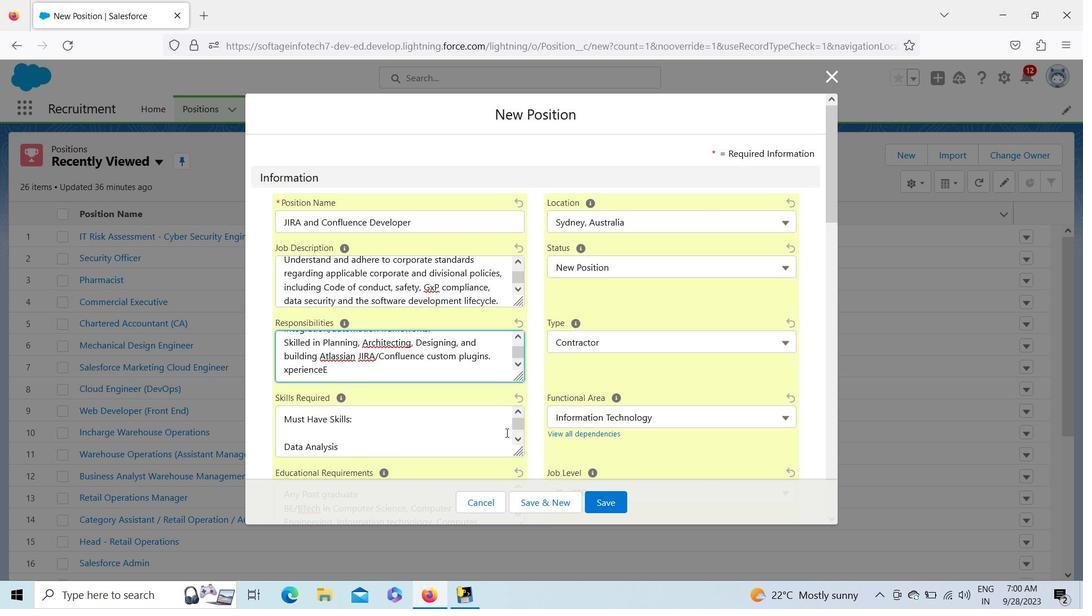 
Action: Mouse moved to (362, 372)
Screenshot: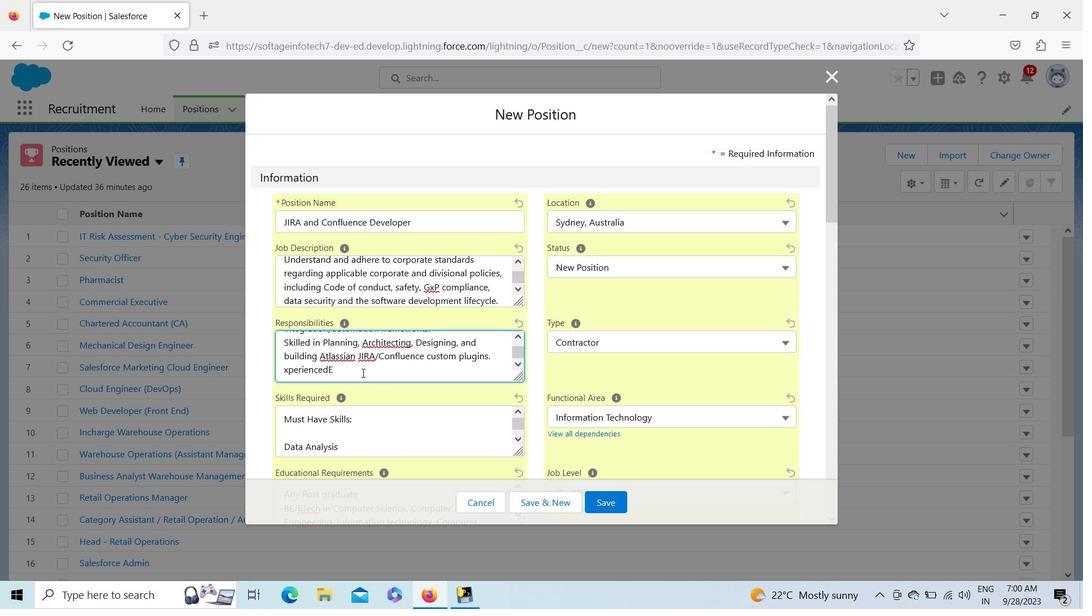 
Action: Mouse pressed left at (362, 372)
Screenshot: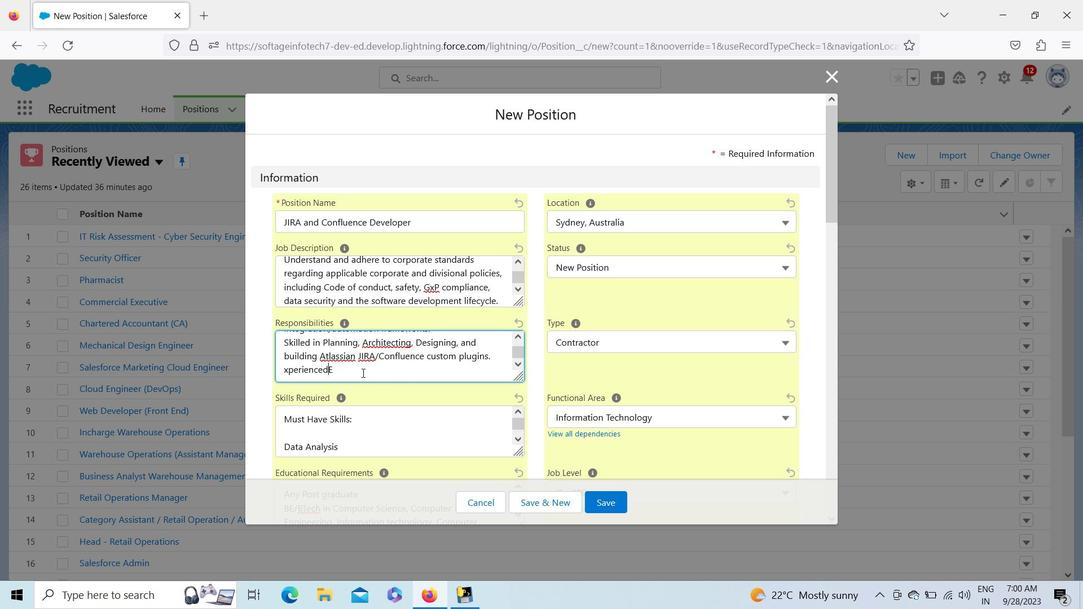 
Action: Key pressed <Key.backspace><Key.backspace><Key.left><Key.left><Key.left><Key.left><Key.left><Key.left><Key.left><Key.left><Key.left><Key.left><Key.shift>E<Key.right><Key.right><Key.right><Key.right><Key.right><Key.right><Key.right><Key.right><Key.right><Key.right><Key.right><Key.space>in<Key.space>managing<Key.space>the<Key.space><Key.shift>Atlassian<Key.space>tool<Key.space>chain<Key.space>including<Key.space>workflows,<Key.space>custom<Key.space>fields,<Key.space>schemes,<Key.space>add-ons,<Key.space>pages,<Key.space>content,<Key.space>spaces,<Key.space>permissions<Key.space>and<Key.space>integrations.
Screenshot: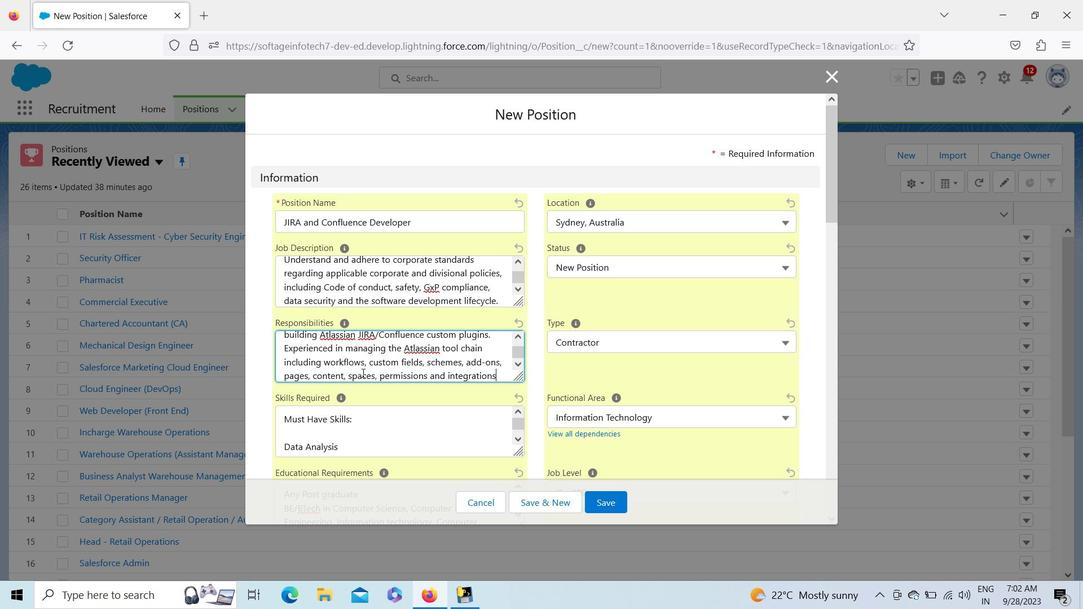 
Action: Mouse moved to (520, 361)
Screenshot: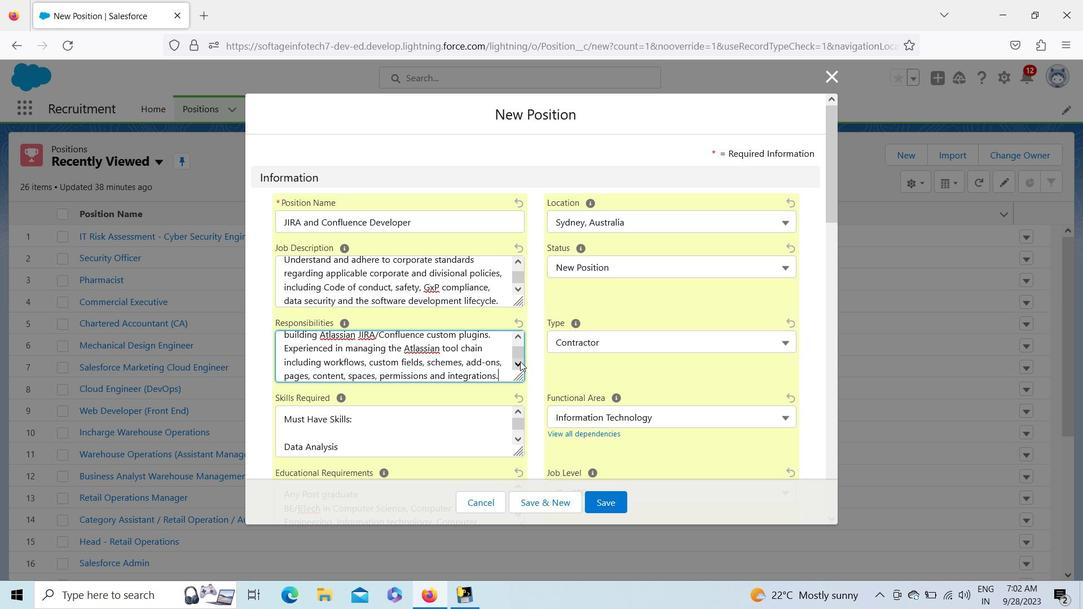 
Action: Mouse pressed left at (520, 361)
Screenshot: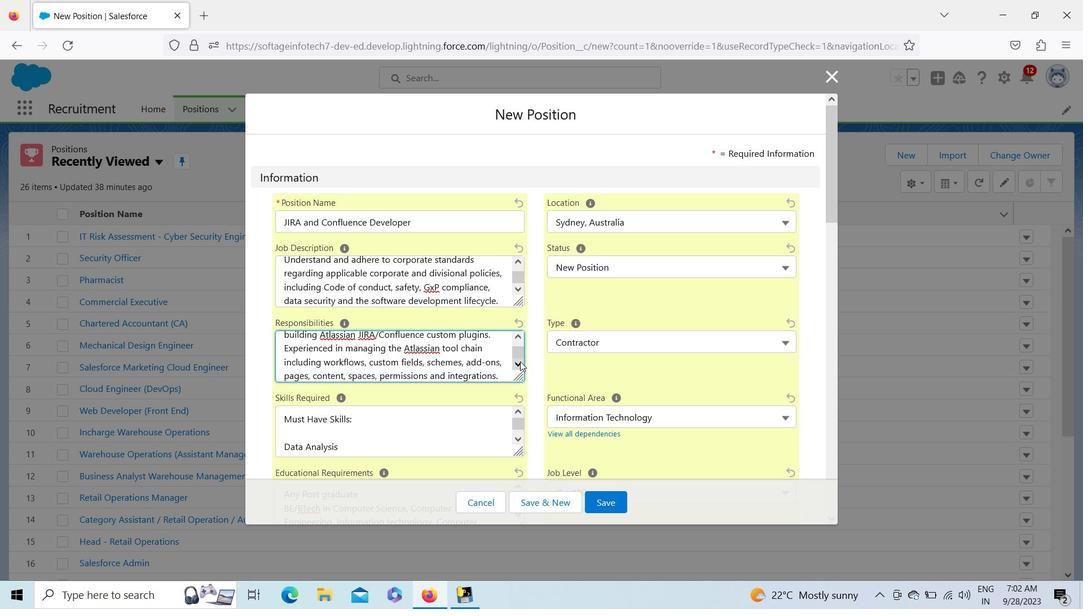 
Action: Mouse pressed left at (520, 361)
Screenshot: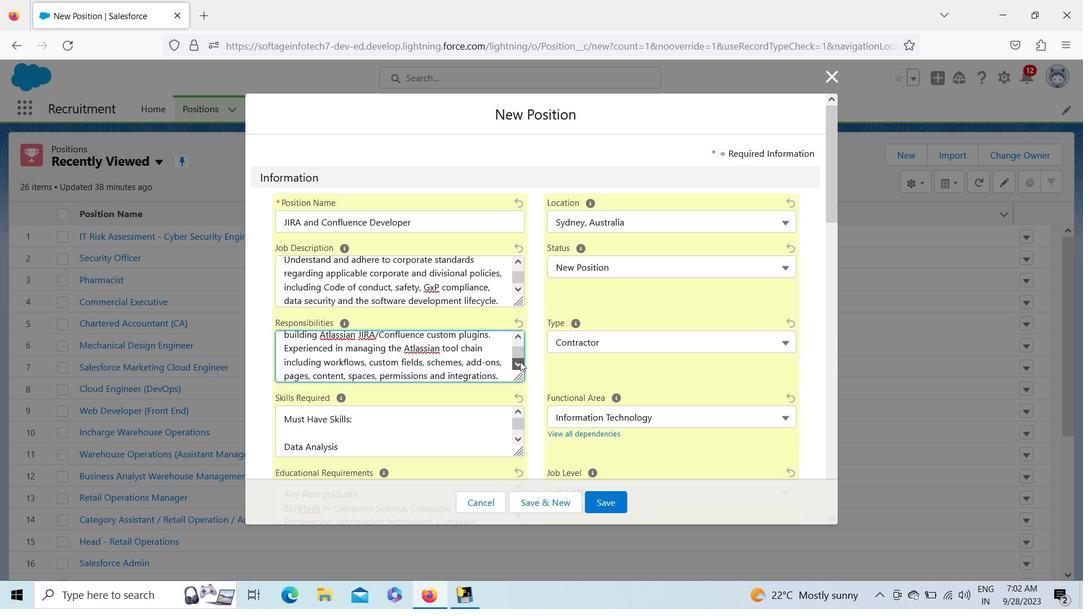 
Action: Mouse pressed left at (520, 361)
Screenshot: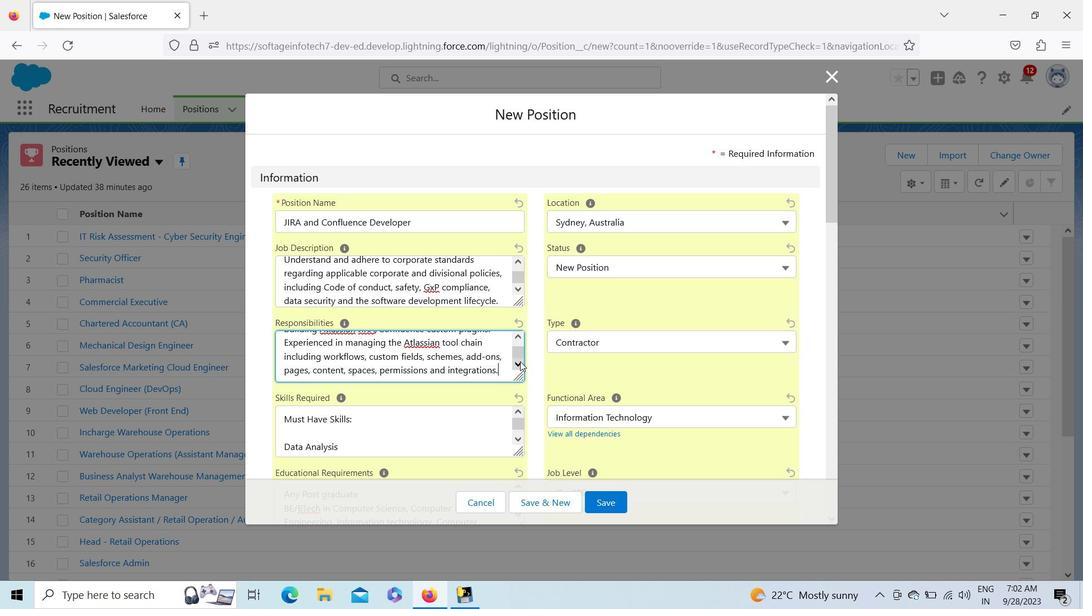 
Action: Mouse pressed left at (520, 361)
Screenshot: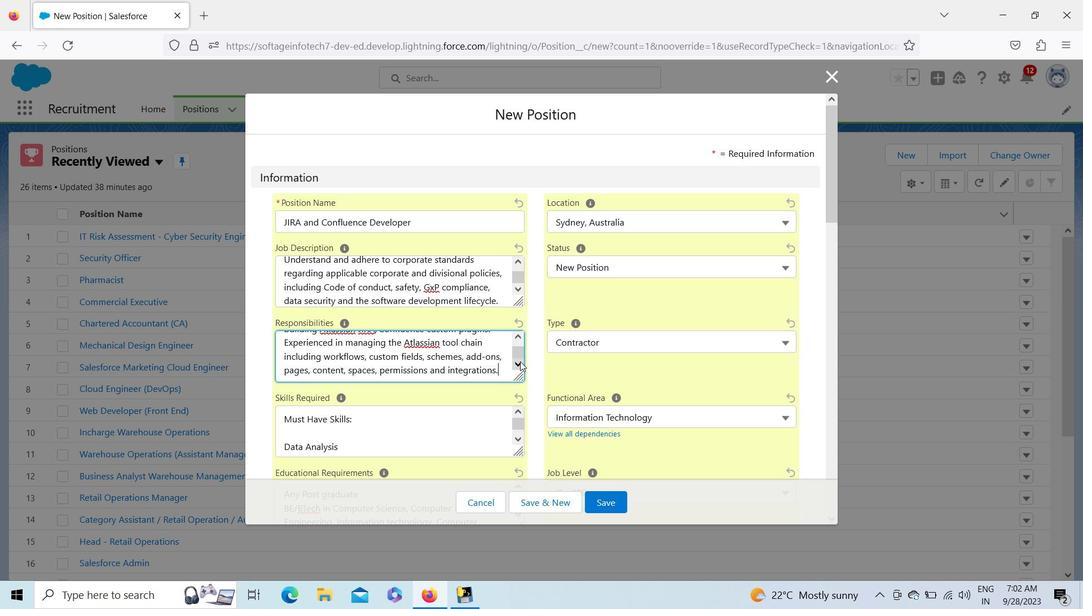 
Action: Mouse pressed left at (520, 361)
Screenshot: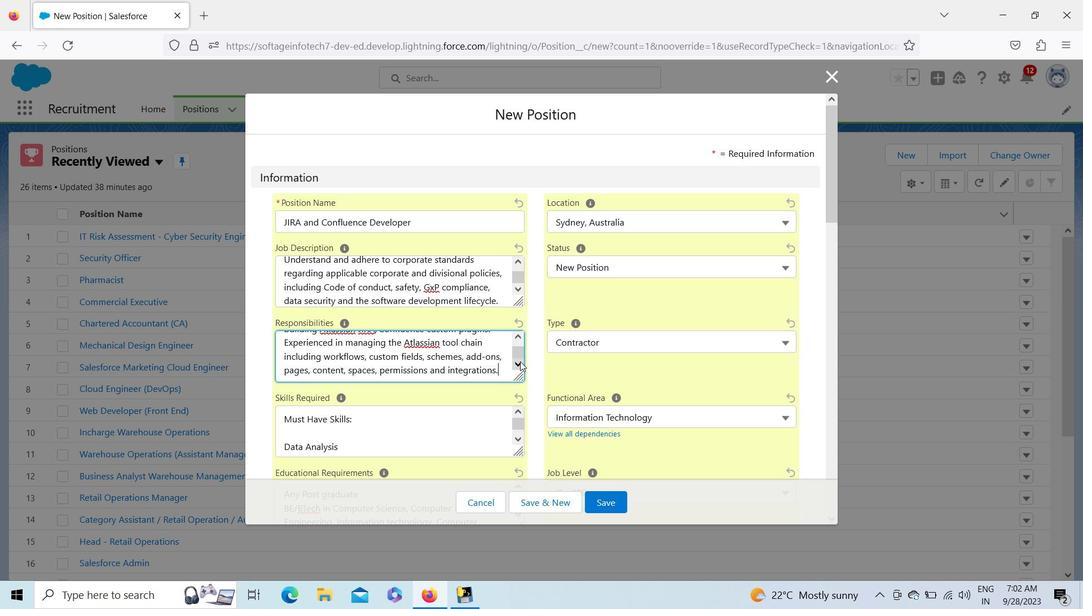 
Action: Mouse pressed left at (520, 361)
Screenshot: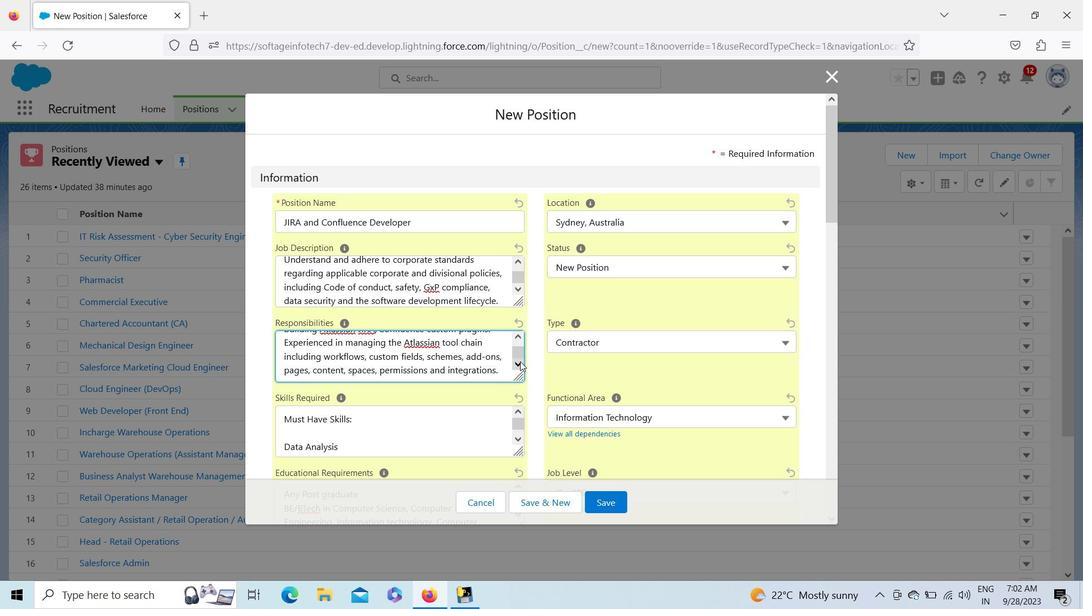 
Action: Mouse pressed left at (520, 361)
Screenshot: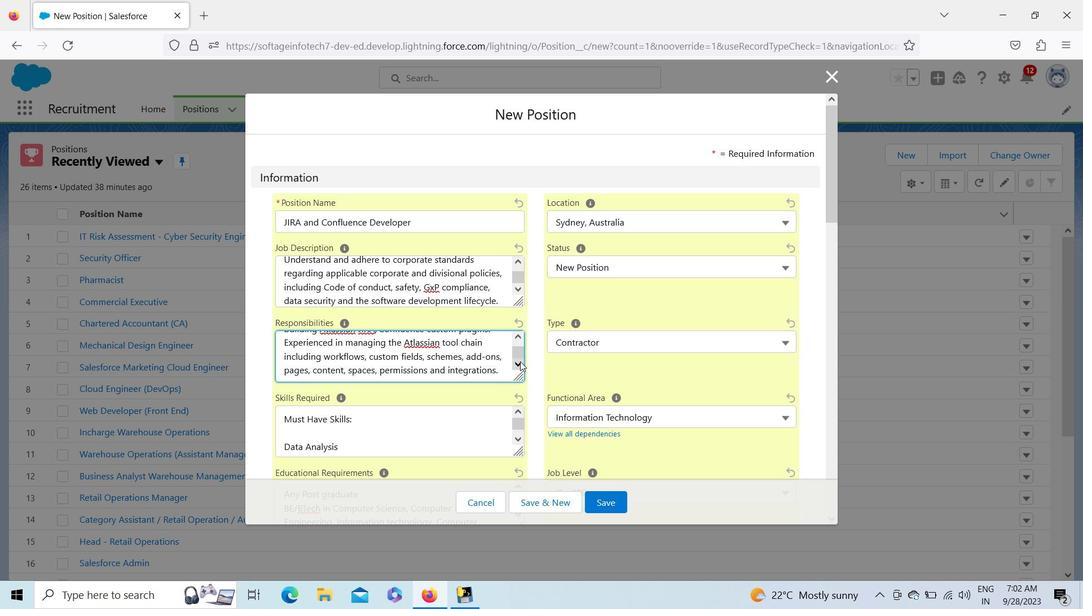 
Action: Mouse pressed left at (520, 361)
Screenshot: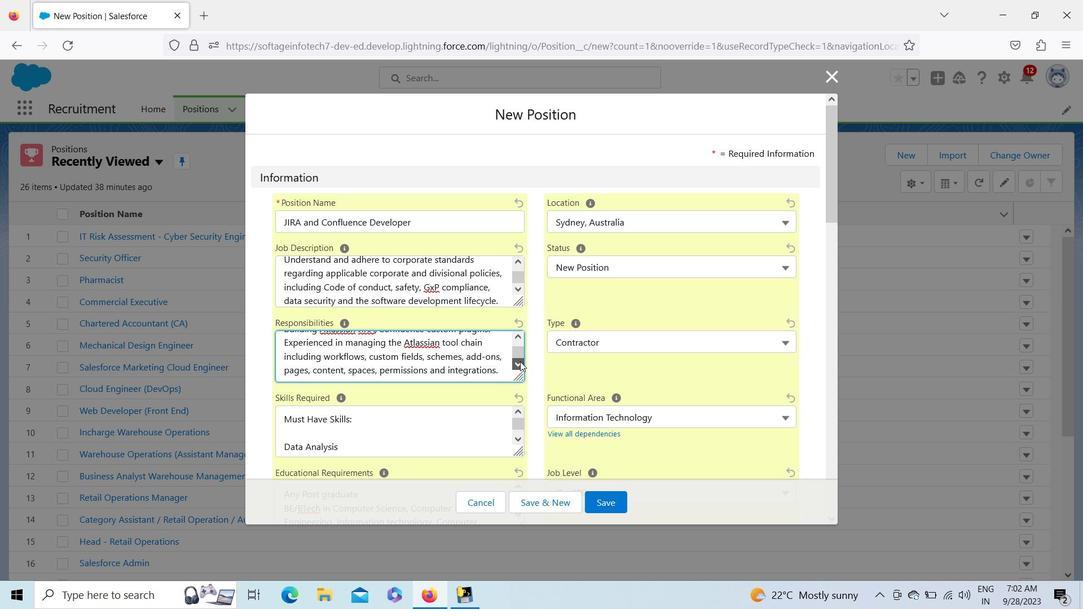 
Action: Mouse pressed left at (520, 361)
Screenshot: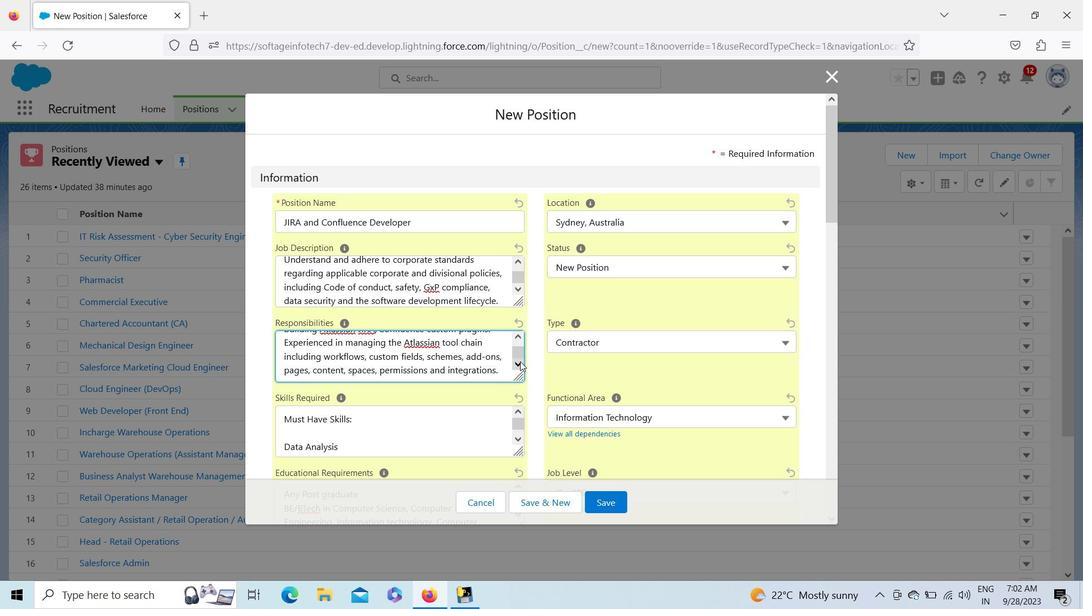 
Action: Mouse pressed left at (520, 361)
Screenshot: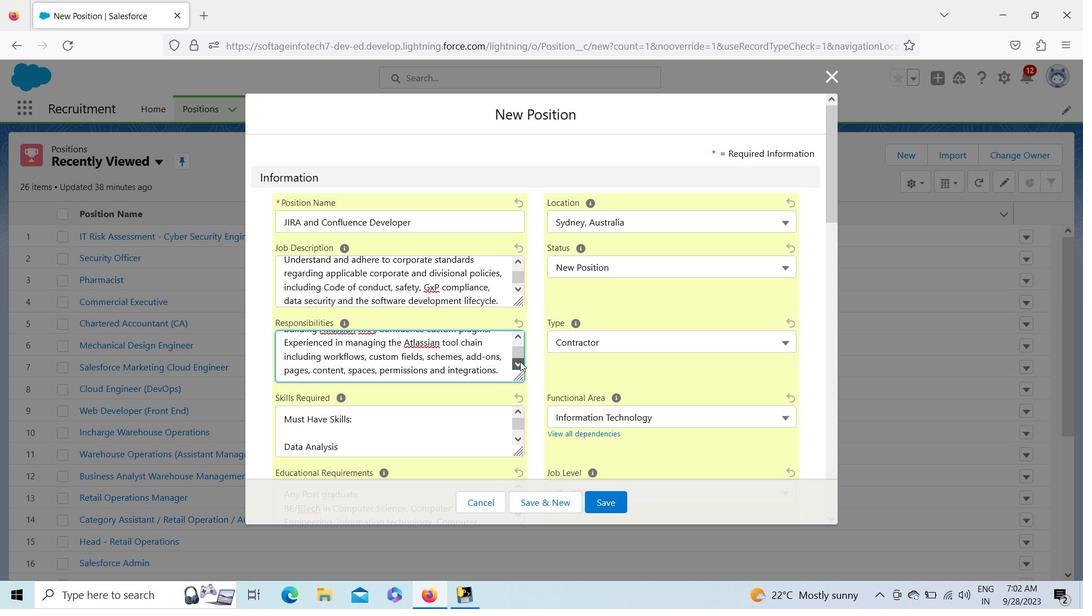 
Action: Key pressed <Key.enter><Key.shift>An<Key.space><Key.shift>Solid<Key.space><Key.shift>Understanding<Key.space>of<Key.space>relational<Key.space>databases.<Key.enter><Key.shift>Working<Key.space>knowledge<Key.space>of<Key.space>software<Key.space>version<Key.space>control<Key.space>systems<Key.enter><Key.shift>Strong<Key.space><Key.shift>Analu<Key.backspace>ytical<Key.space>and<Key.space><Key.shift>Problem<Key.space><Key.shift>solving<Key.space>capabilities.<Key.enter><Key.shift>Excellents<Key.backspace><Key.space>written<Key.space>and<Key.space>oral<Key.space><Key.shift>English<Key.space><Key.shift>Communication<Key.space><Key.shift>Skills.
Screenshot: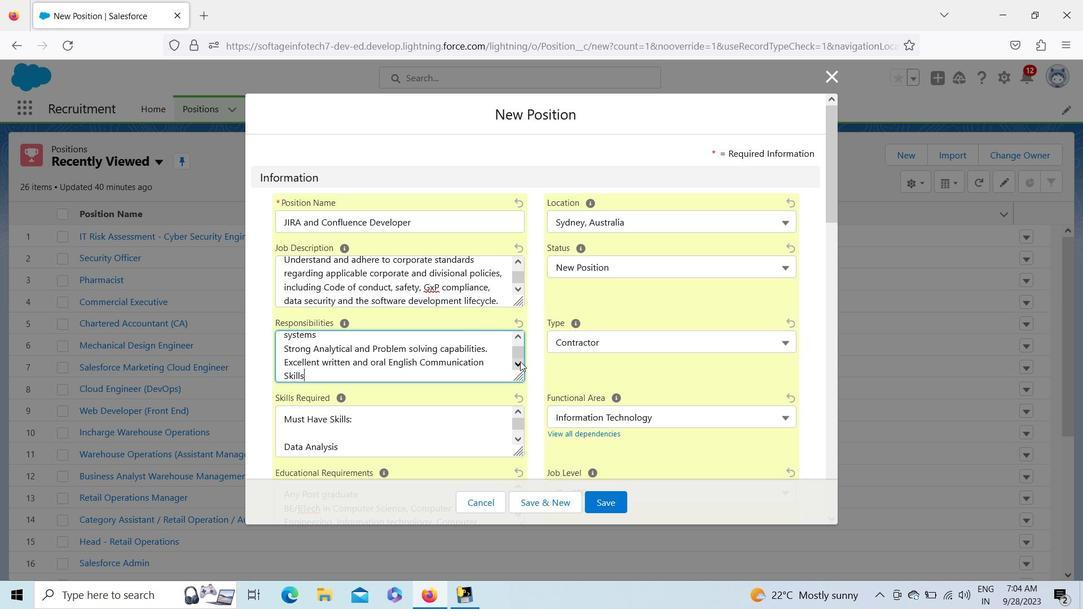 
Action: Mouse moved to (617, 497)
Screenshot: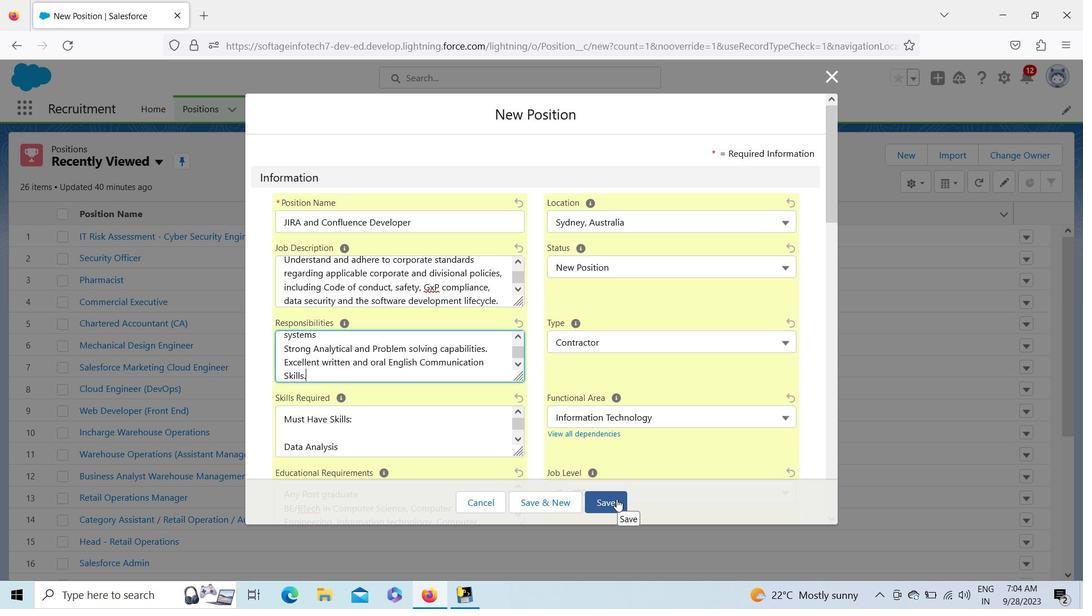 
Action: Mouse pressed left at (617, 497)
Screenshot: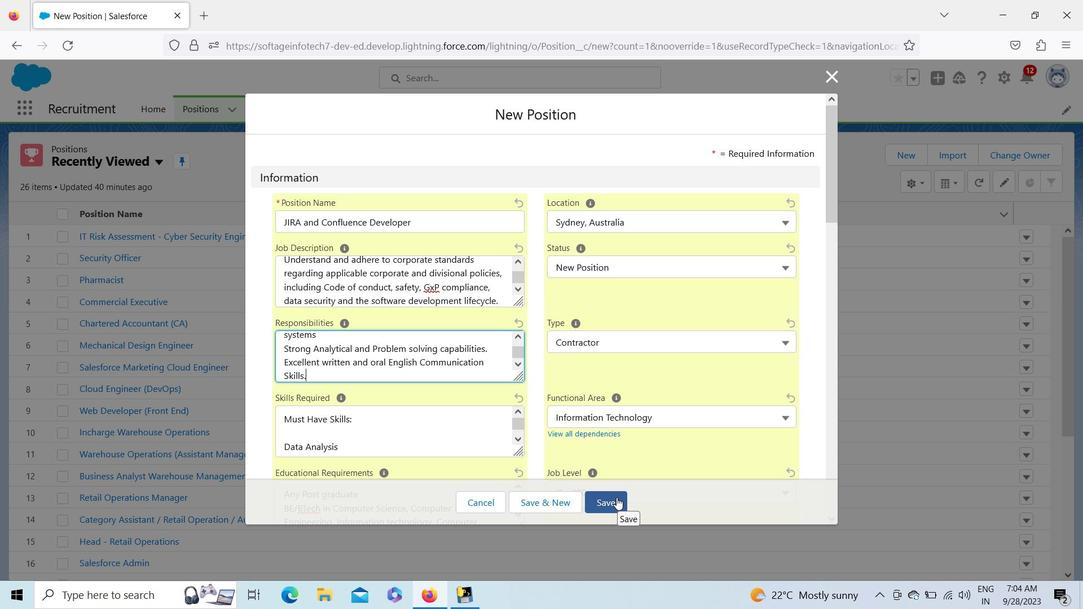 
Action: Mouse moved to (25, 115)
Screenshot: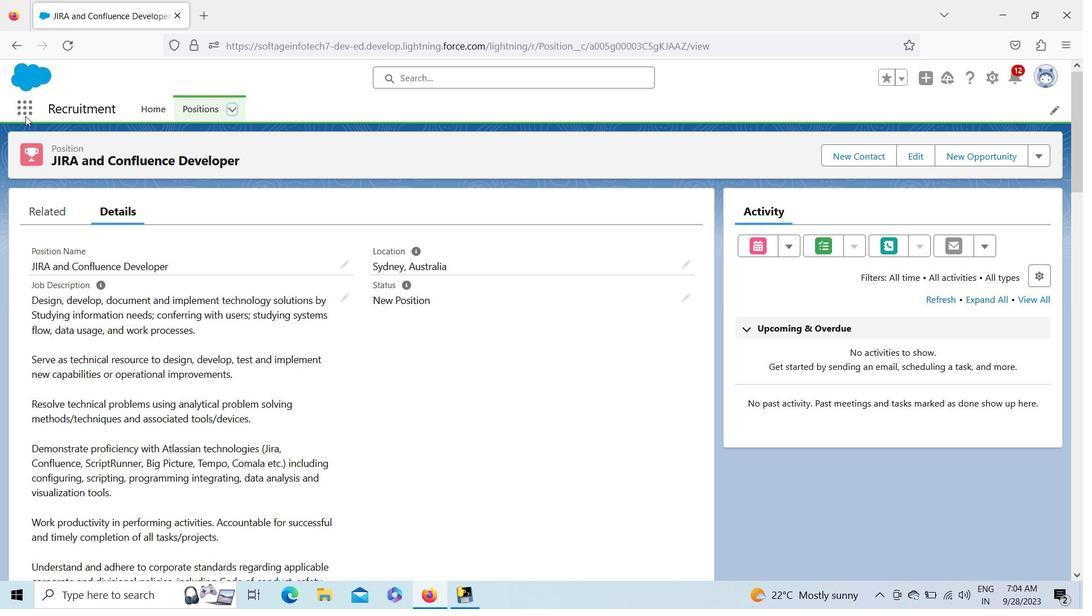 
Action: Mouse pressed left at (25, 115)
Screenshot: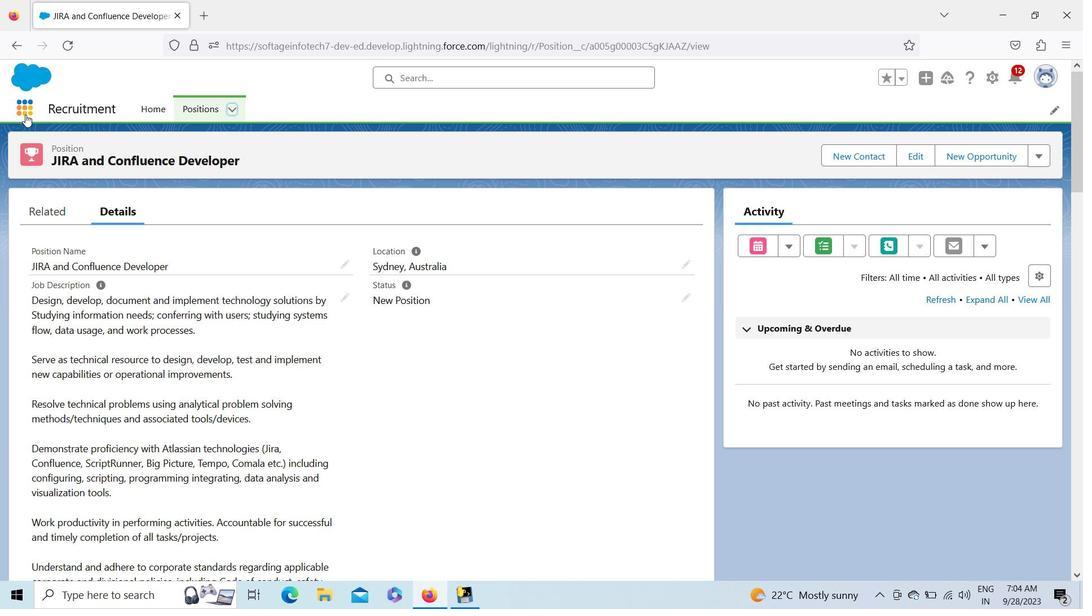 
Action: Mouse moved to (351, 135)
Screenshot: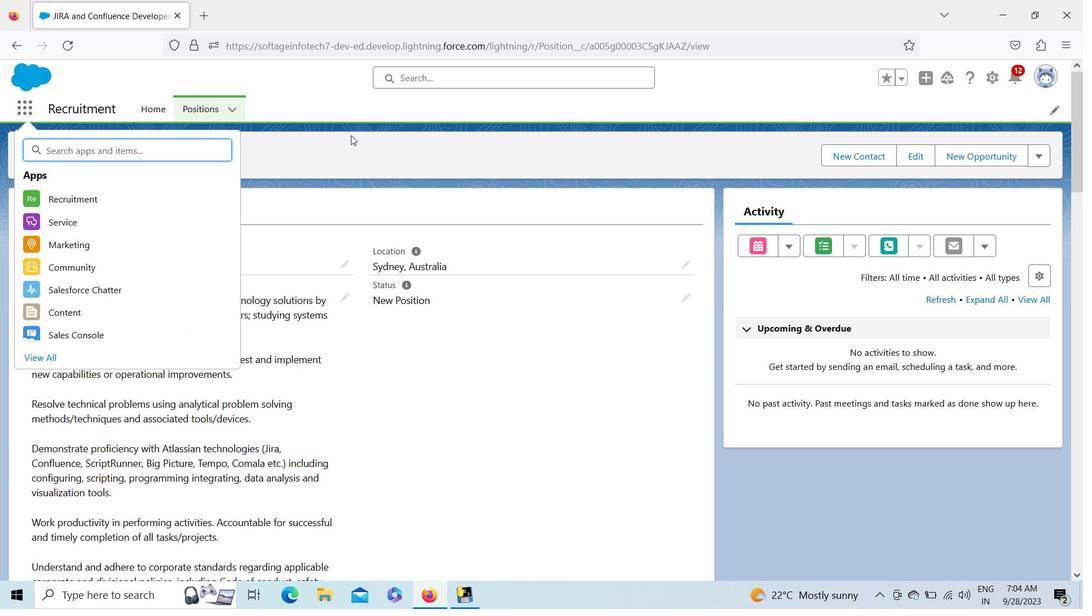 
Action: Mouse pressed left at (351, 135)
Screenshot: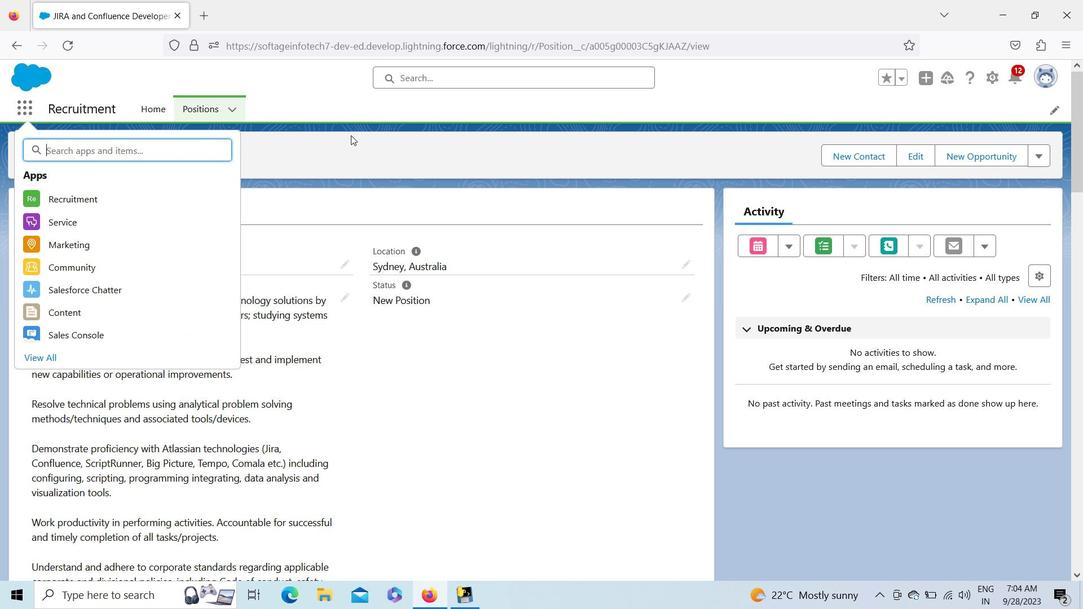 
Action: Mouse moved to (198, 108)
Screenshot: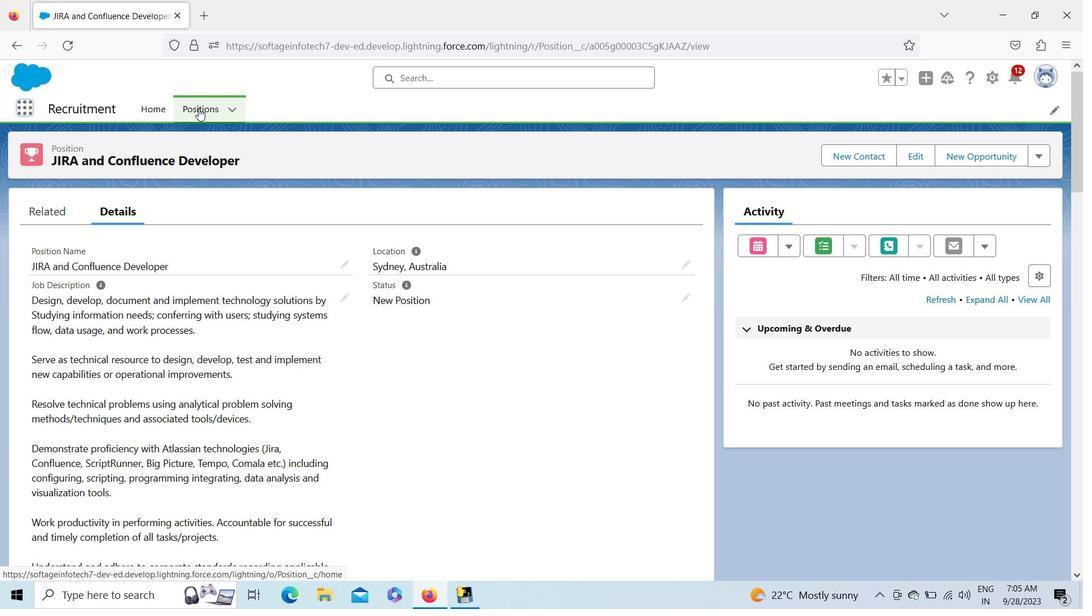 
Action: Mouse pressed left at (198, 108)
Screenshot: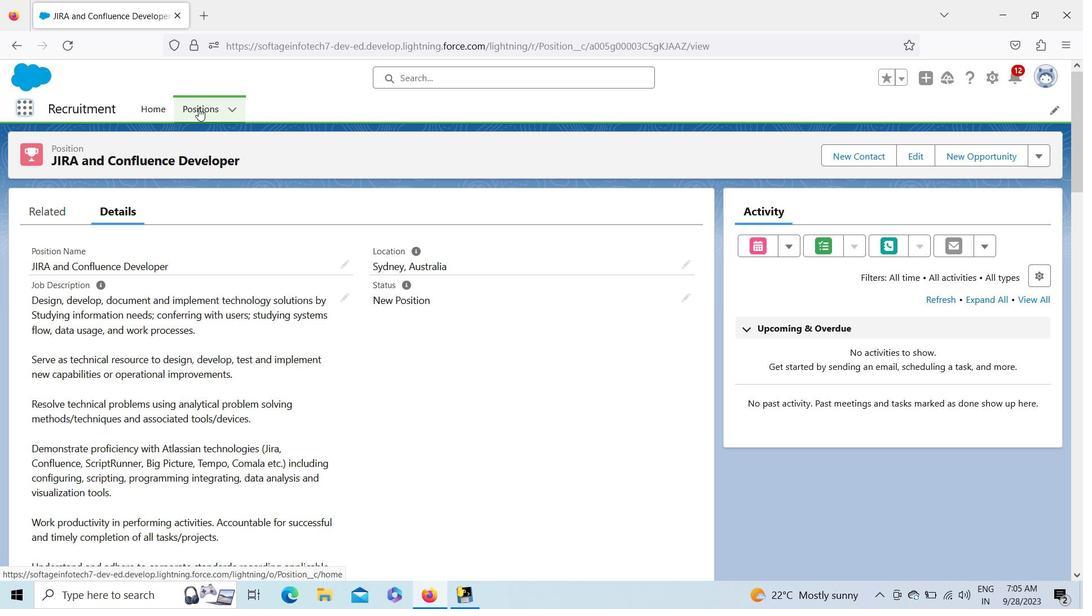 
Action: Mouse moved to (1055, 317)
Screenshot: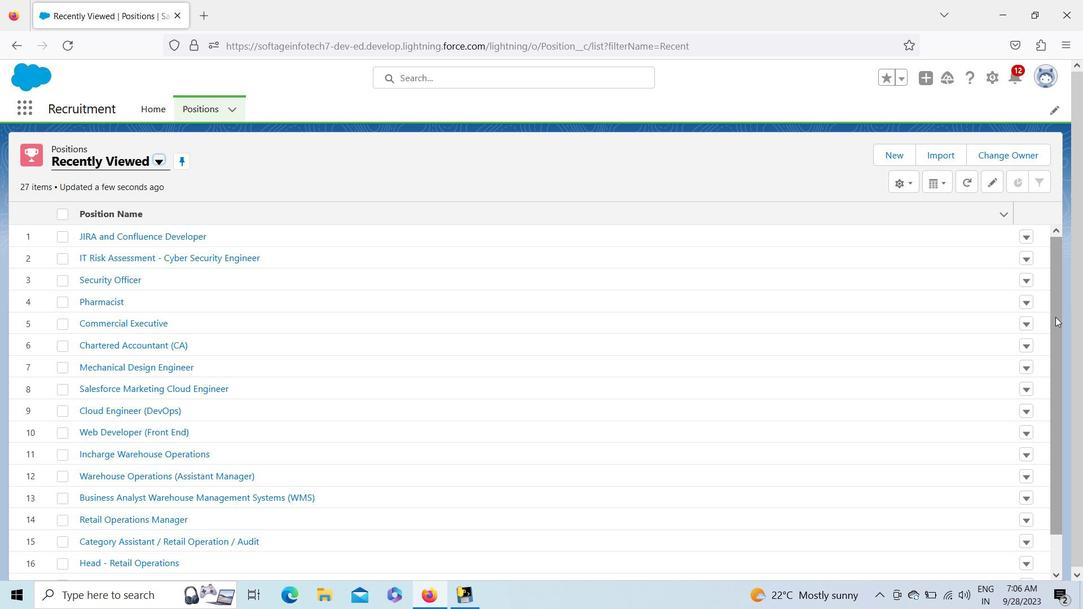 
Action: Mouse pressed left at (1055, 317)
Screenshot: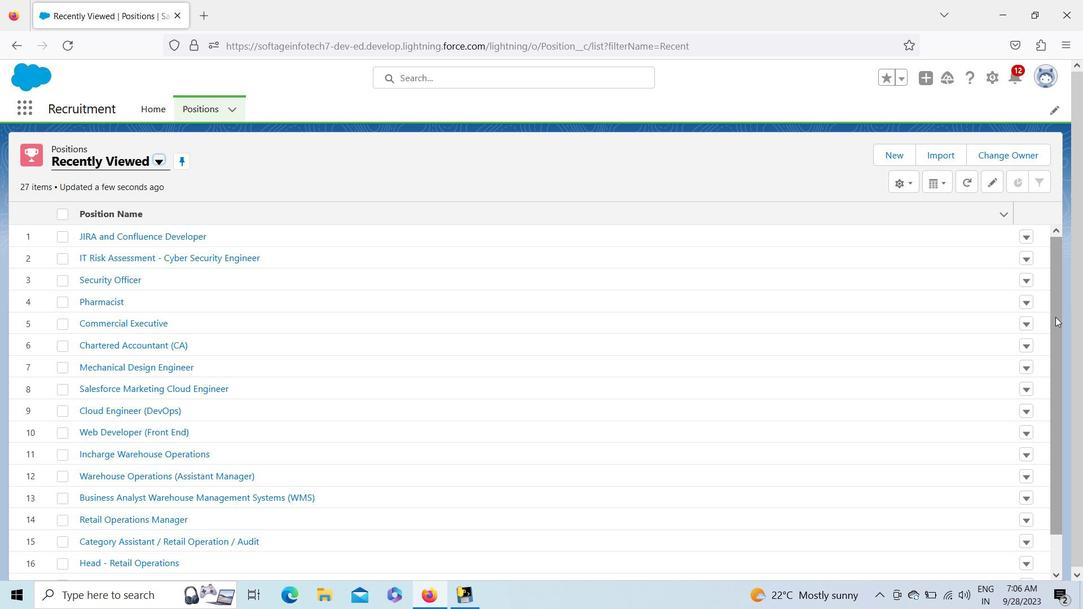 
Action: Mouse moved to (1053, 399)
Screenshot: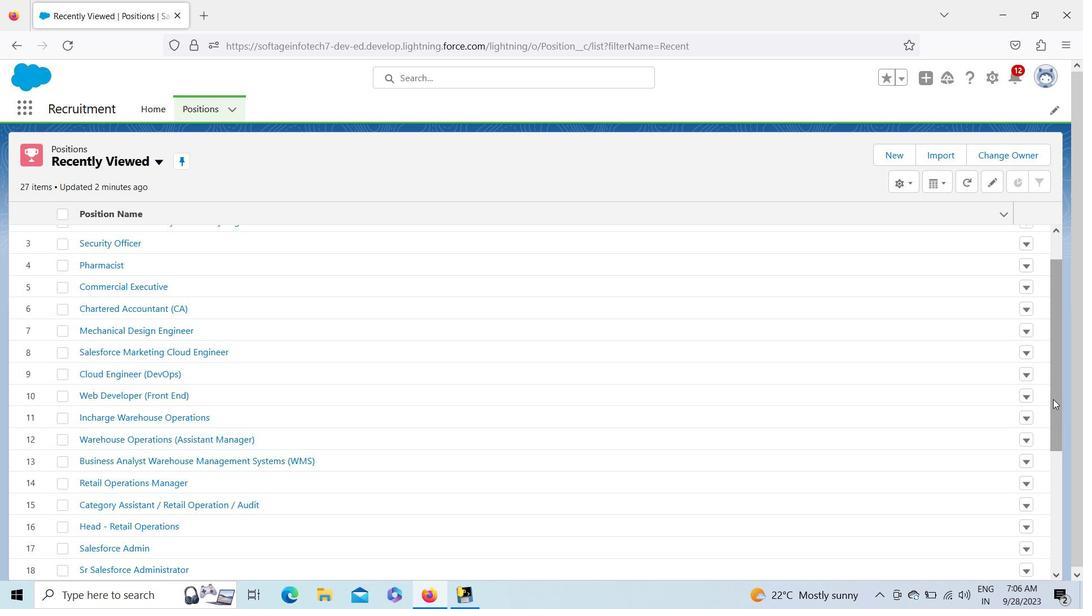 
Action: Mouse pressed left at (1053, 399)
Screenshot: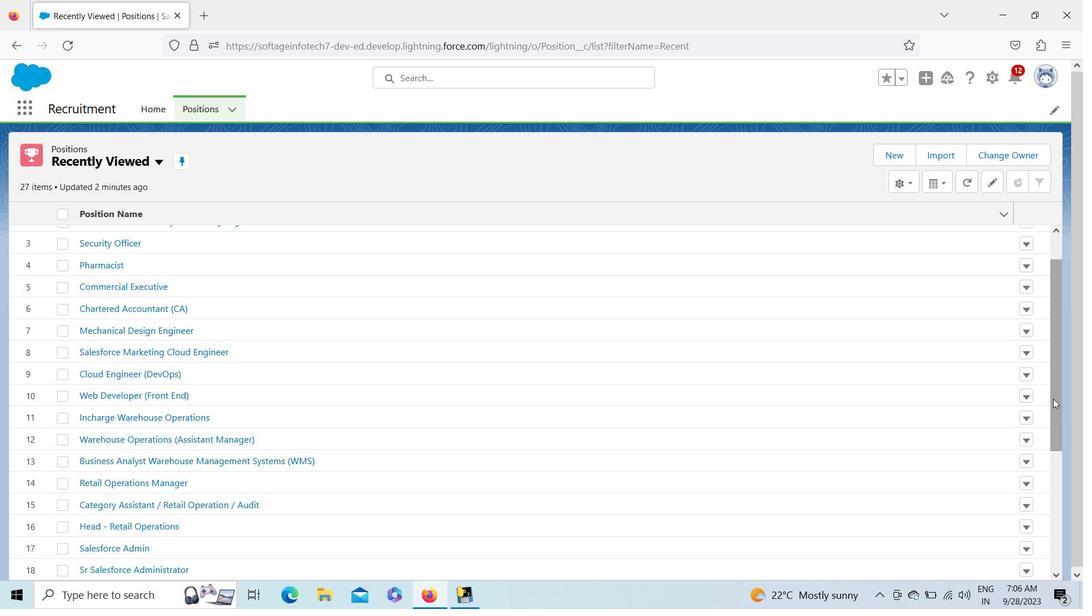 
Action: Mouse moved to (1058, 386)
Screenshot: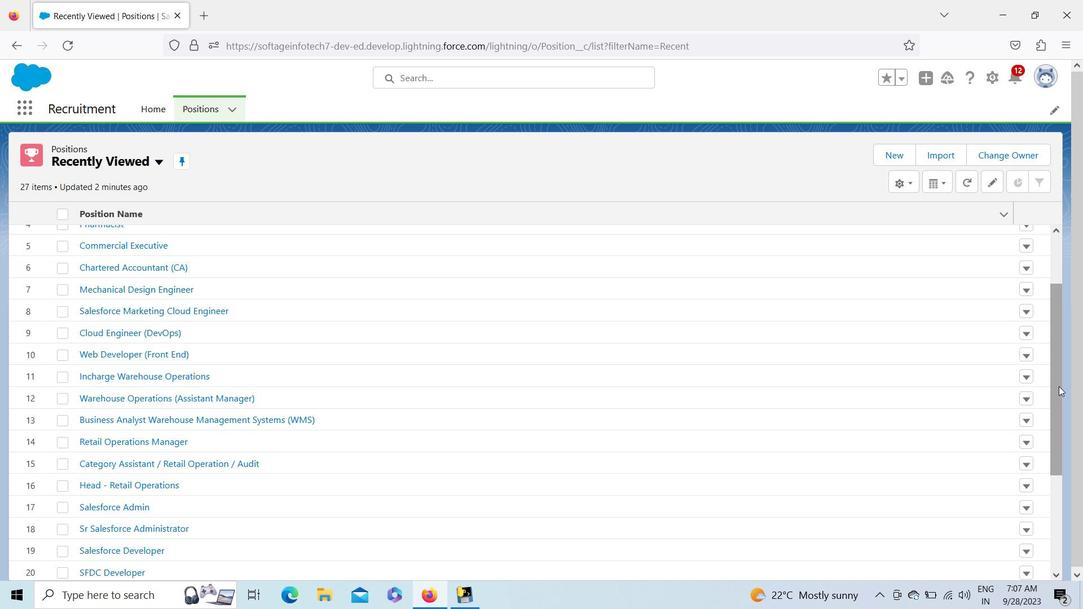 
Action: Mouse pressed left at (1058, 386)
Screenshot: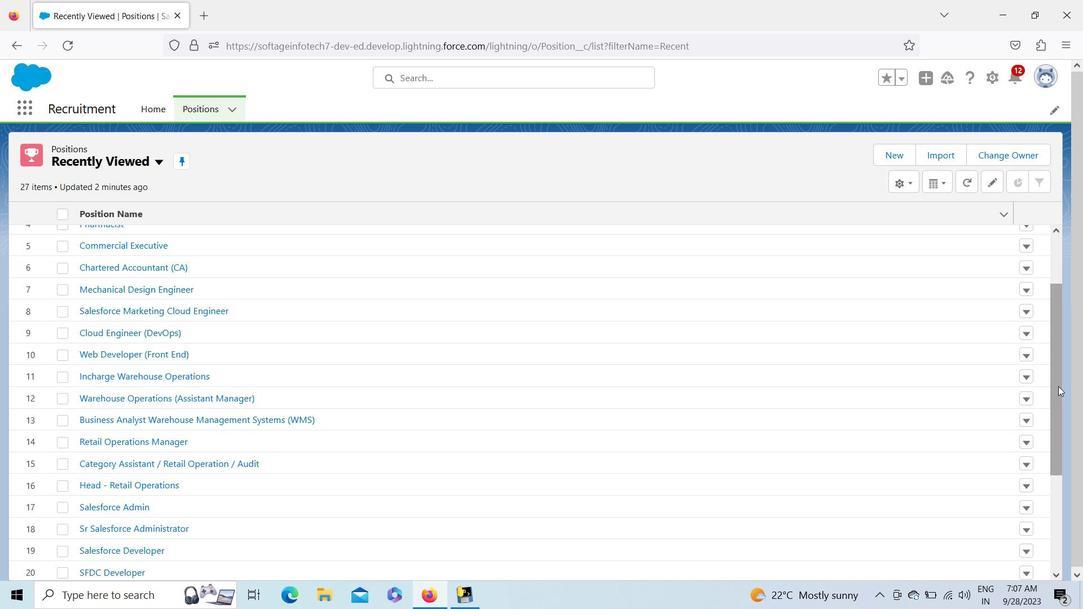 
Action: Mouse moved to (1052, 402)
Screenshot: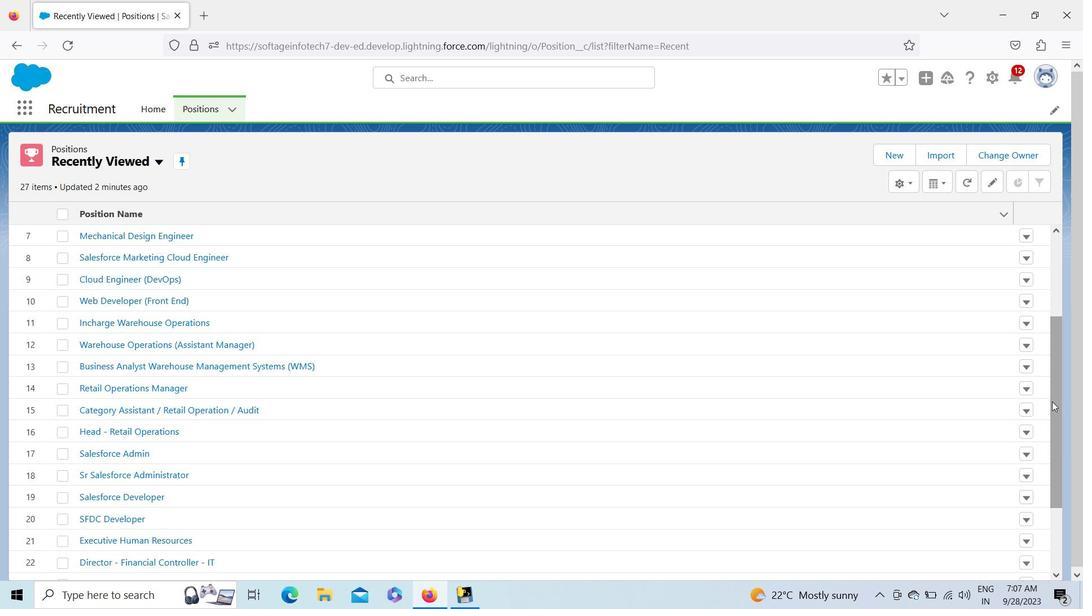 
Action: Mouse pressed left at (1052, 402)
Screenshot: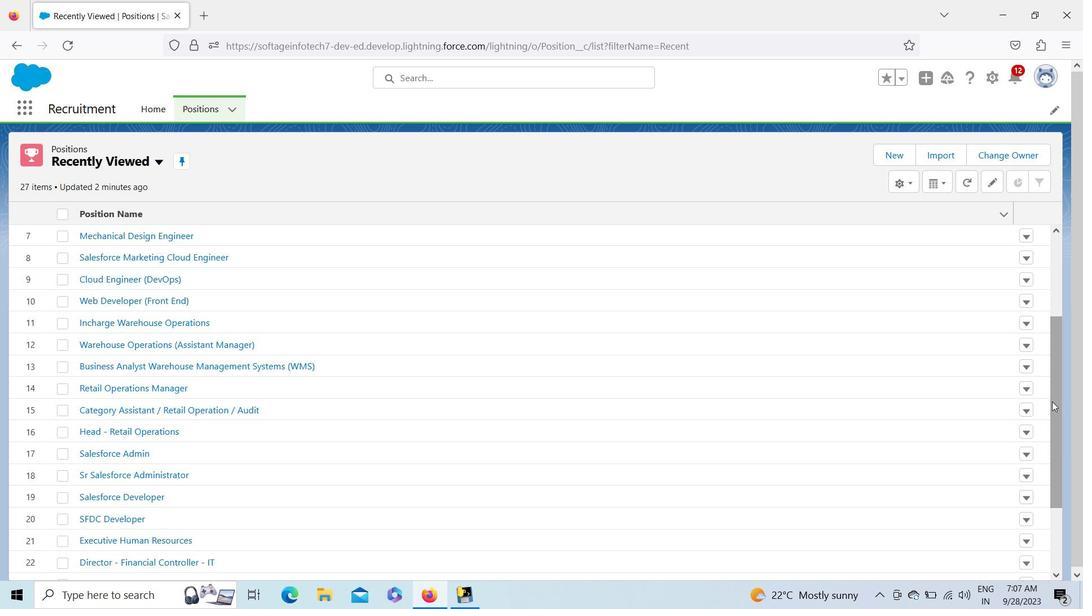 
Action: Mouse moved to (1055, 490)
Screenshot: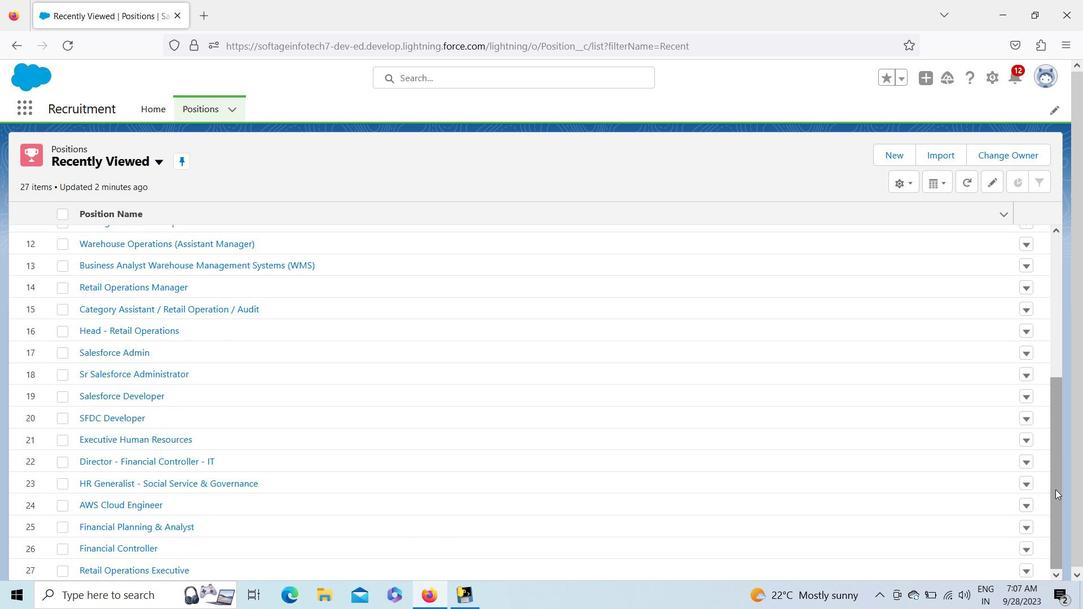 
Action: Mouse pressed left at (1055, 490)
Screenshot: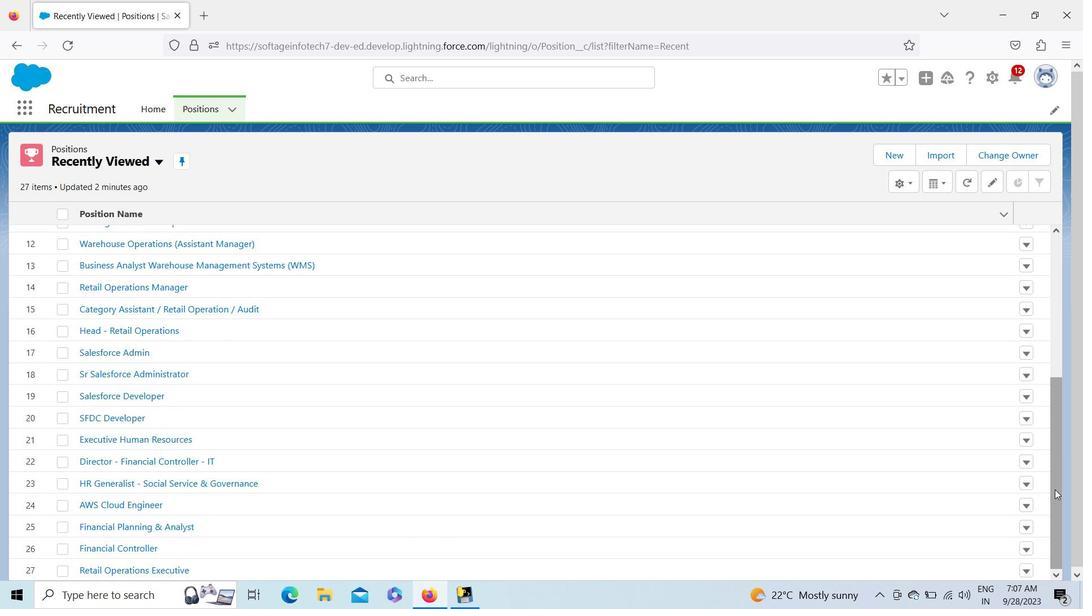 
Action: Mouse moved to (1055, 247)
Screenshot: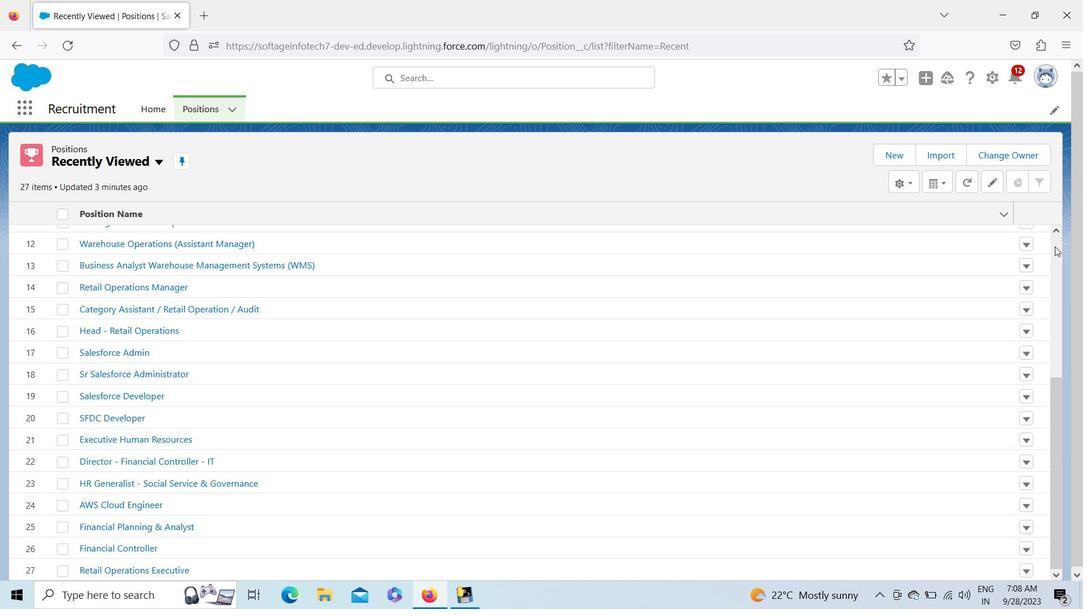 
Action: Mouse pressed left at (1055, 247)
Screenshot: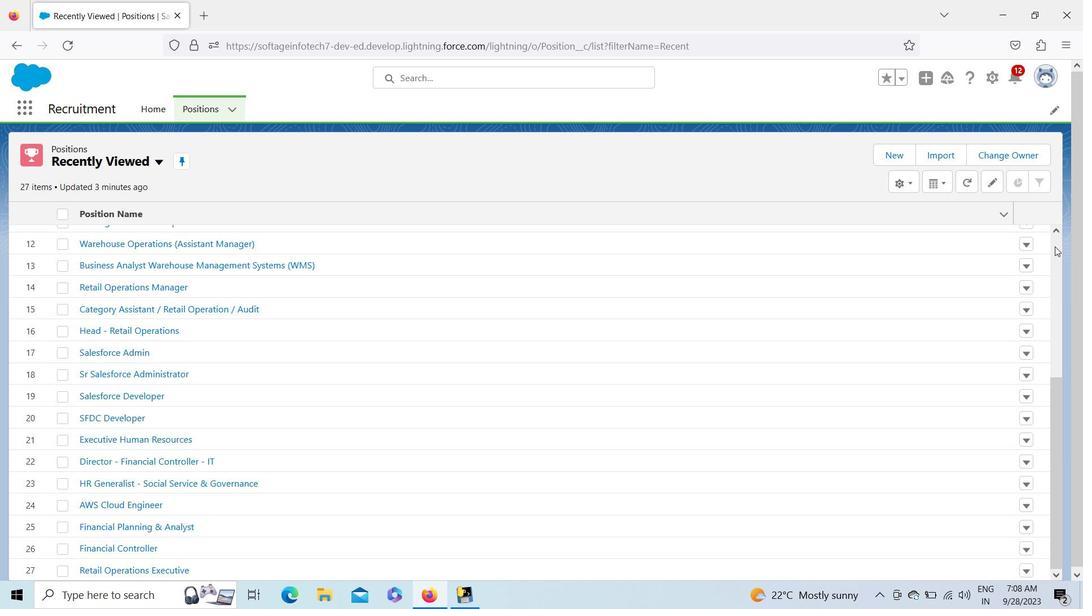 
Action: Mouse pressed left at (1055, 247)
Screenshot: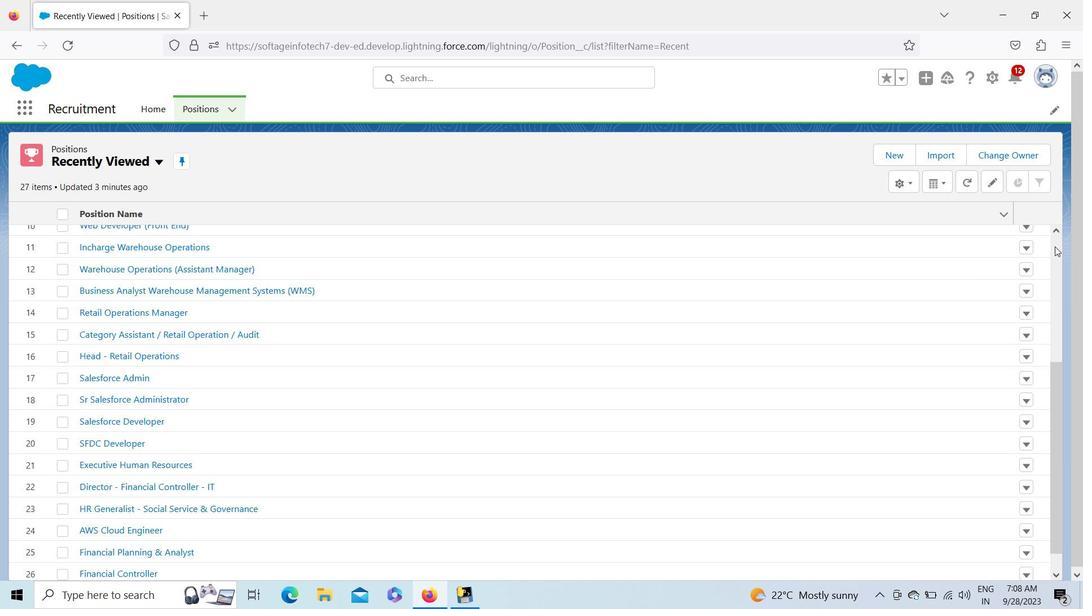 
Action: Mouse moved to (1055, 229)
Screenshot: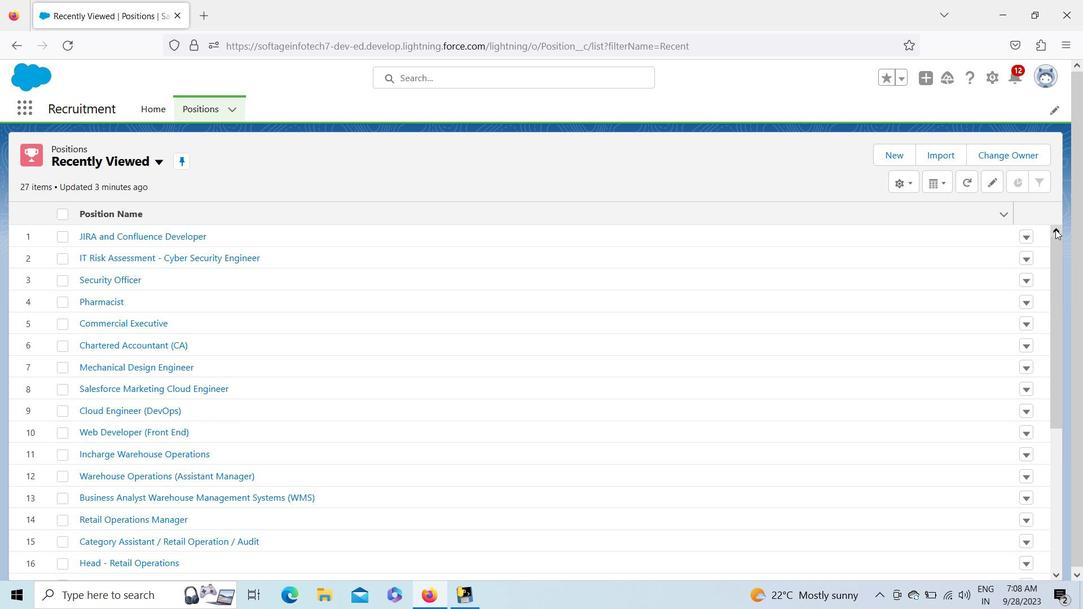 
Action: Mouse pressed left at (1055, 229)
Screenshot: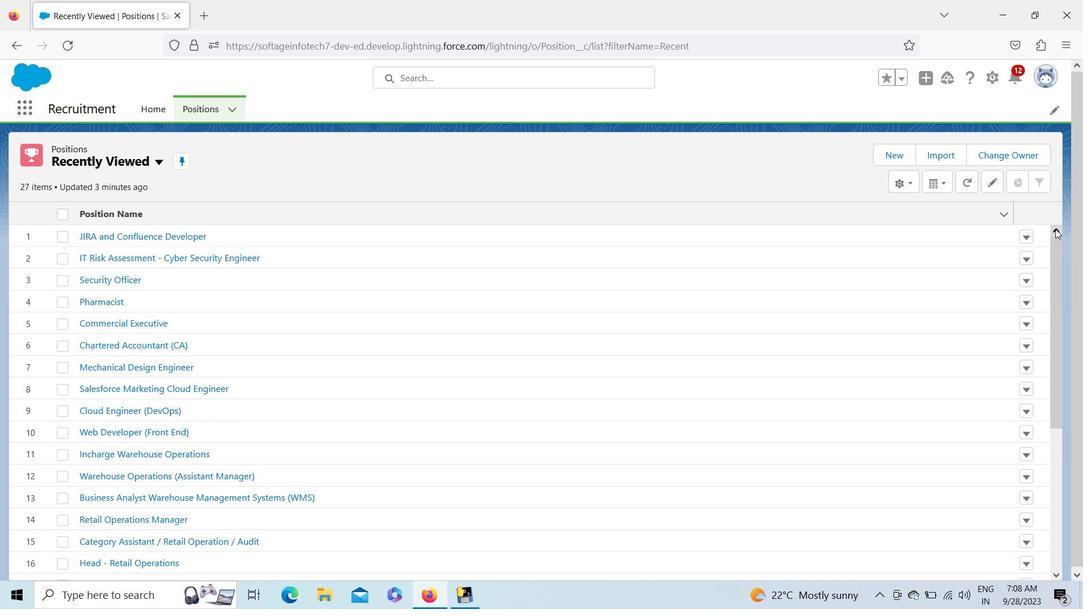 
Action: Mouse pressed left at (1055, 229)
Screenshot: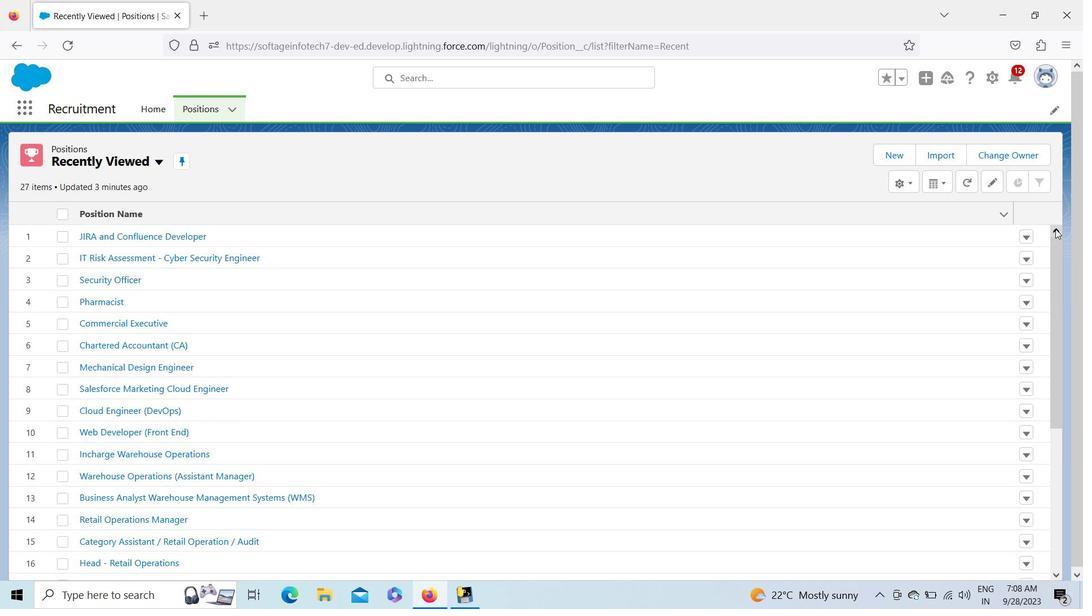 
Action: Mouse pressed left at (1055, 229)
